 Task: Explore Airbnb accommodation in Thamaga, Botswana from 12th December, 2023 to 16th December, 2023 for 8 adults.8 bedrooms having 8 beds and 8 bathrooms. Property type can be hotel. Amenities needed are: wifi, TV, free parkinig on premises, gym, breakfast. Look for 3 properties as per requirement.
Action: Mouse moved to (471, 104)
Screenshot: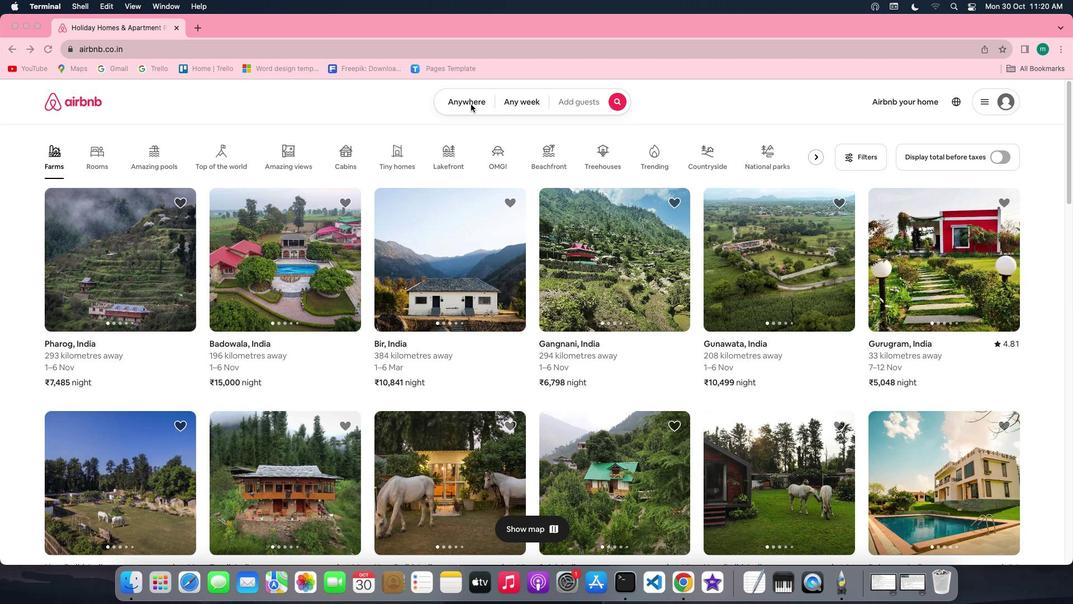 
Action: Mouse pressed left at (471, 104)
Screenshot: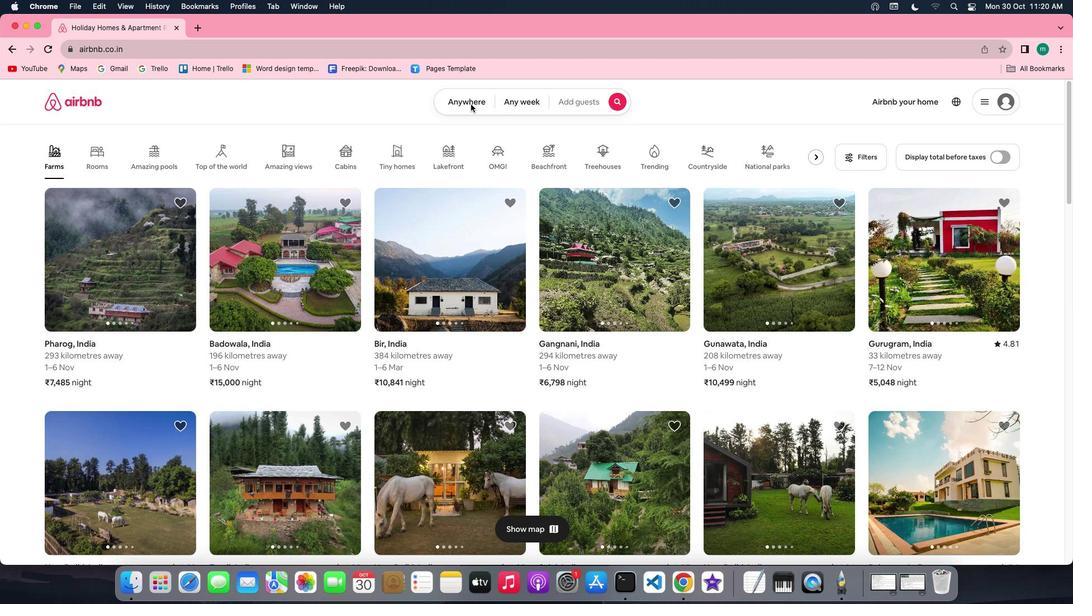 
Action: Mouse pressed left at (471, 104)
Screenshot: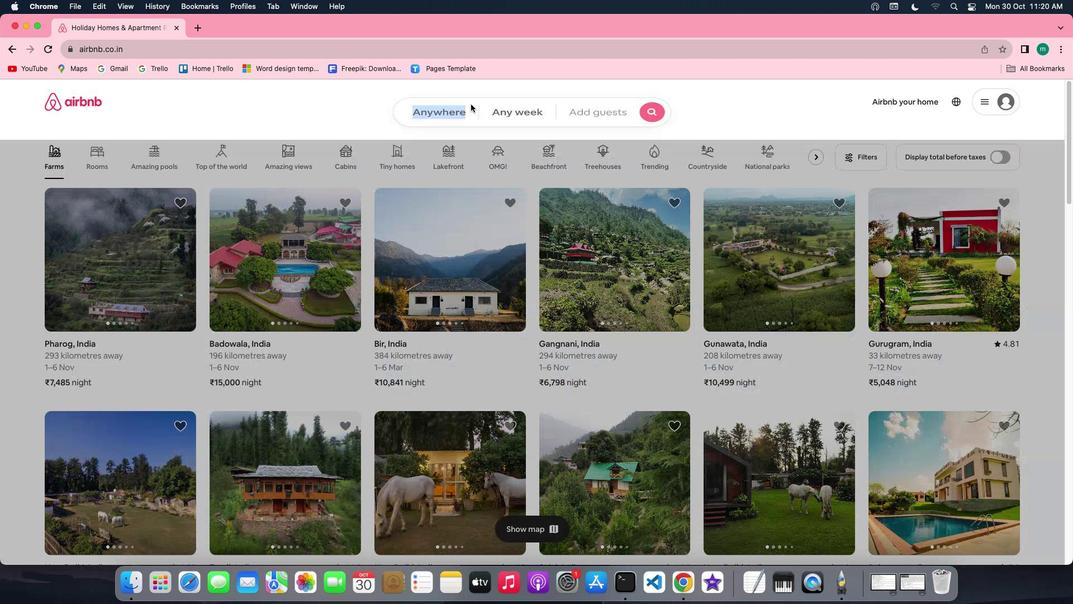 
Action: Mouse moved to (380, 147)
Screenshot: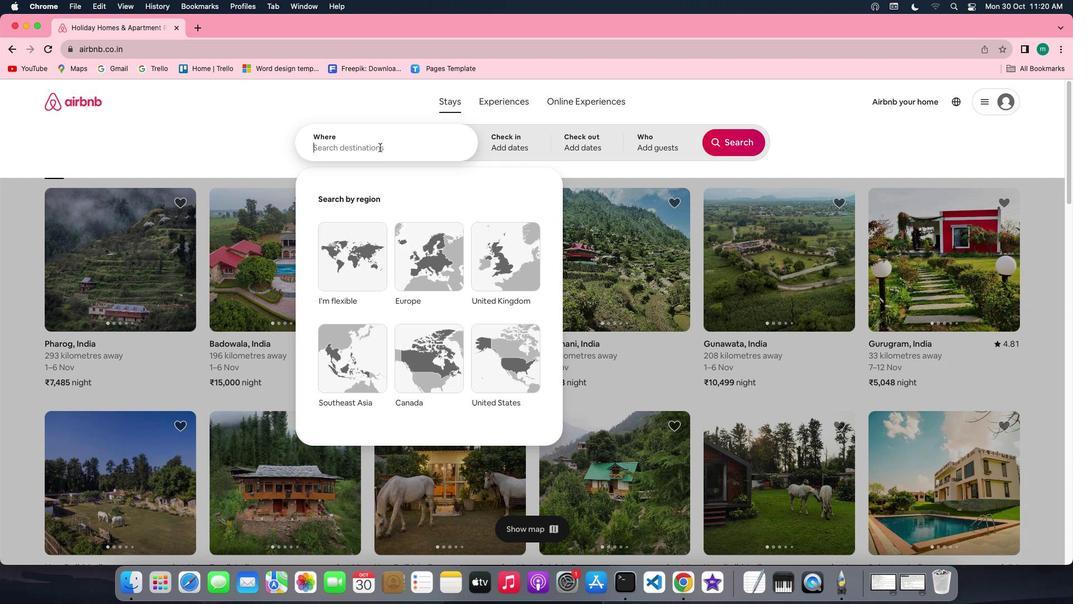 
Action: Mouse pressed left at (380, 147)
Screenshot: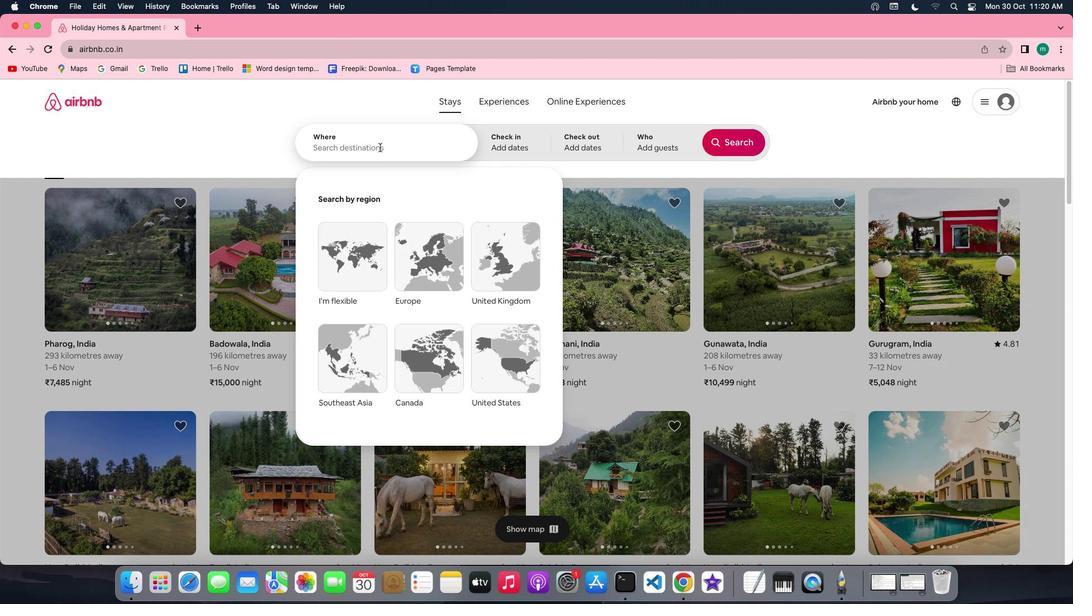 
Action: Key pressed Key.shift'T''h''a''m''a''g''a'','Key.spaceKey.shift'B''o''t''s''w''a''n''a'
Screenshot: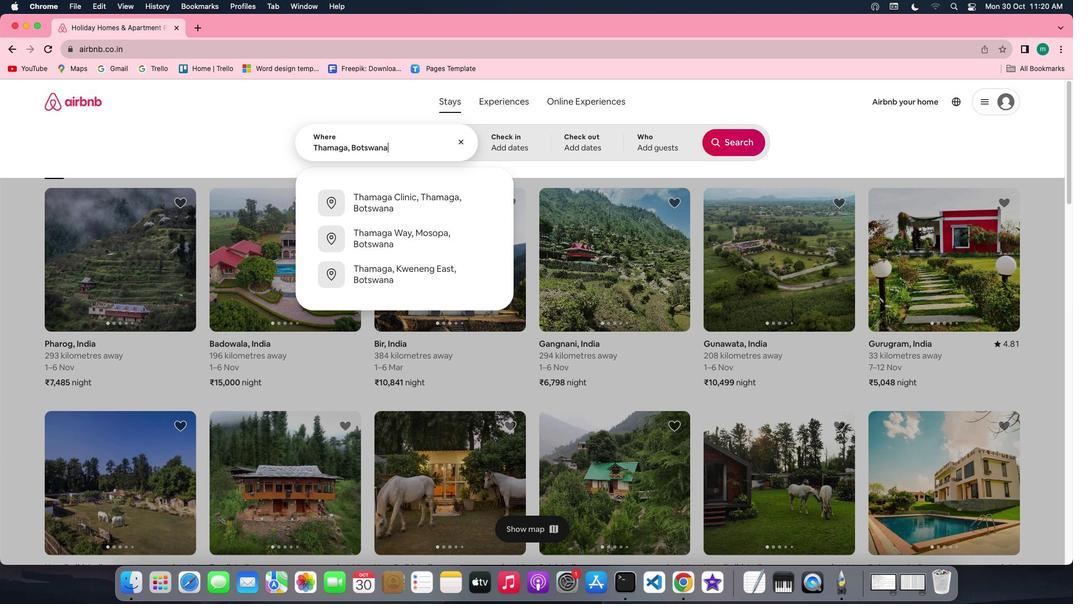 
Action: Mouse moved to (512, 134)
Screenshot: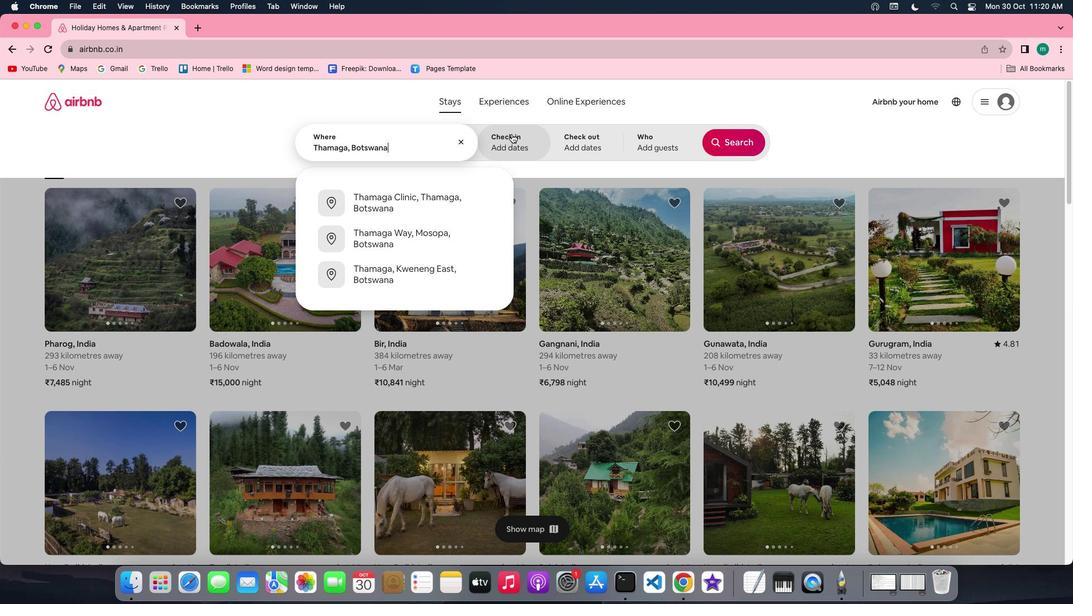 
Action: Mouse pressed left at (512, 134)
Screenshot: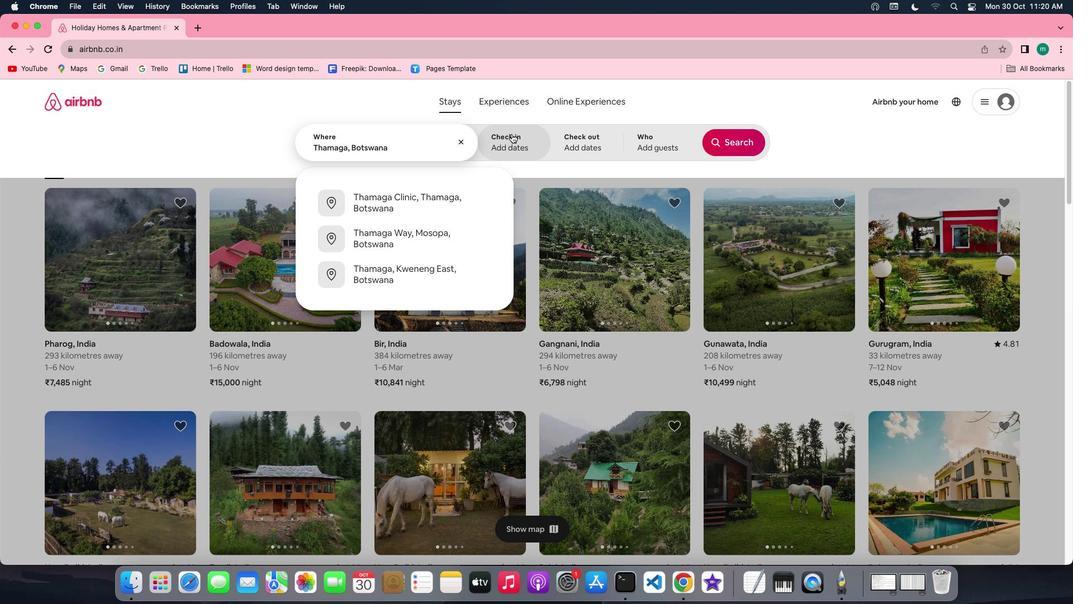 
Action: Mouse moved to (726, 236)
Screenshot: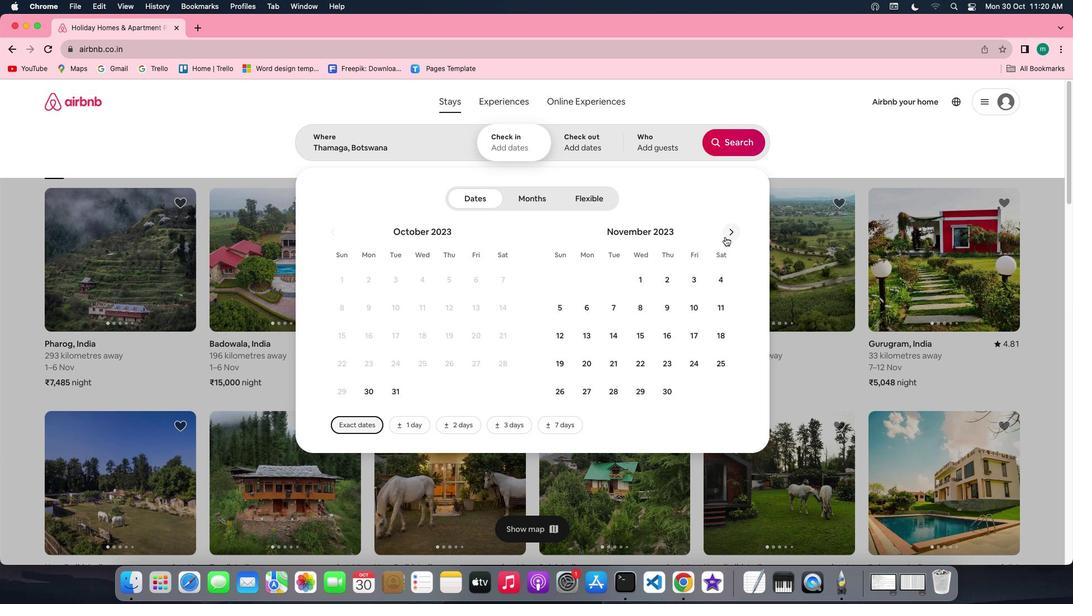 
Action: Mouse pressed left at (726, 236)
Screenshot: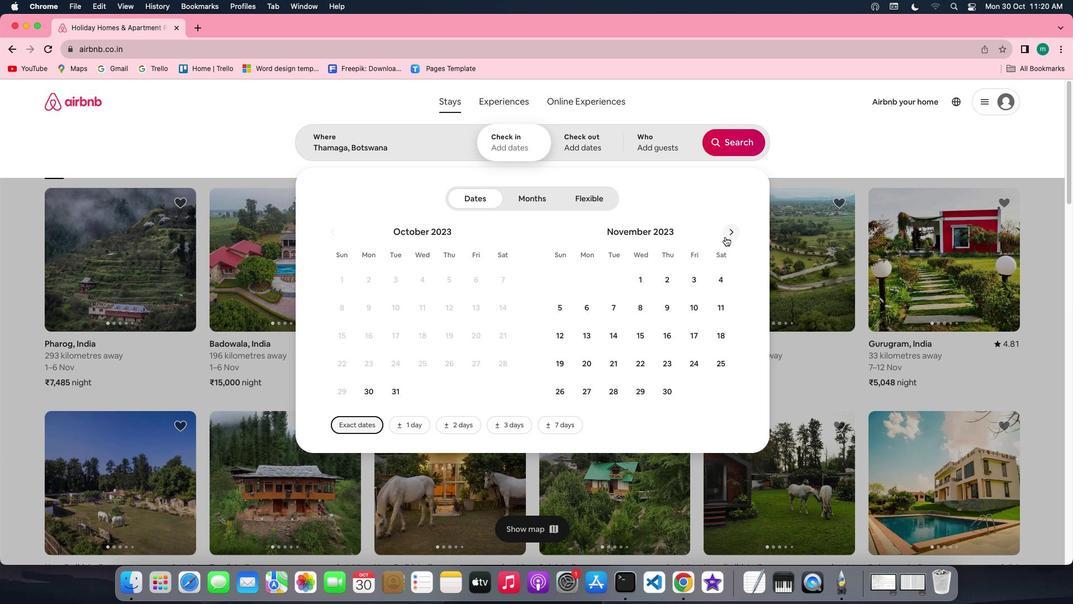 
Action: Mouse moved to (607, 332)
Screenshot: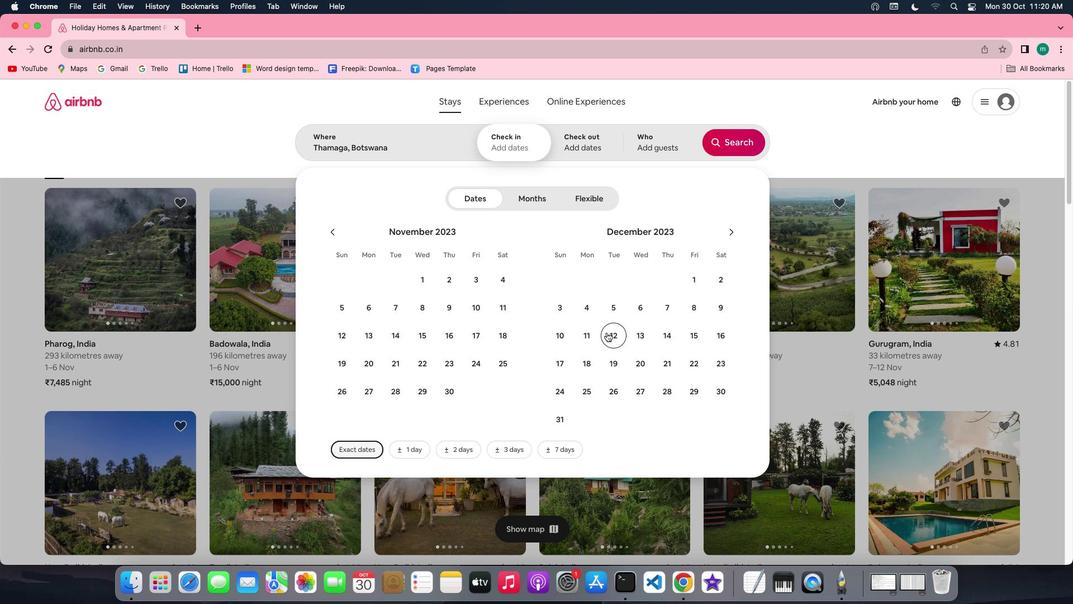 
Action: Mouse pressed left at (607, 332)
Screenshot: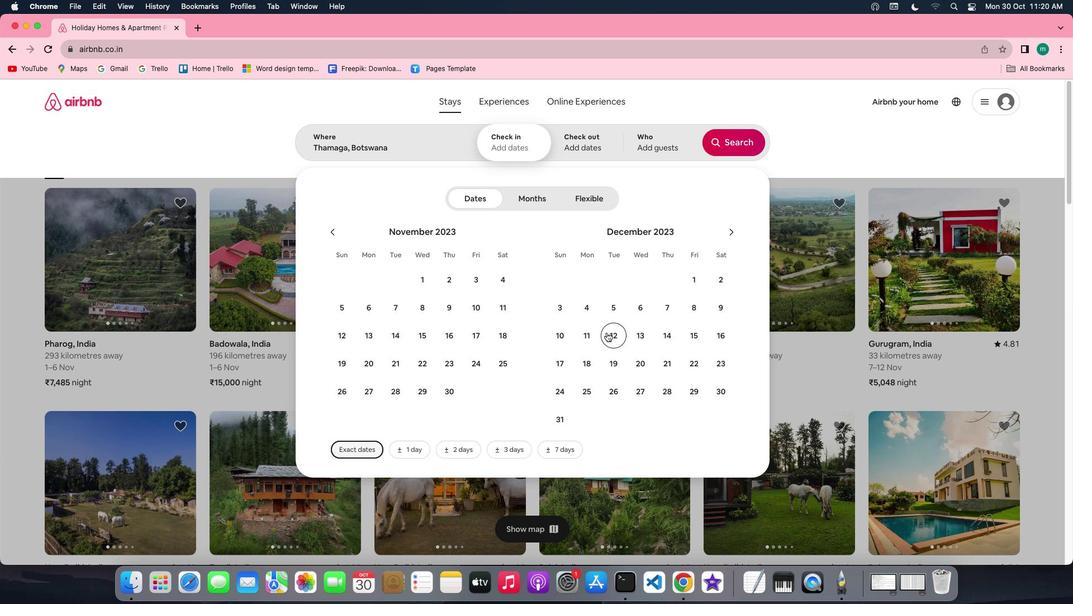 
Action: Mouse moved to (716, 340)
Screenshot: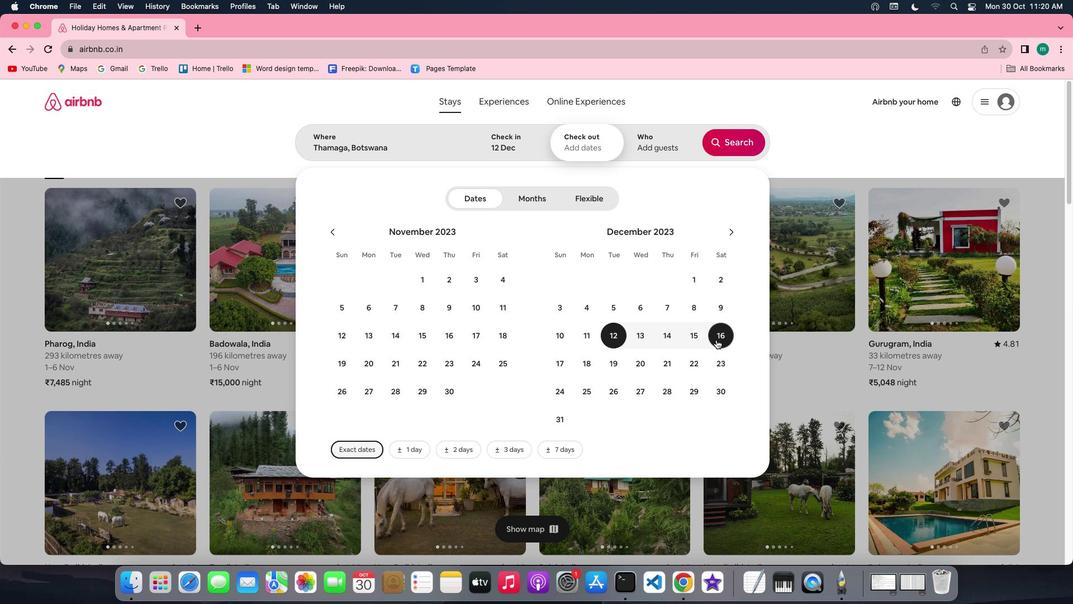 
Action: Mouse pressed left at (716, 340)
Screenshot: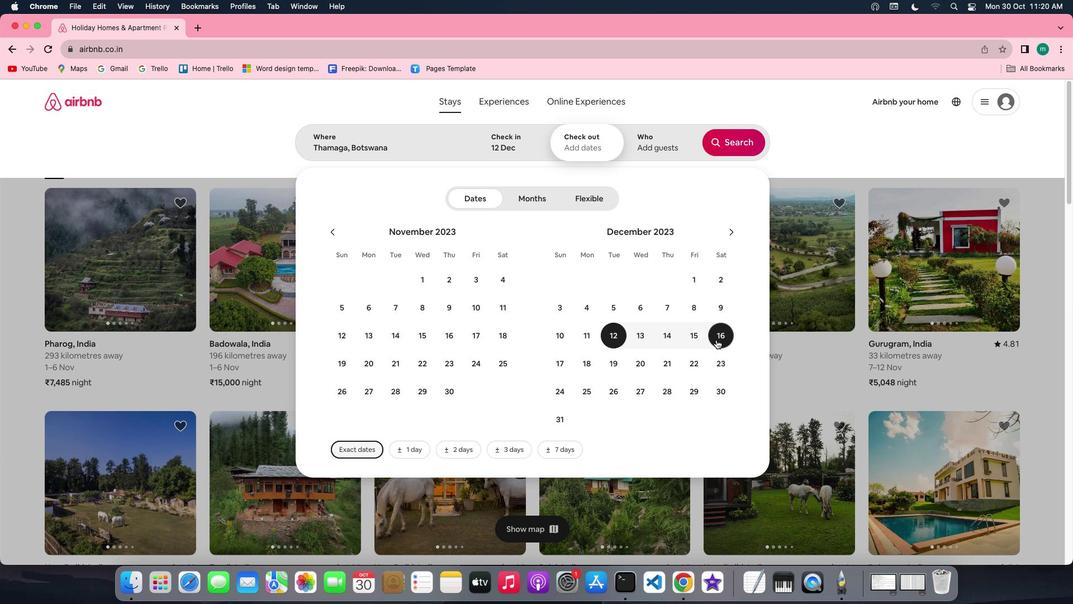 
Action: Mouse moved to (670, 148)
Screenshot: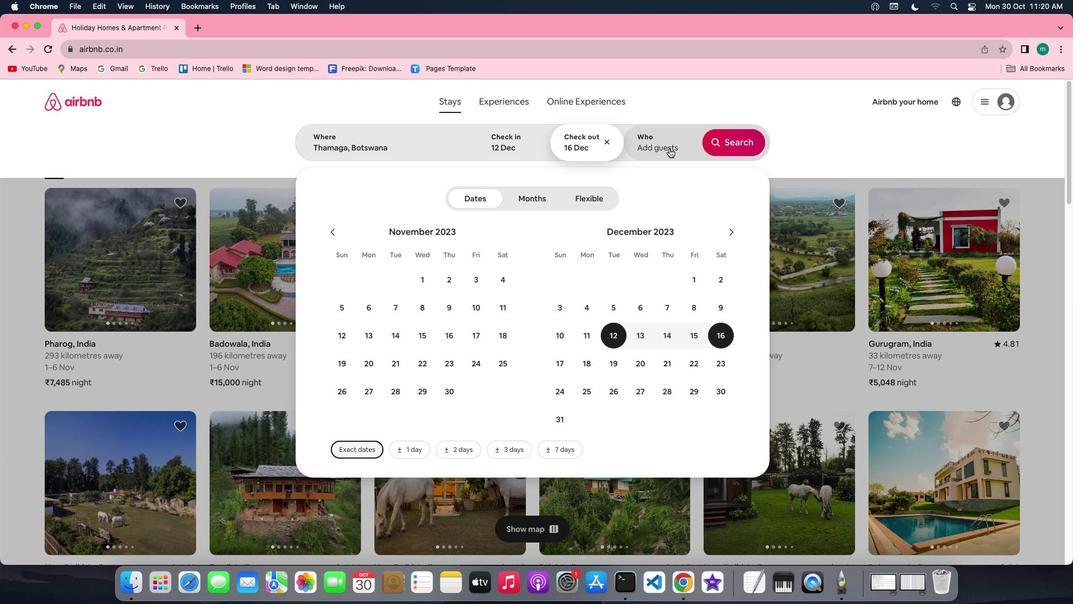 
Action: Mouse pressed left at (670, 148)
Screenshot: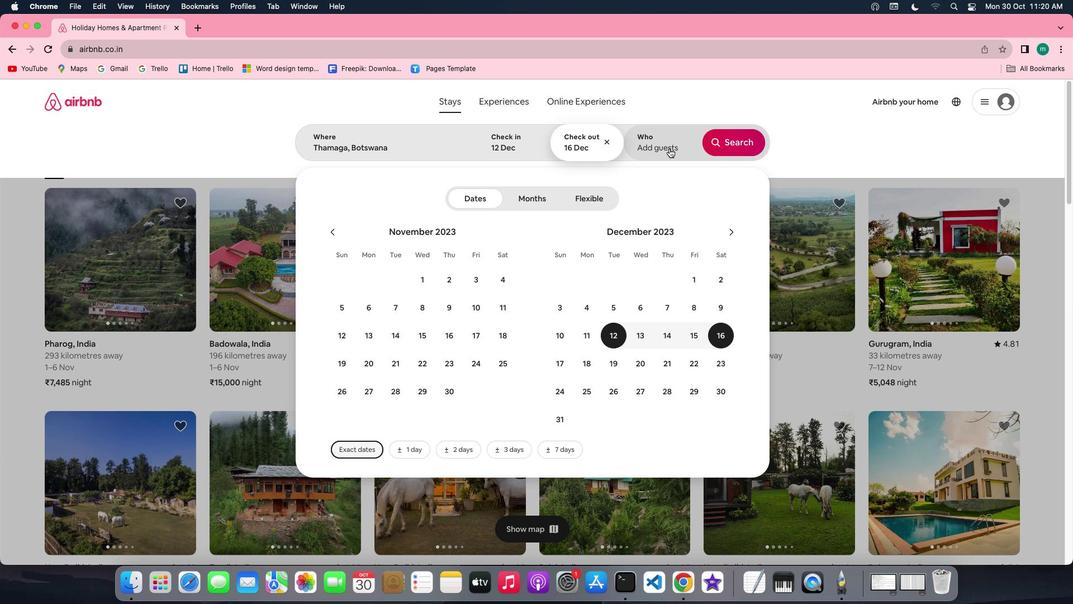 
Action: Mouse moved to (736, 200)
Screenshot: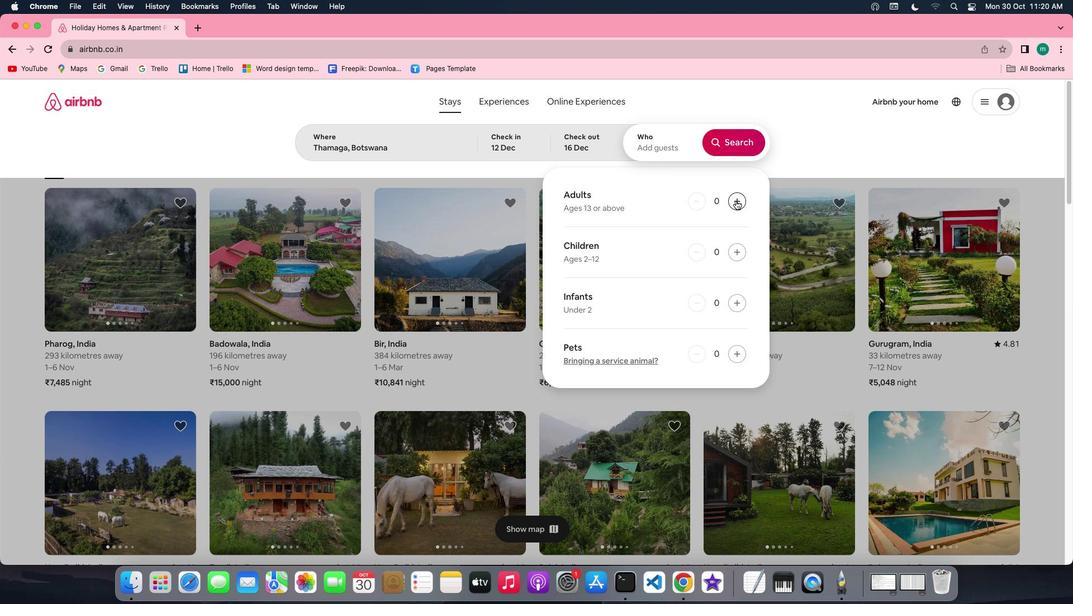 
Action: Mouse pressed left at (736, 200)
Screenshot: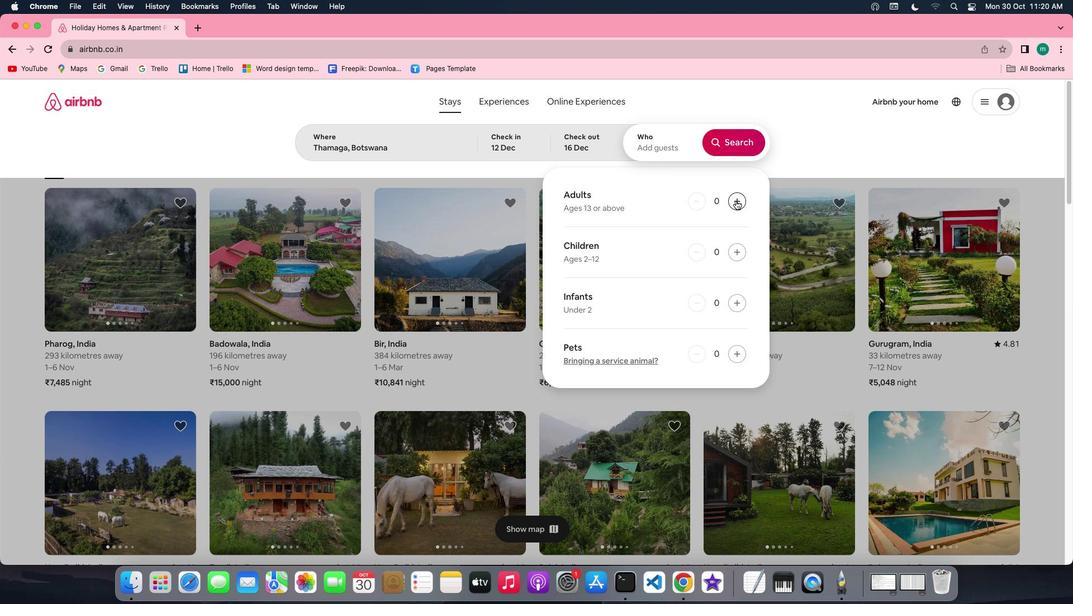 
Action: Mouse pressed left at (736, 200)
Screenshot: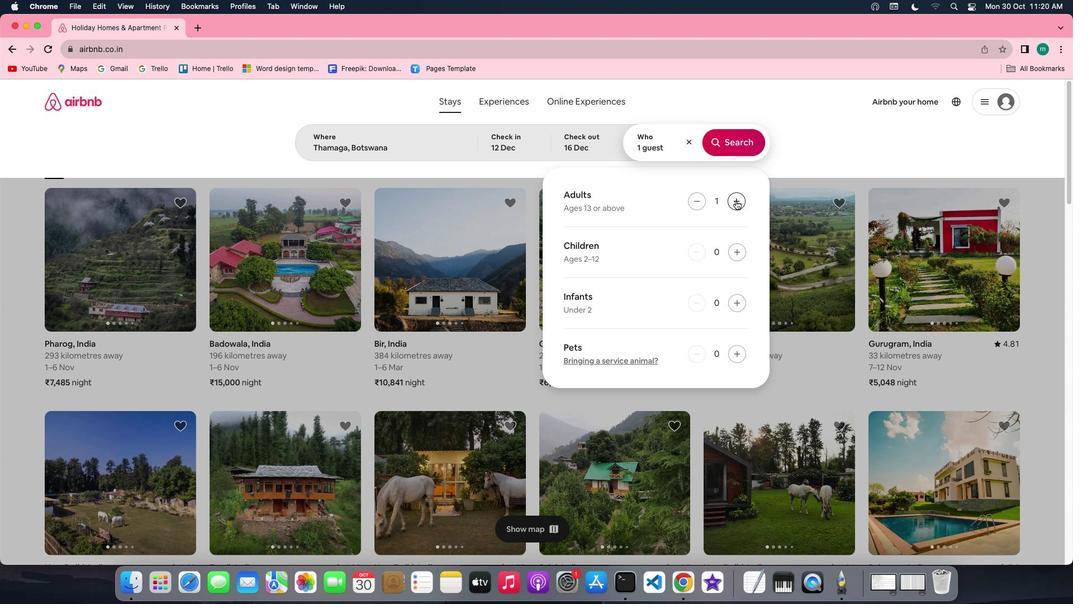 
Action: Mouse pressed left at (736, 200)
Screenshot: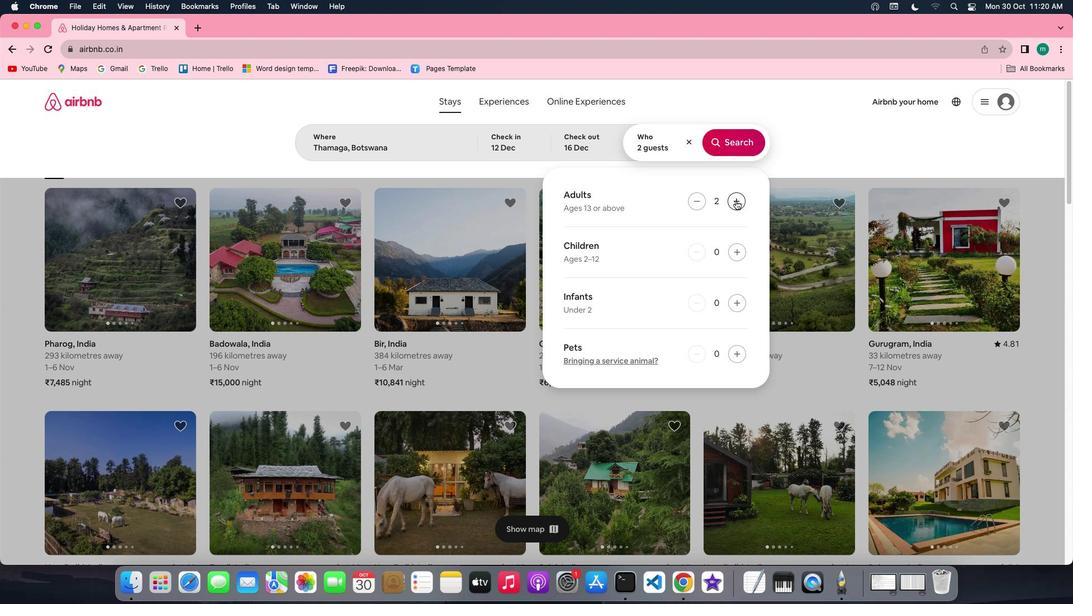 
Action: Mouse pressed left at (736, 200)
Screenshot: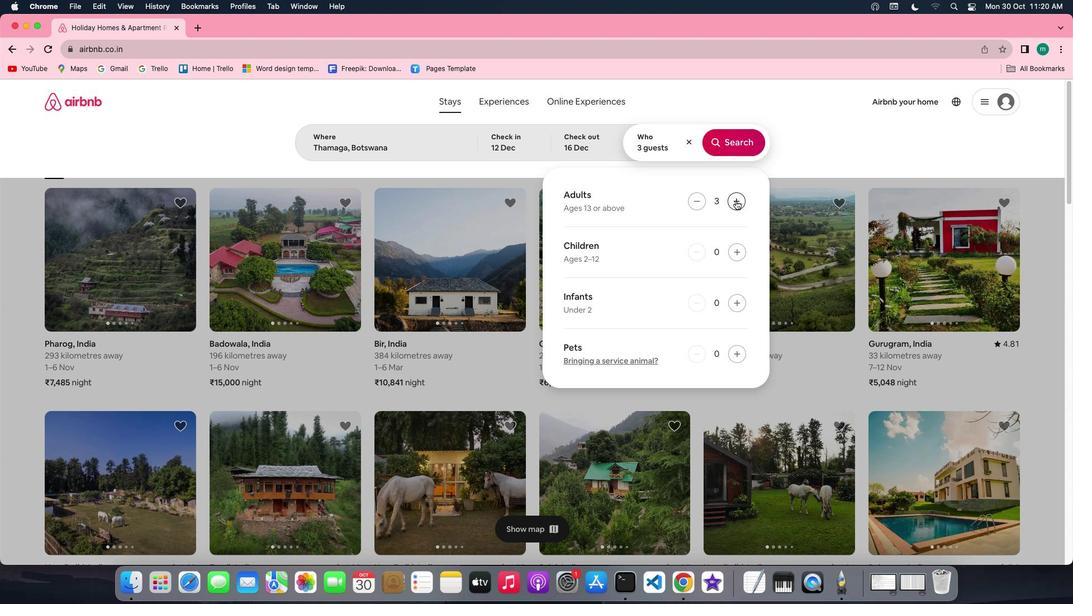 
Action: Mouse pressed left at (736, 200)
Screenshot: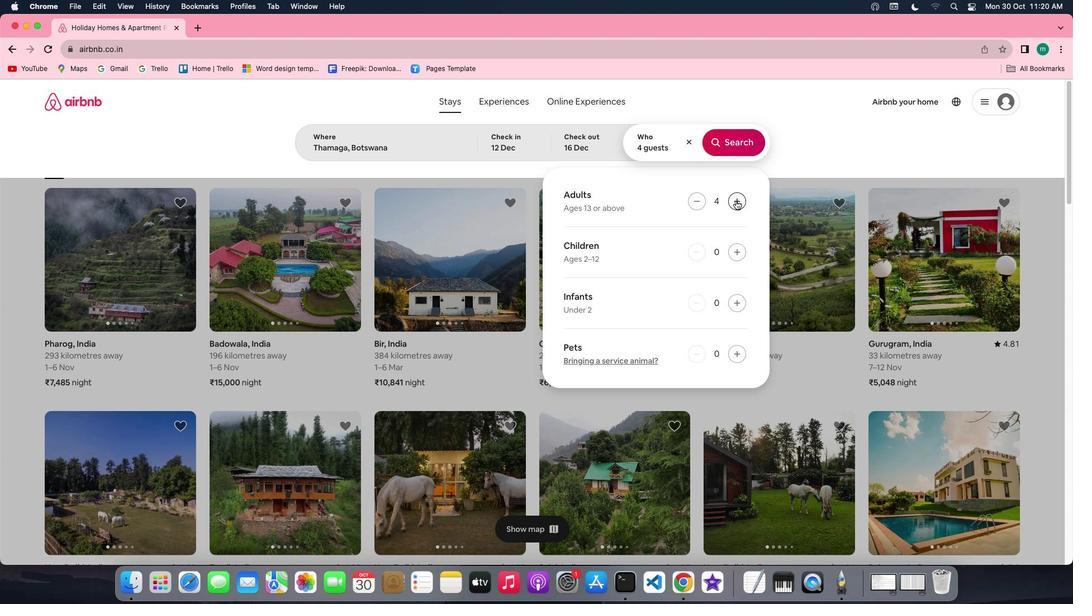 
Action: Mouse pressed left at (736, 200)
Screenshot: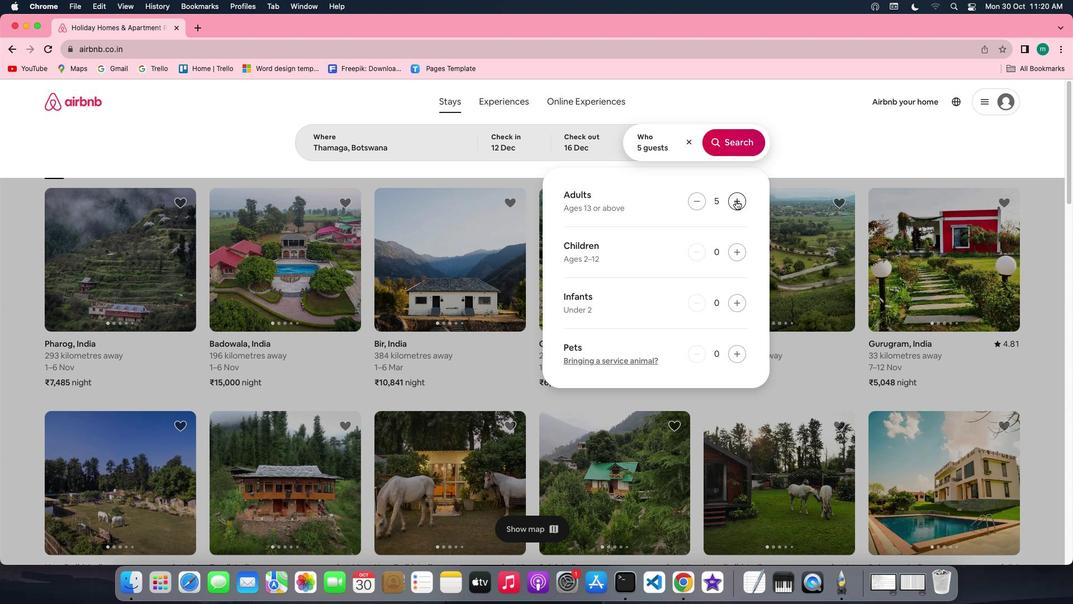 
Action: Mouse pressed left at (736, 200)
Screenshot: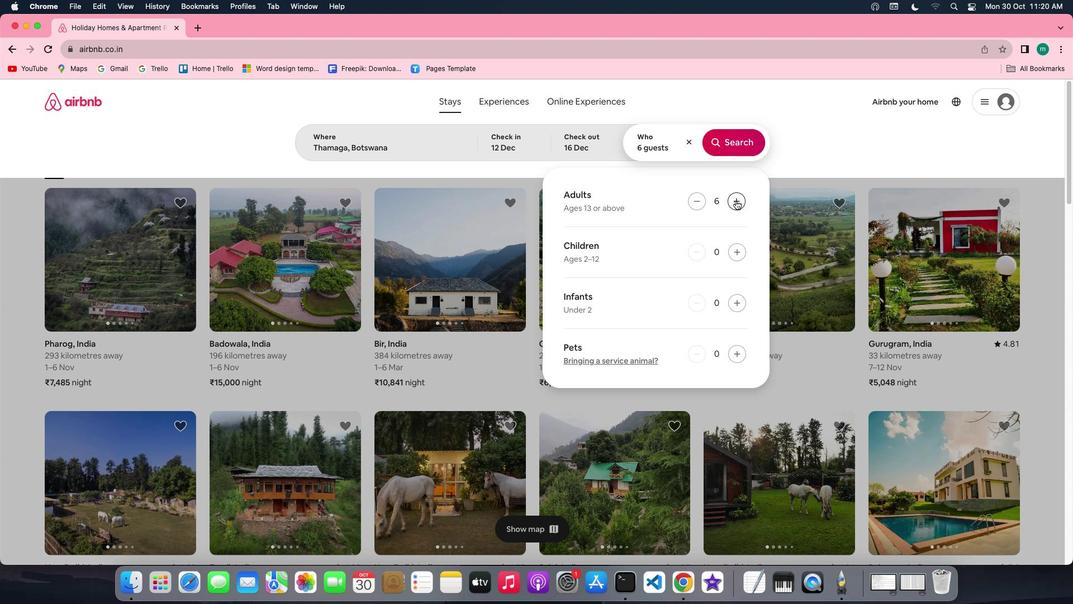 
Action: Mouse pressed left at (736, 200)
Screenshot: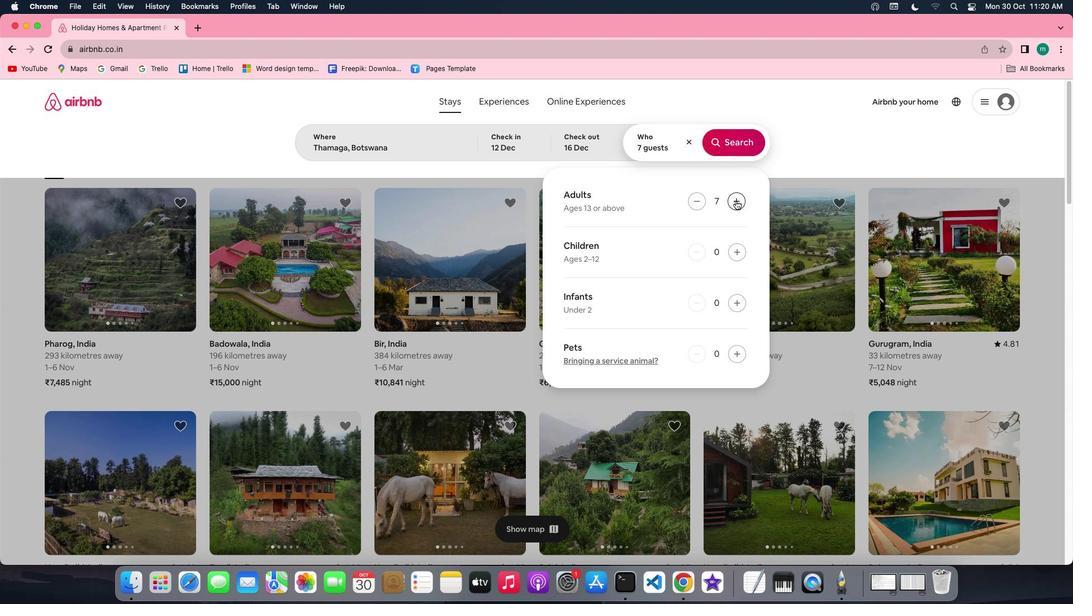 
Action: Mouse moved to (737, 137)
Screenshot: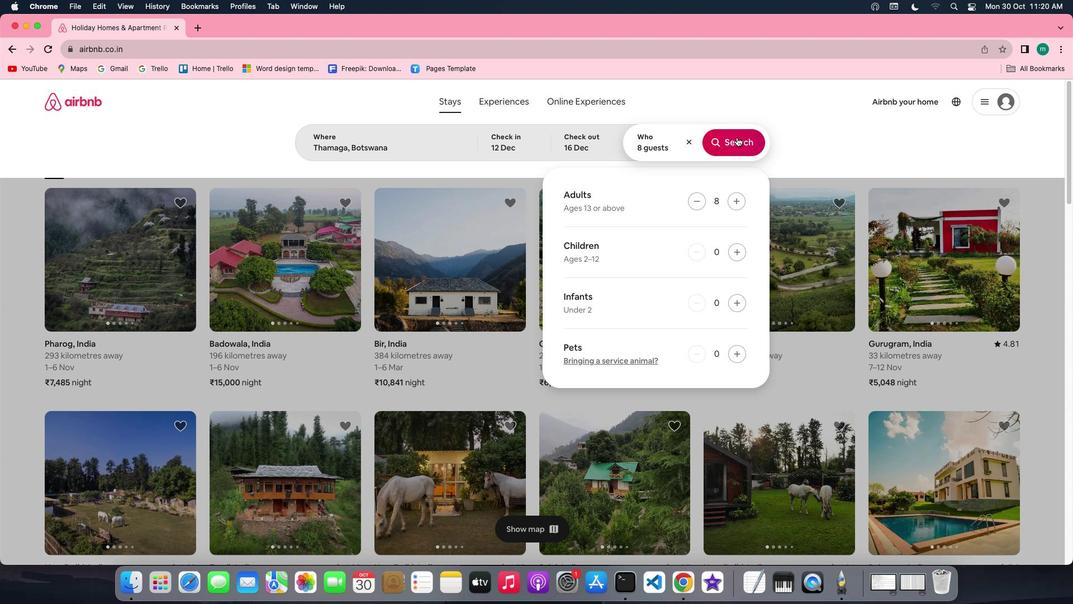 
Action: Mouse pressed left at (737, 137)
Screenshot: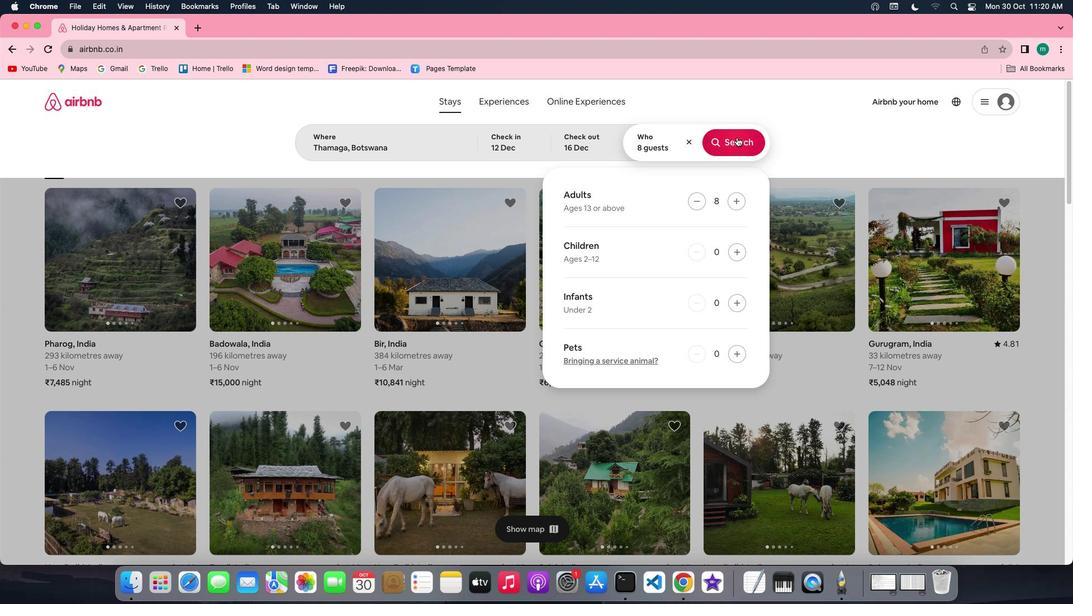 
Action: Mouse moved to (887, 144)
Screenshot: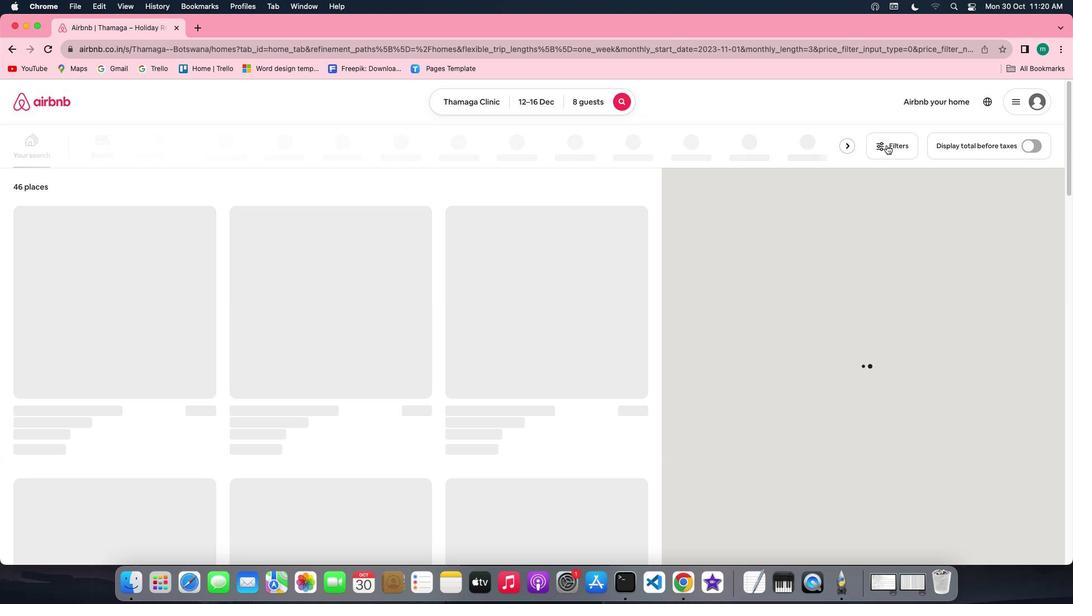 
Action: Mouse pressed left at (887, 144)
Screenshot: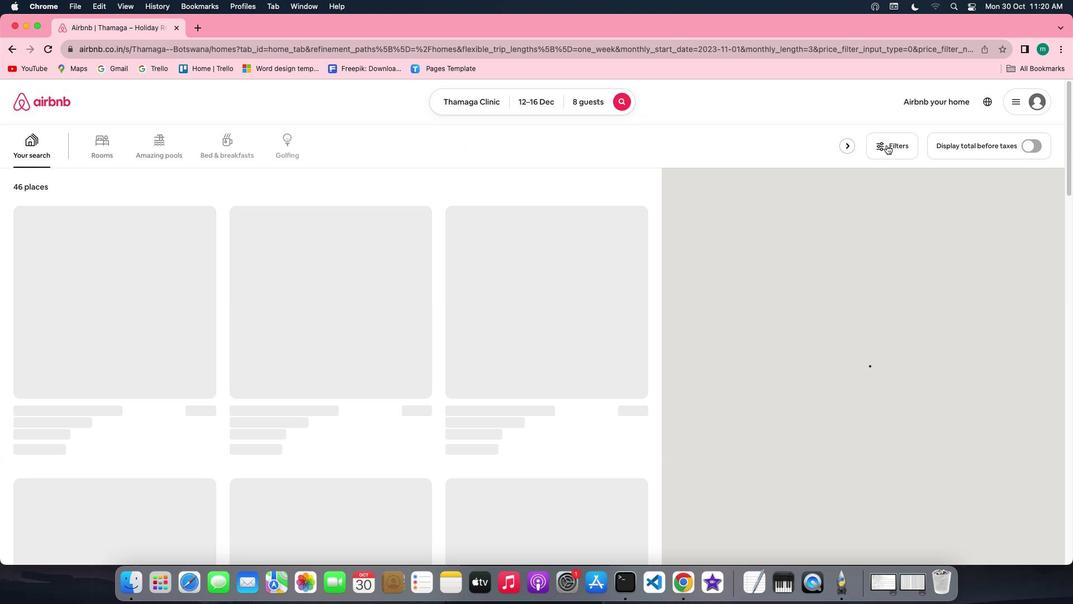 
Action: Mouse moved to (468, 375)
Screenshot: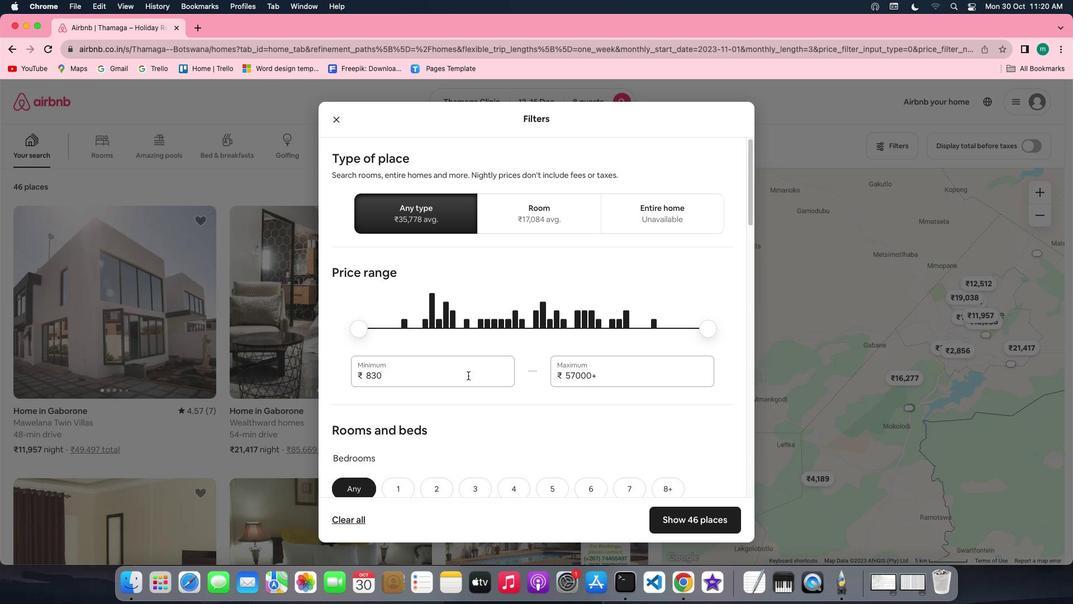 
Action: Mouse scrolled (468, 375) with delta (0, 0)
Screenshot: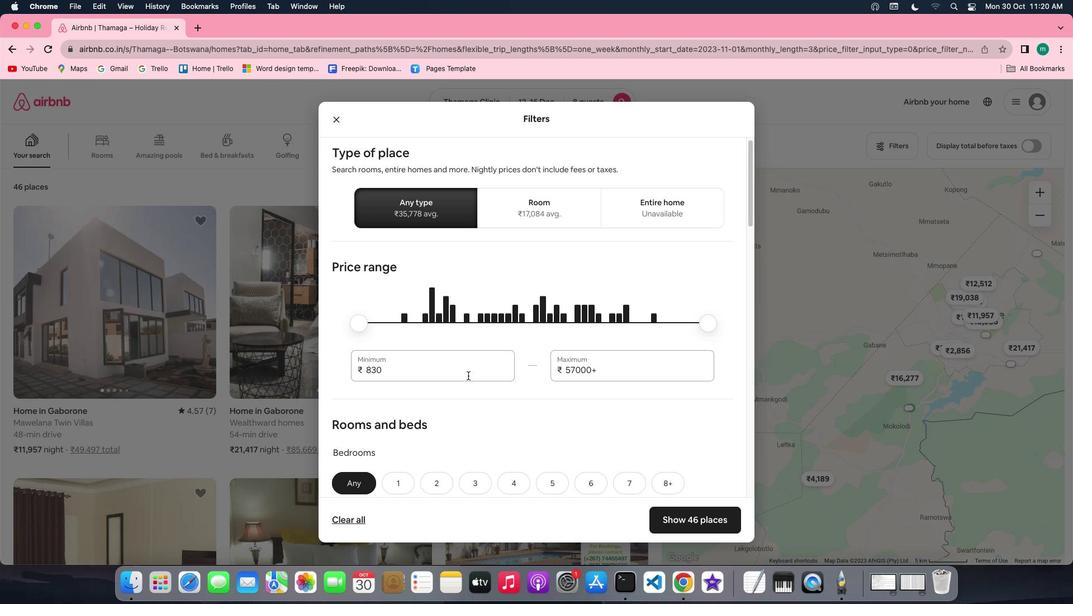 
Action: Mouse scrolled (468, 375) with delta (0, 0)
Screenshot: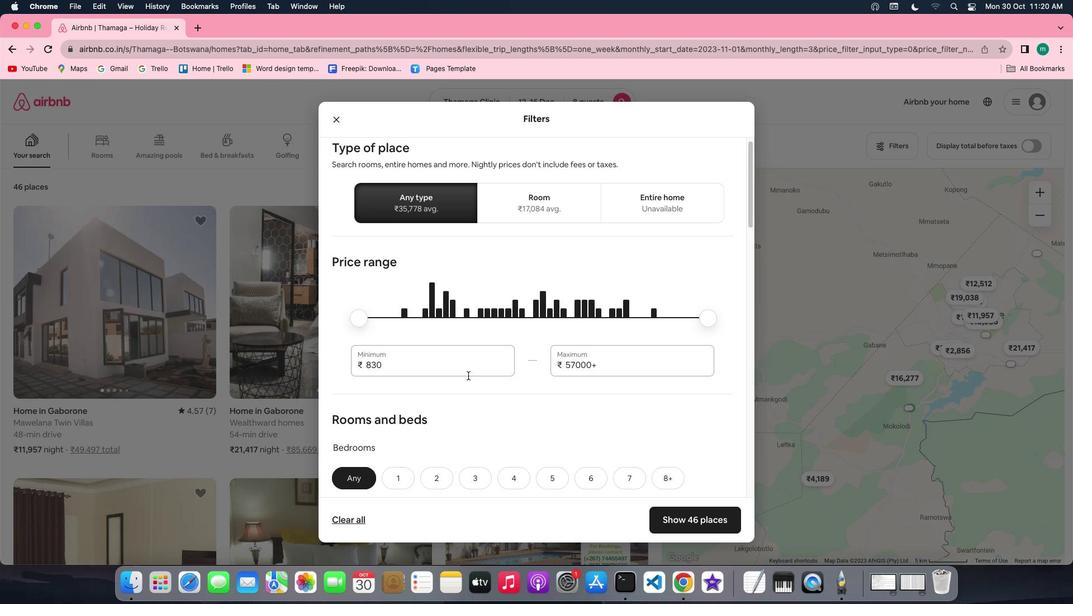 
Action: Mouse scrolled (468, 375) with delta (0, 0)
Screenshot: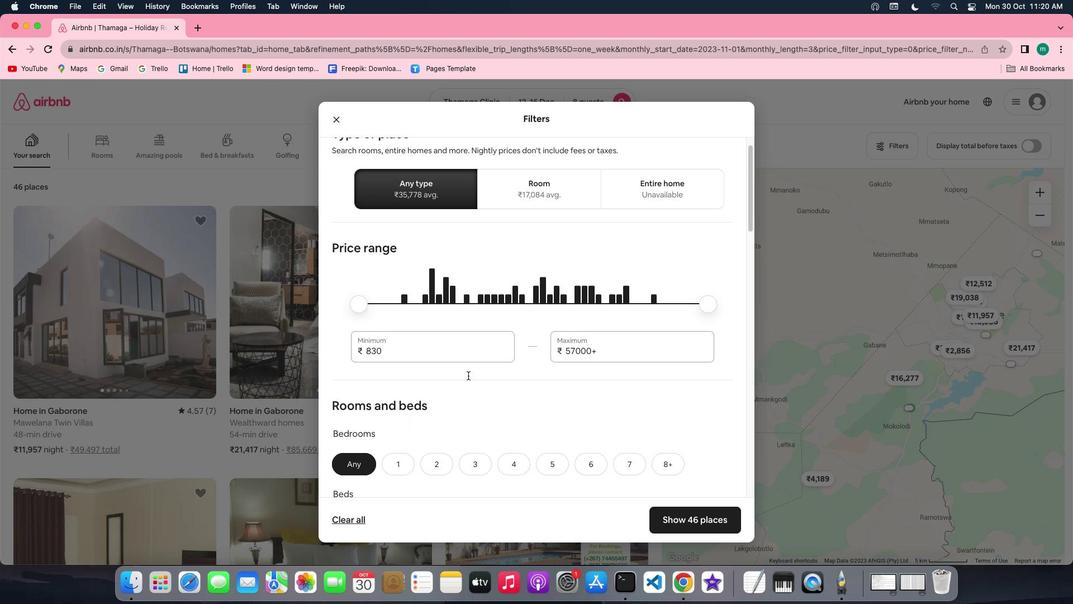 
Action: Mouse scrolled (468, 375) with delta (0, 0)
Screenshot: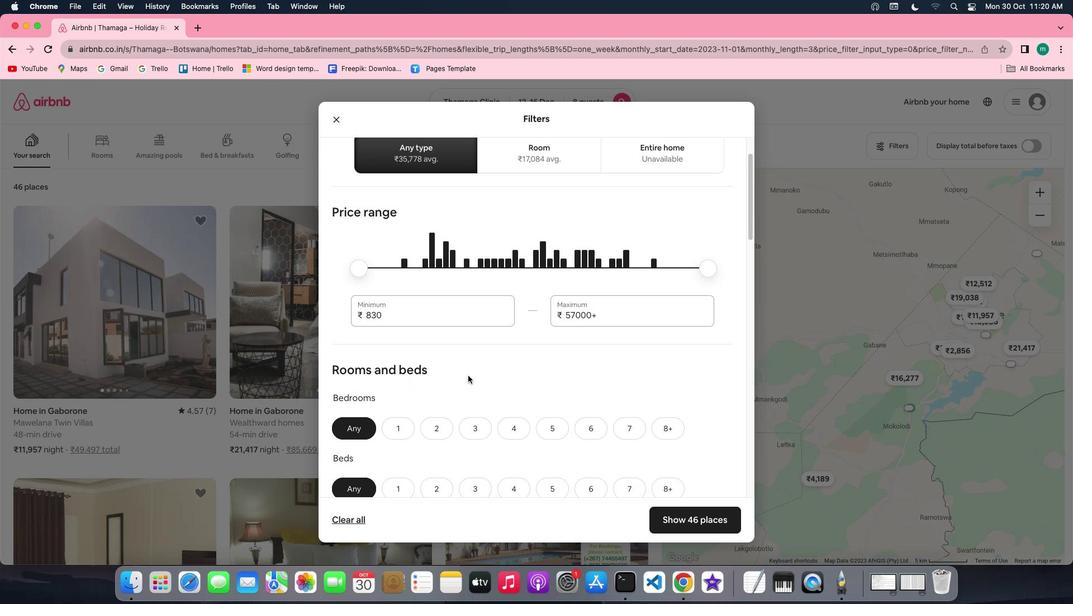 
Action: Mouse scrolled (468, 375) with delta (0, 0)
Screenshot: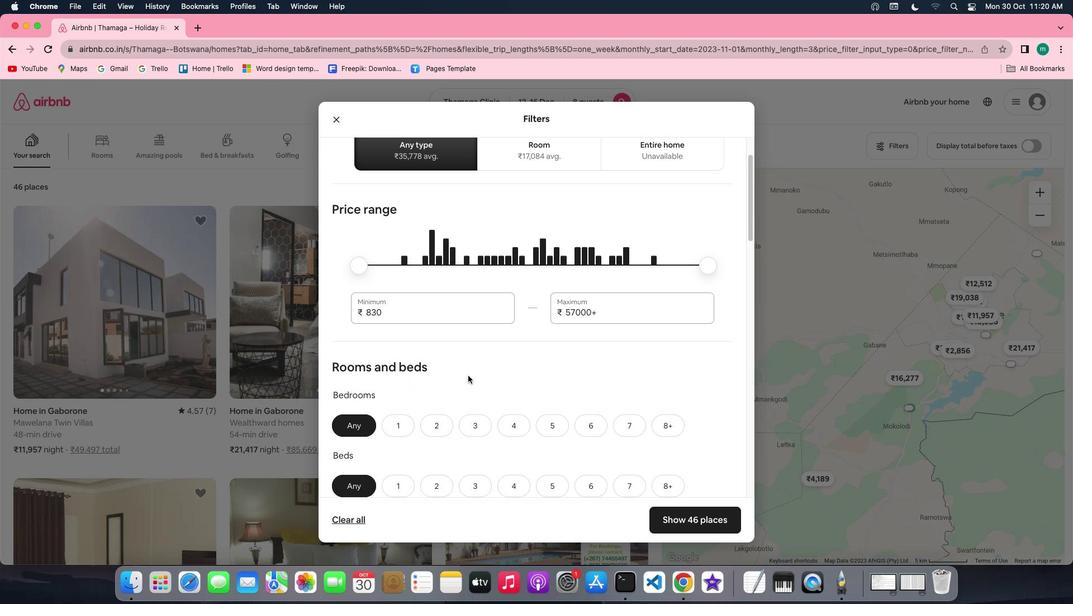 
Action: Mouse scrolled (468, 375) with delta (0, 0)
Screenshot: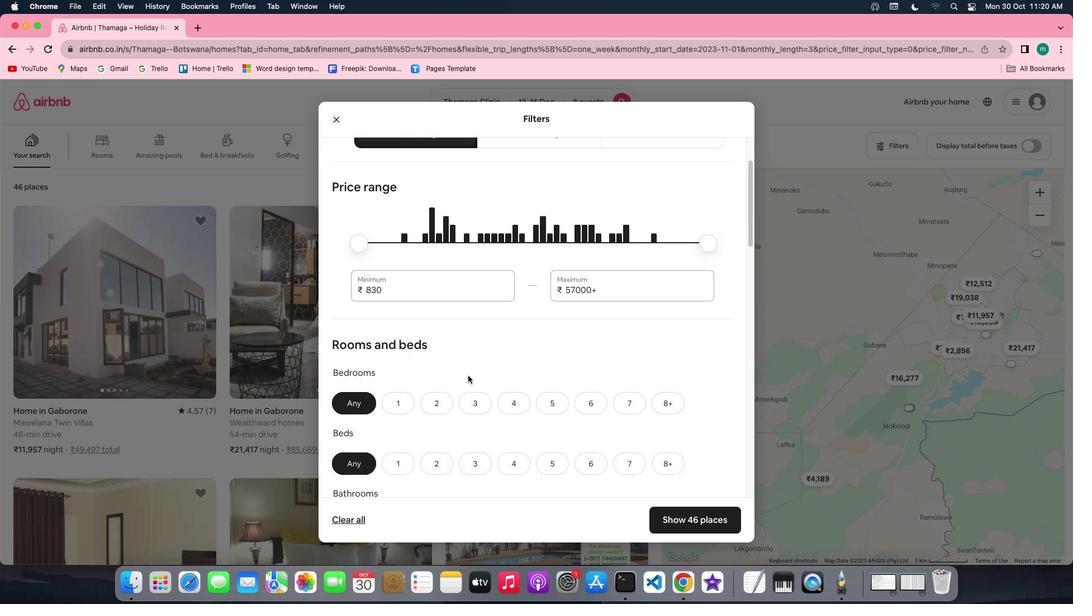 
Action: Mouse scrolled (468, 375) with delta (0, 0)
Screenshot: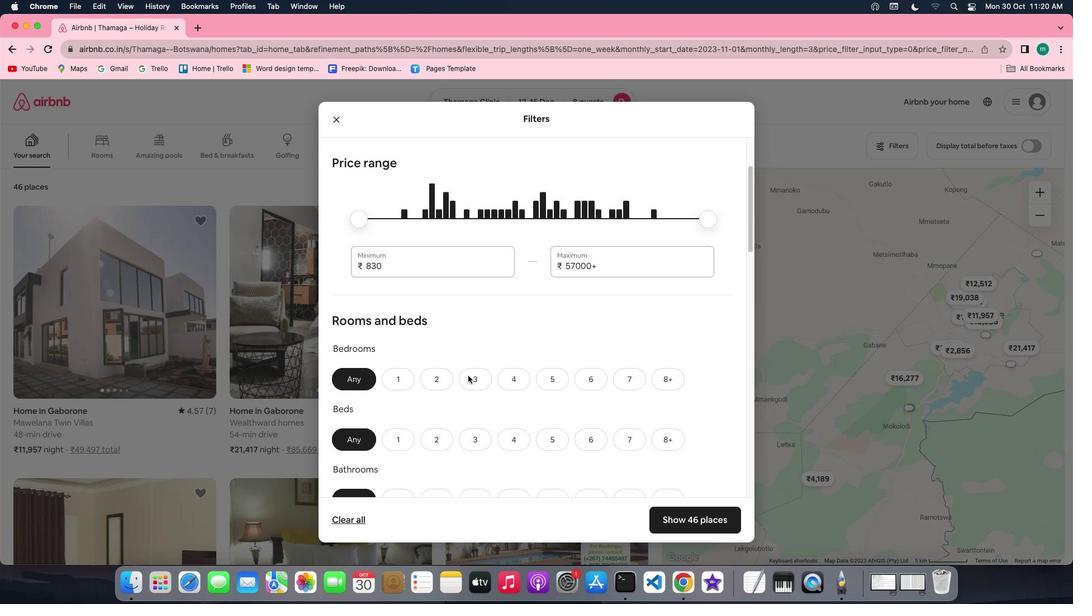 
Action: Mouse scrolled (468, 375) with delta (0, 0)
Screenshot: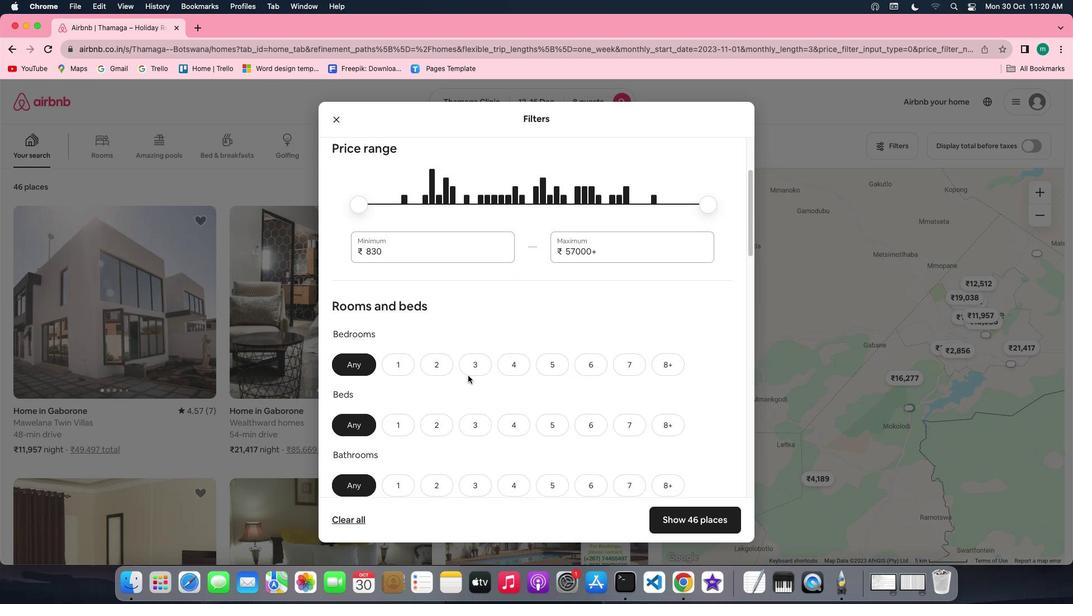 
Action: Mouse scrolled (468, 375) with delta (0, 0)
Screenshot: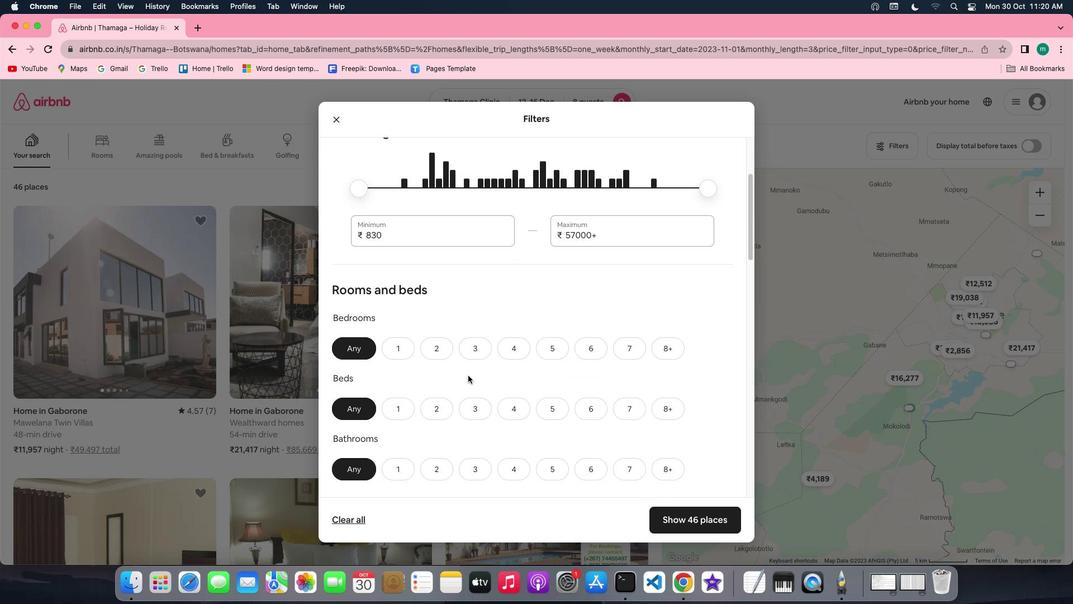 
Action: Mouse scrolled (468, 375) with delta (0, -1)
Screenshot: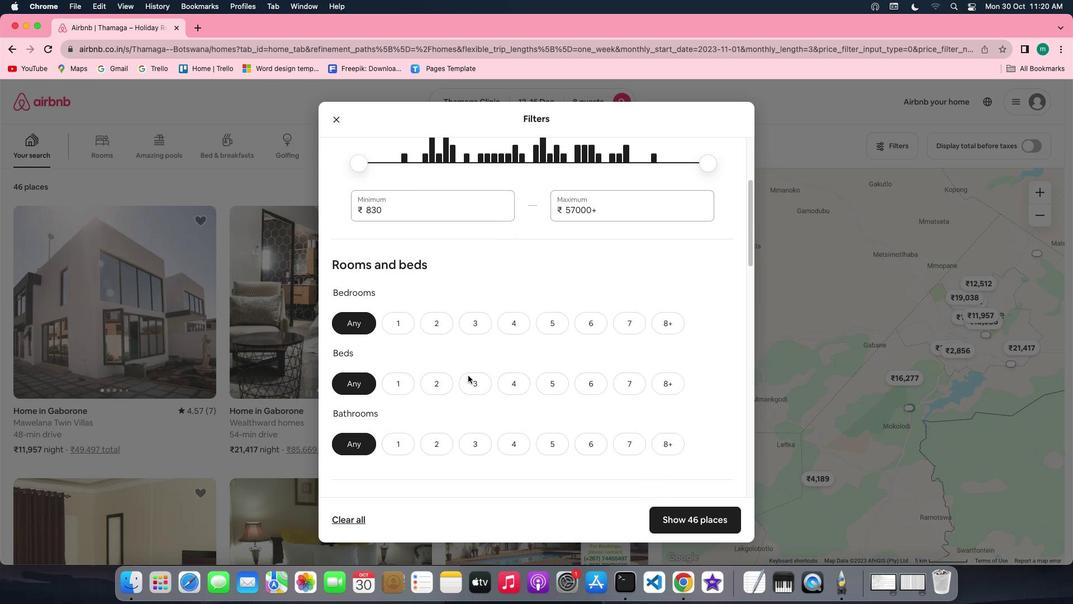 
Action: Mouse scrolled (468, 375) with delta (0, -1)
Screenshot: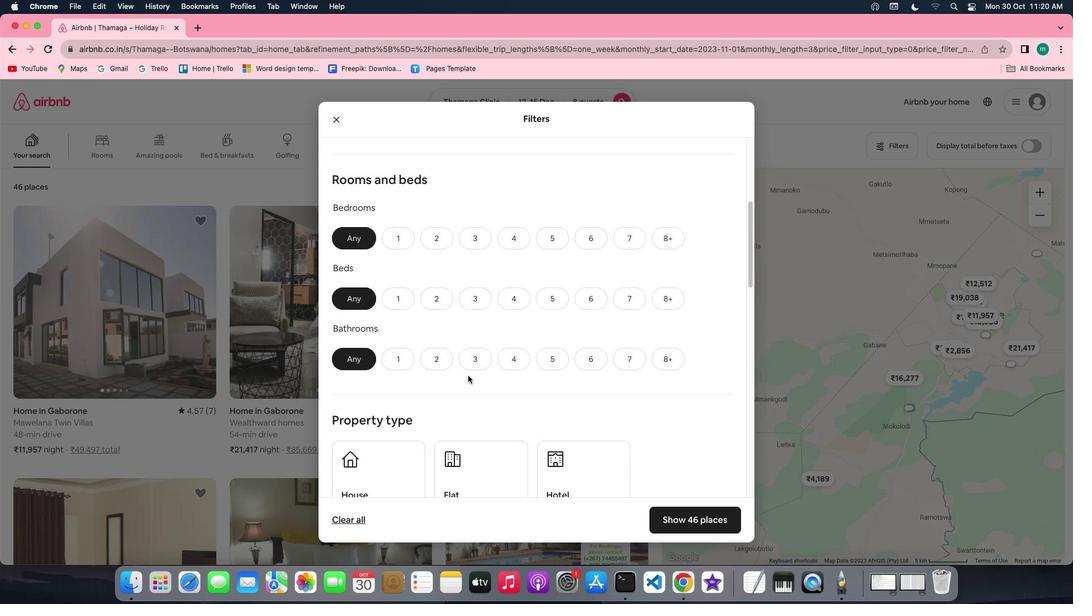 
Action: Mouse moved to (661, 198)
Screenshot: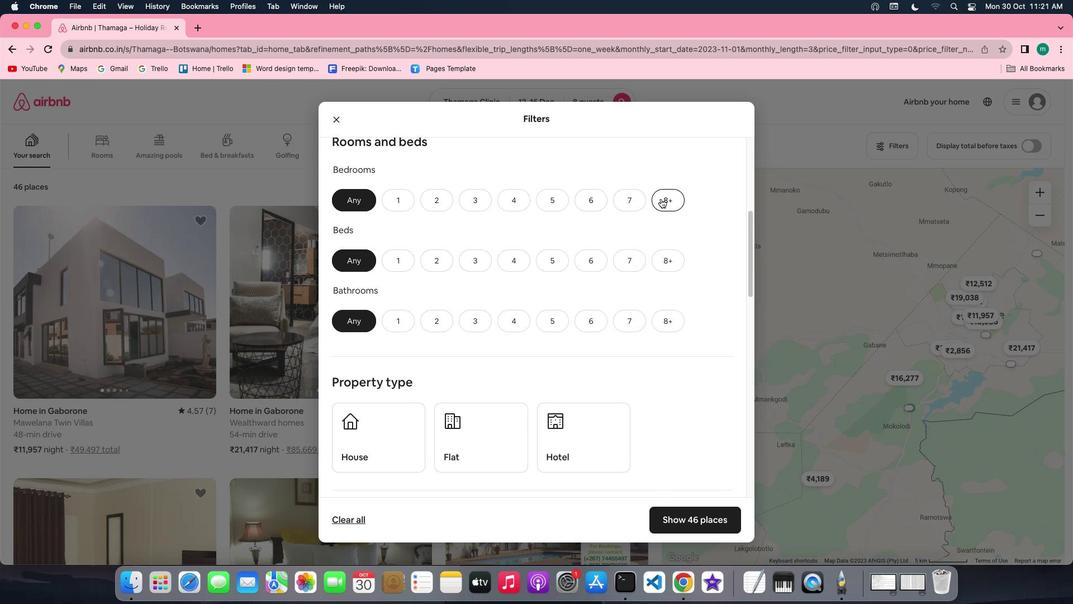 
Action: Mouse pressed left at (661, 198)
Screenshot: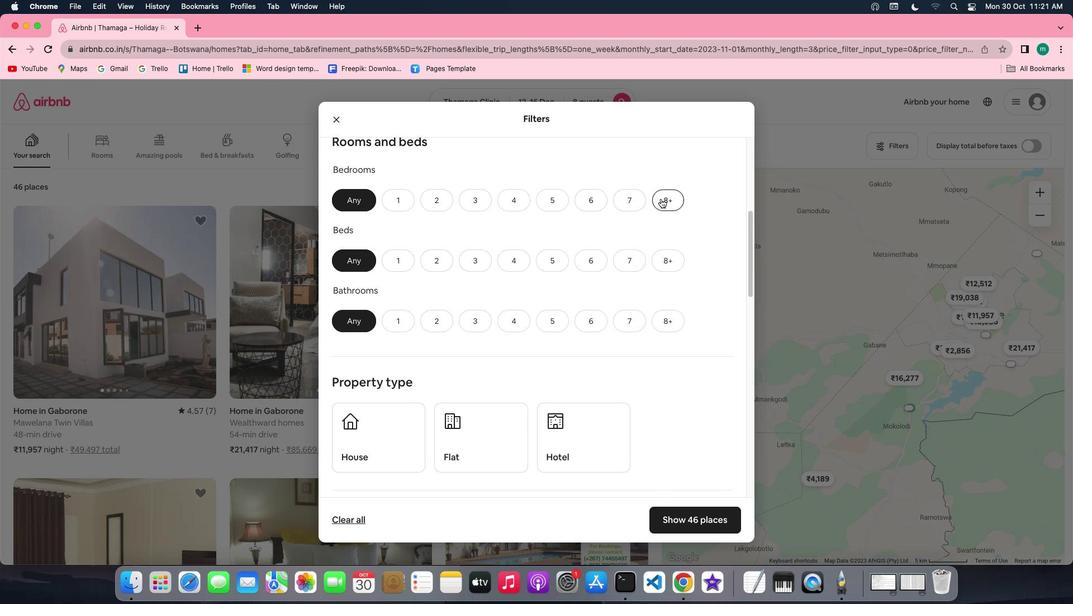 
Action: Mouse moved to (669, 258)
Screenshot: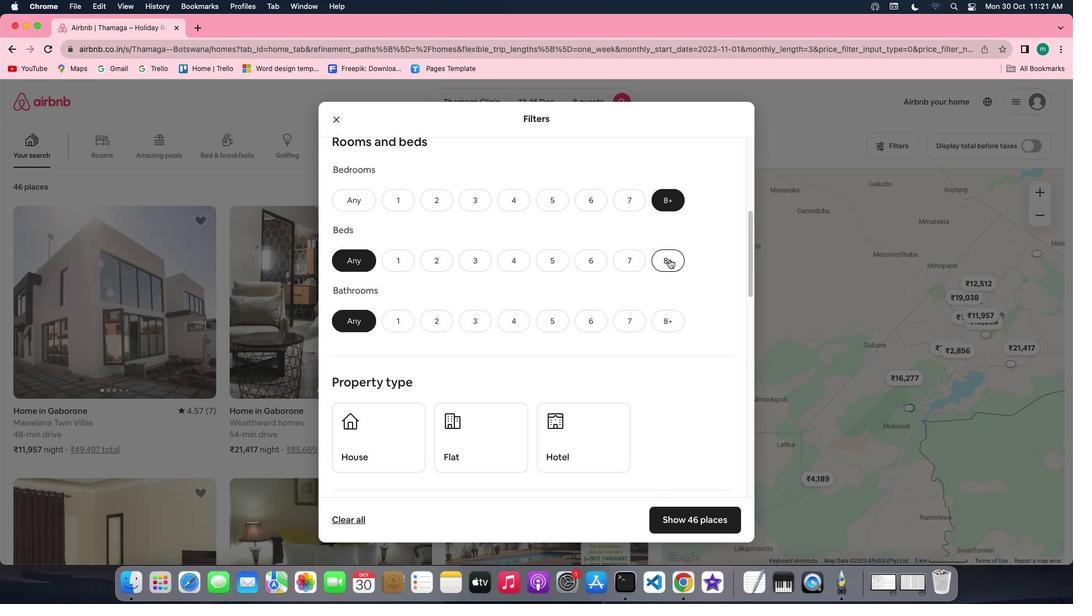 
Action: Mouse pressed left at (669, 258)
Screenshot: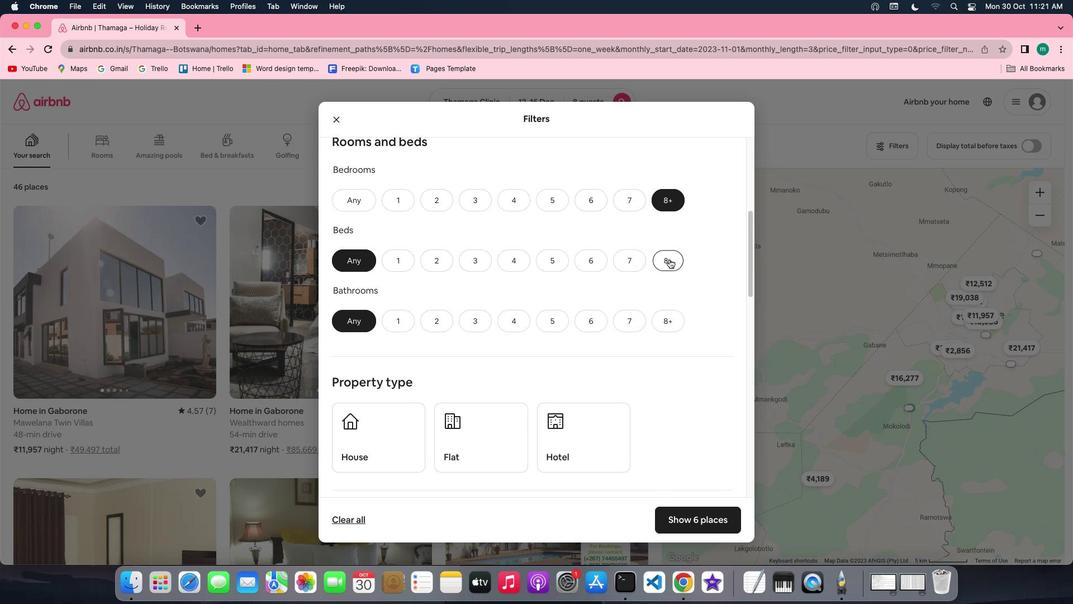 
Action: Mouse moved to (664, 323)
Screenshot: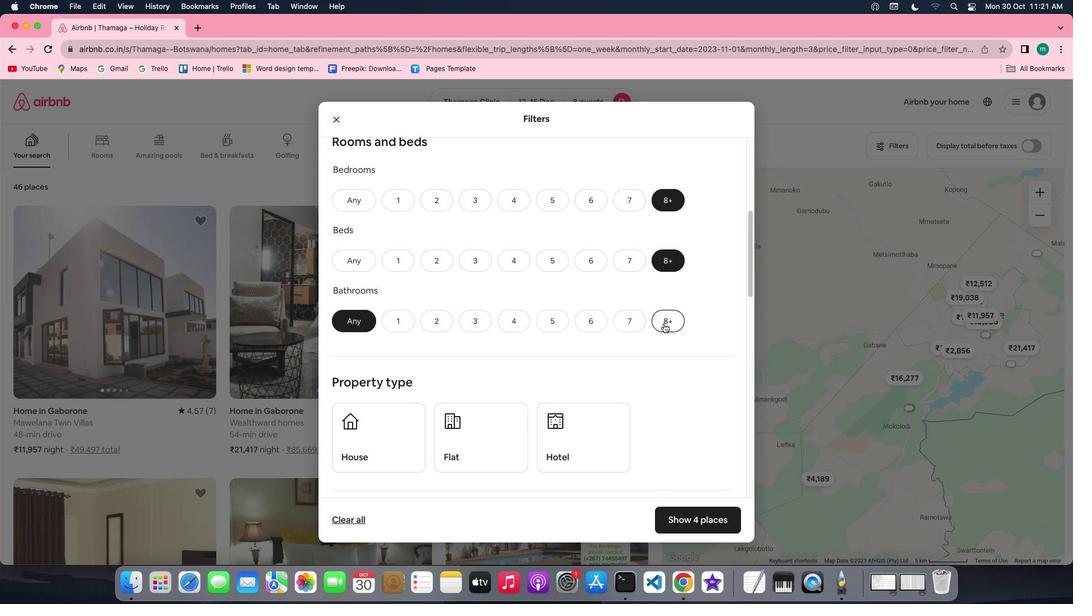 
Action: Mouse pressed left at (664, 323)
Screenshot: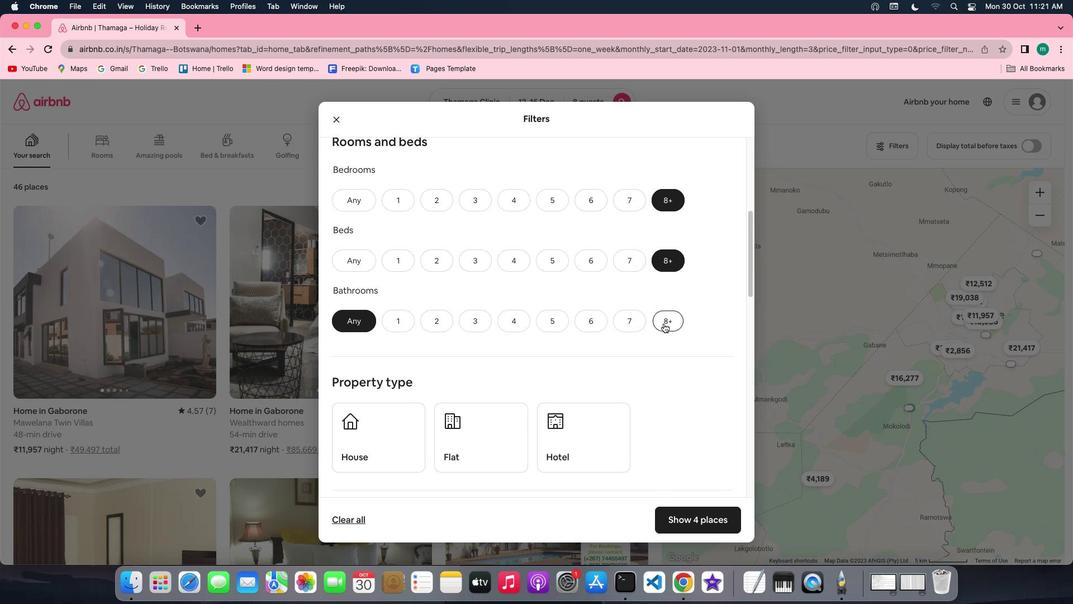 
Action: Mouse moved to (577, 332)
Screenshot: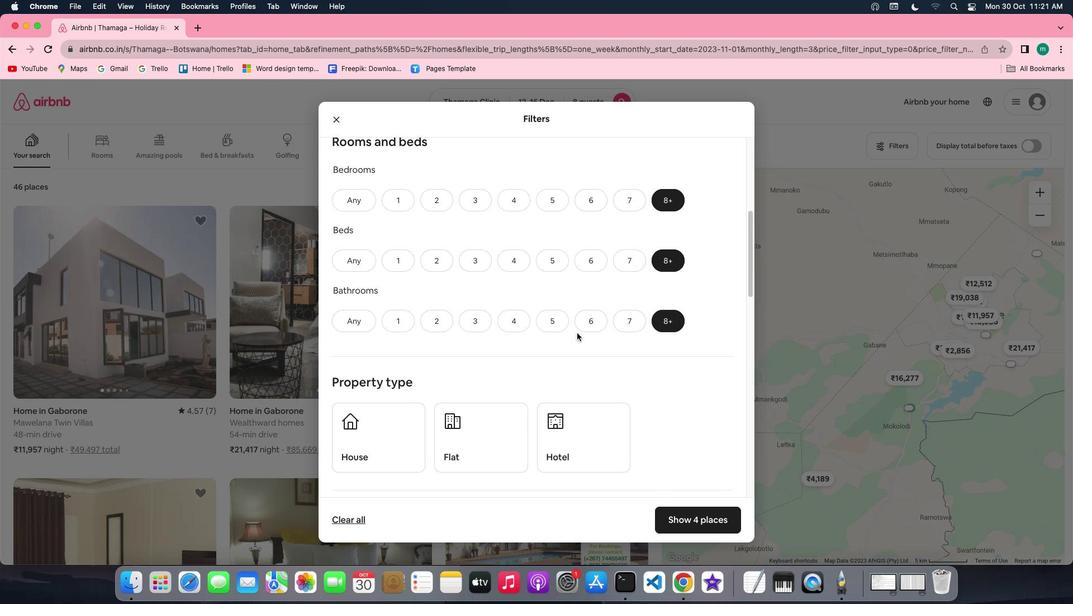 
Action: Mouse scrolled (577, 332) with delta (0, 0)
Screenshot: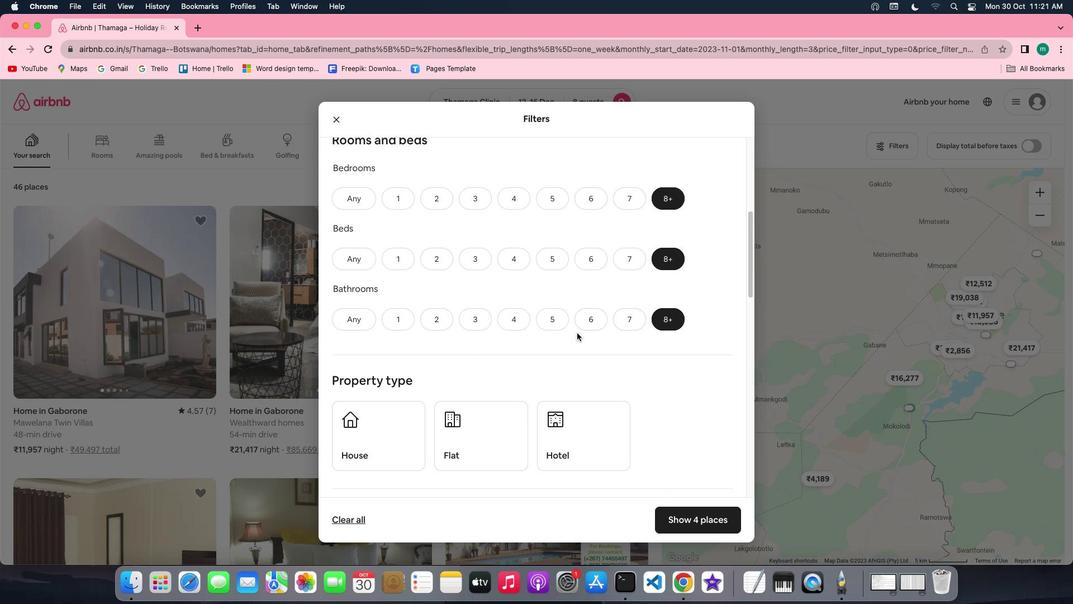 
Action: Mouse scrolled (577, 332) with delta (0, 0)
Screenshot: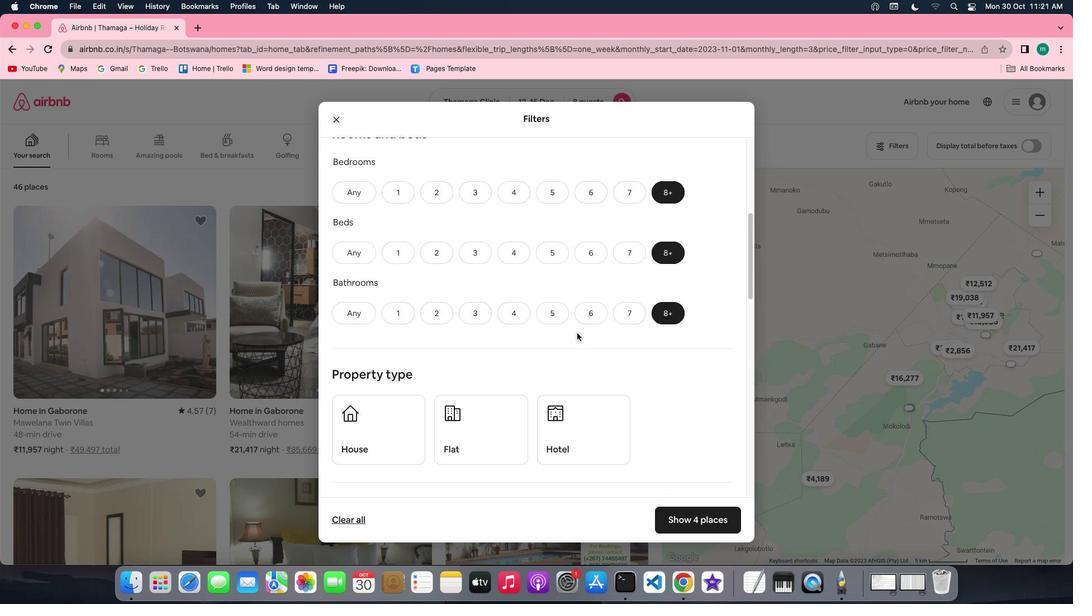 
Action: Mouse scrolled (577, 332) with delta (0, 0)
Screenshot: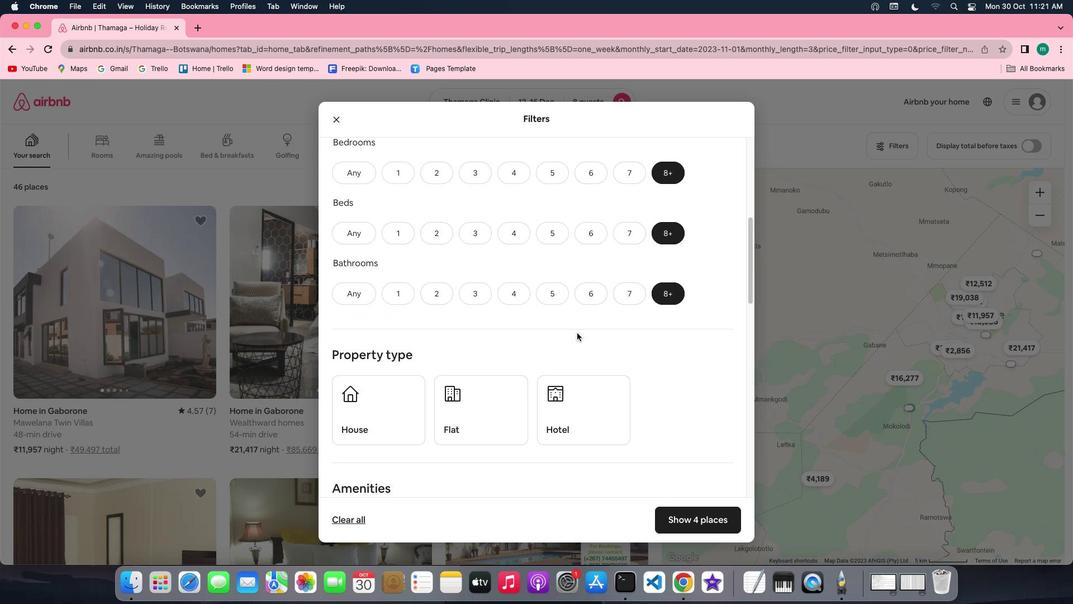 
Action: Mouse scrolled (577, 332) with delta (0, 0)
Screenshot: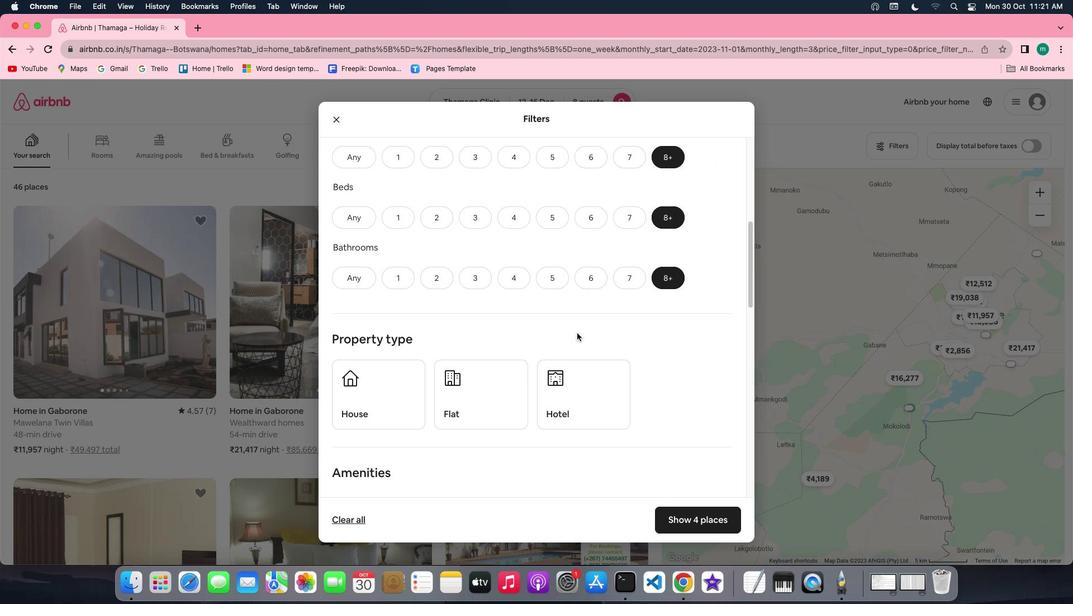 
Action: Mouse scrolled (577, 332) with delta (0, 0)
Screenshot: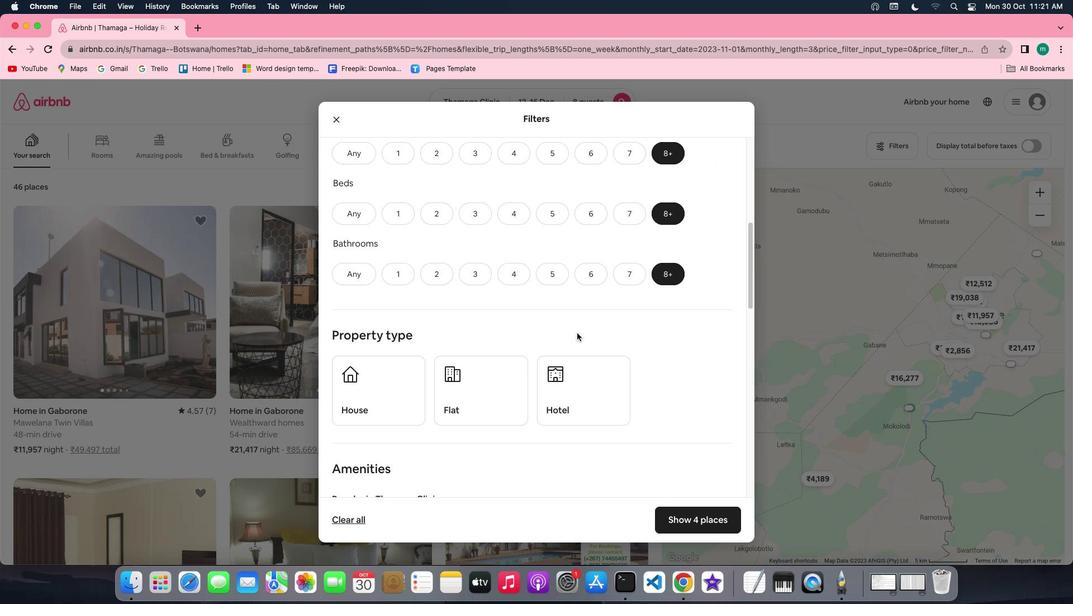 
Action: Mouse scrolled (577, 332) with delta (0, 0)
Screenshot: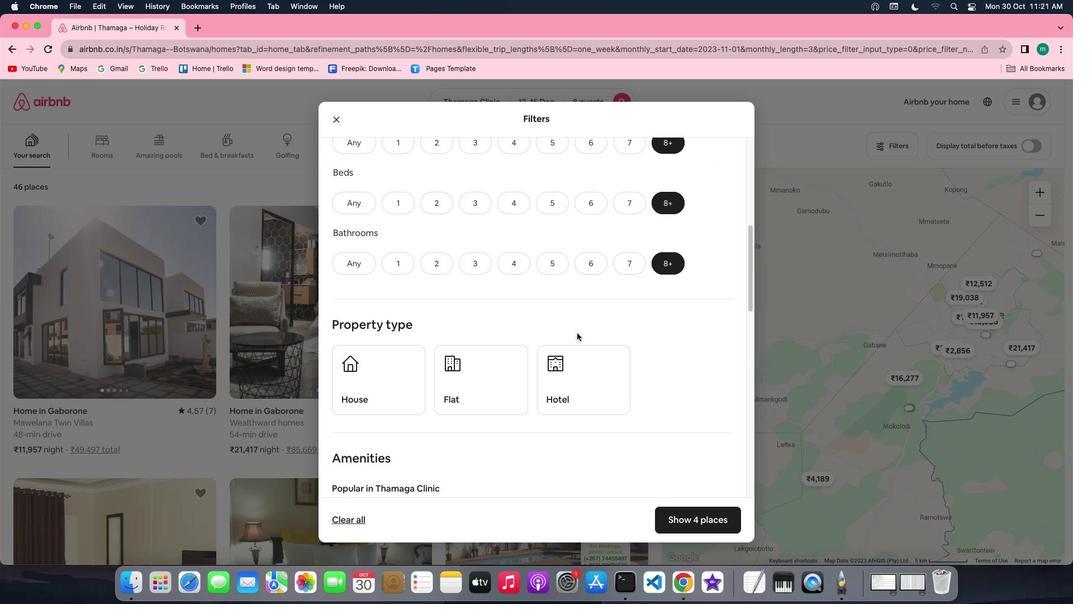
Action: Mouse moved to (576, 363)
Screenshot: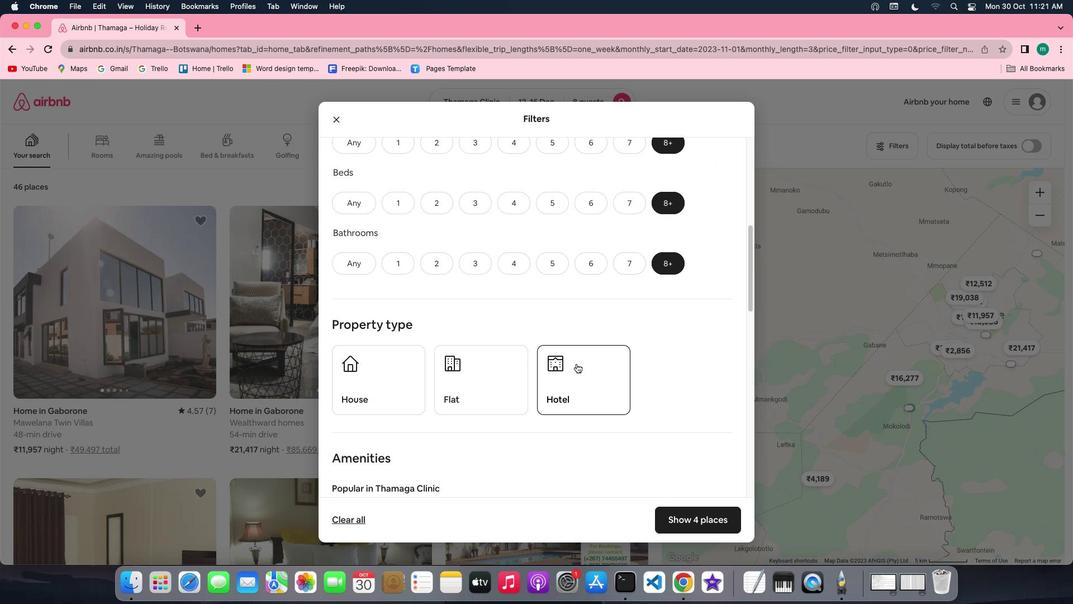 
Action: Mouse pressed left at (576, 363)
Screenshot: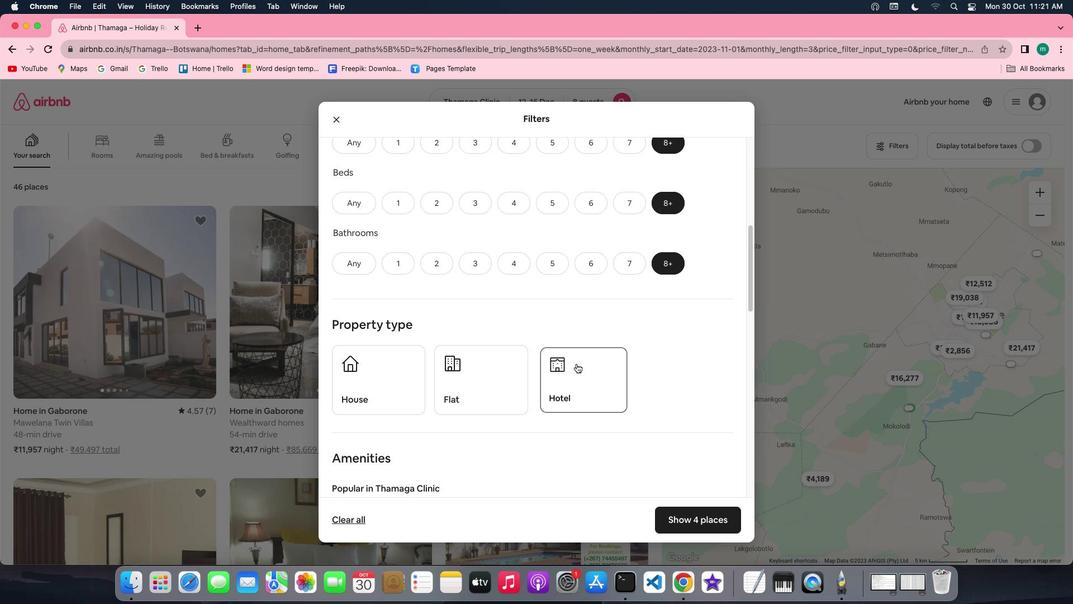 
Action: Mouse moved to (606, 363)
Screenshot: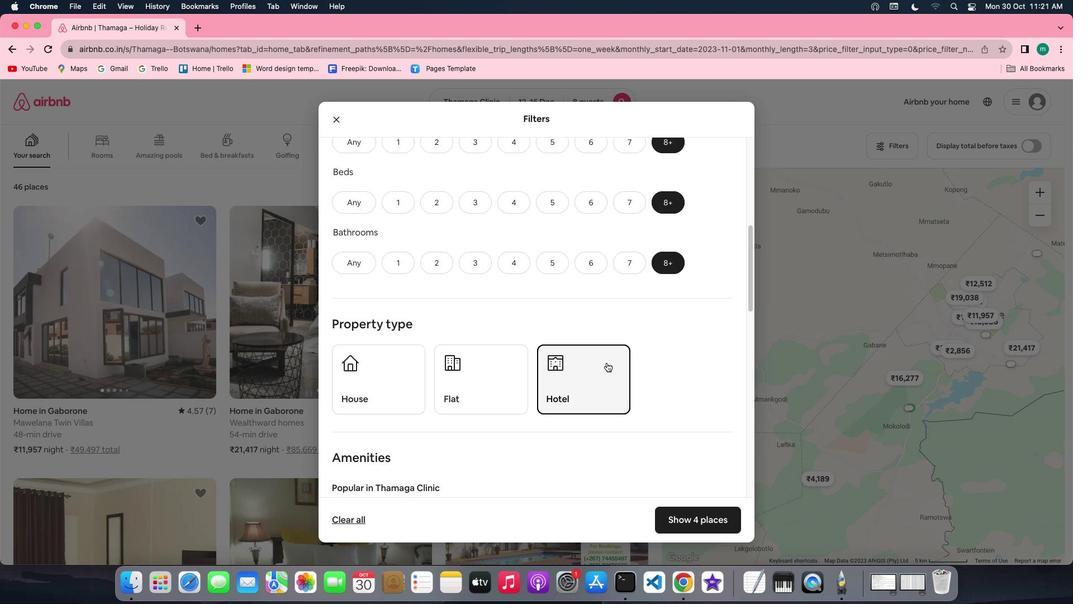 
Action: Mouse scrolled (606, 363) with delta (0, 0)
Screenshot: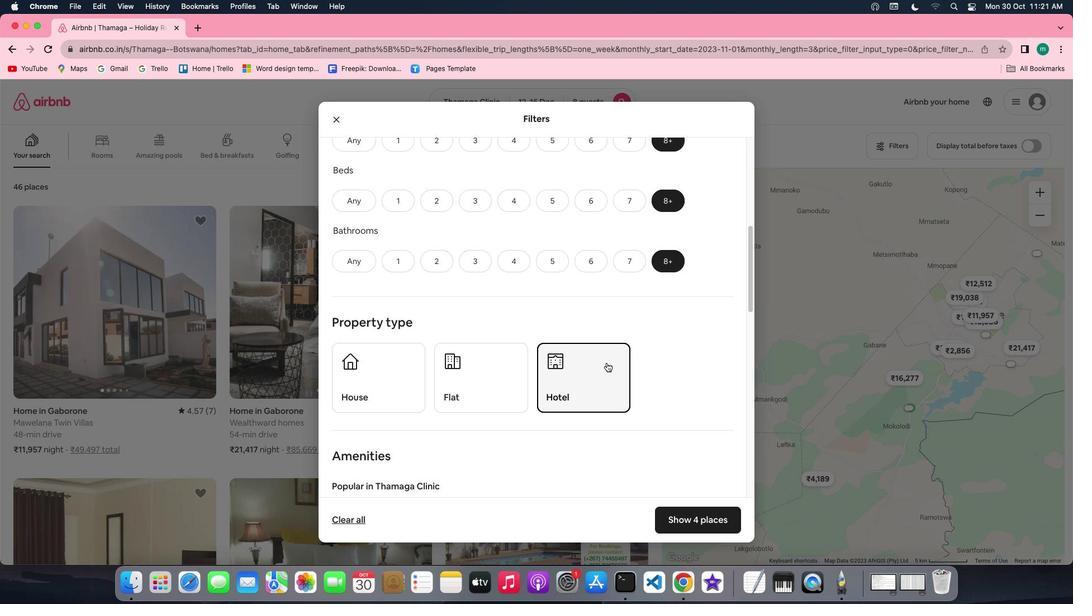 
Action: Mouse scrolled (606, 363) with delta (0, 0)
Screenshot: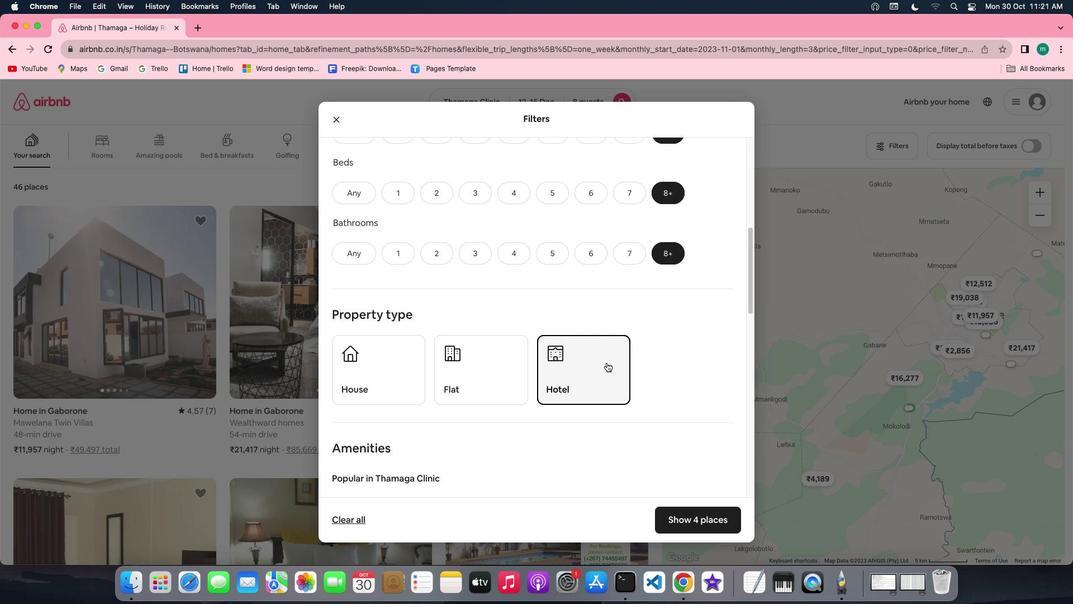 
Action: Mouse scrolled (606, 363) with delta (0, 0)
Screenshot: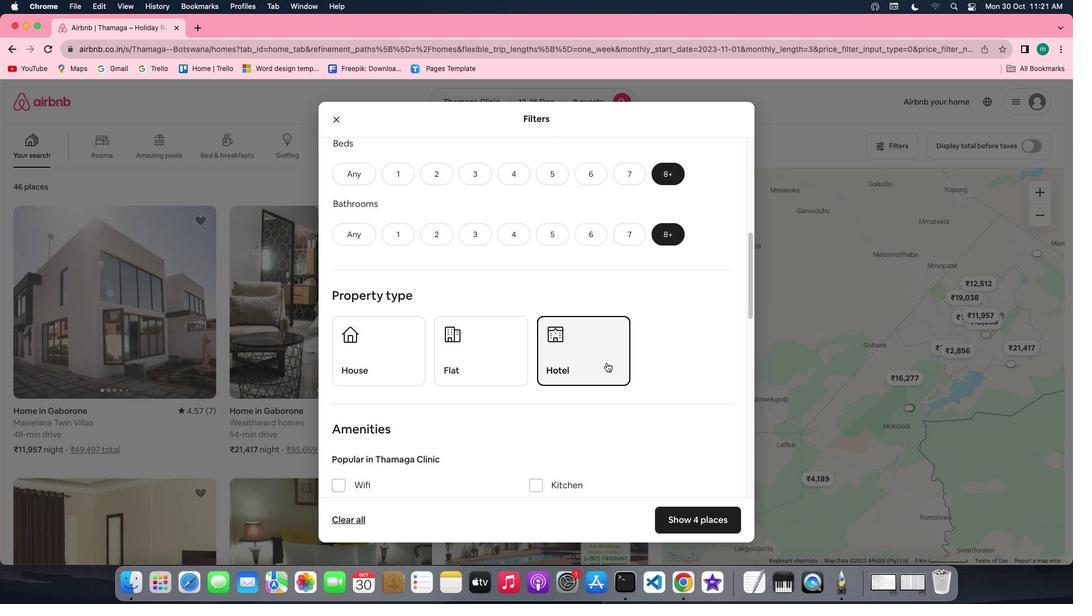 
Action: Mouse scrolled (606, 363) with delta (0, 0)
Screenshot: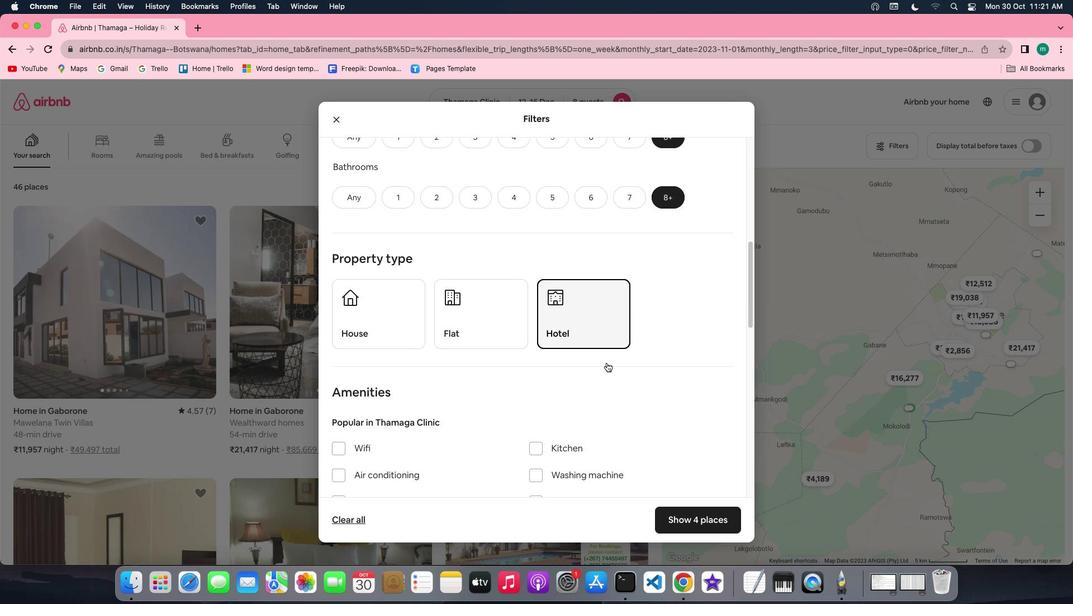 
Action: Mouse scrolled (606, 363) with delta (0, 0)
Screenshot: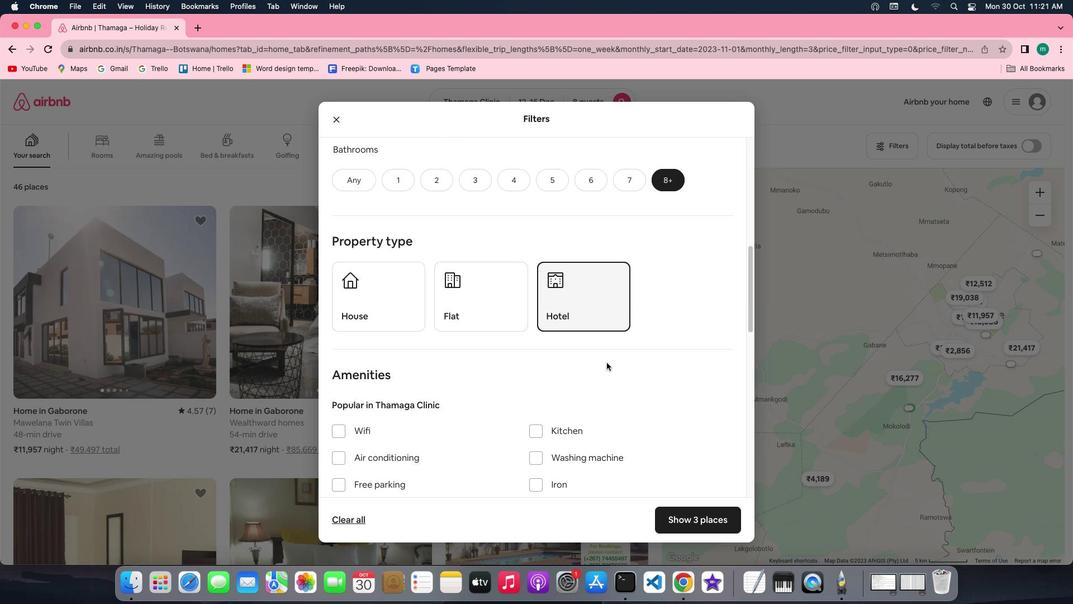 
Action: Mouse scrolled (606, 363) with delta (0, 0)
Screenshot: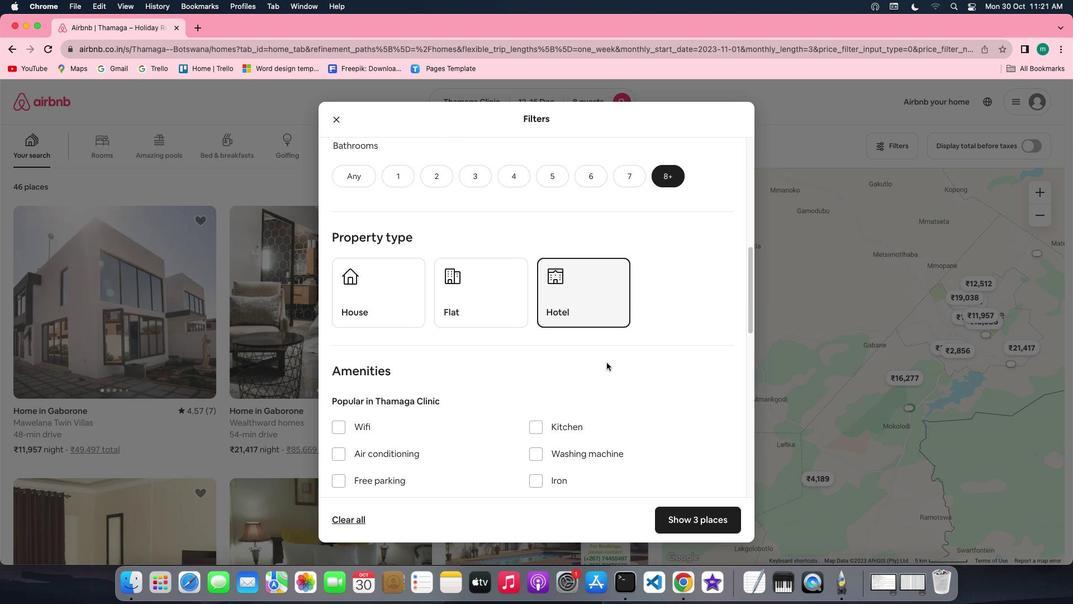 
Action: Mouse scrolled (606, 363) with delta (0, 0)
Screenshot: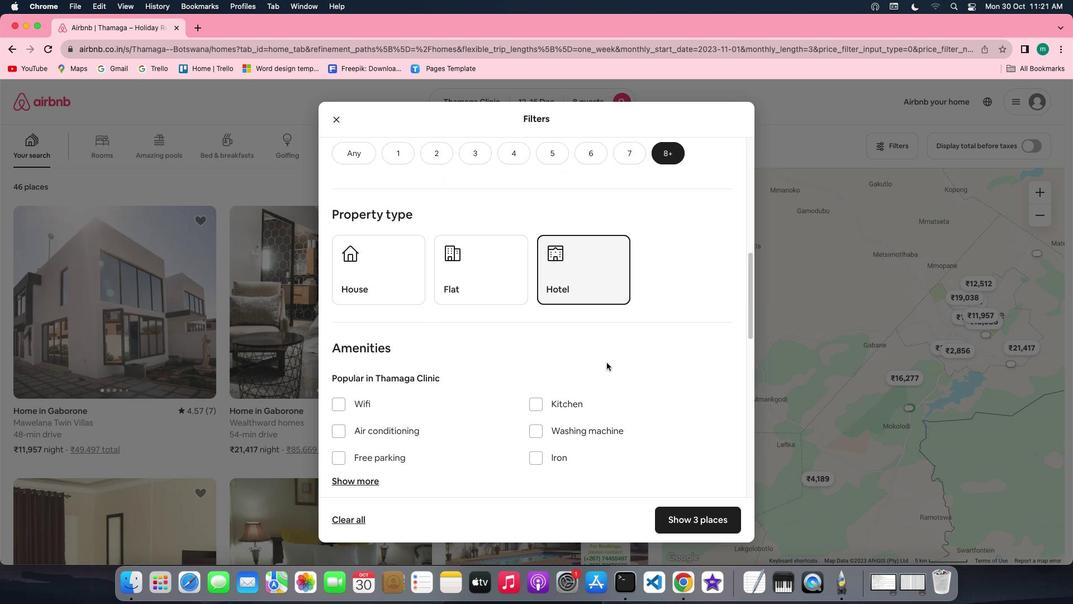 
Action: Mouse scrolled (606, 363) with delta (0, 0)
Screenshot: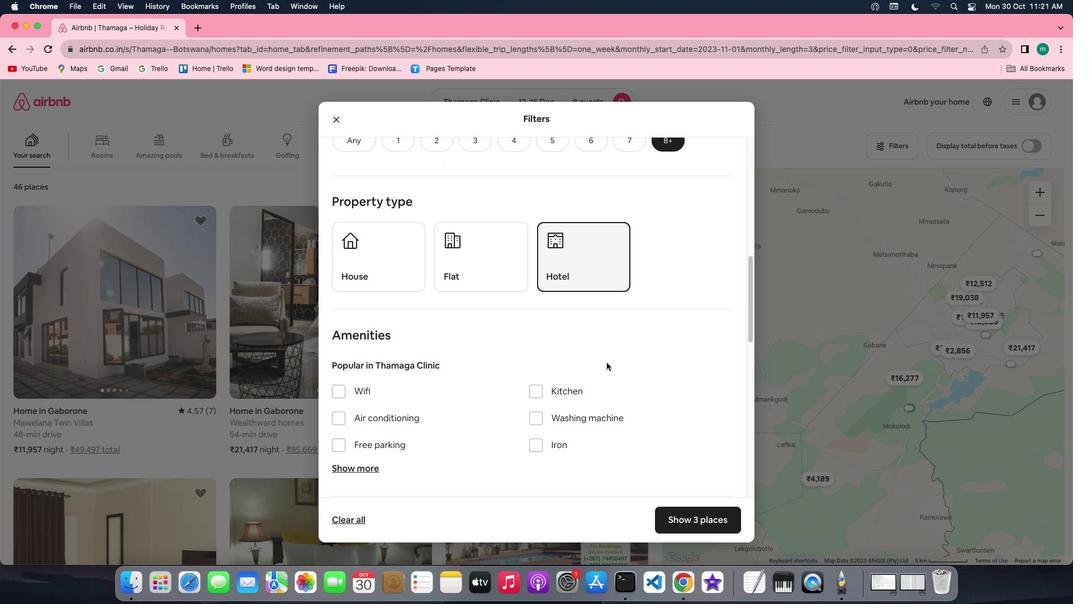 
Action: Mouse scrolled (606, 363) with delta (0, 0)
Screenshot: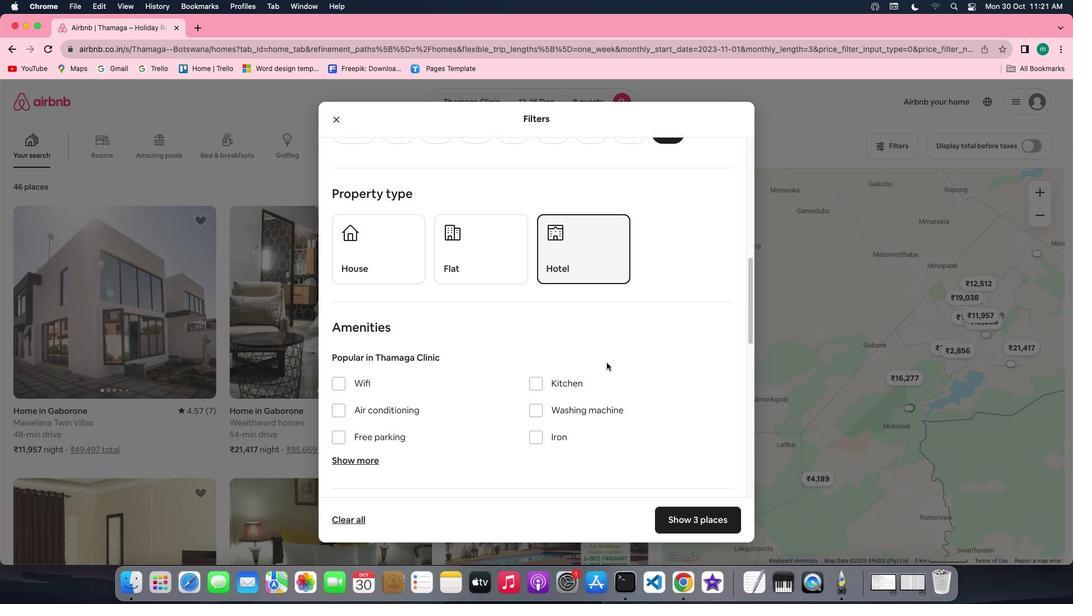 
Action: Mouse scrolled (606, 363) with delta (0, 0)
Screenshot: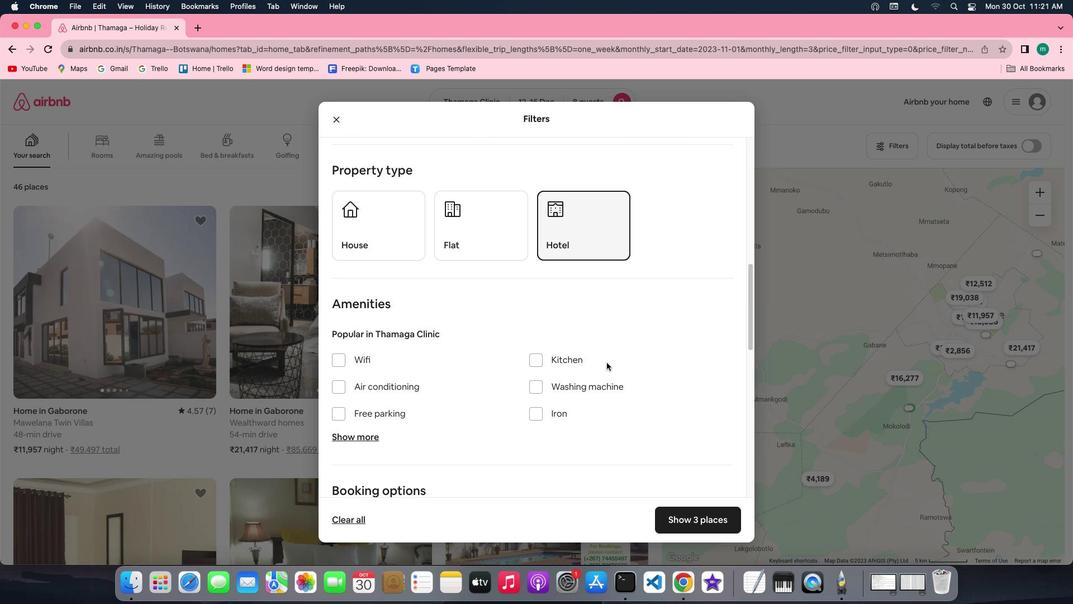 
Action: Mouse scrolled (606, 363) with delta (0, 0)
Screenshot: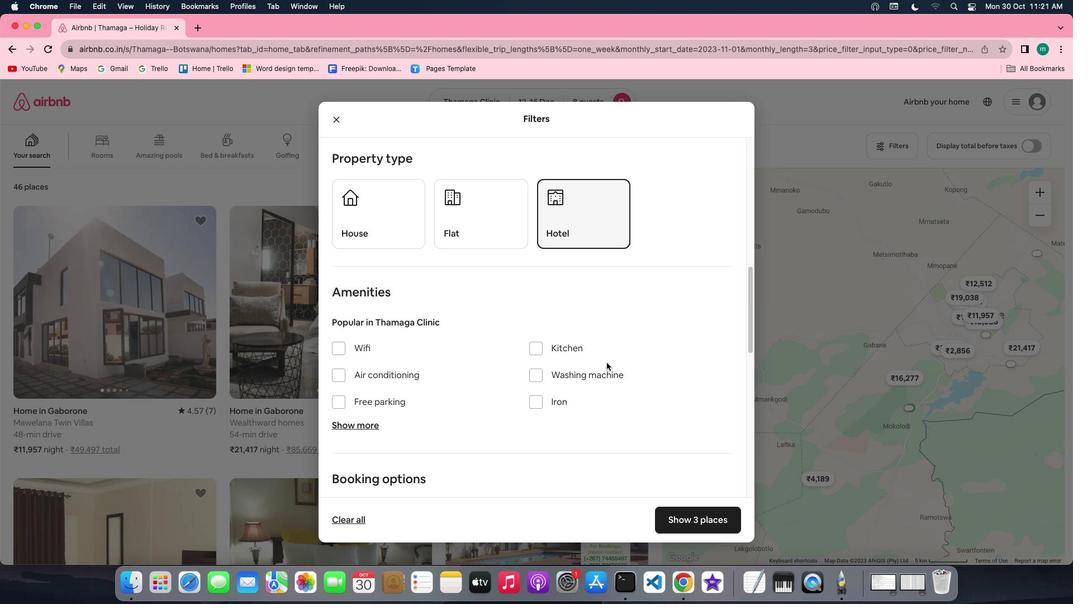
Action: Mouse scrolled (606, 363) with delta (0, 0)
Screenshot: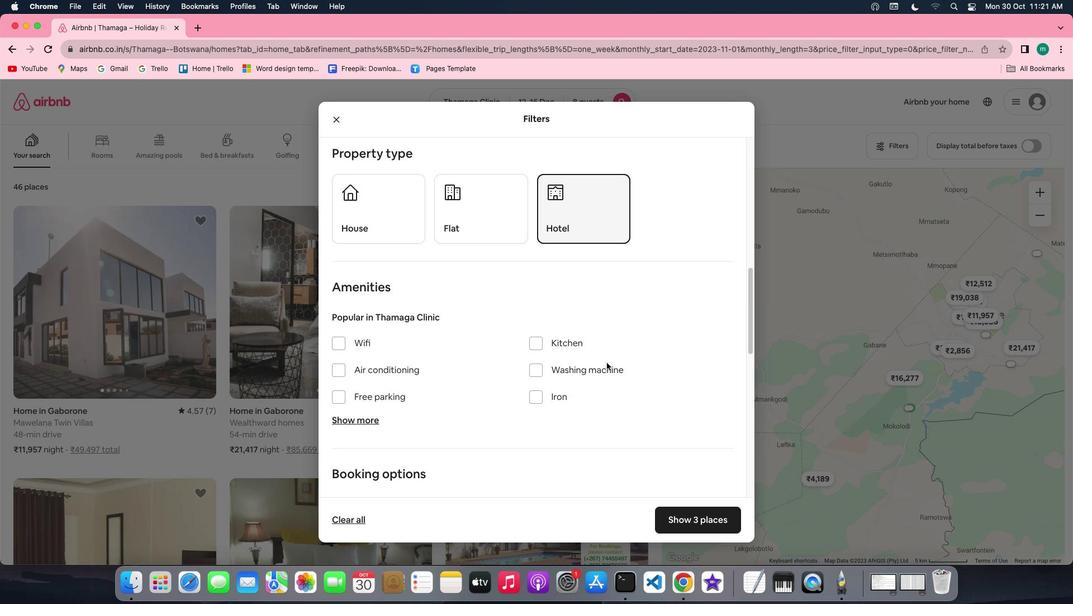 
Action: Mouse scrolled (606, 363) with delta (0, 0)
Screenshot: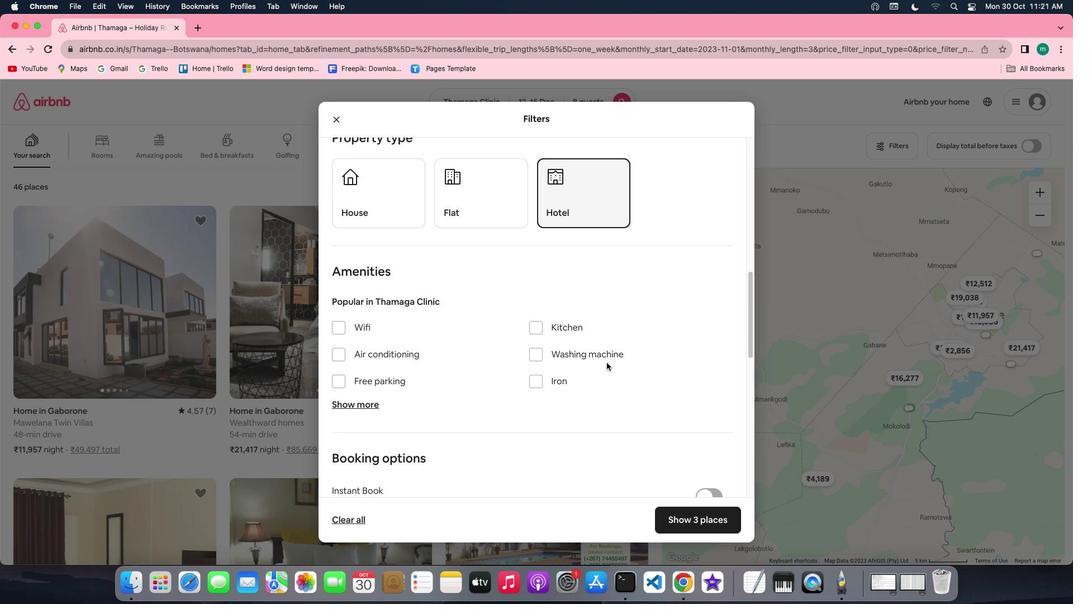 
Action: Mouse scrolled (606, 363) with delta (0, 0)
Screenshot: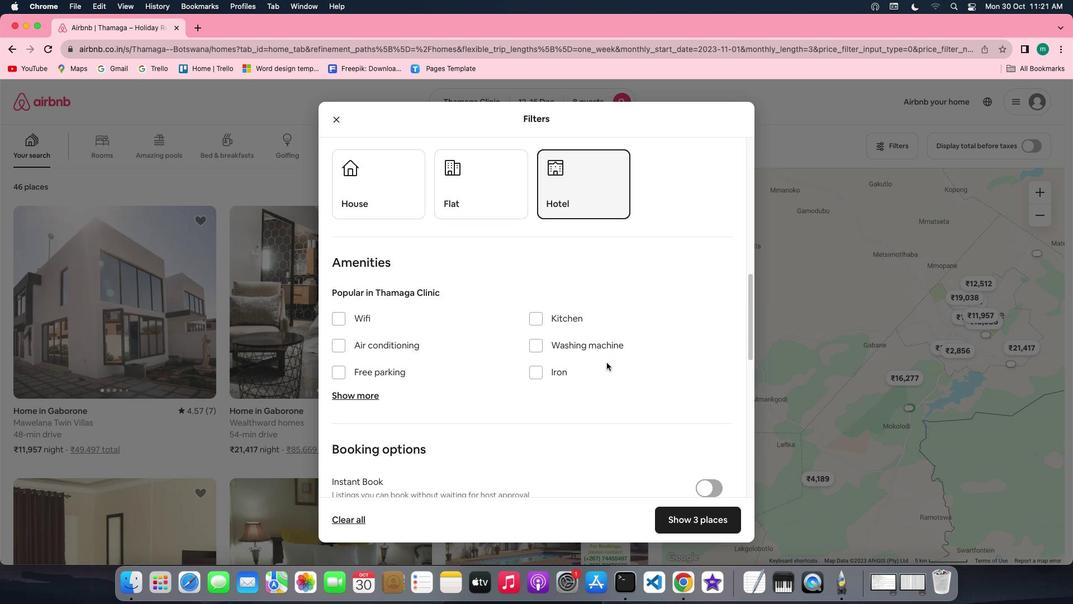 
Action: Mouse scrolled (606, 363) with delta (0, 0)
Screenshot: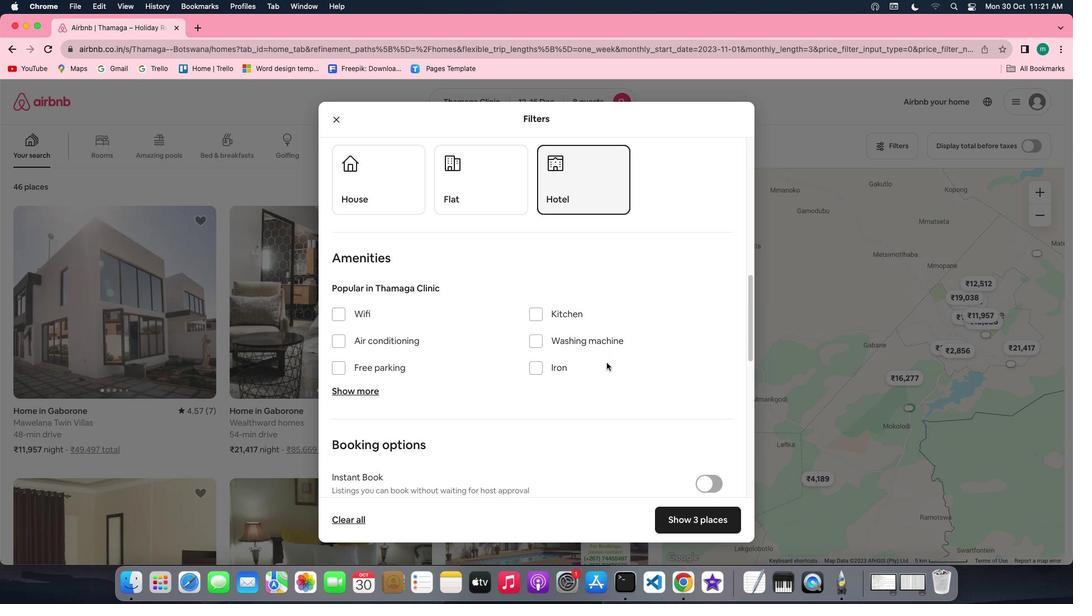 
Action: Mouse scrolled (606, 363) with delta (0, 0)
Screenshot: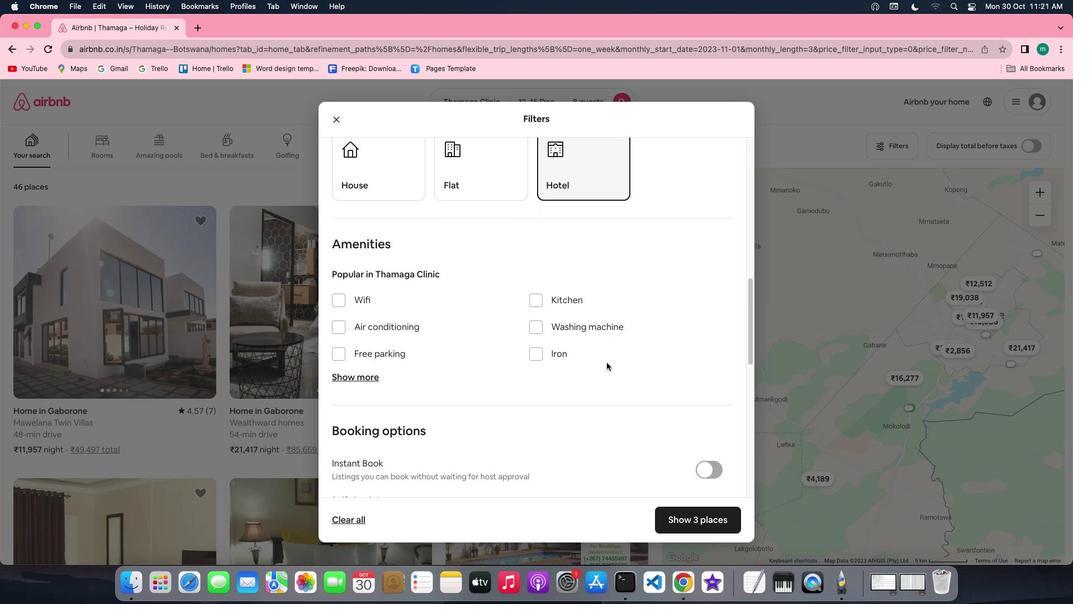 
Action: Mouse moved to (357, 286)
Screenshot: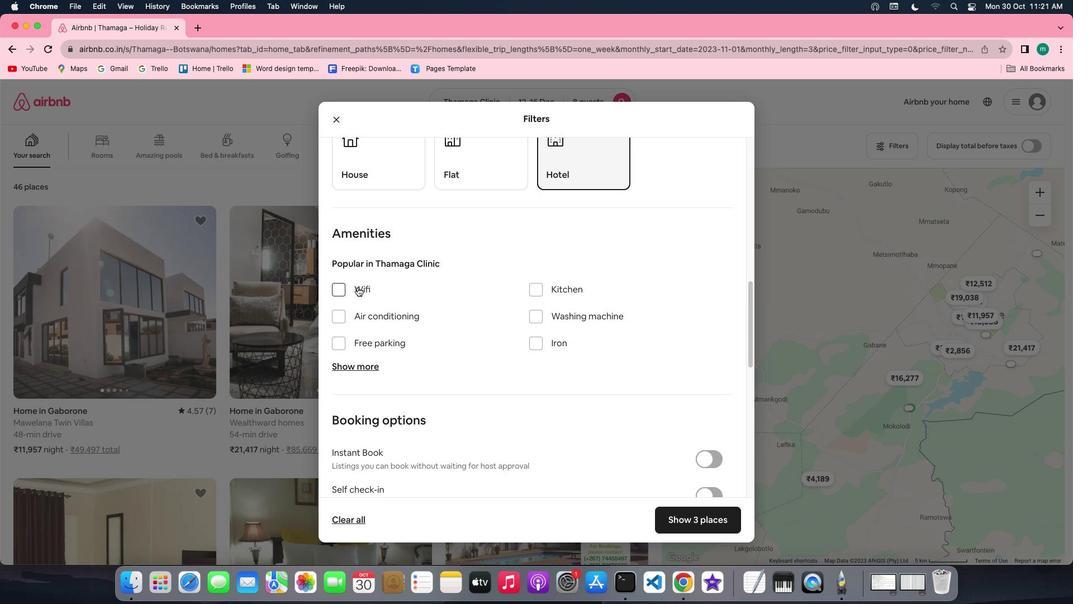 
Action: Mouse pressed left at (357, 286)
Screenshot: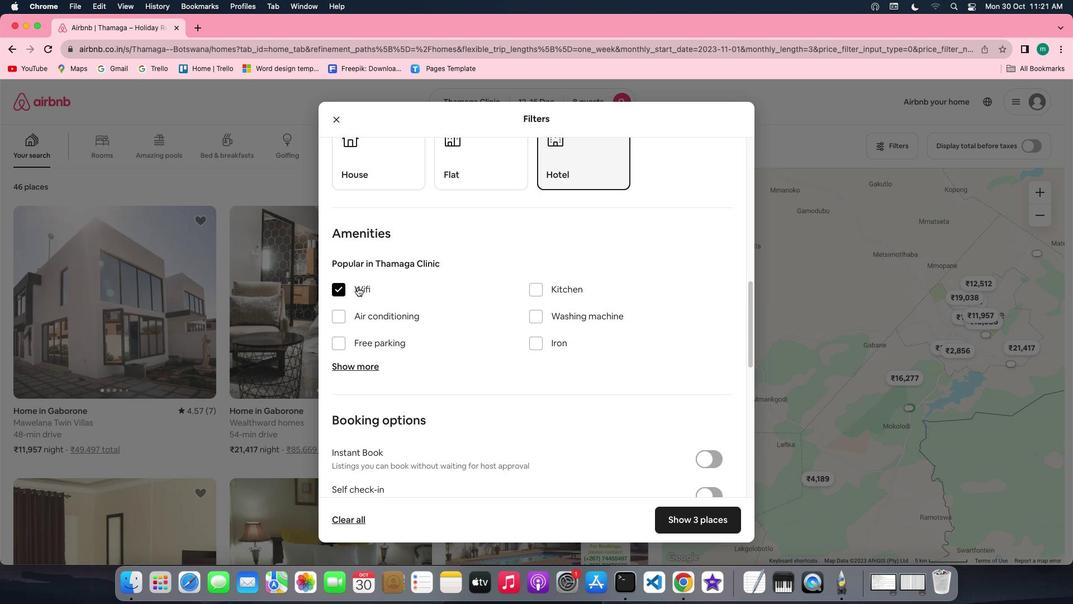
Action: Mouse moved to (530, 350)
Screenshot: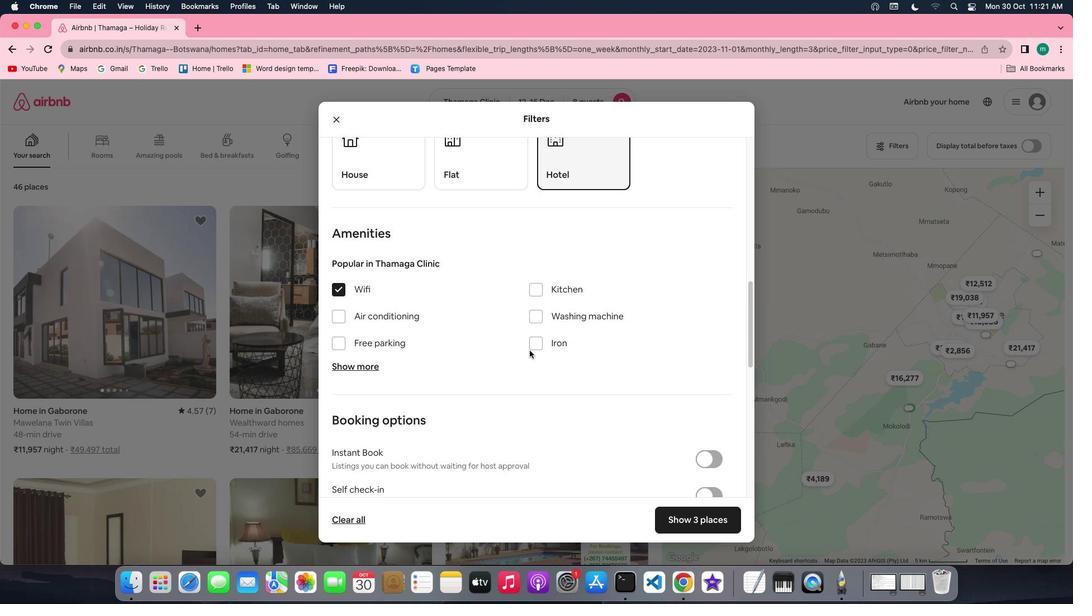 
Action: Mouse scrolled (530, 350) with delta (0, 0)
Screenshot: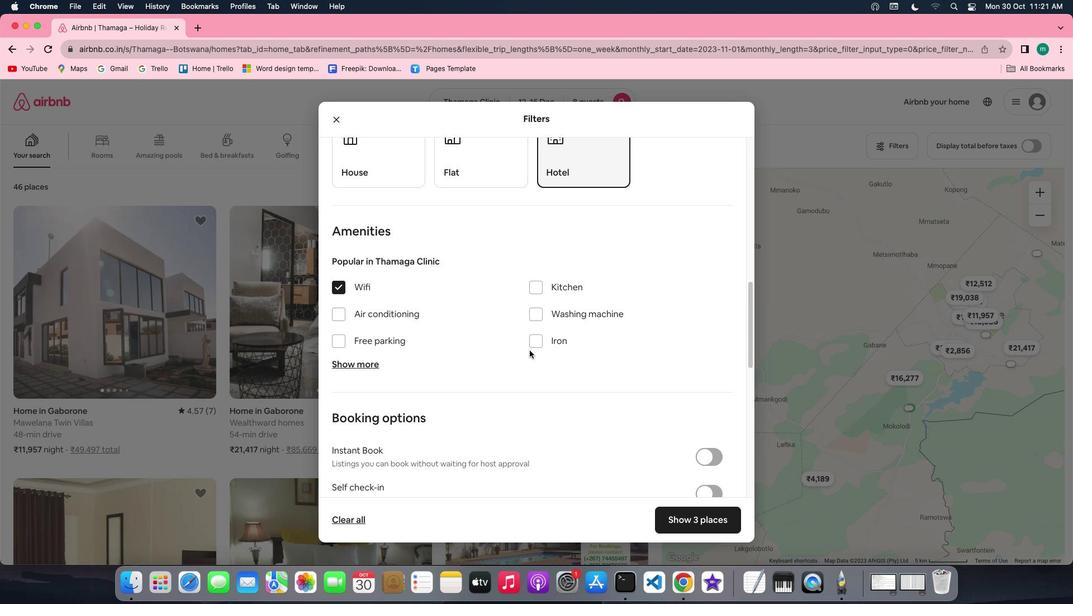
Action: Mouse scrolled (530, 350) with delta (0, 0)
Screenshot: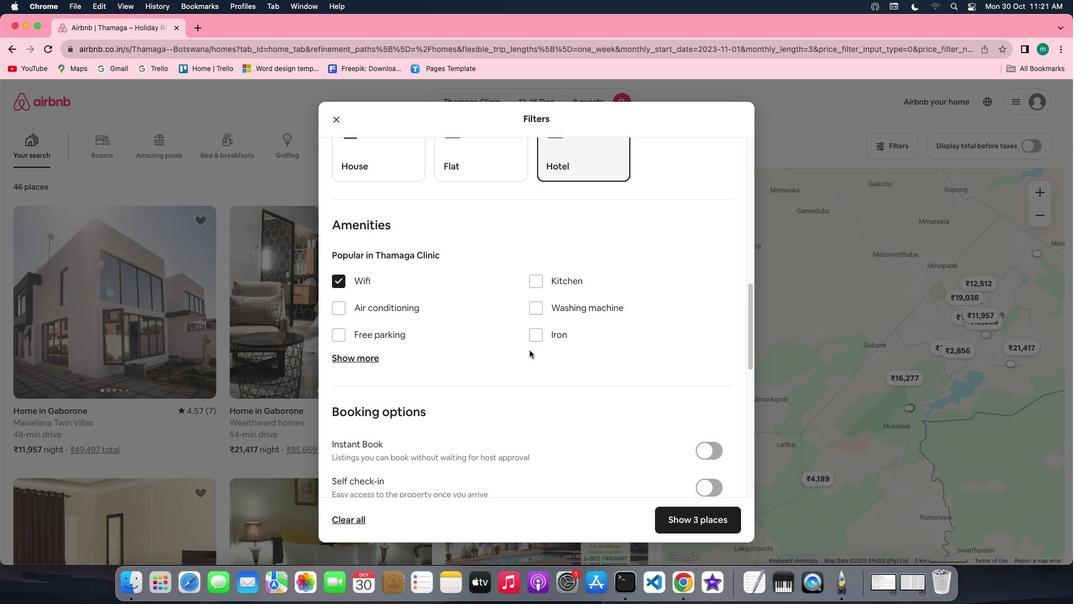 
Action: Mouse moved to (363, 350)
Screenshot: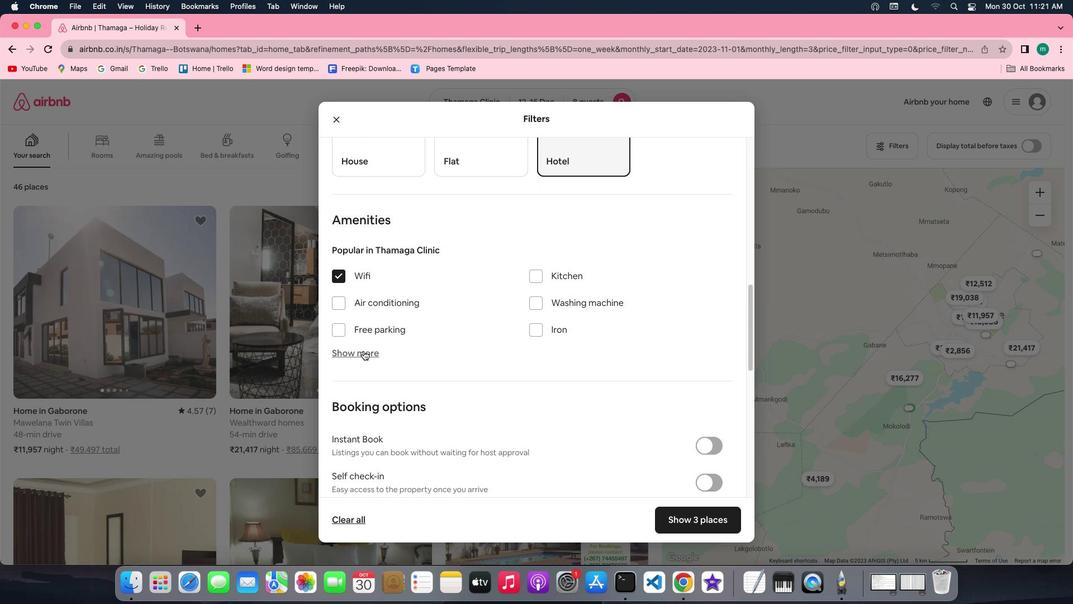 
Action: Mouse pressed left at (363, 350)
Screenshot: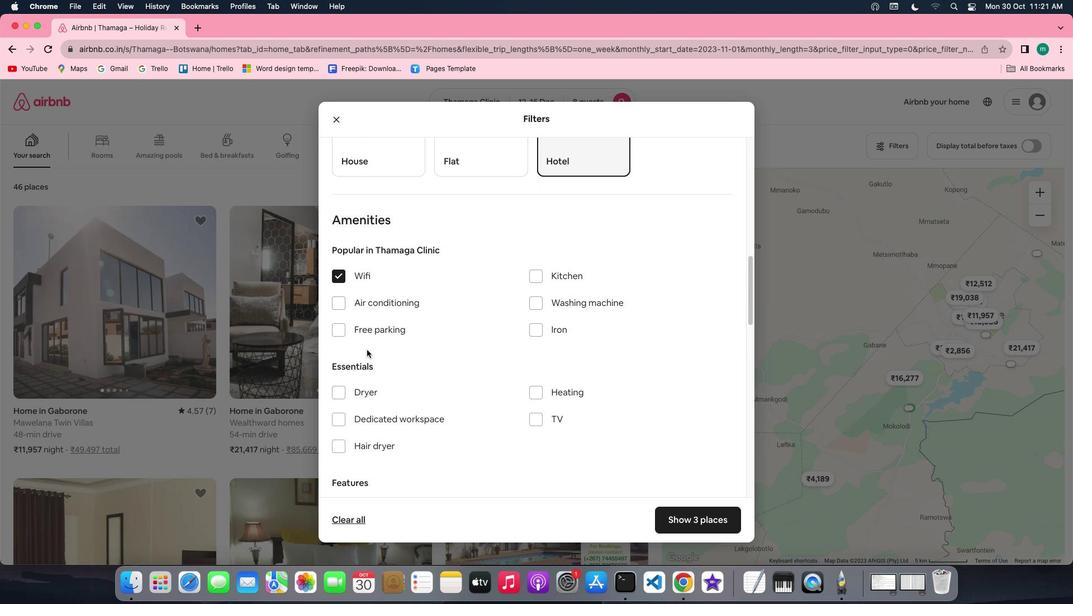 
Action: Mouse moved to (529, 374)
Screenshot: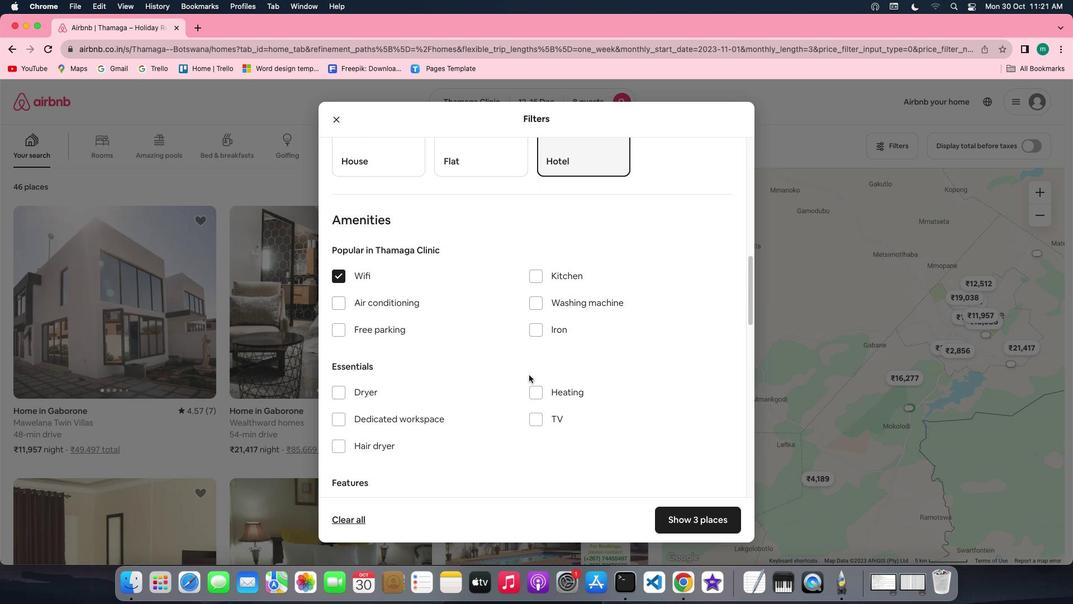 
Action: Mouse scrolled (529, 374) with delta (0, 0)
Screenshot: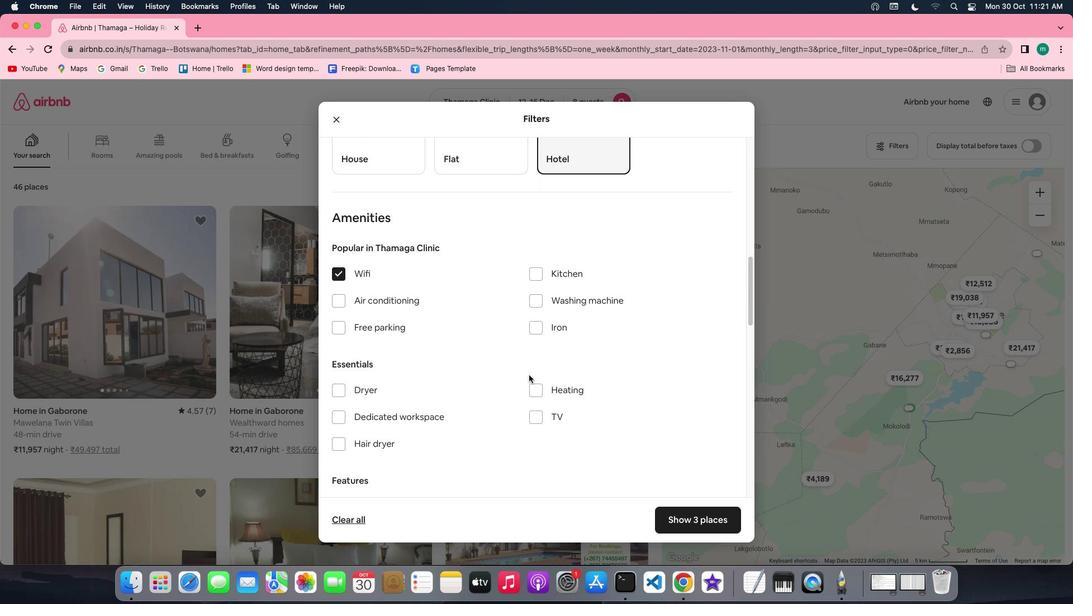 
Action: Mouse scrolled (529, 374) with delta (0, 0)
Screenshot: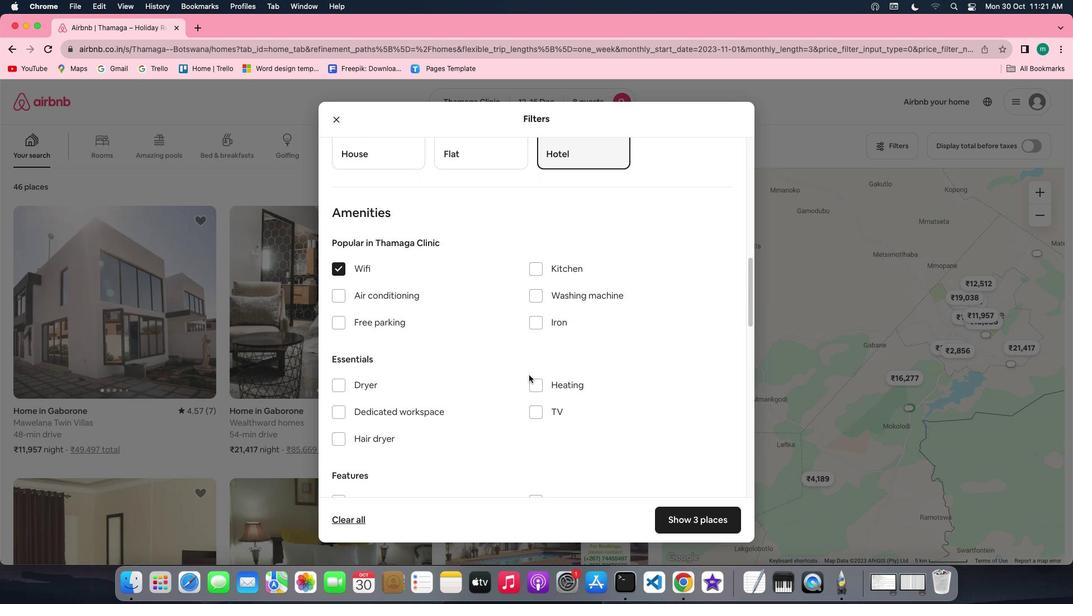 
Action: Mouse scrolled (529, 374) with delta (0, 0)
Screenshot: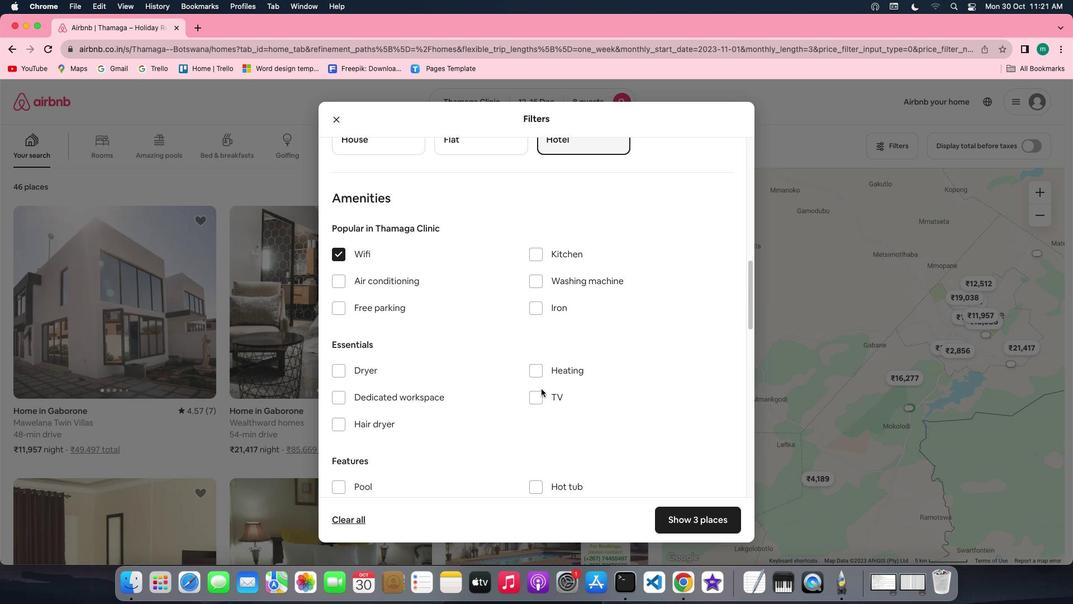 
Action: Mouse moved to (544, 398)
Screenshot: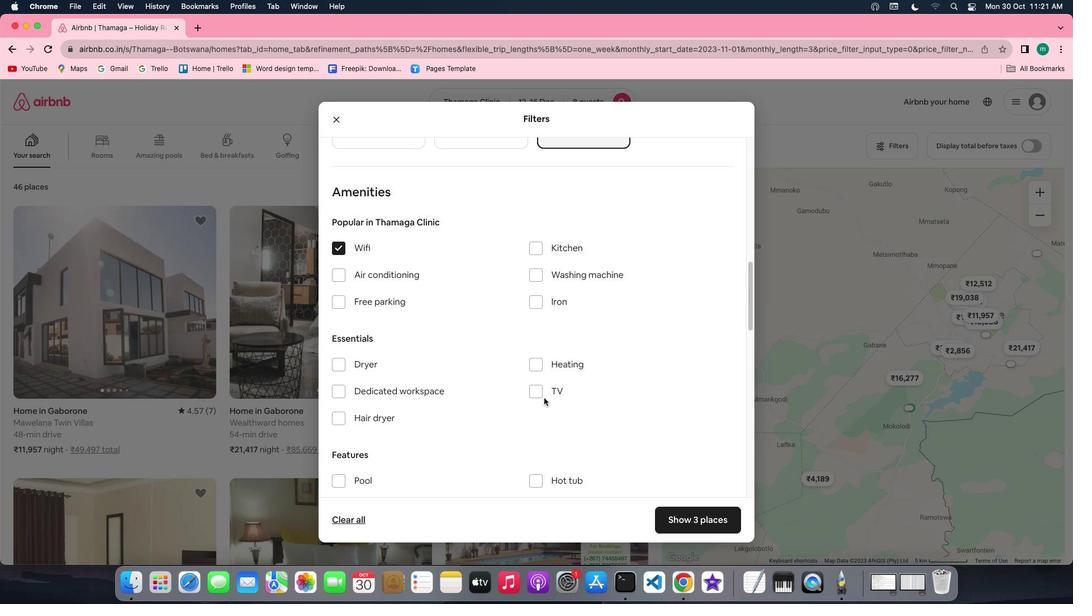 
Action: Mouse pressed left at (544, 398)
Screenshot: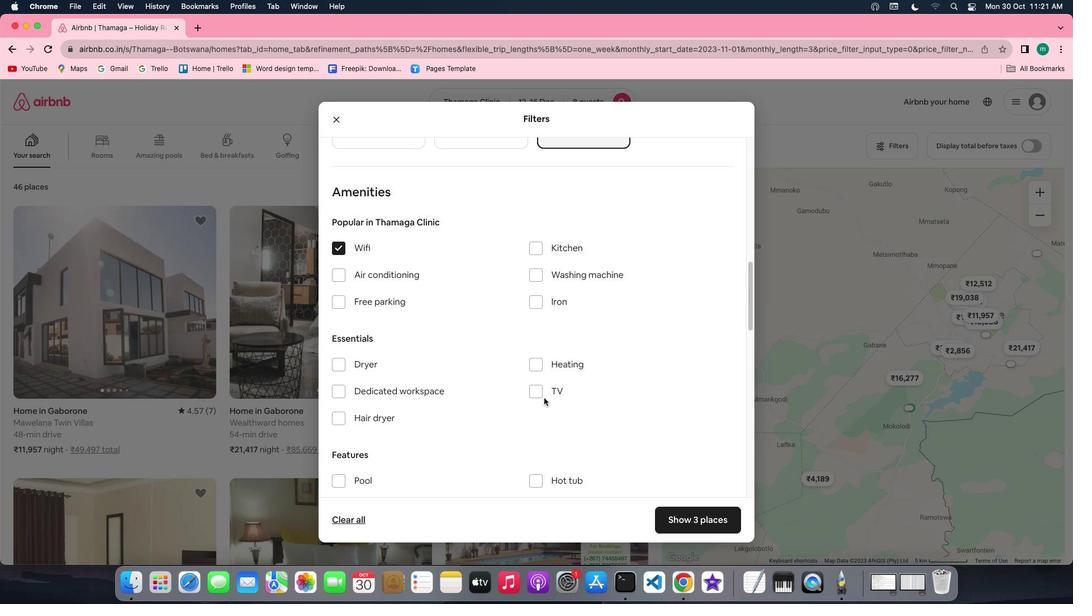 
Action: Mouse moved to (531, 389)
Screenshot: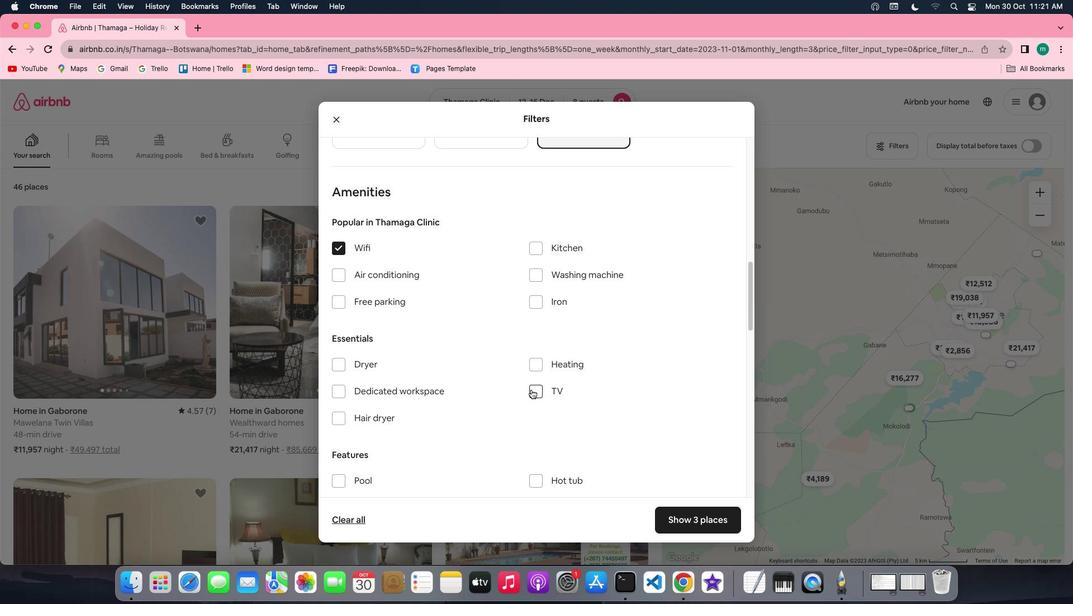 
Action: Mouse pressed left at (531, 389)
Screenshot: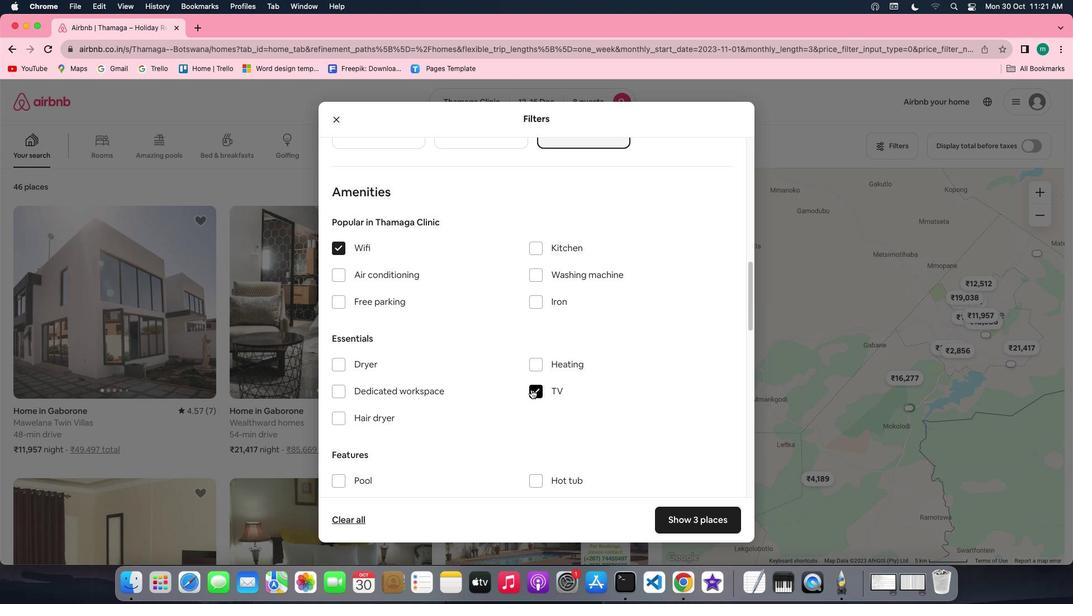 
Action: Mouse moved to (370, 302)
Screenshot: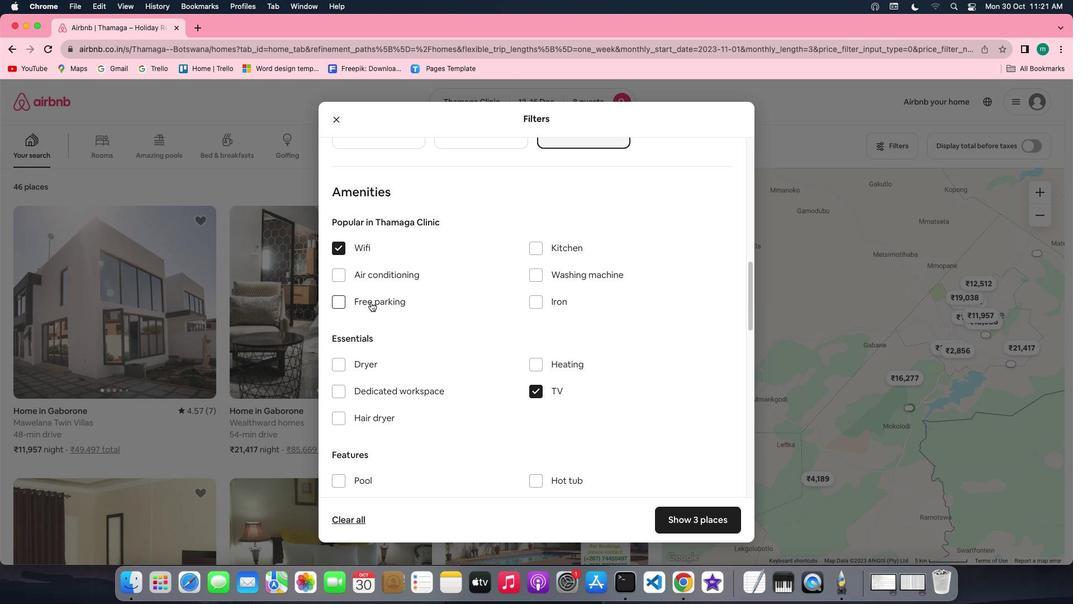 
Action: Mouse pressed left at (370, 302)
Screenshot: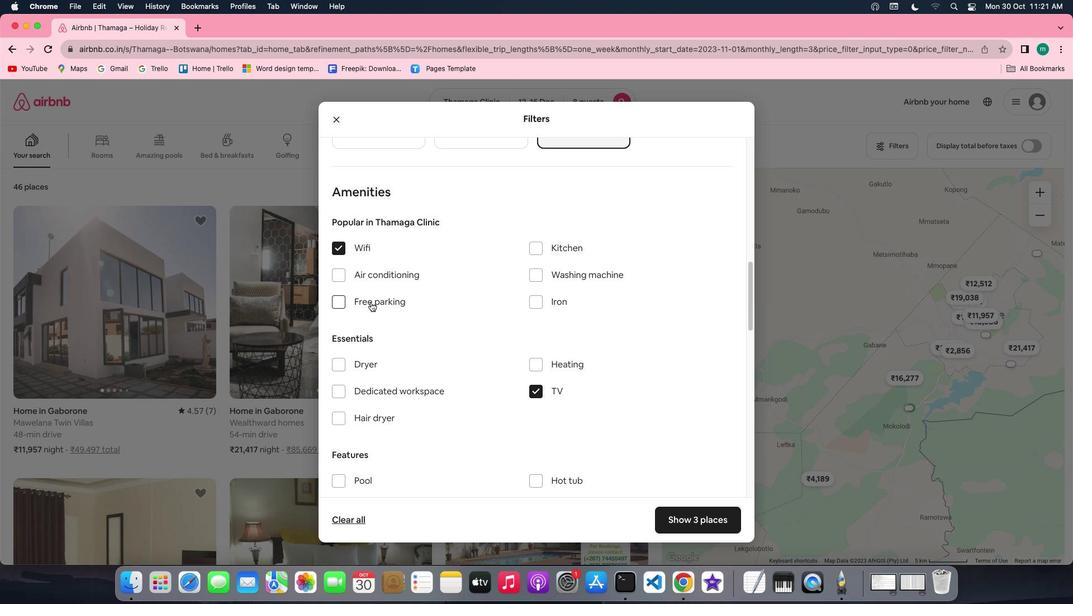 
Action: Mouse moved to (442, 318)
Screenshot: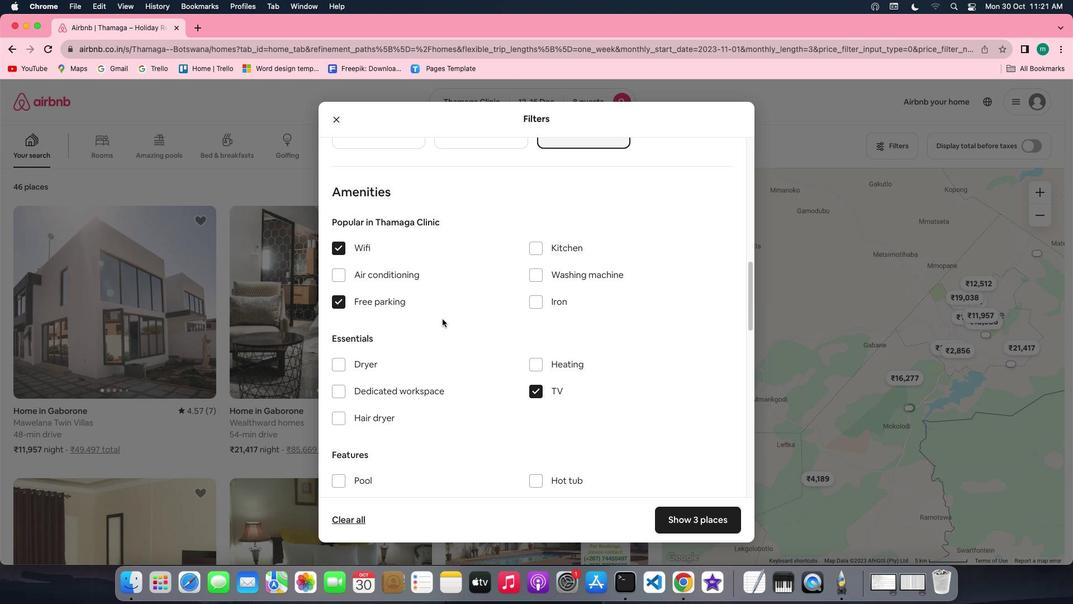 
Action: Mouse scrolled (442, 318) with delta (0, 0)
Screenshot: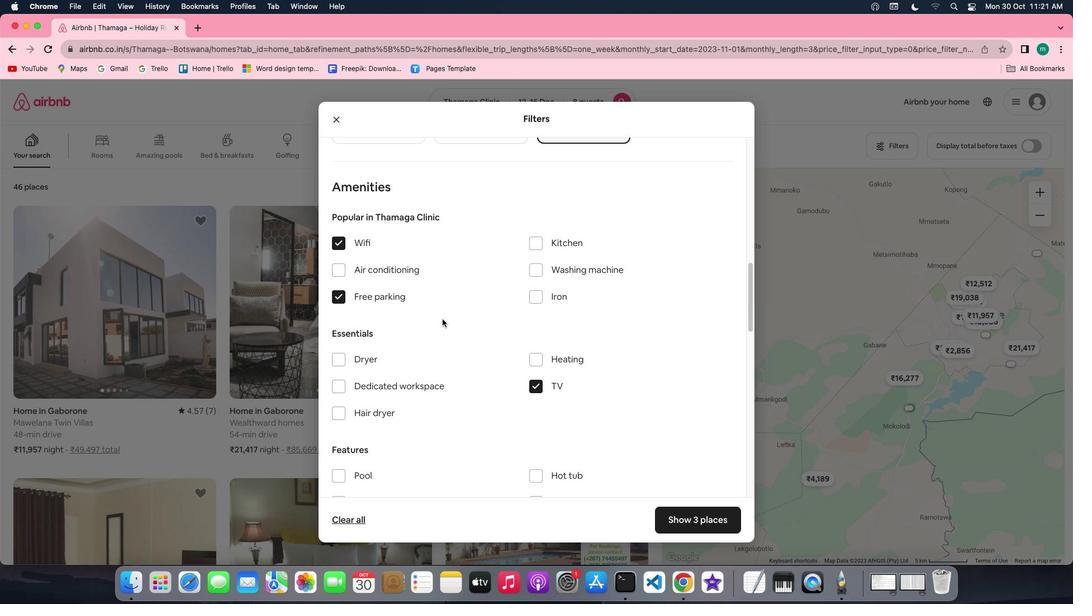 
Action: Mouse scrolled (442, 318) with delta (0, 0)
Screenshot: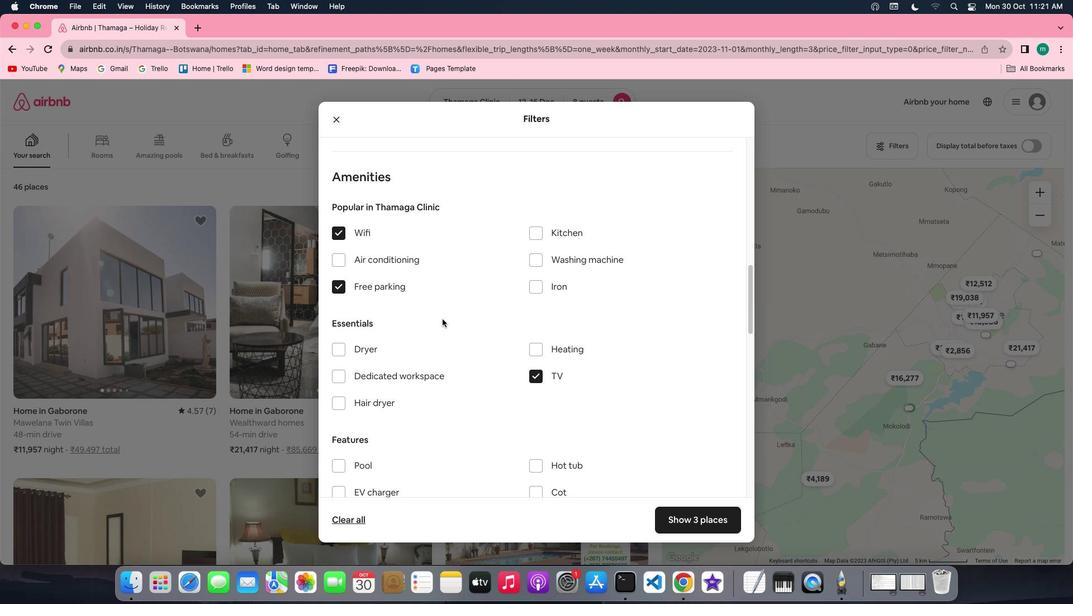 
Action: Mouse scrolled (442, 318) with delta (0, 0)
Screenshot: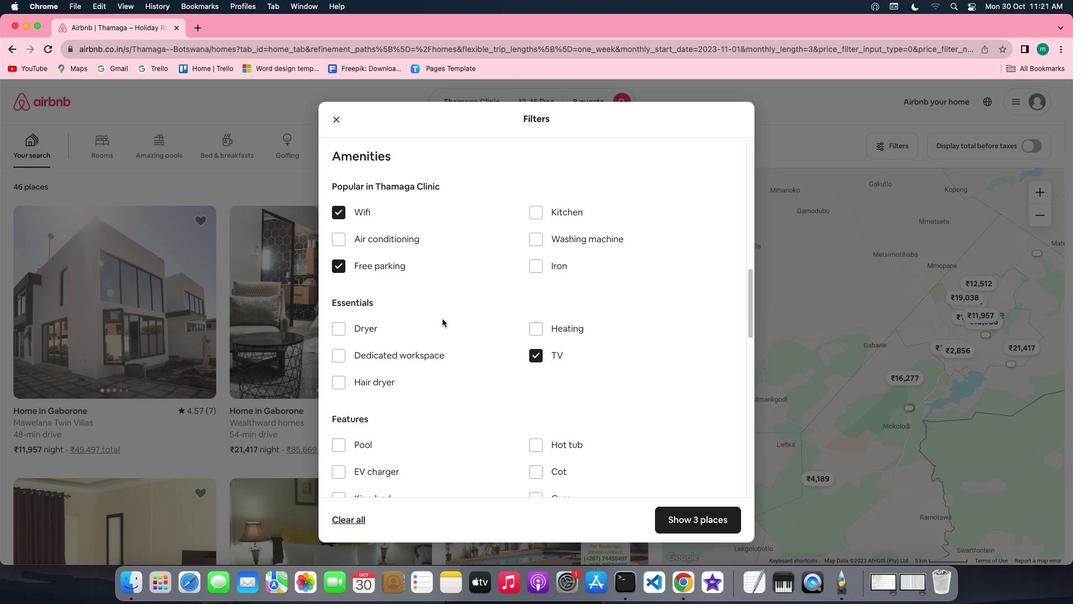 
Action: Mouse scrolled (442, 318) with delta (0, 0)
Screenshot: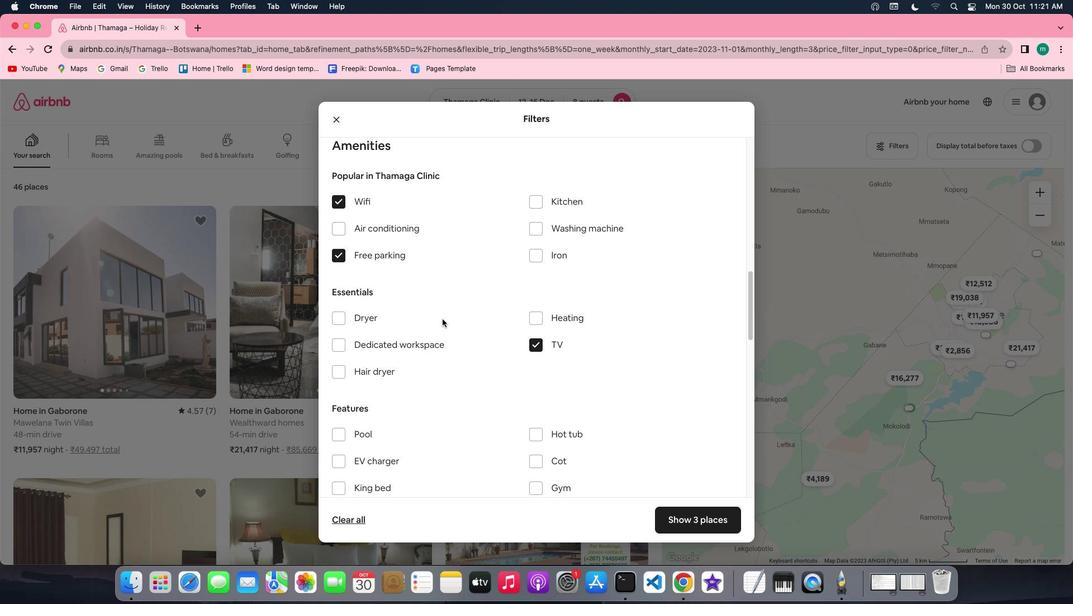 
Action: Mouse moved to (468, 342)
Screenshot: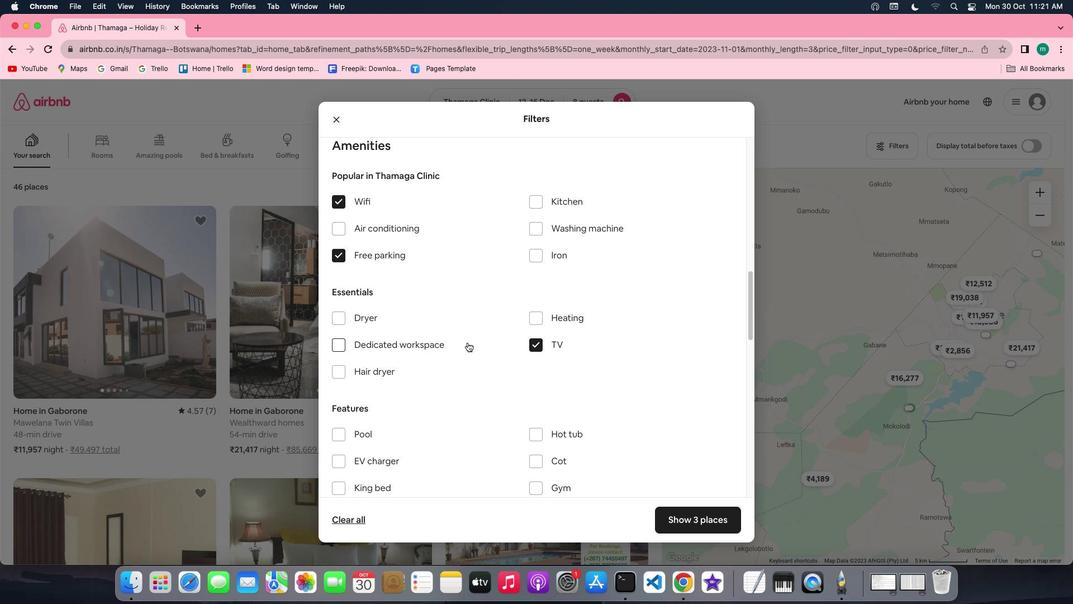 
Action: Mouse scrolled (468, 342) with delta (0, 0)
Screenshot: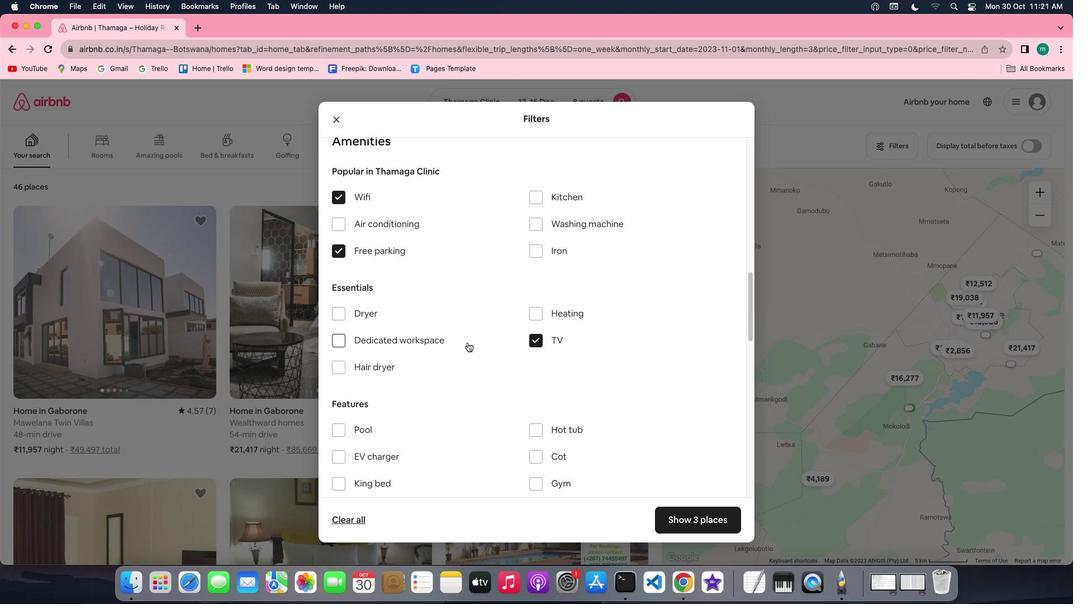 
Action: Mouse scrolled (468, 342) with delta (0, 0)
Screenshot: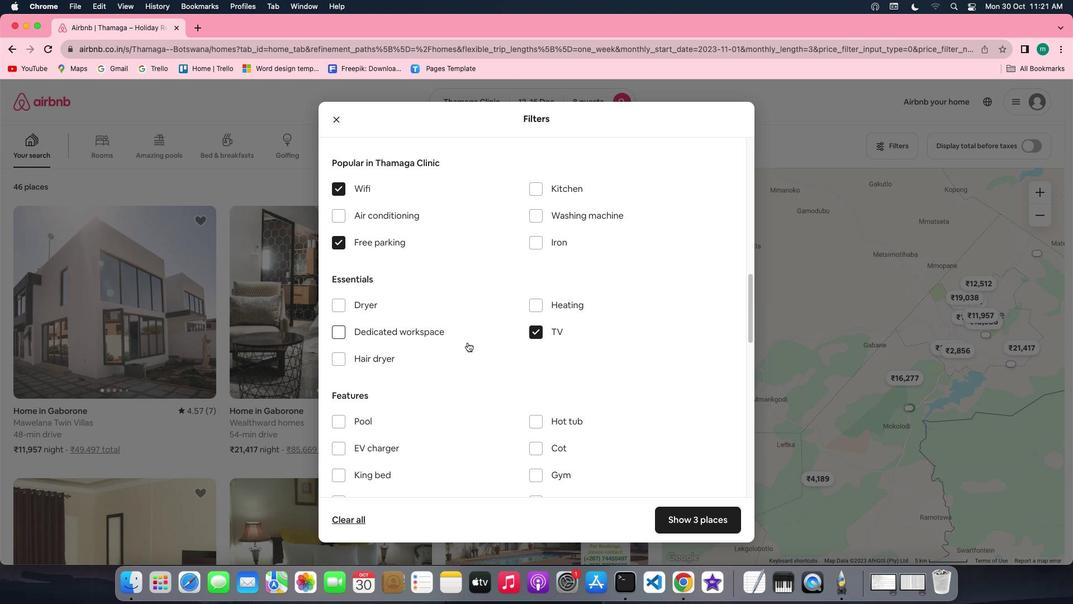 
Action: Mouse scrolled (468, 342) with delta (0, 0)
Screenshot: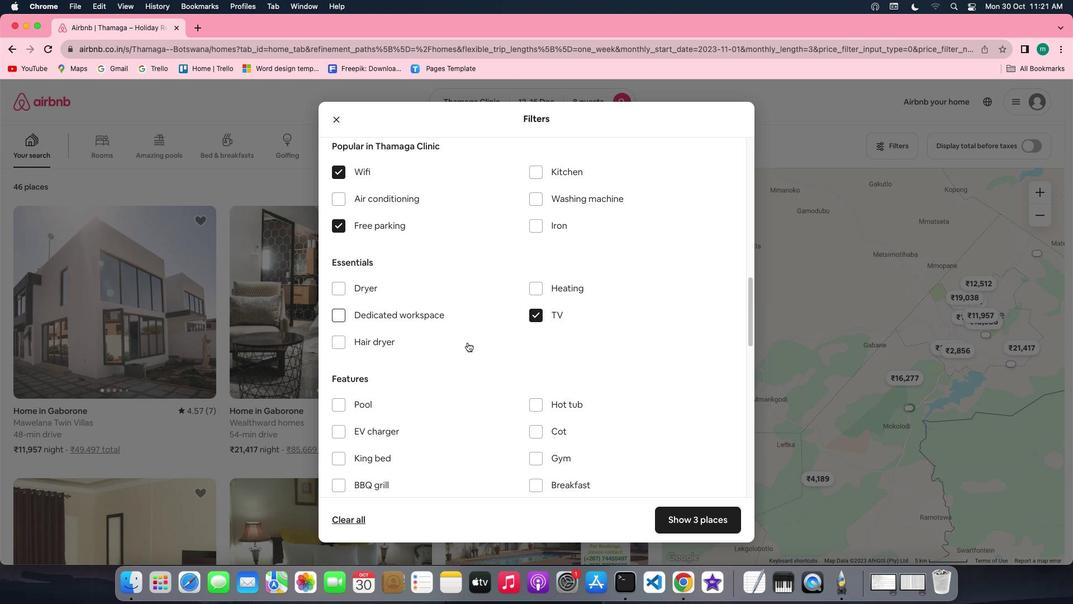 
Action: Mouse scrolled (468, 342) with delta (0, 0)
Screenshot: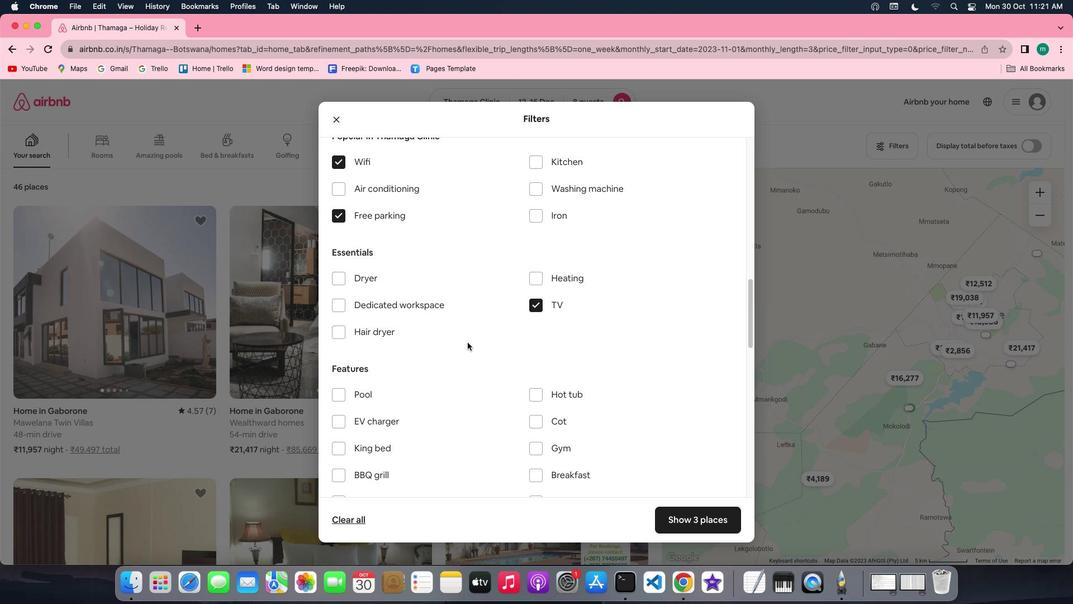 
Action: Mouse scrolled (468, 342) with delta (0, 0)
Screenshot: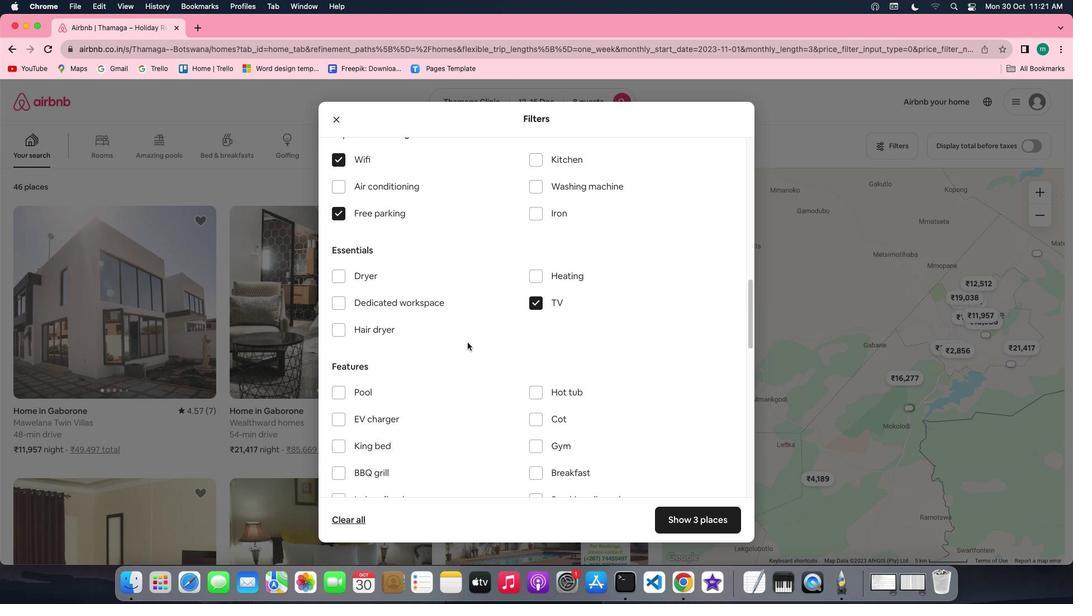 
Action: Mouse scrolled (468, 342) with delta (0, 0)
Screenshot: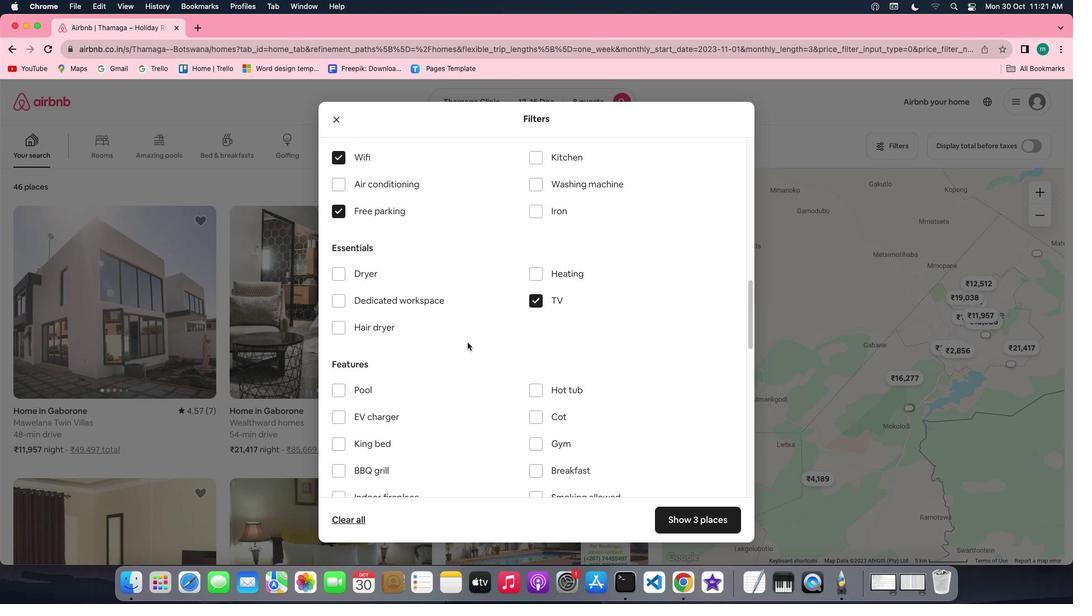 
Action: Mouse scrolled (468, 342) with delta (0, 0)
Screenshot: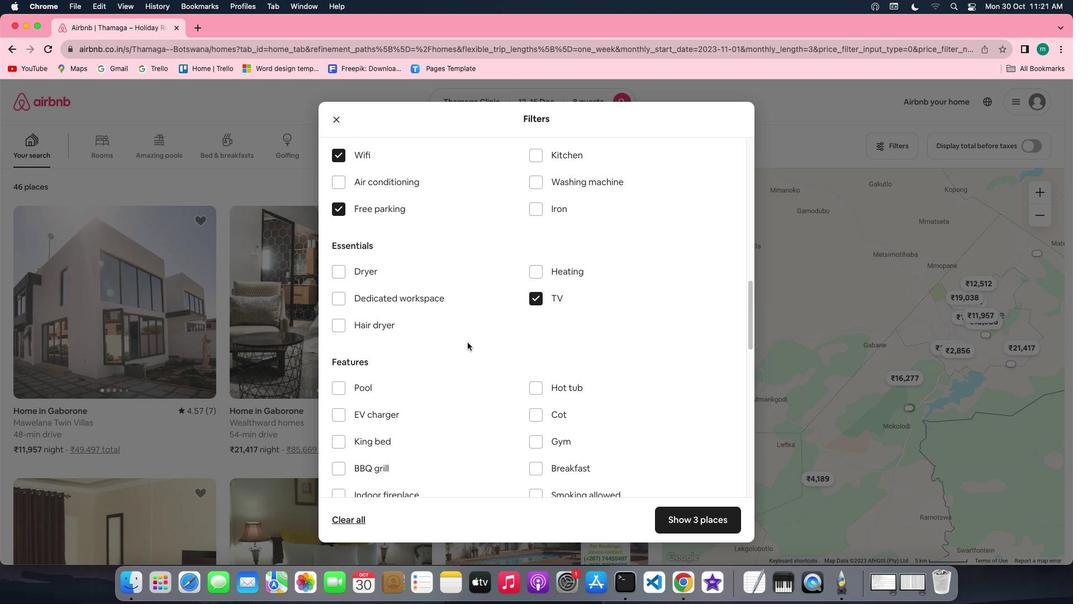 
Action: Mouse scrolled (468, 342) with delta (0, 0)
Screenshot: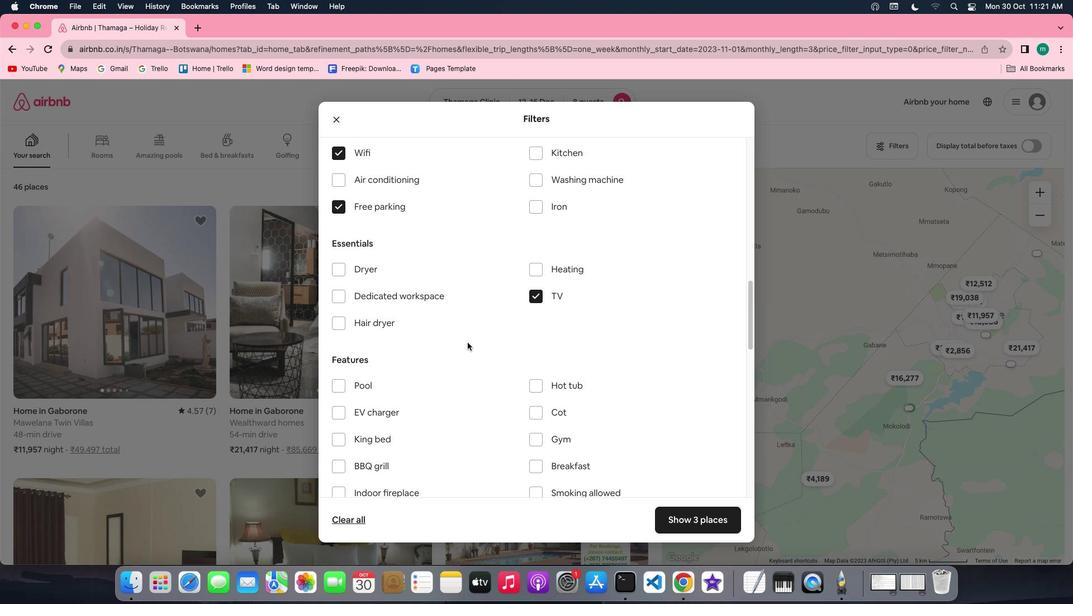 
Action: Mouse scrolled (468, 342) with delta (0, 0)
Screenshot: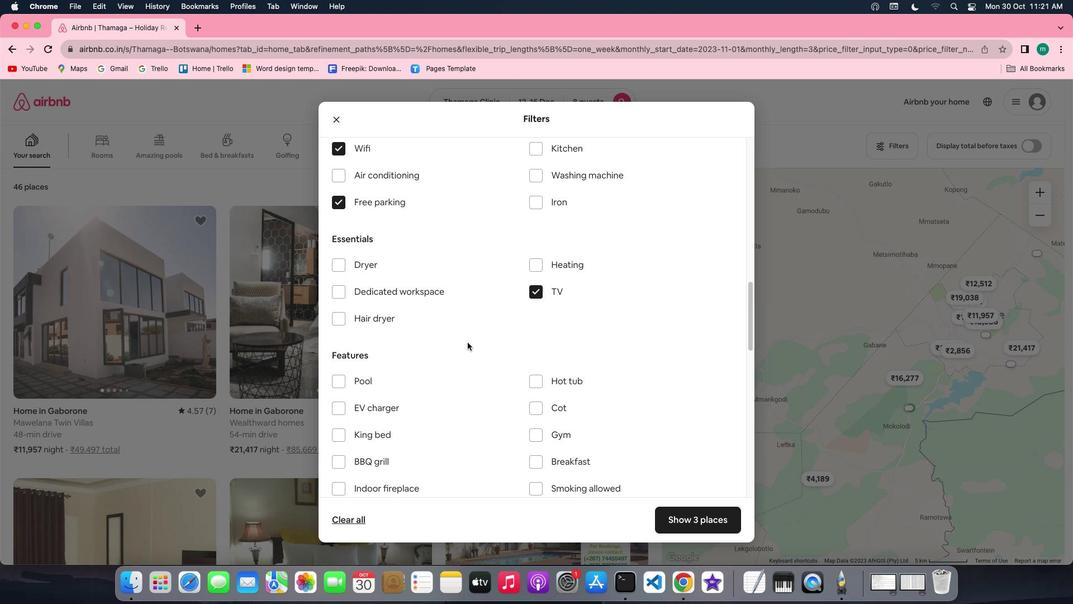 
Action: Mouse scrolled (468, 342) with delta (0, 0)
Screenshot: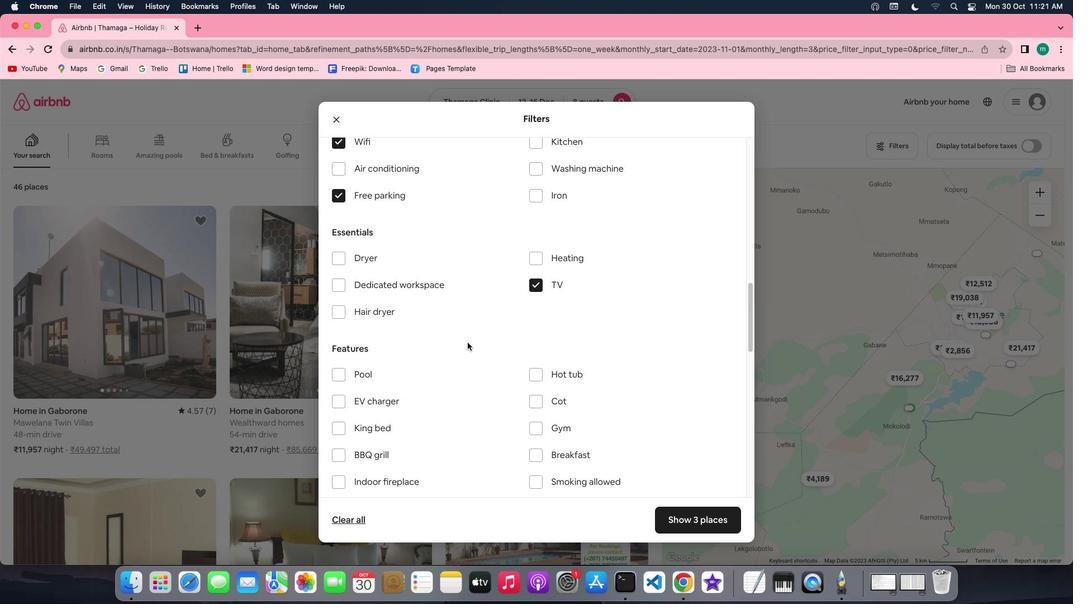 
Action: Mouse scrolled (468, 342) with delta (0, 0)
Screenshot: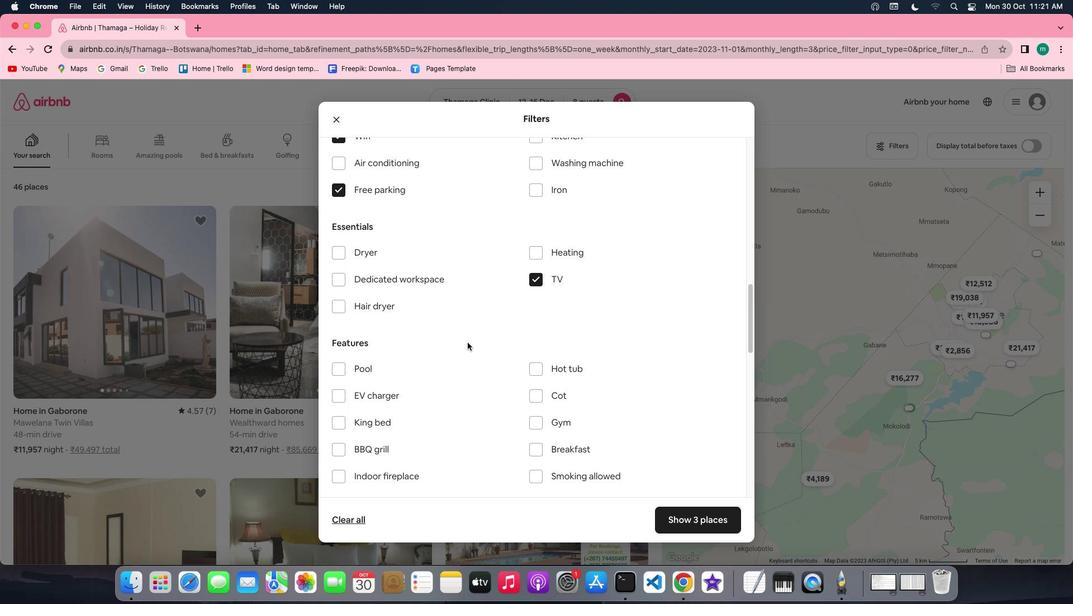 
Action: Mouse scrolled (468, 342) with delta (0, 0)
Screenshot: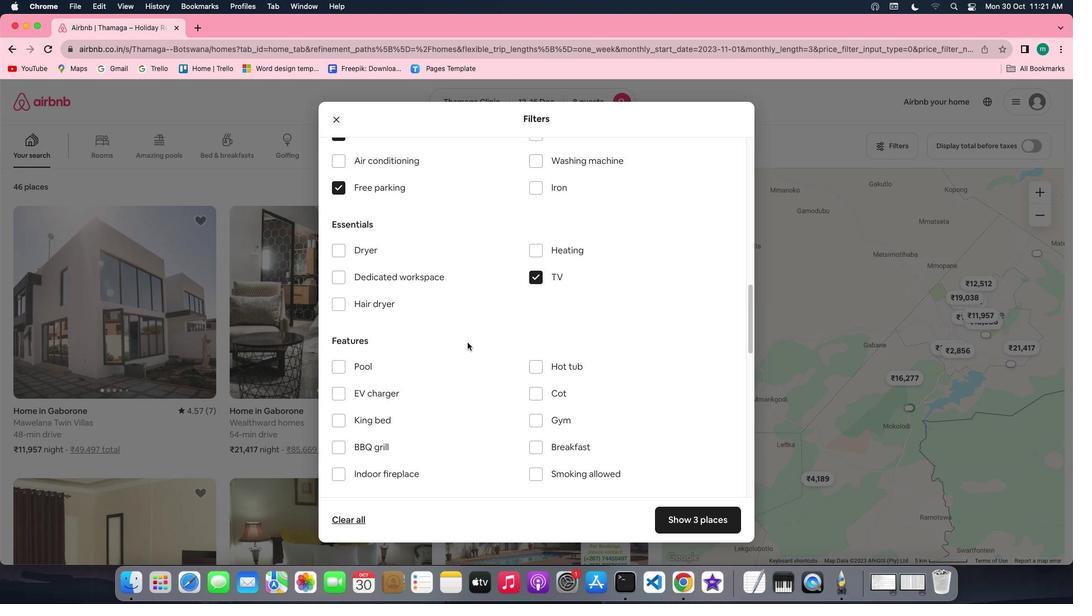
Action: Mouse scrolled (468, 342) with delta (0, 0)
Screenshot: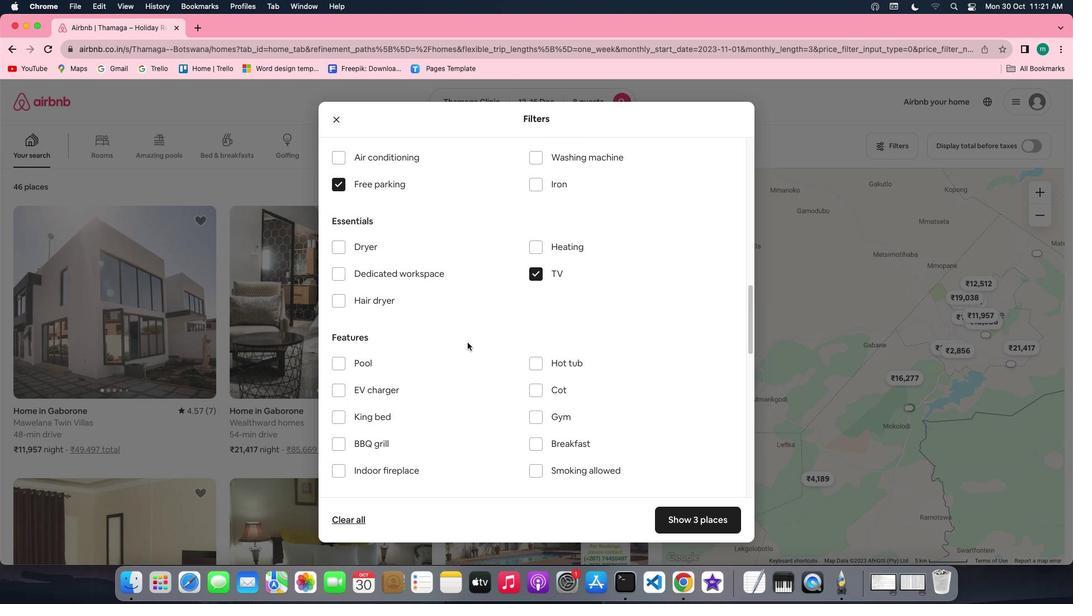 
Action: Mouse scrolled (468, 342) with delta (0, 0)
Screenshot: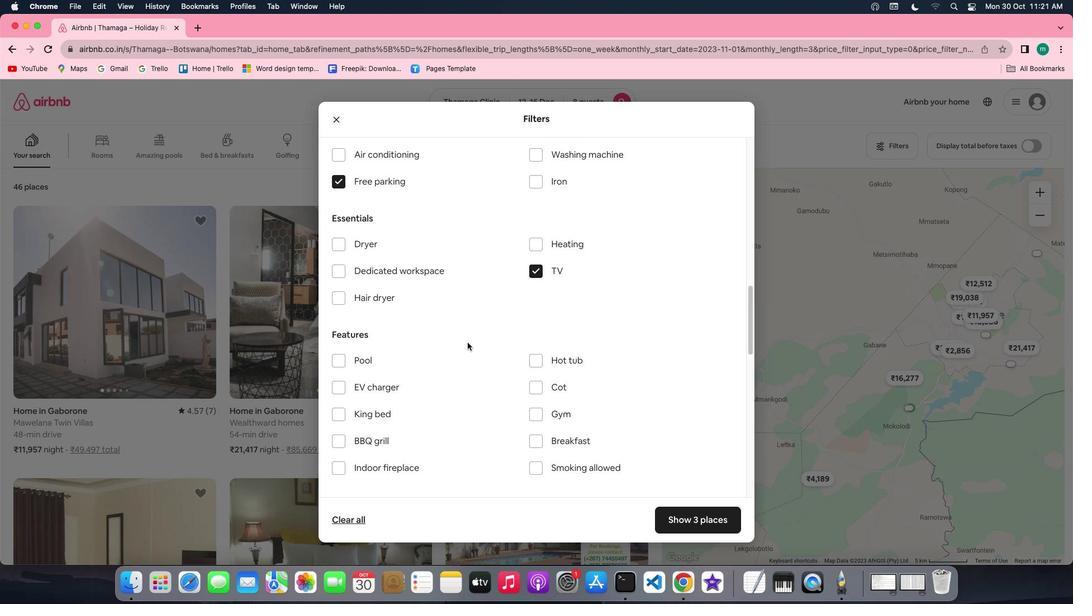 
Action: Mouse scrolled (468, 342) with delta (0, 0)
Screenshot: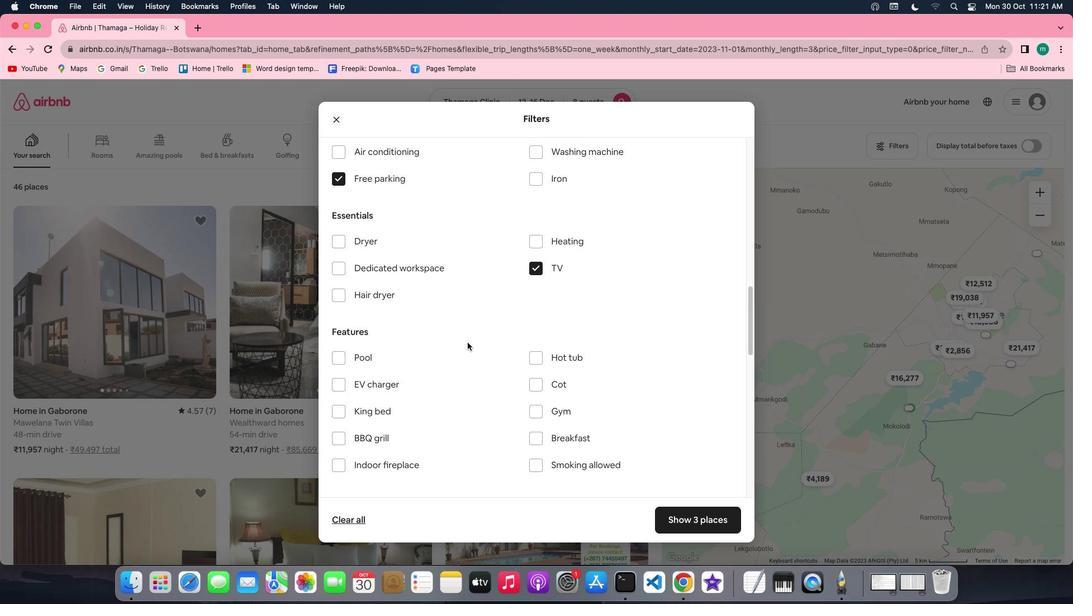 
Action: Mouse scrolled (468, 342) with delta (0, 0)
Screenshot: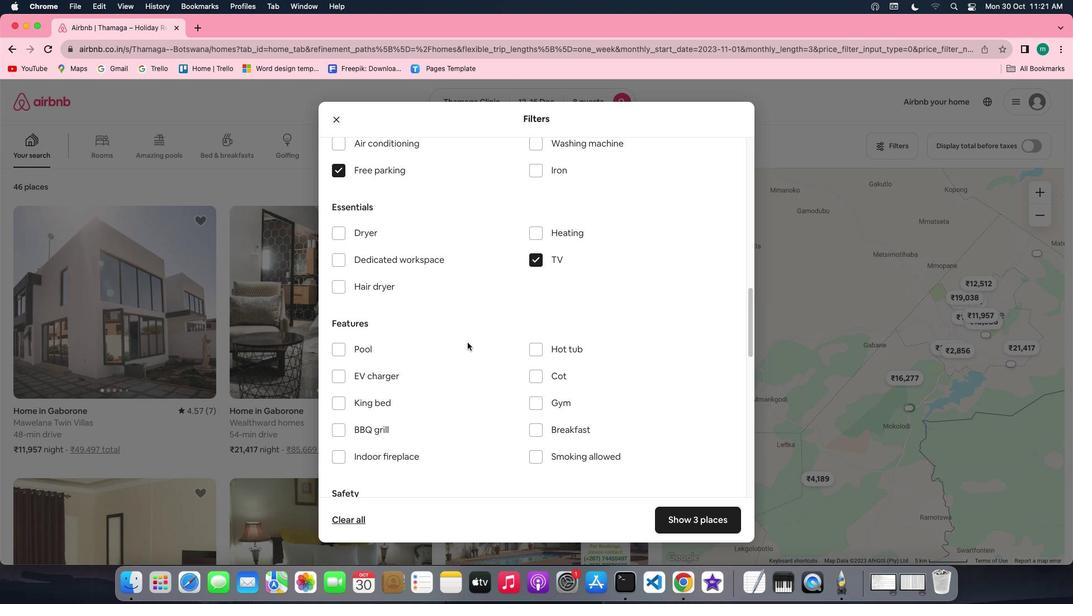 
Action: Mouse scrolled (468, 342) with delta (0, 0)
Screenshot: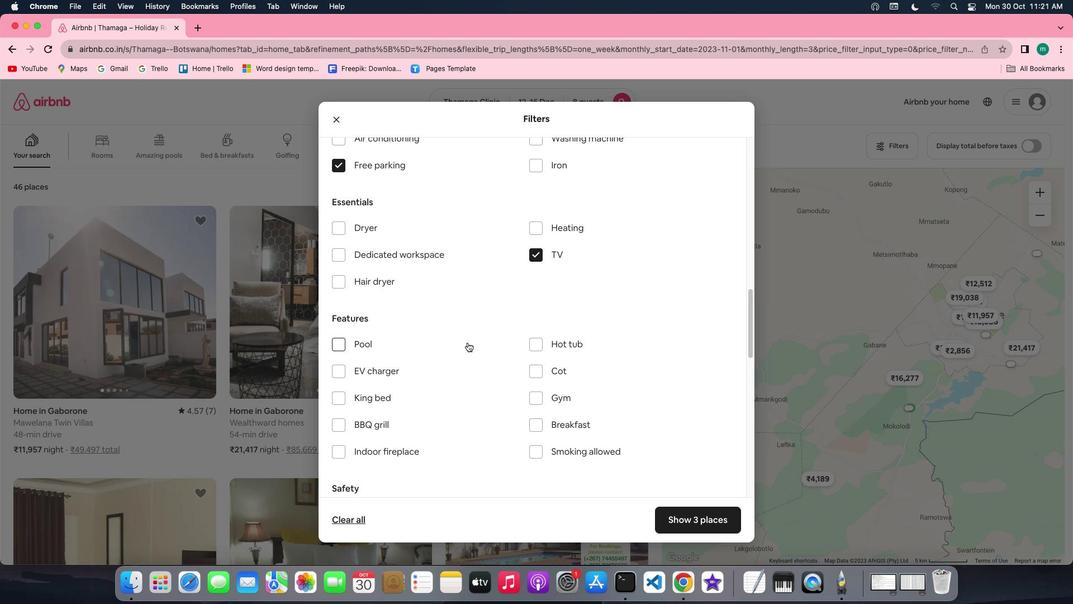 
Action: Mouse scrolled (468, 342) with delta (0, 0)
Screenshot: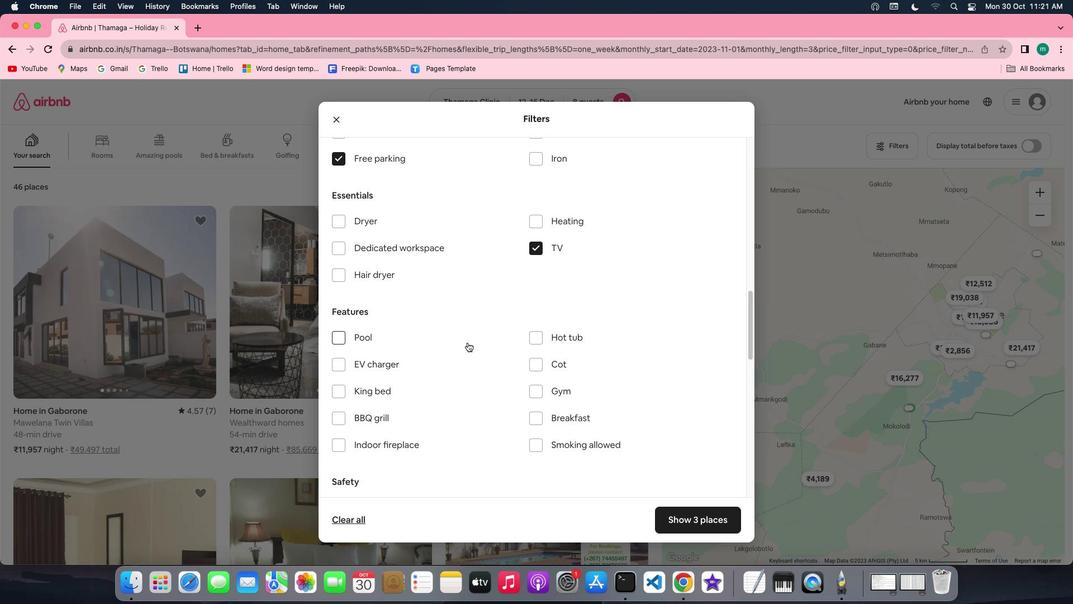
Action: Mouse scrolled (468, 342) with delta (0, 0)
Screenshot: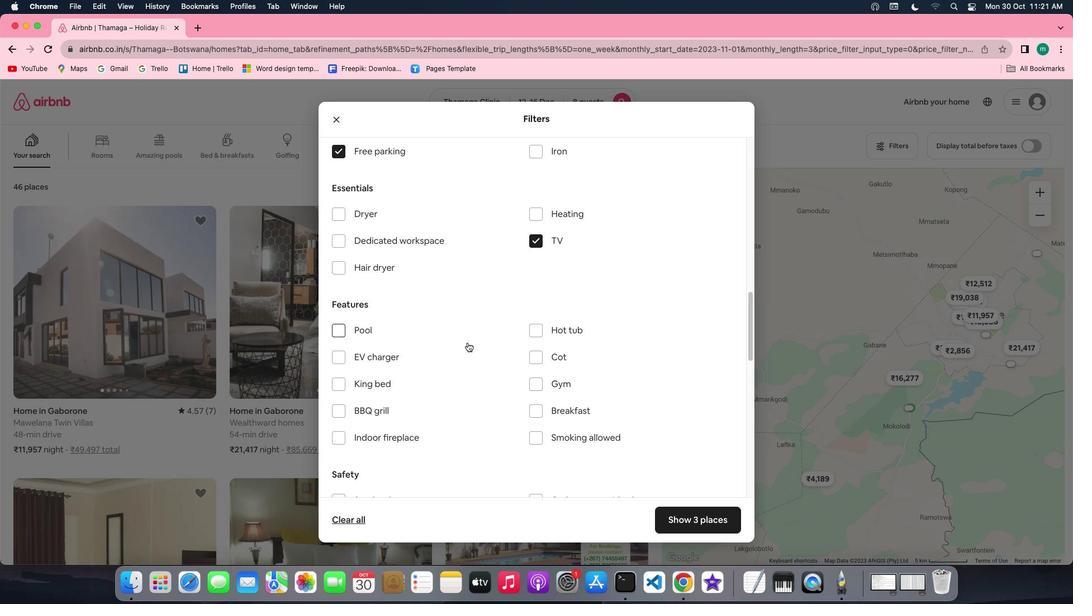 
Action: Mouse scrolled (468, 342) with delta (0, 0)
Screenshot: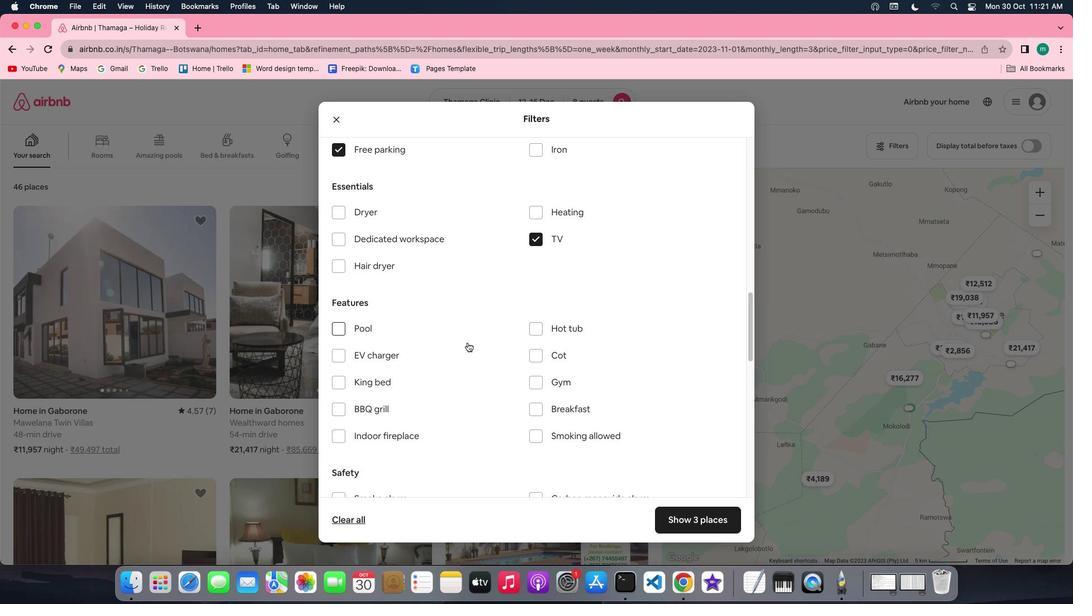 
Action: Mouse scrolled (468, 342) with delta (0, 0)
Screenshot: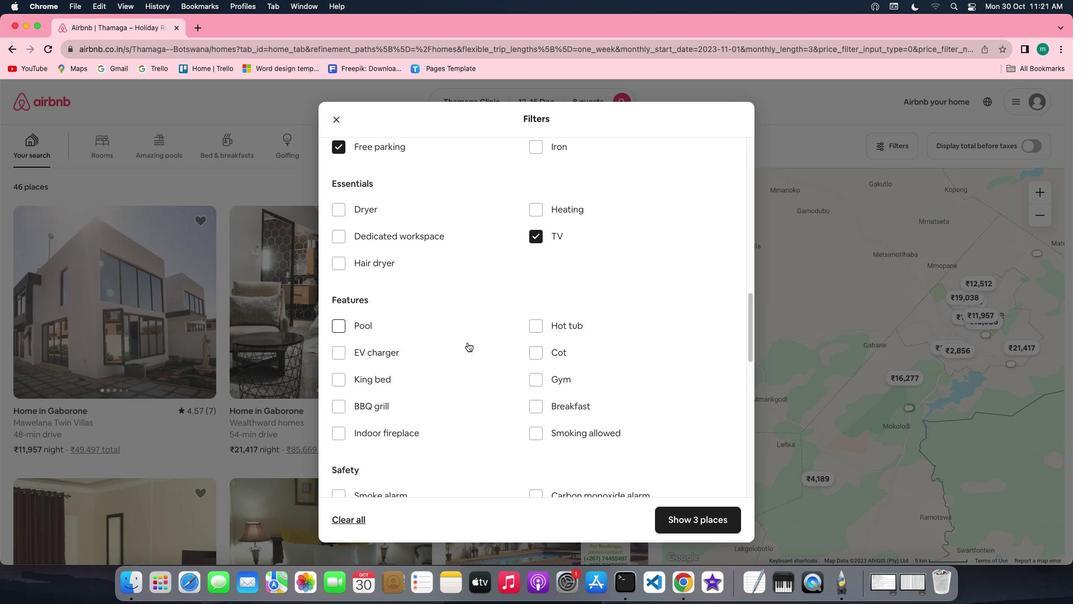 
Action: Mouse scrolled (468, 342) with delta (0, 0)
Screenshot: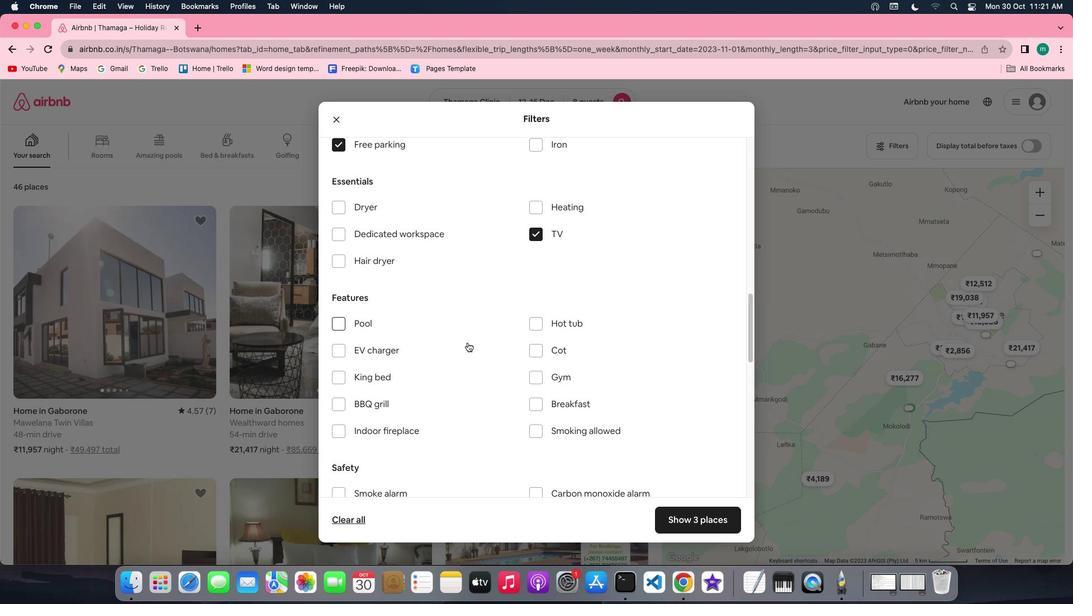 
Action: Mouse scrolled (468, 342) with delta (0, 0)
Screenshot: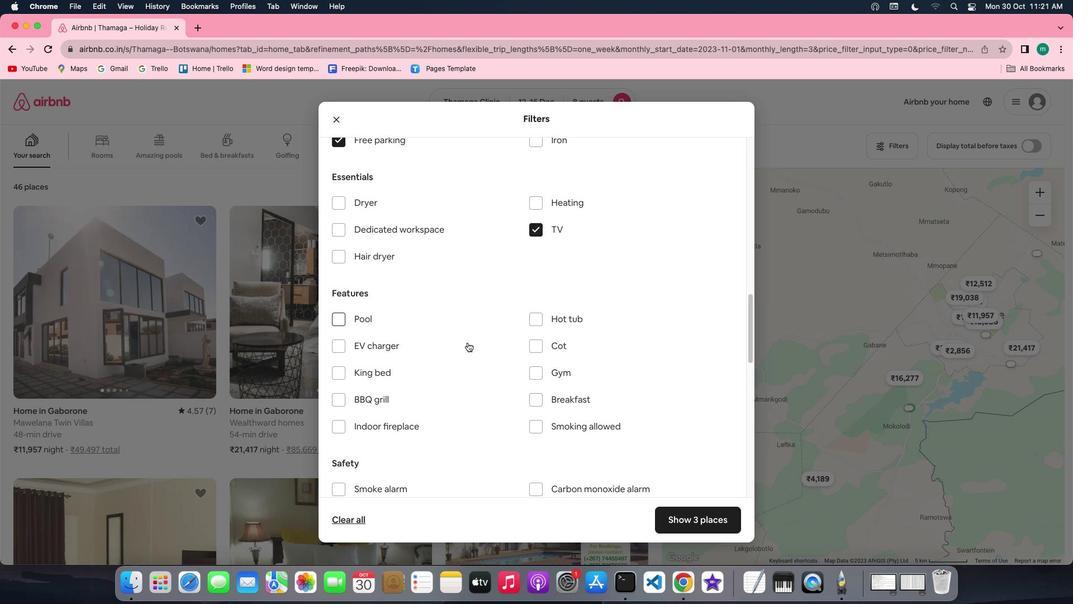 
Action: Mouse scrolled (468, 342) with delta (0, 0)
Screenshot: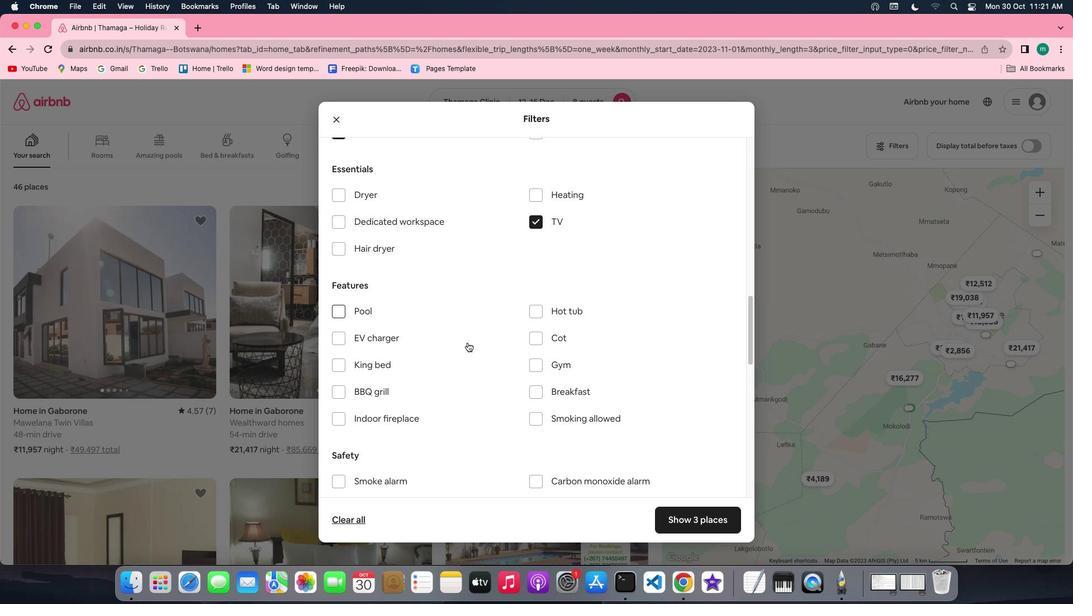 
Action: Mouse scrolled (468, 342) with delta (0, 0)
Screenshot: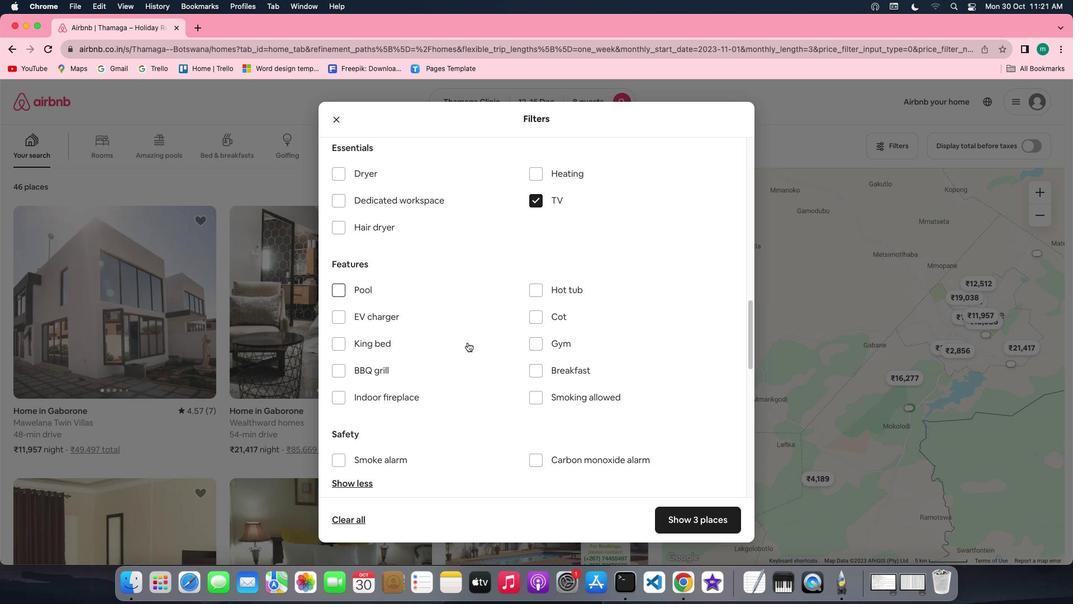 
Action: Mouse scrolled (468, 342) with delta (0, 0)
Screenshot: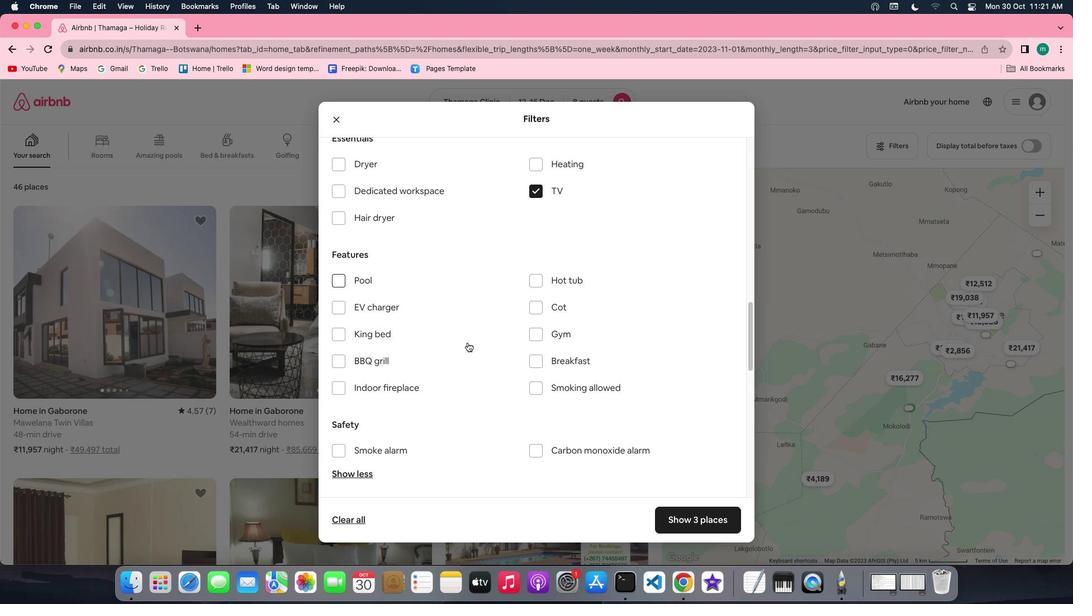 
Action: Mouse scrolled (468, 342) with delta (0, 0)
Screenshot: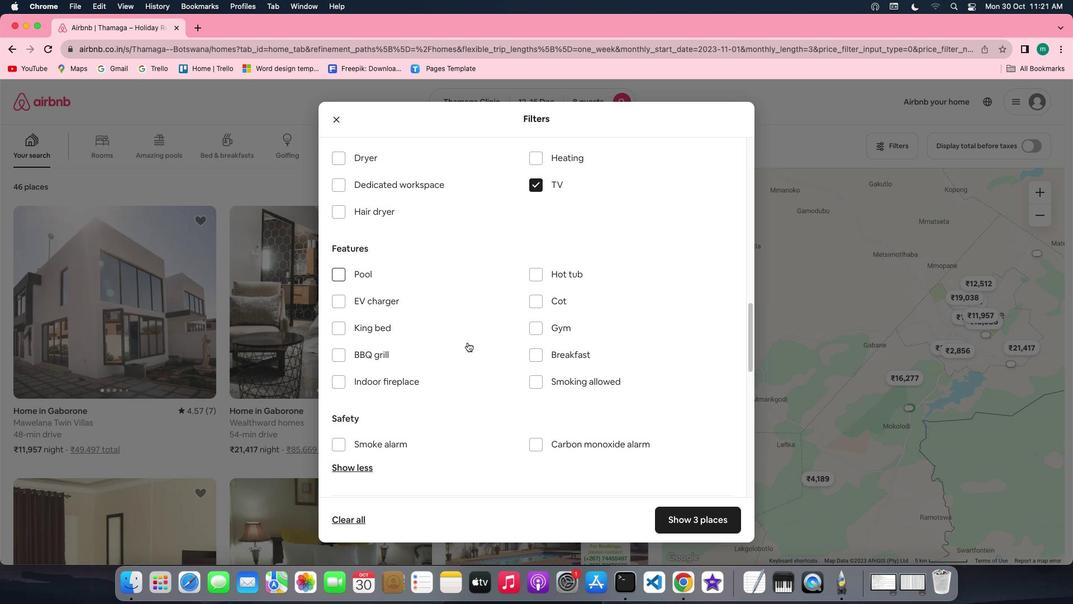 
Action: Mouse scrolled (468, 342) with delta (0, 0)
Screenshot: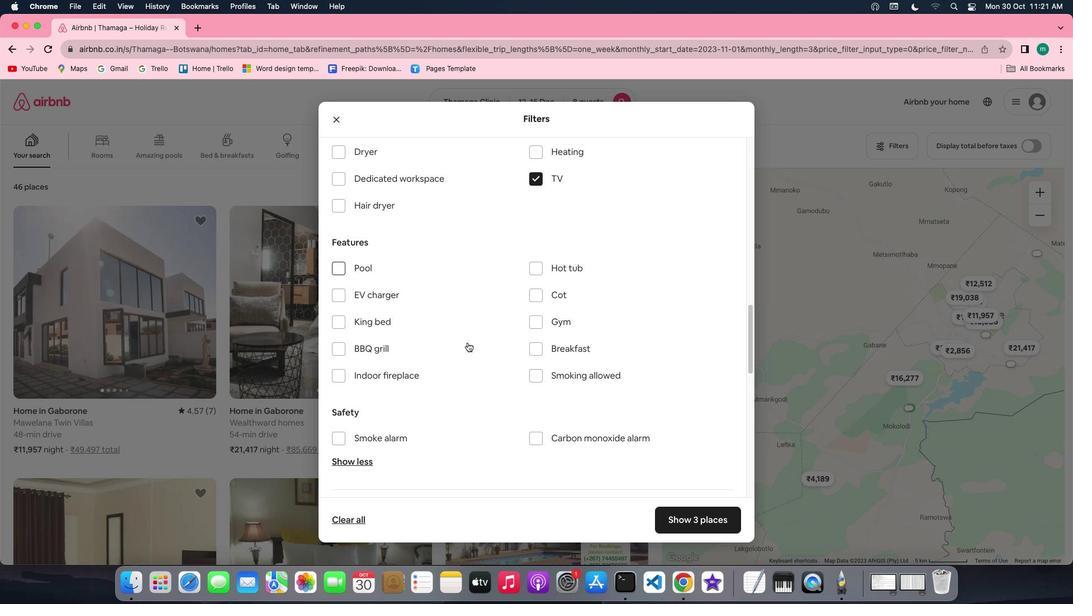
Action: Mouse scrolled (468, 342) with delta (0, 0)
Screenshot: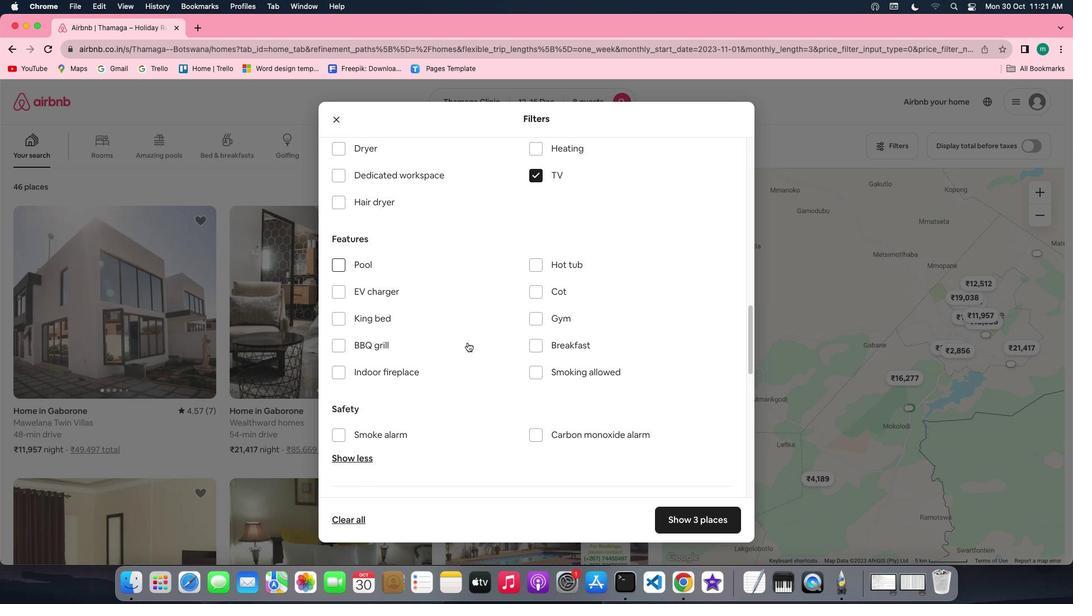 
Action: Mouse scrolled (468, 342) with delta (0, 0)
Screenshot: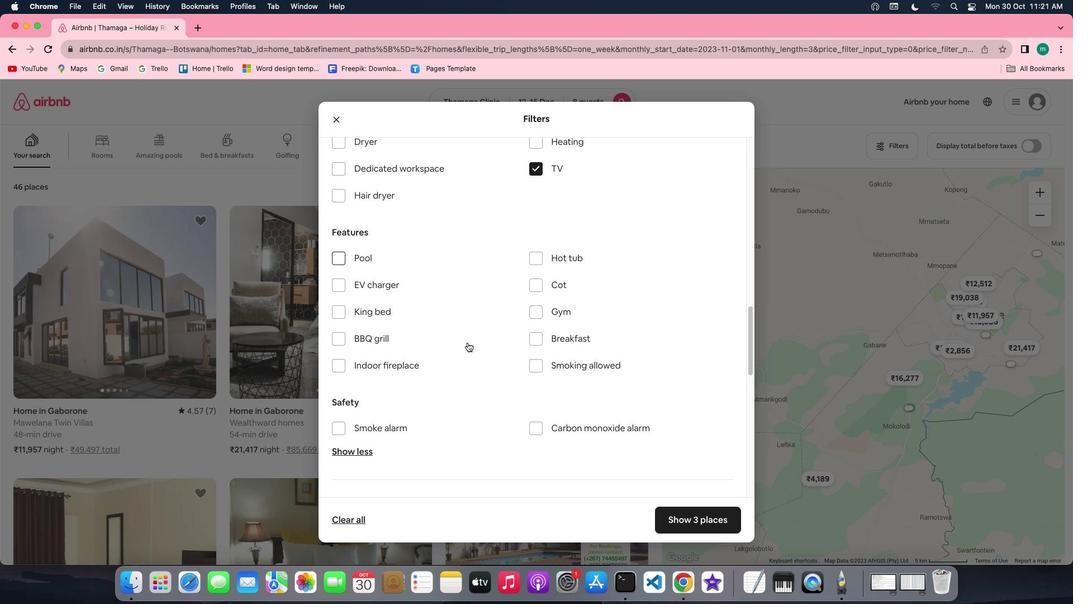 
Action: Mouse scrolled (468, 342) with delta (0, 0)
Screenshot: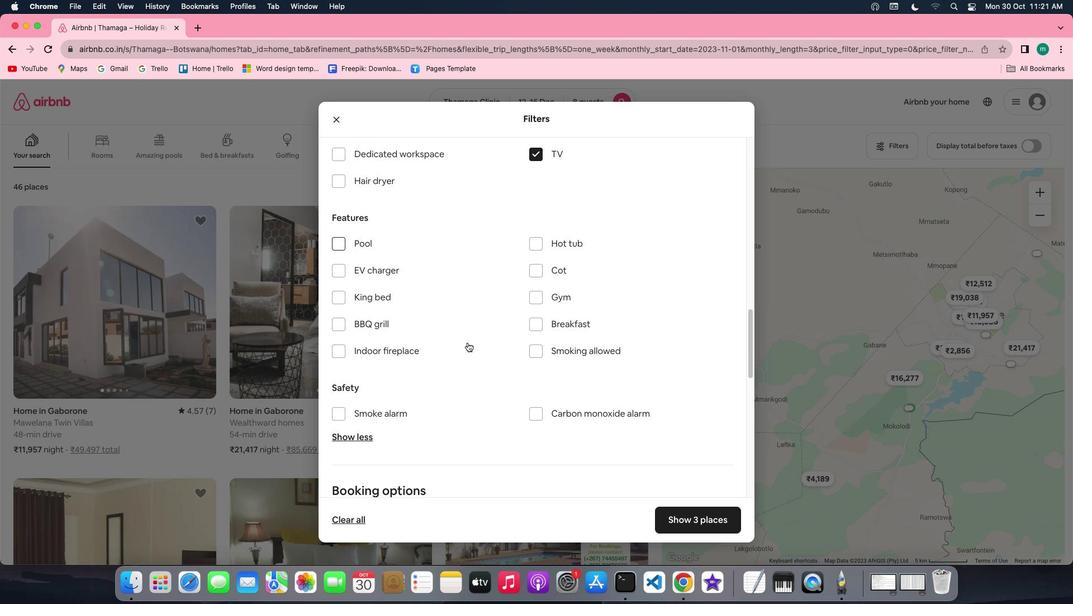 
Action: Mouse scrolled (468, 342) with delta (0, 0)
Screenshot: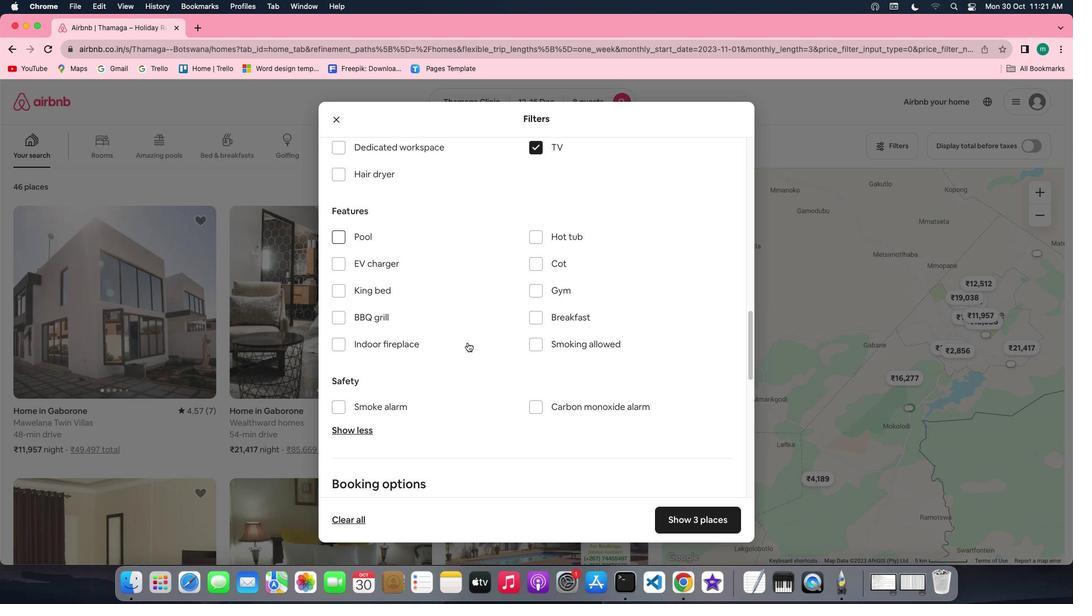 
Action: Mouse scrolled (468, 342) with delta (0, 0)
Screenshot: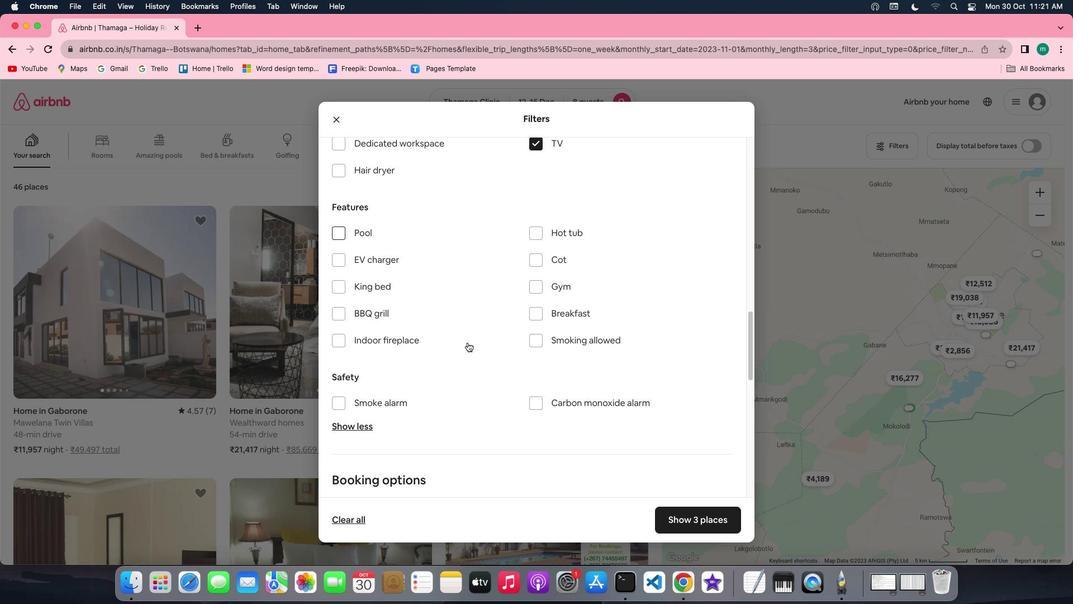 
Action: Mouse scrolled (468, 342) with delta (0, 0)
Screenshot: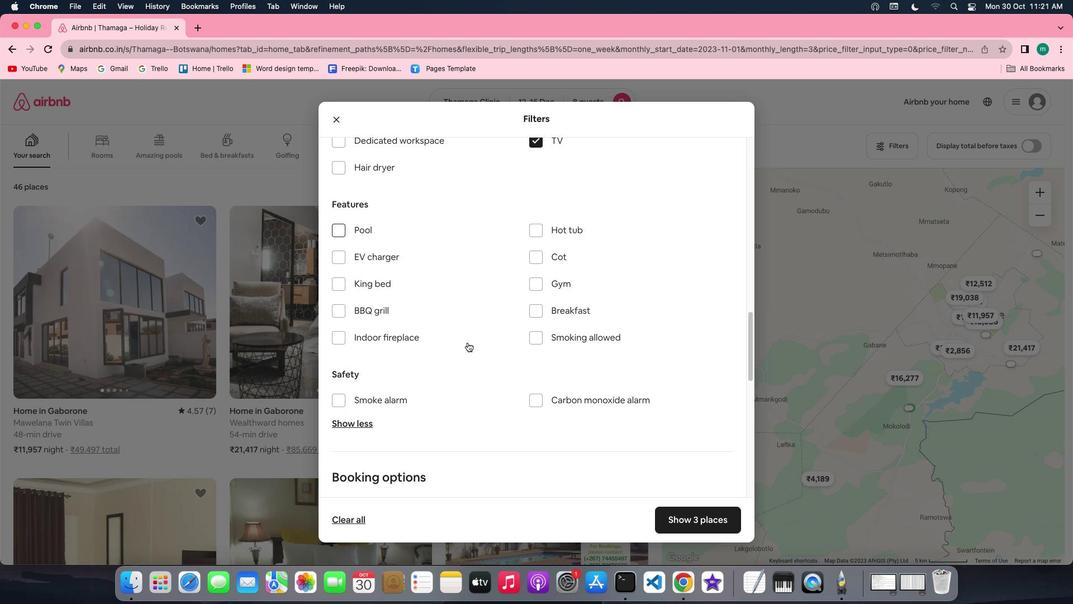 
Action: Mouse scrolled (468, 342) with delta (0, 0)
Screenshot: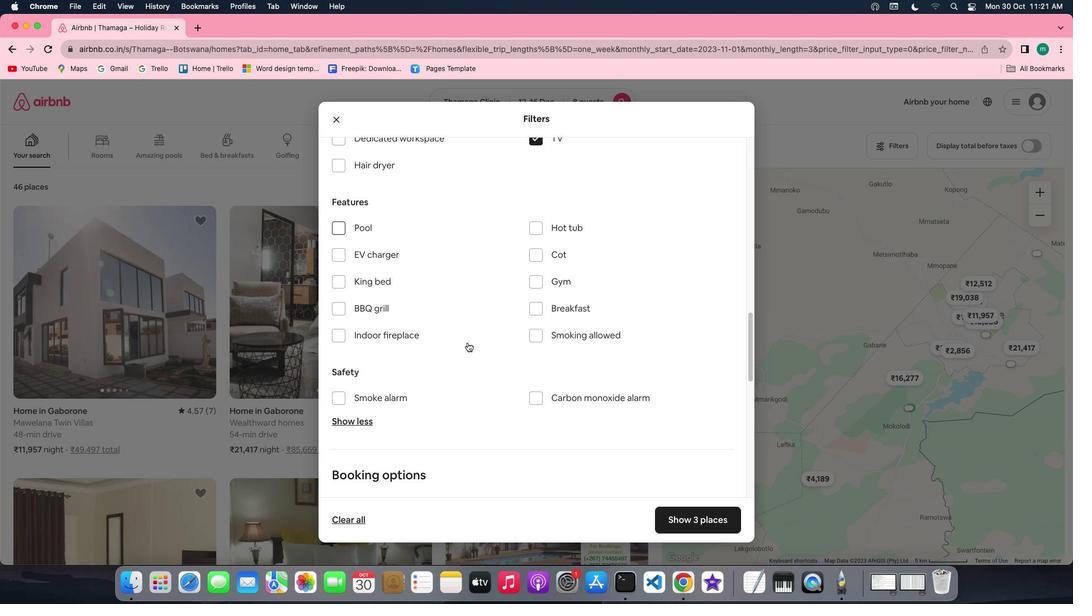 
Action: Mouse scrolled (468, 342) with delta (0, 0)
Screenshot: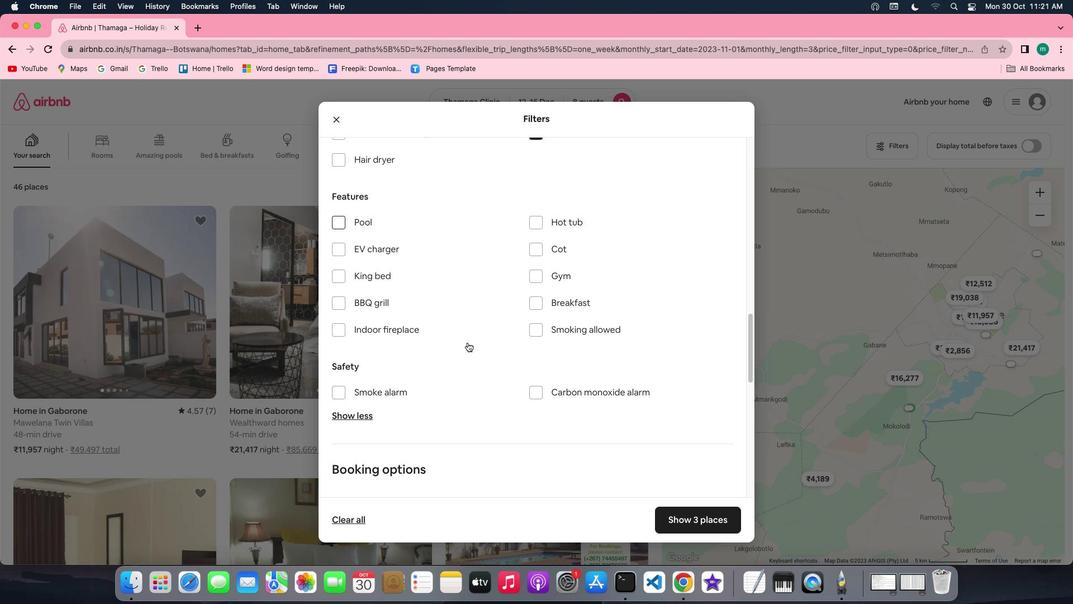 
Action: Mouse scrolled (468, 342) with delta (0, 0)
Screenshot: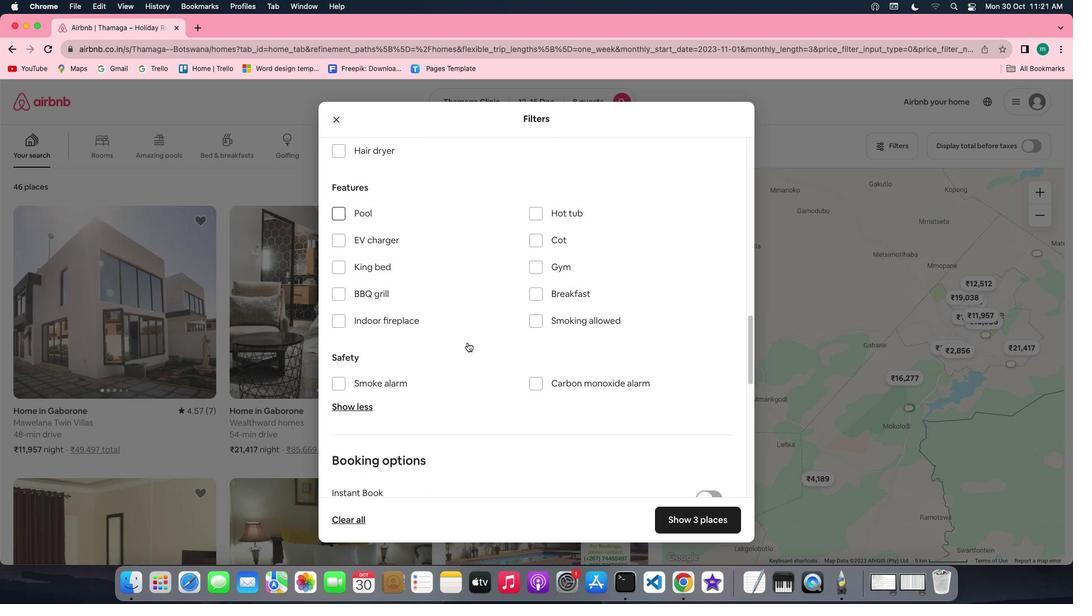 
Action: Mouse scrolled (468, 342) with delta (0, 0)
Screenshot: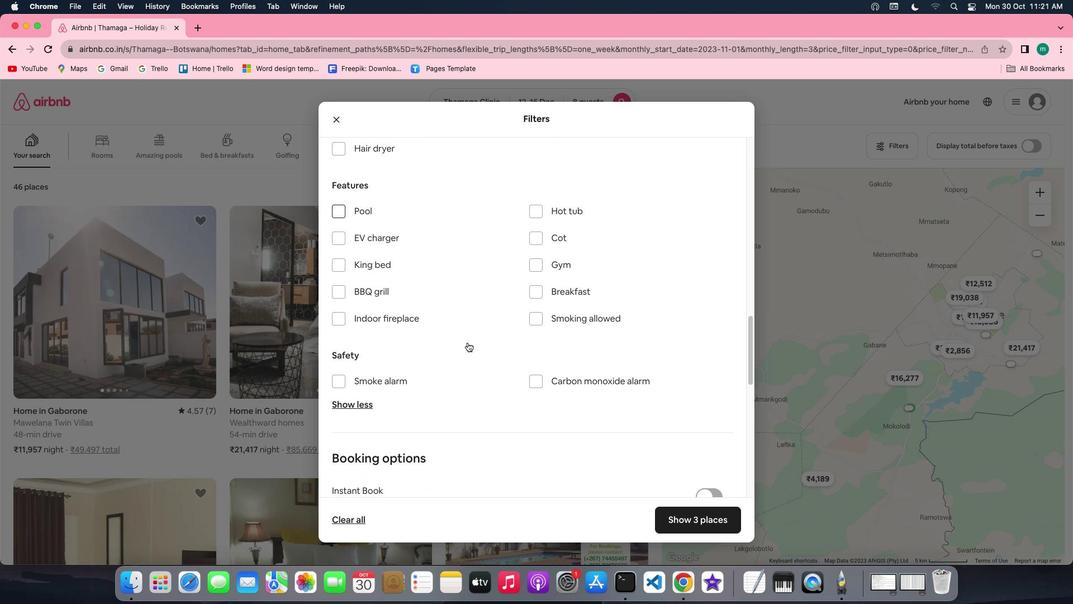 
Action: Mouse scrolled (468, 342) with delta (0, 0)
Screenshot: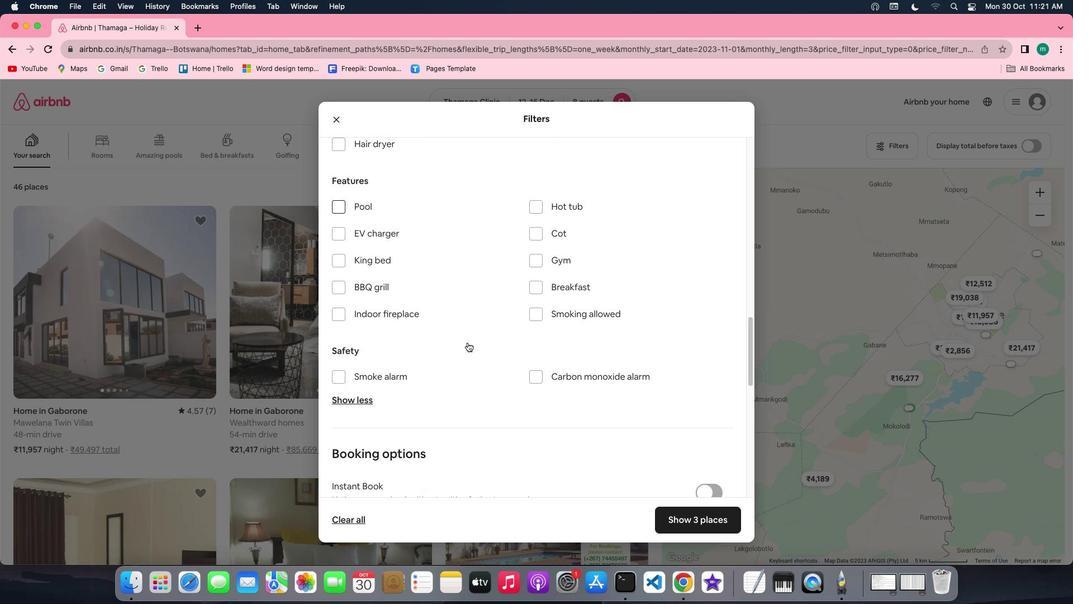 
Action: Mouse moved to (555, 252)
Screenshot: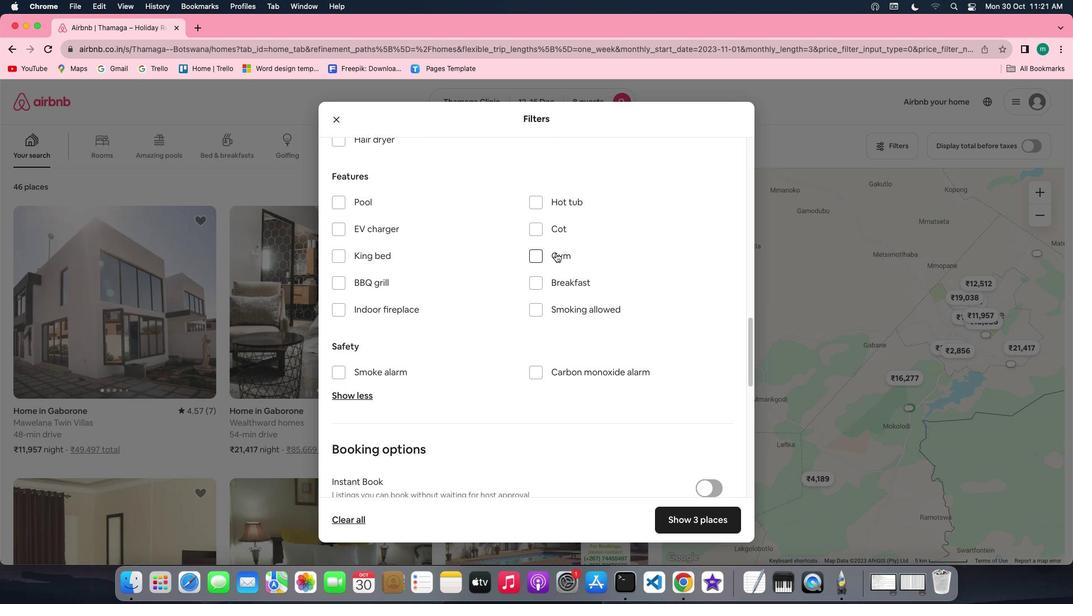 
Action: Mouse pressed left at (555, 252)
Screenshot: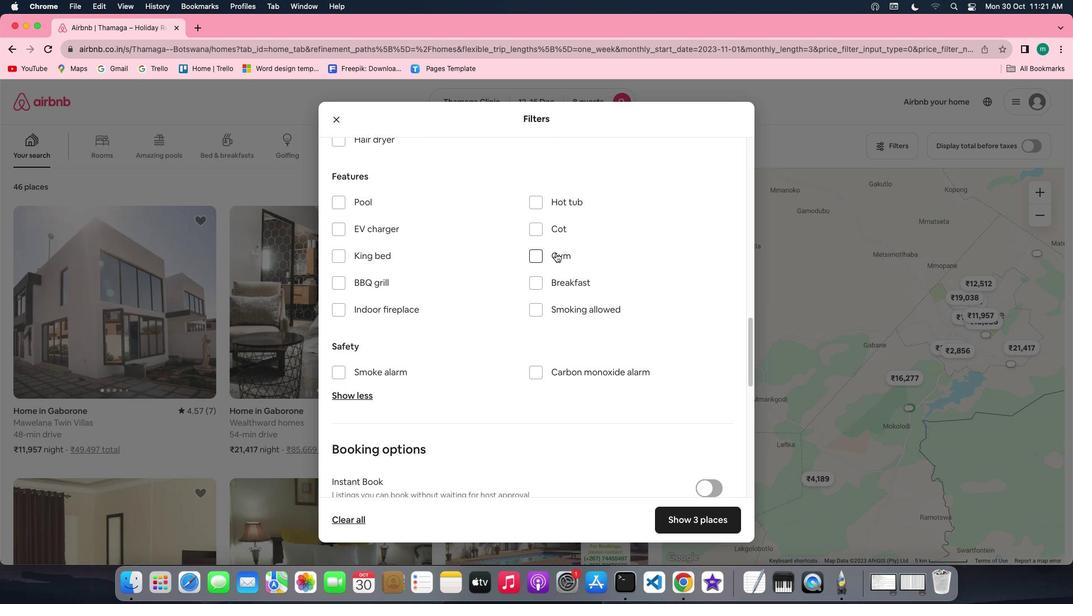 
Action: Mouse moved to (581, 284)
Screenshot: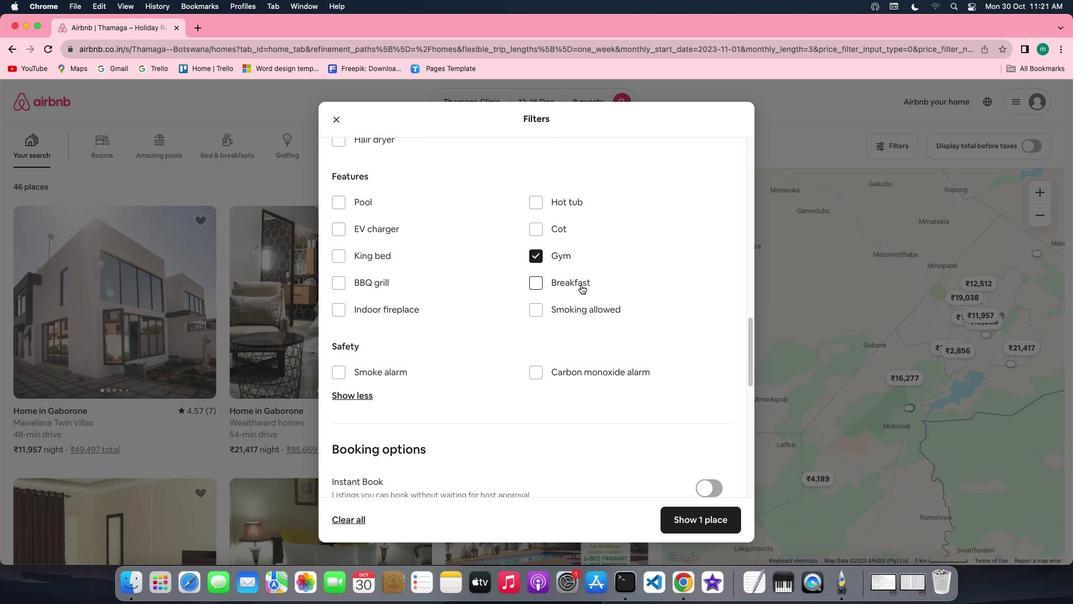 
Action: Mouse pressed left at (581, 284)
Screenshot: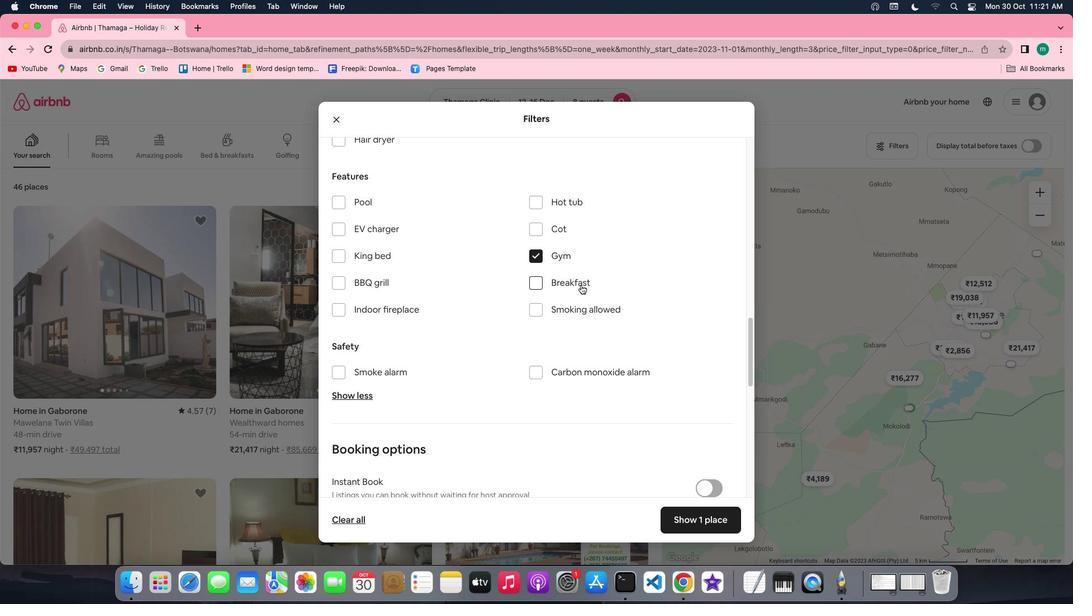 
Action: Mouse moved to (505, 340)
Screenshot: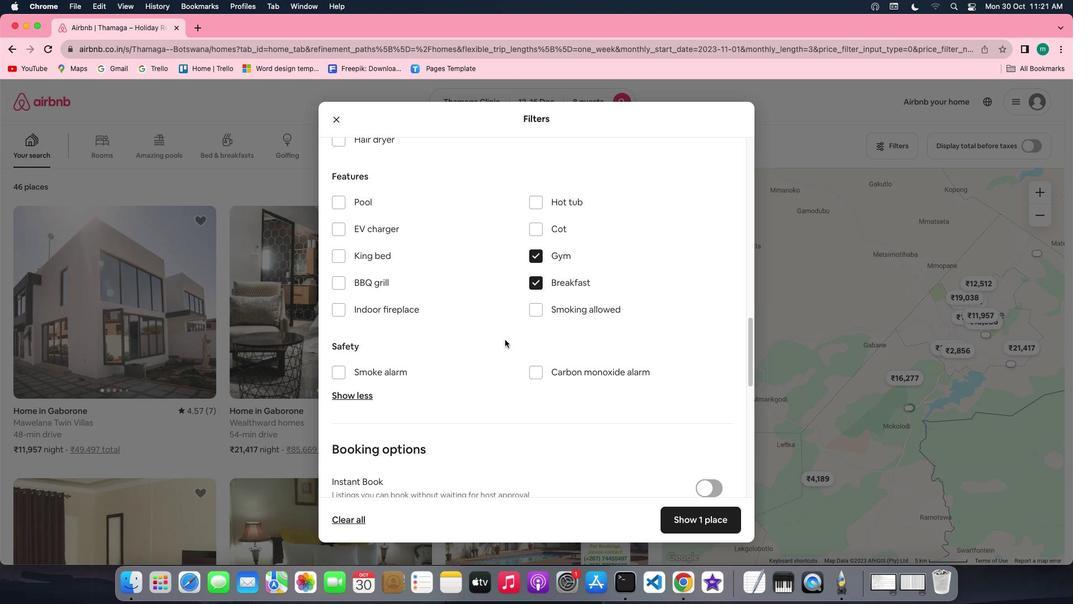 
Action: Mouse scrolled (505, 340) with delta (0, 0)
Screenshot: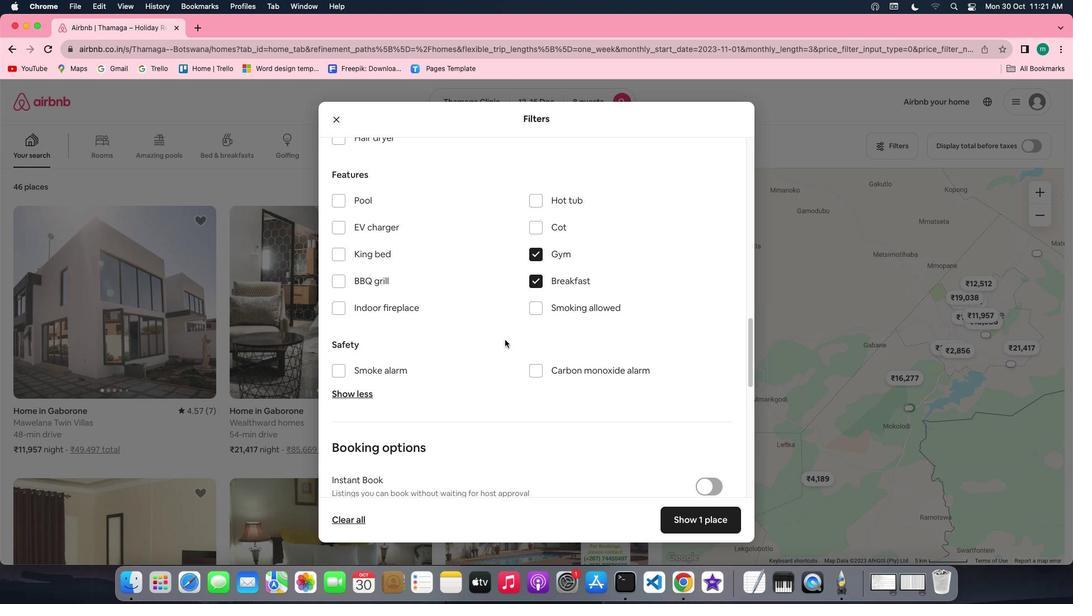 
Action: Mouse scrolled (505, 340) with delta (0, 0)
Screenshot: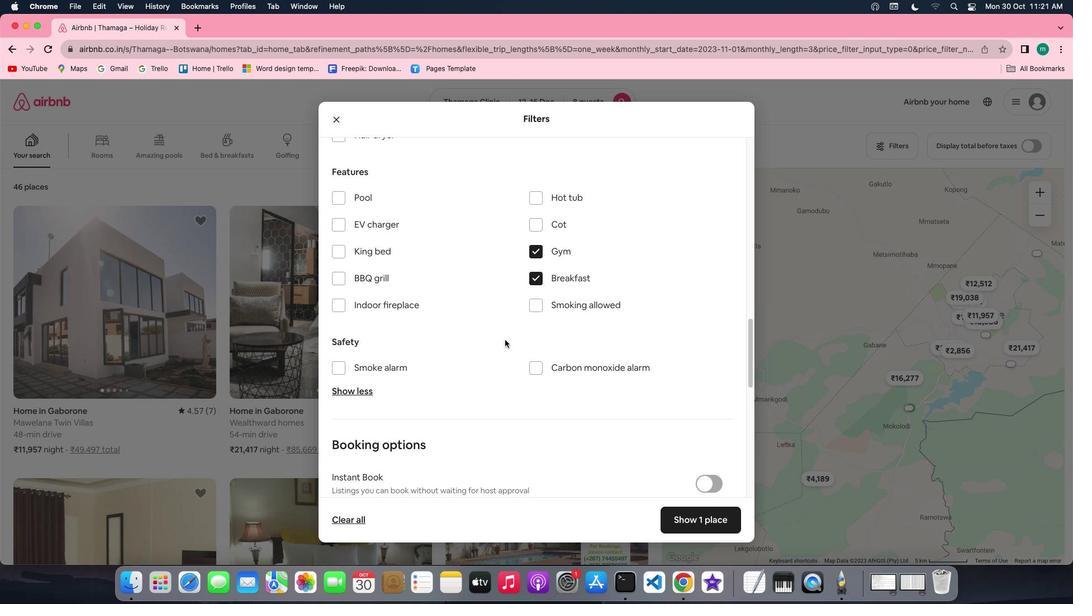 
Action: Mouse scrolled (505, 340) with delta (0, 0)
Screenshot: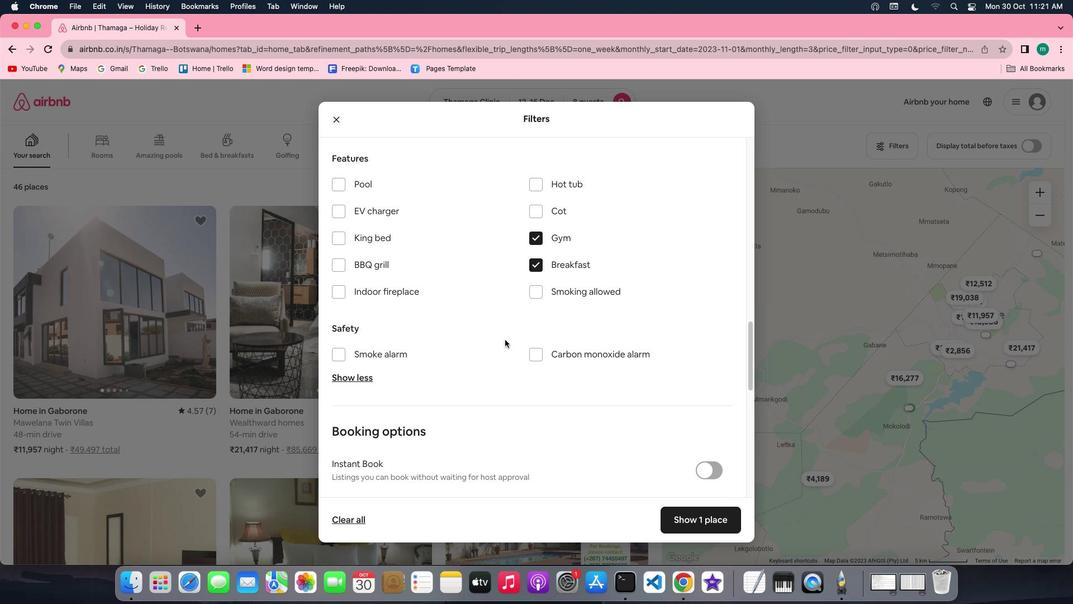
Action: Mouse scrolled (505, 340) with delta (0, 0)
Screenshot: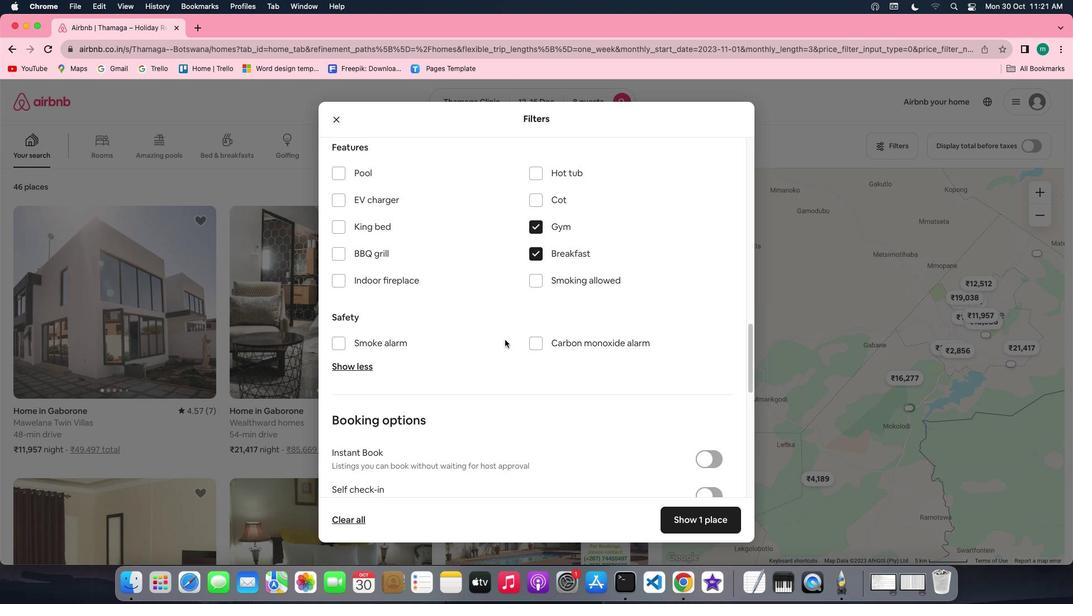 
Action: Mouse scrolled (505, 340) with delta (0, 0)
Screenshot: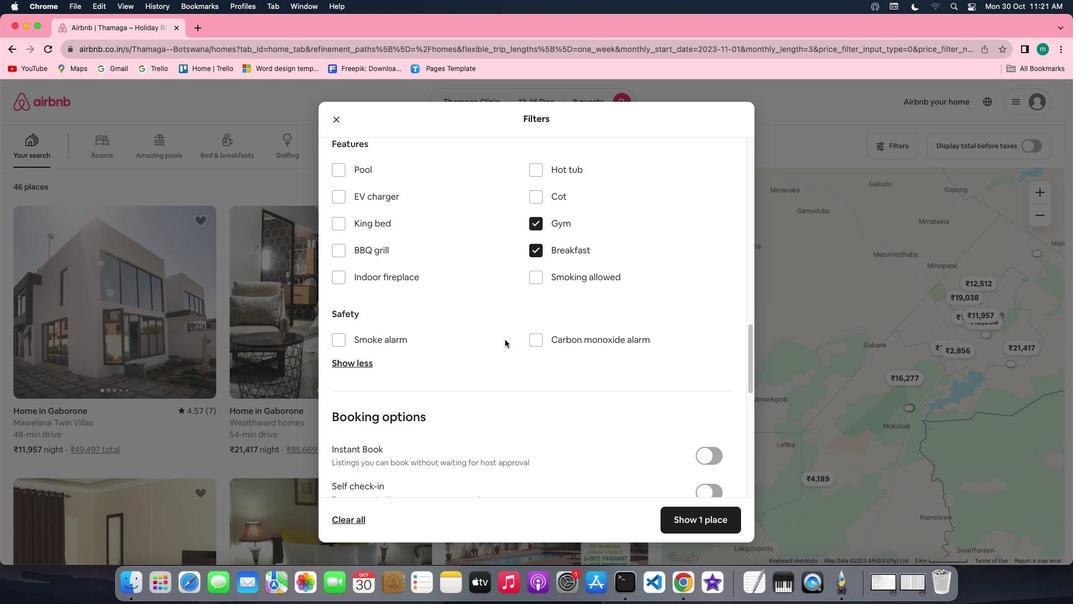 
Action: Mouse scrolled (505, 340) with delta (0, 0)
Screenshot: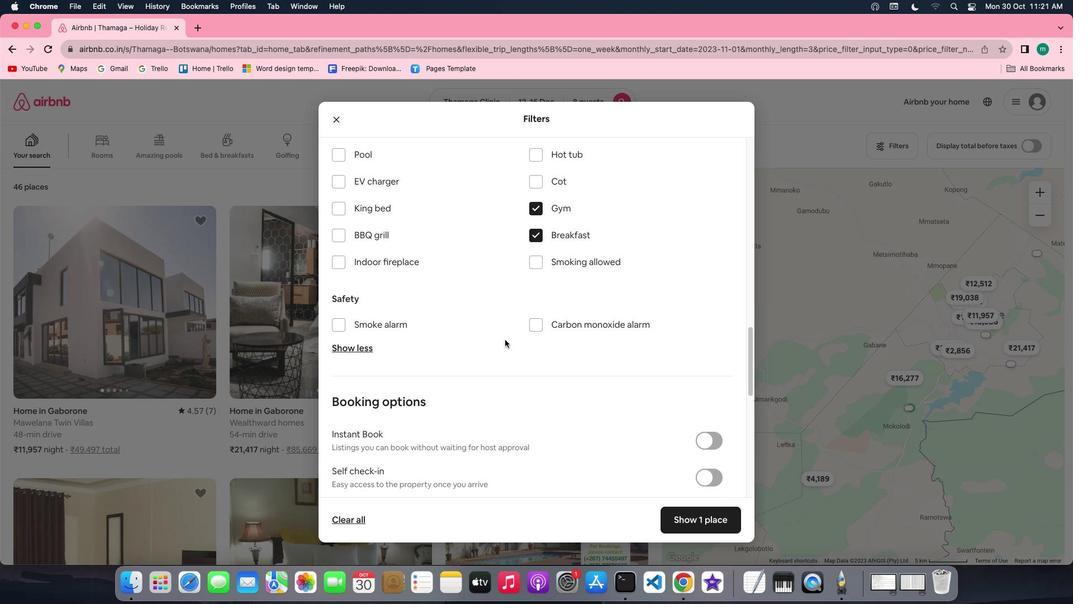 
Action: Mouse scrolled (505, 340) with delta (0, 0)
Screenshot: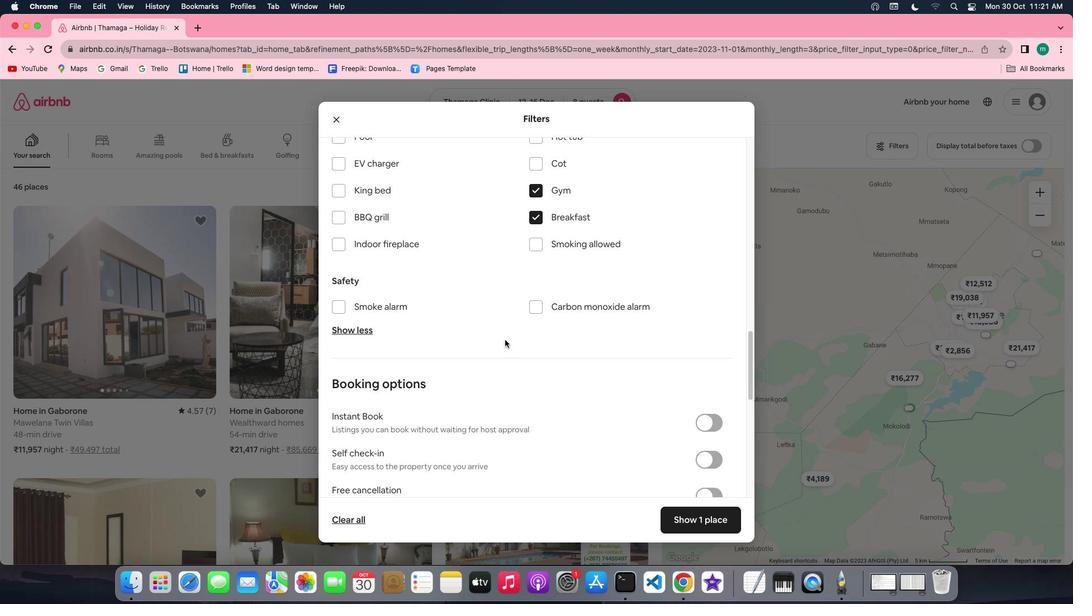 
Action: Mouse scrolled (505, 340) with delta (0, 0)
Screenshot: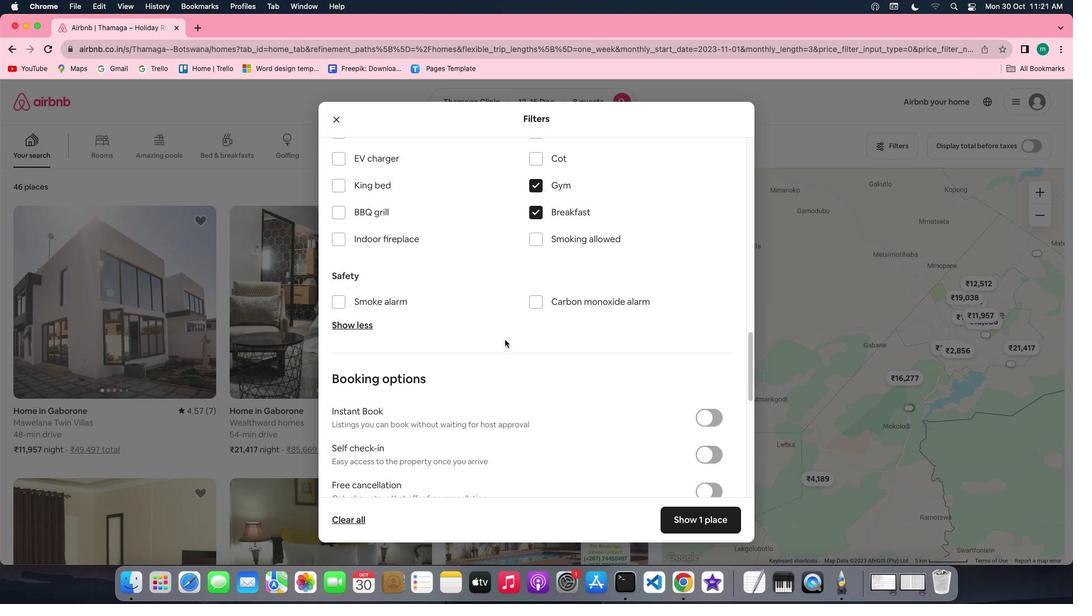 
Action: Mouse scrolled (505, 340) with delta (0, 0)
Screenshot: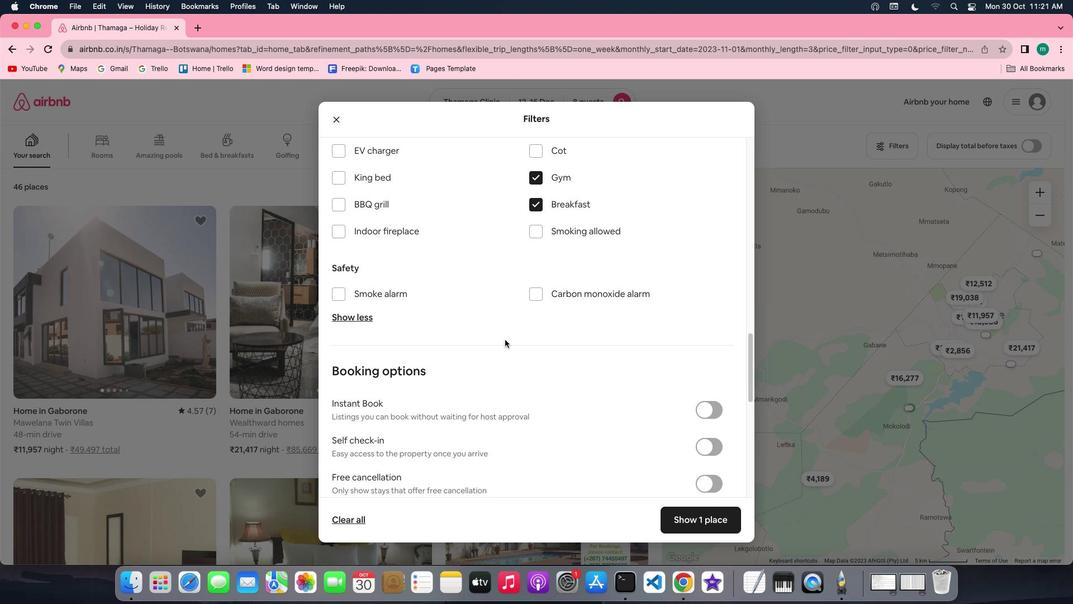 
Action: Mouse scrolled (505, 340) with delta (0, 0)
Screenshot: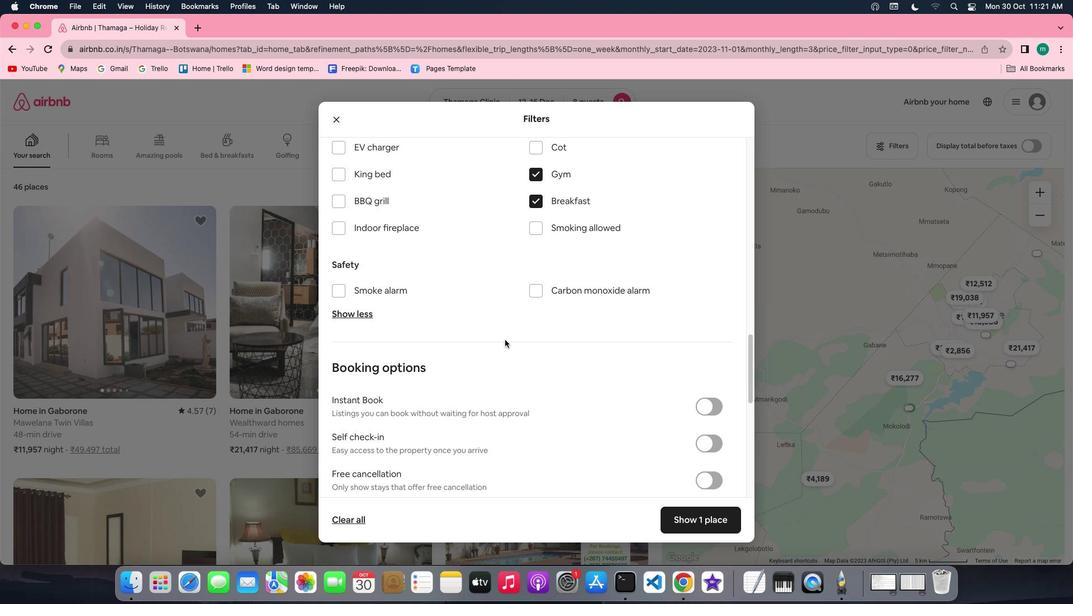 
Action: Mouse scrolled (505, 340) with delta (0, 0)
Screenshot: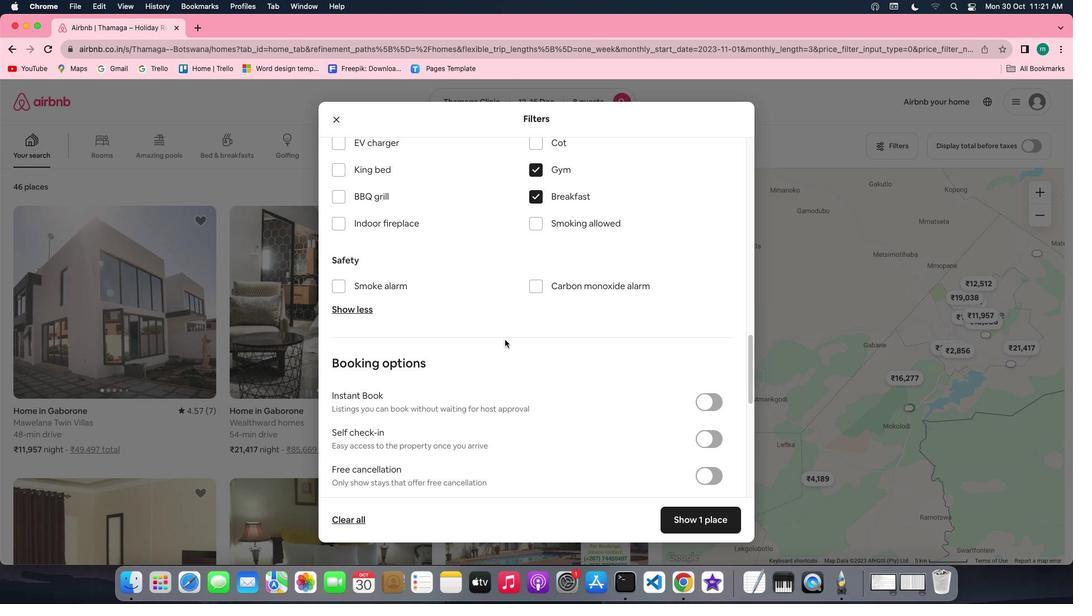 
Action: Mouse scrolled (505, 340) with delta (0, 0)
Screenshot: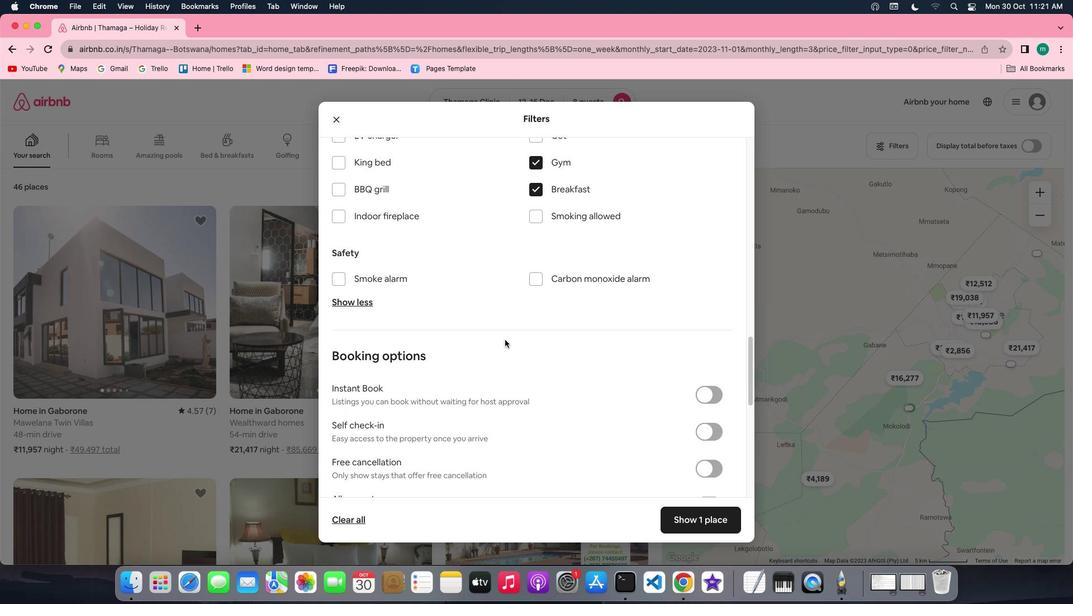 
Action: Mouse scrolled (505, 340) with delta (0, 0)
Screenshot: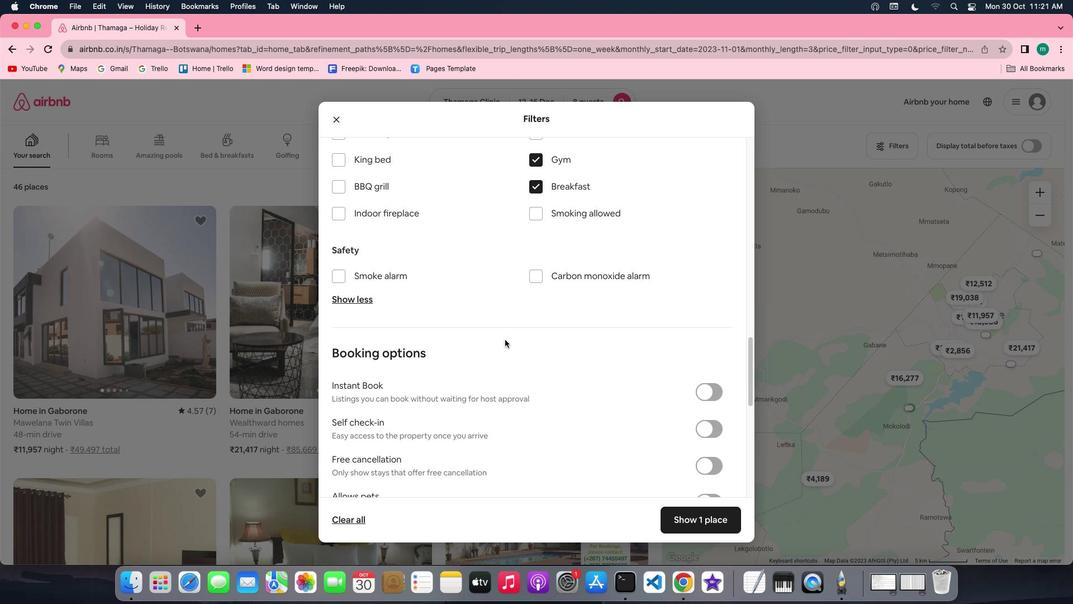 
Action: Mouse scrolled (505, 340) with delta (0, 0)
Screenshot: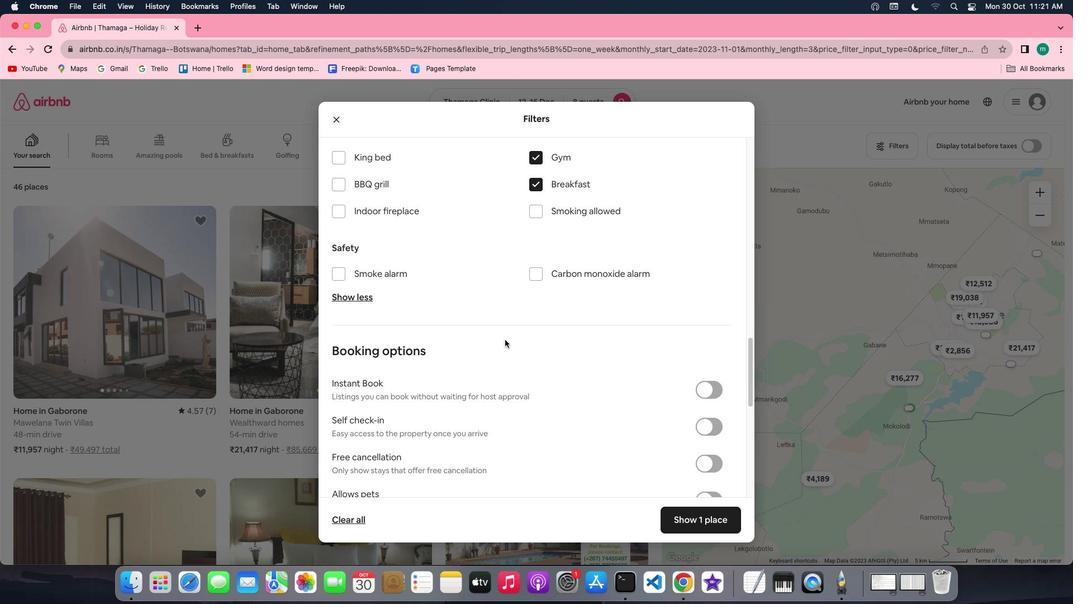 
Action: Mouse scrolled (505, 340) with delta (0, 0)
Screenshot: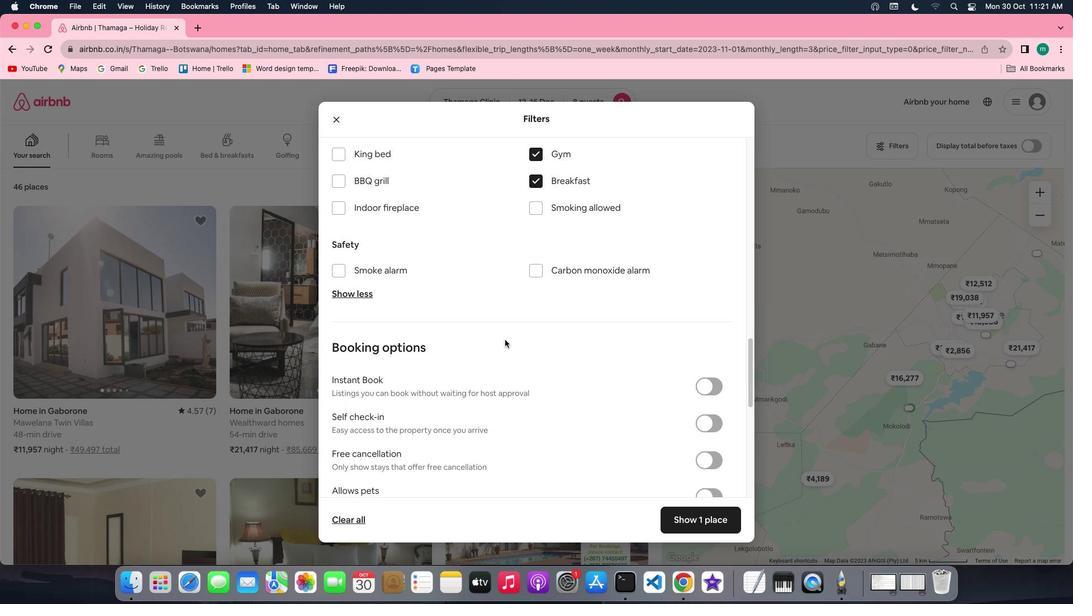 
Action: Mouse scrolled (505, 340) with delta (0, 0)
Screenshot: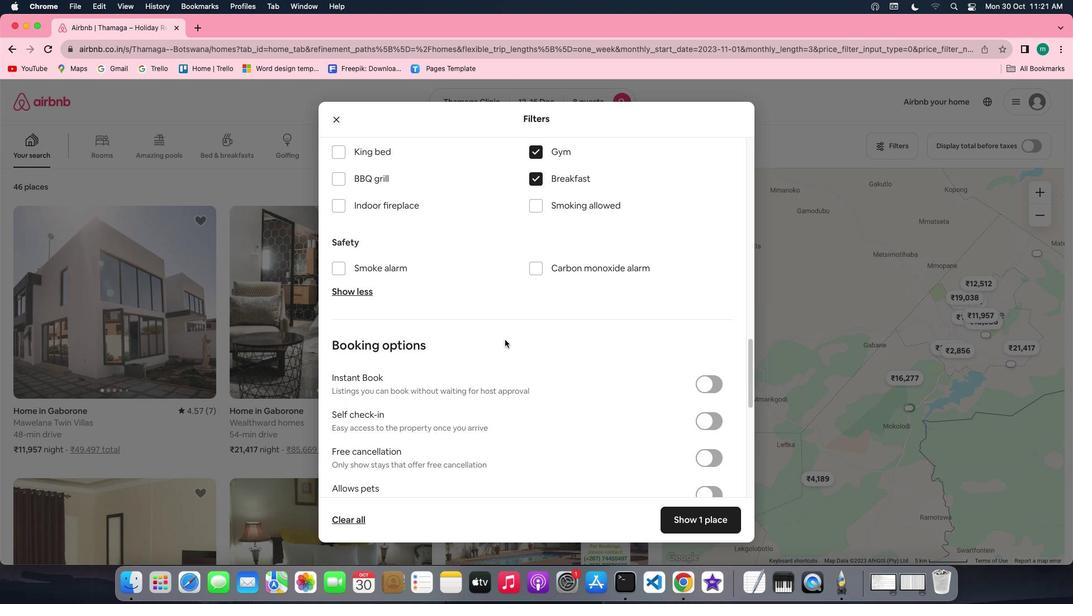 
Action: Mouse scrolled (505, 340) with delta (0, 0)
Screenshot: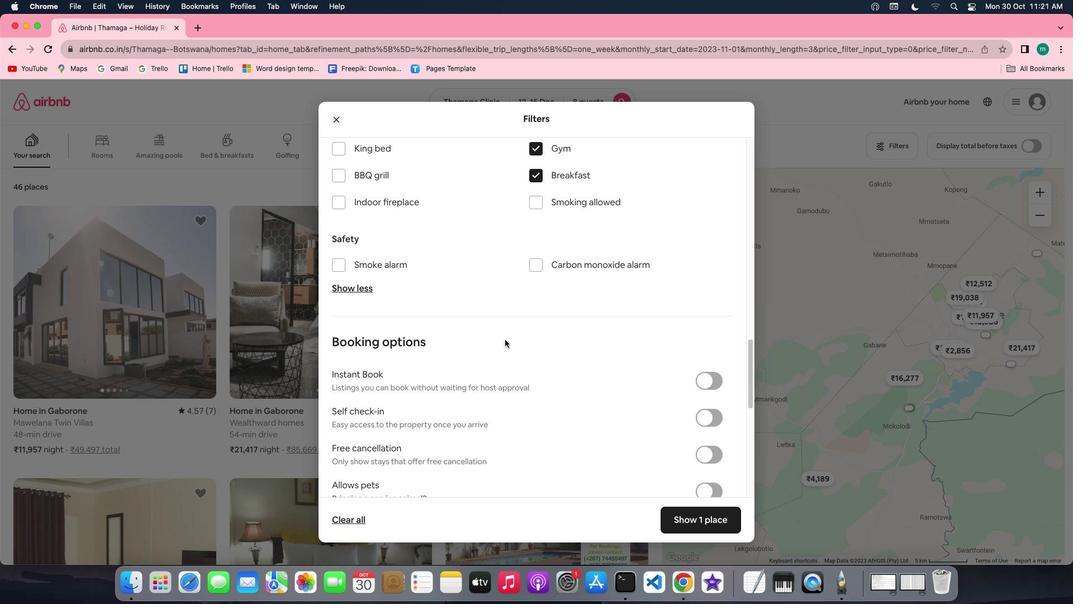 
Action: Mouse scrolled (505, 340) with delta (0, 0)
Screenshot: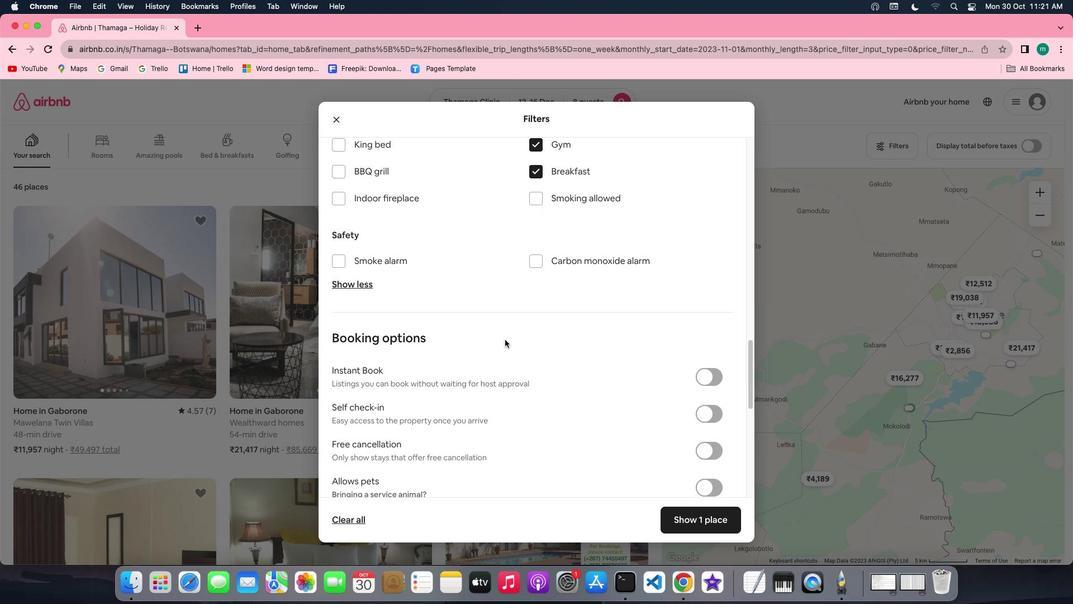 
Action: Mouse scrolled (505, 340) with delta (0, 0)
Screenshot: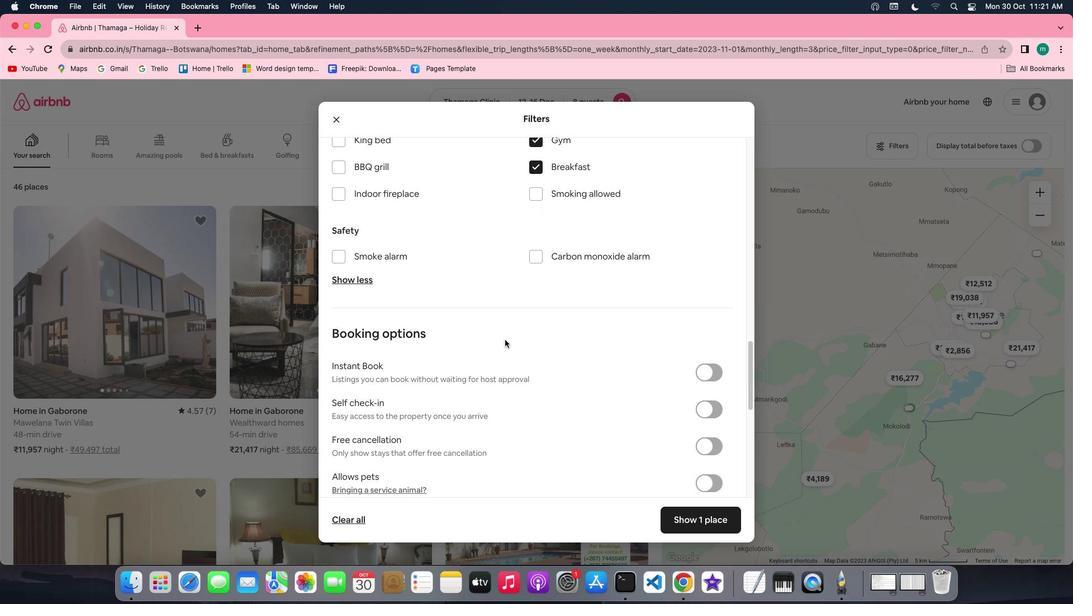 
Action: Mouse scrolled (505, 340) with delta (0, 0)
Screenshot: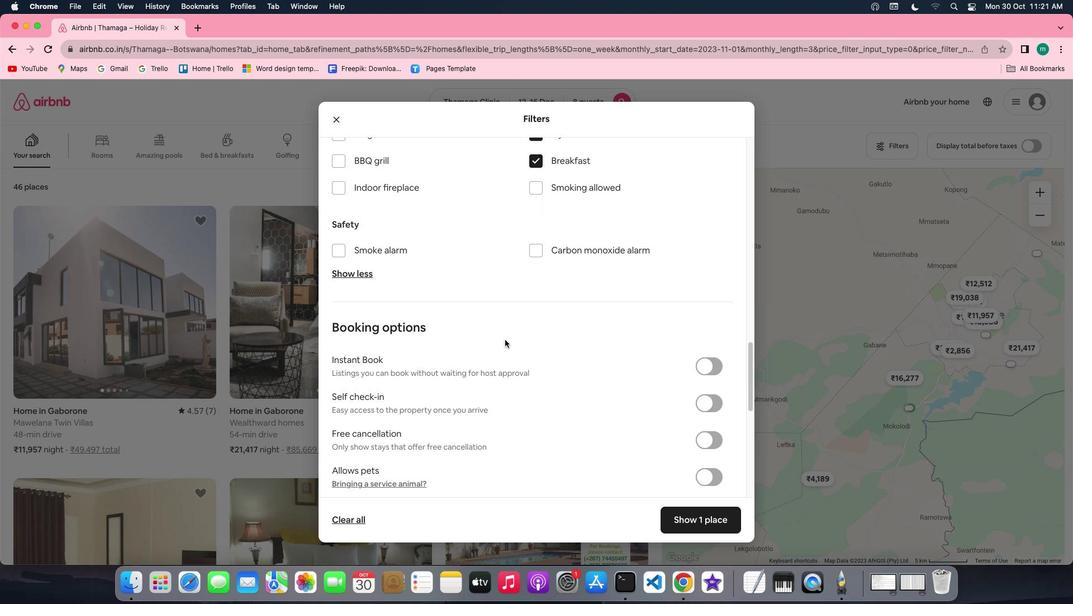 
Action: Mouse scrolled (505, 340) with delta (0, 0)
Screenshot: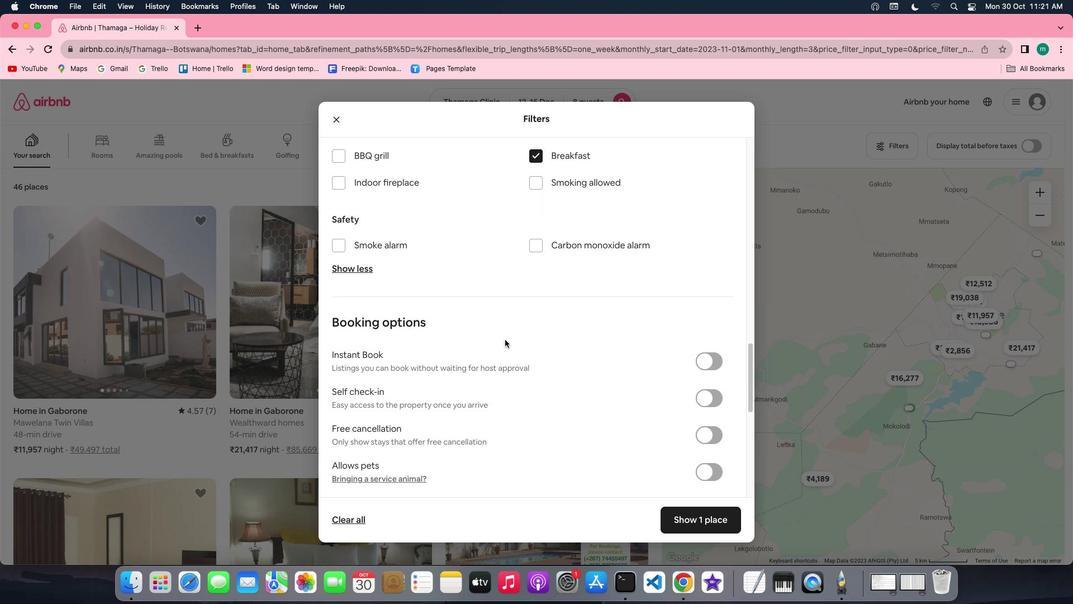 
Action: Mouse scrolled (505, 340) with delta (0, 0)
Screenshot: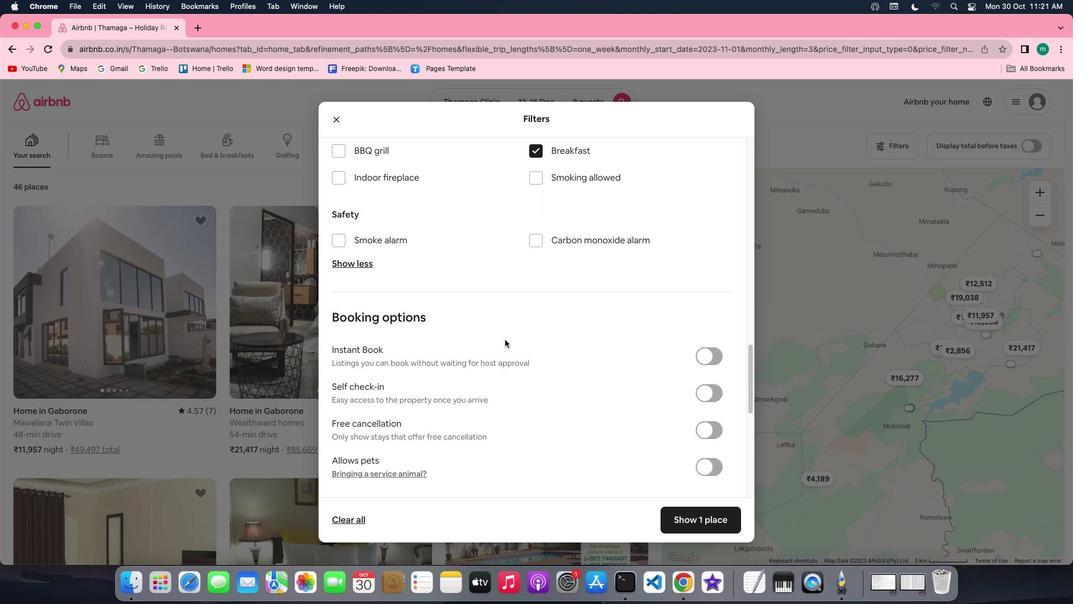 
Action: Mouse scrolled (505, 340) with delta (0, 0)
Screenshot: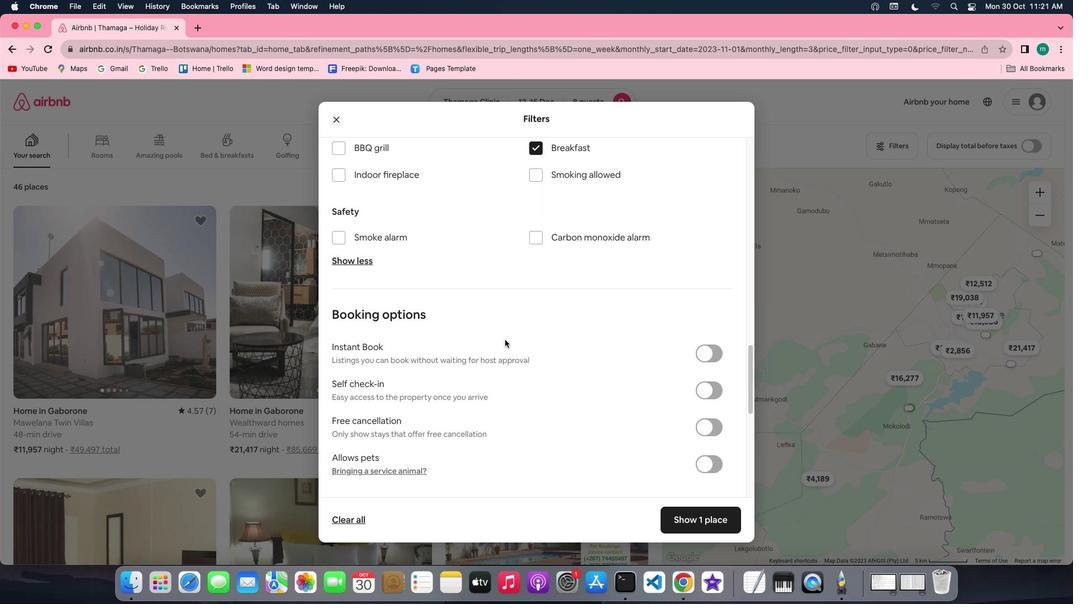 
Action: Mouse scrolled (505, 340) with delta (0, 0)
Screenshot: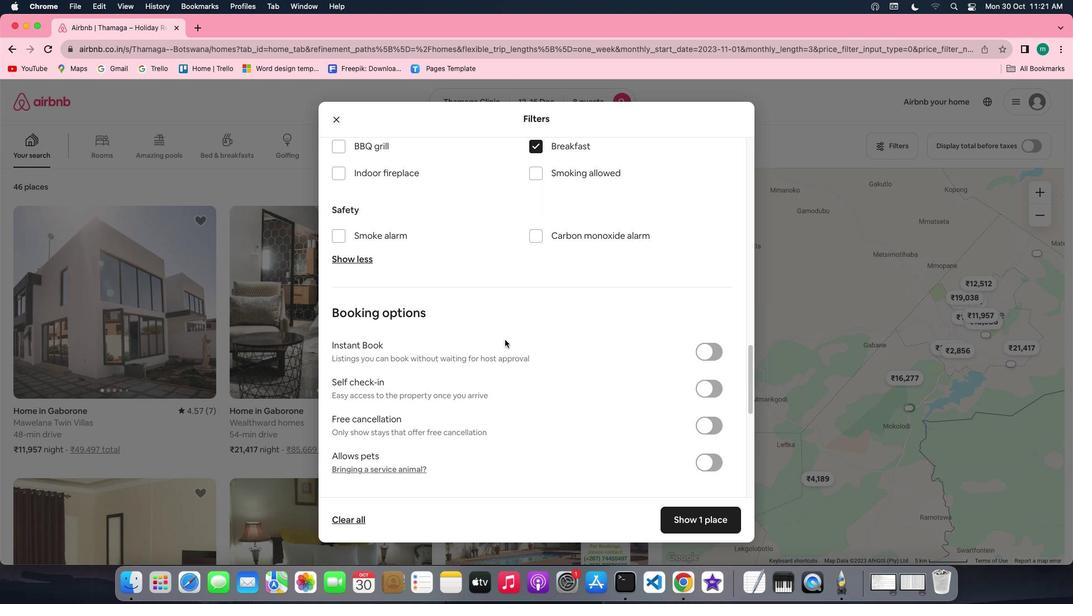 
Action: Mouse scrolled (505, 340) with delta (0, 0)
Screenshot: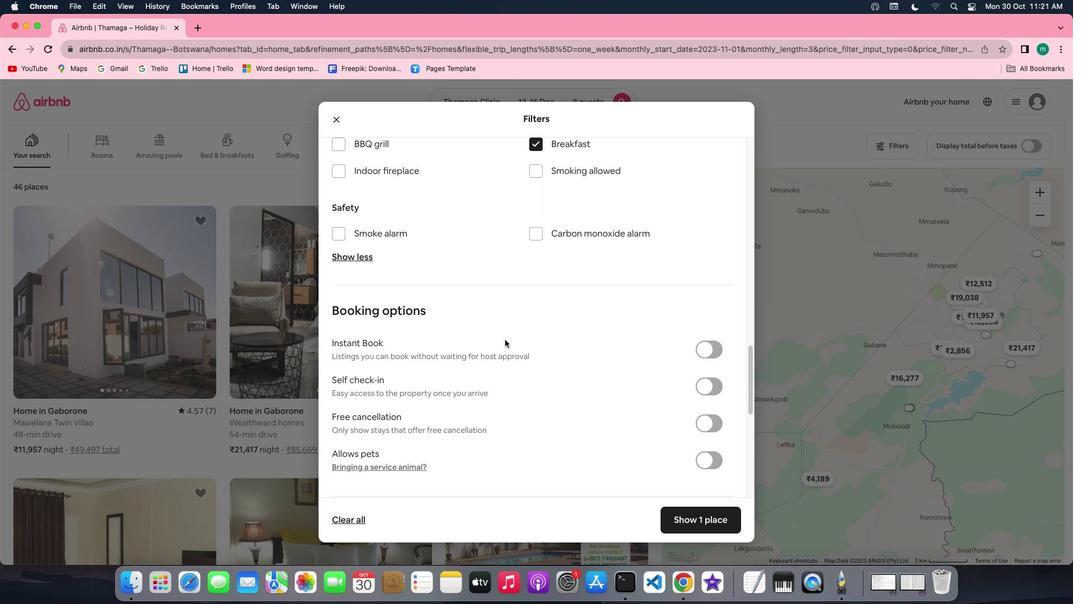 
Action: Mouse scrolled (505, 340) with delta (0, 0)
Screenshot: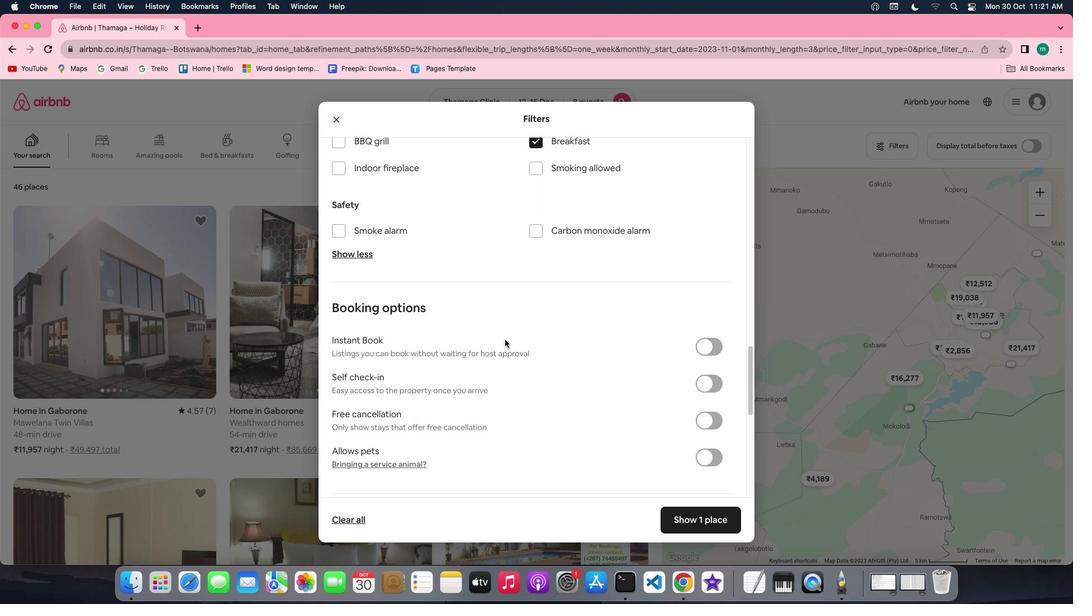 
Action: Mouse scrolled (505, 340) with delta (0, 0)
Screenshot: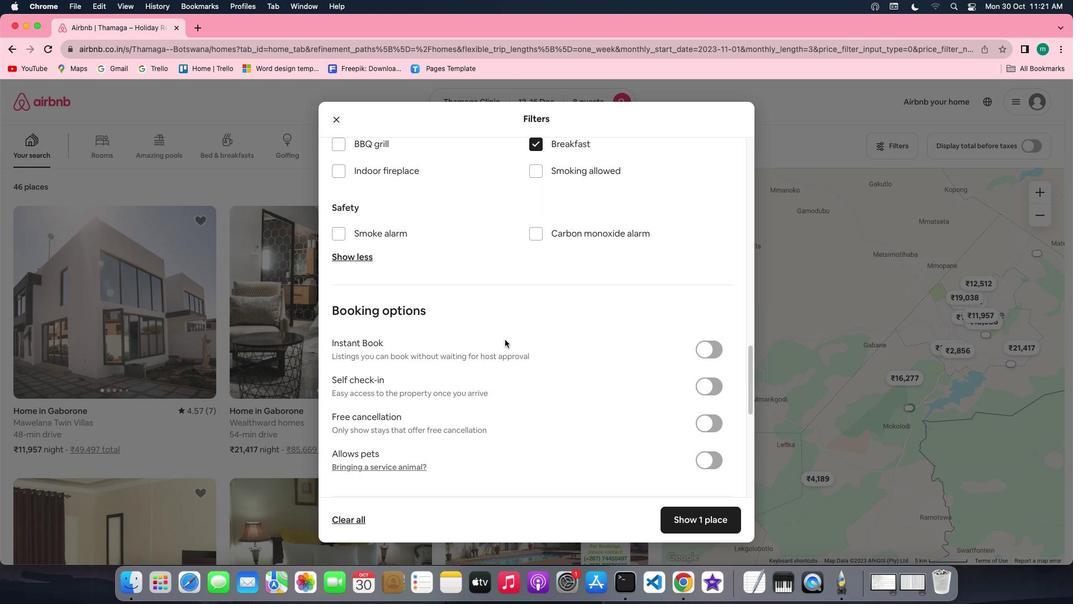 
Action: Mouse scrolled (505, 340) with delta (0, 0)
Screenshot: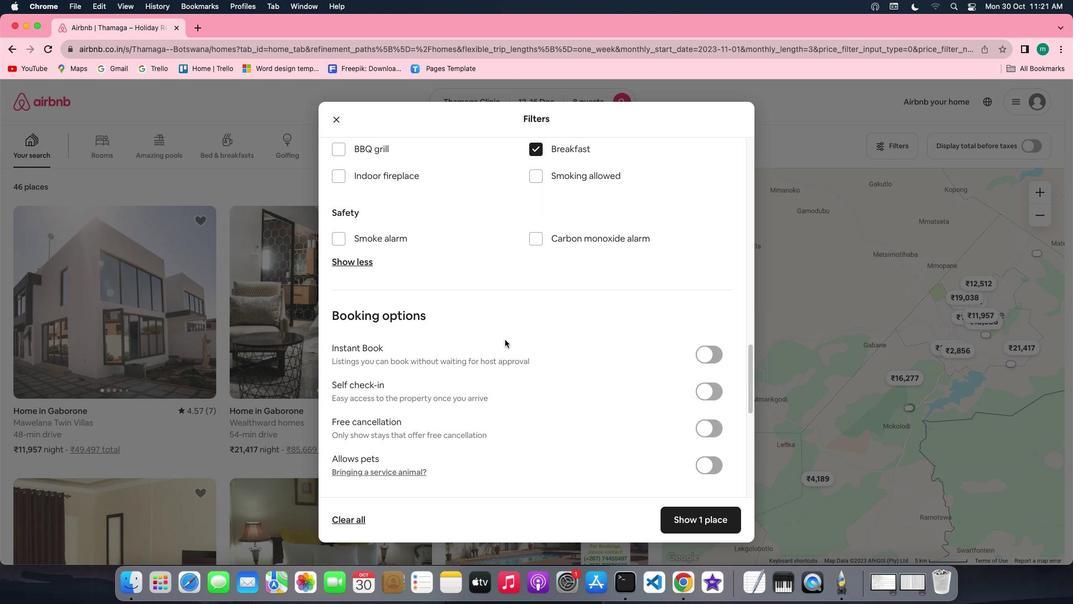 
Action: Mouse scrolled (505, 340) with delta (0, 0)
Screenshot: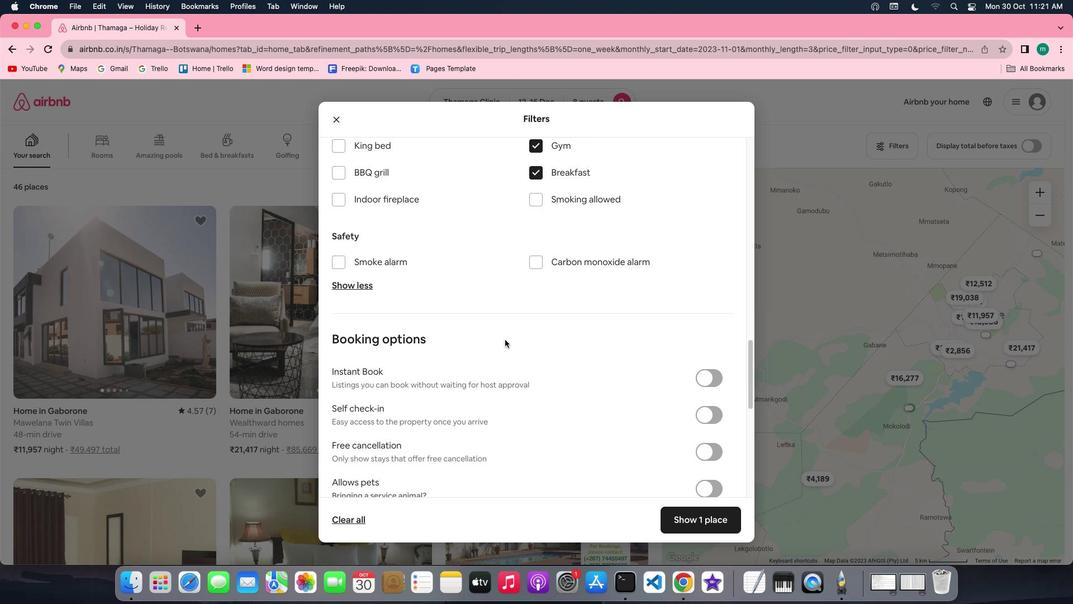 
Action: Mouse scrolled (505, 340) with delta (0, 0)
Screenshot: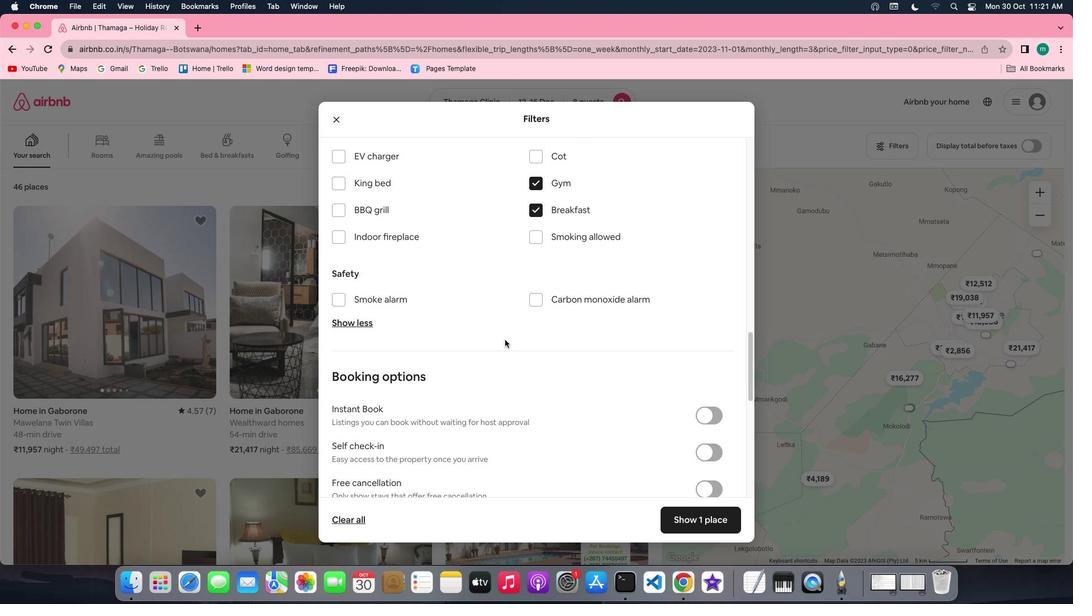 
Action: Mouse scrolled (505, 340) with delta (0, 0)
Screenshot: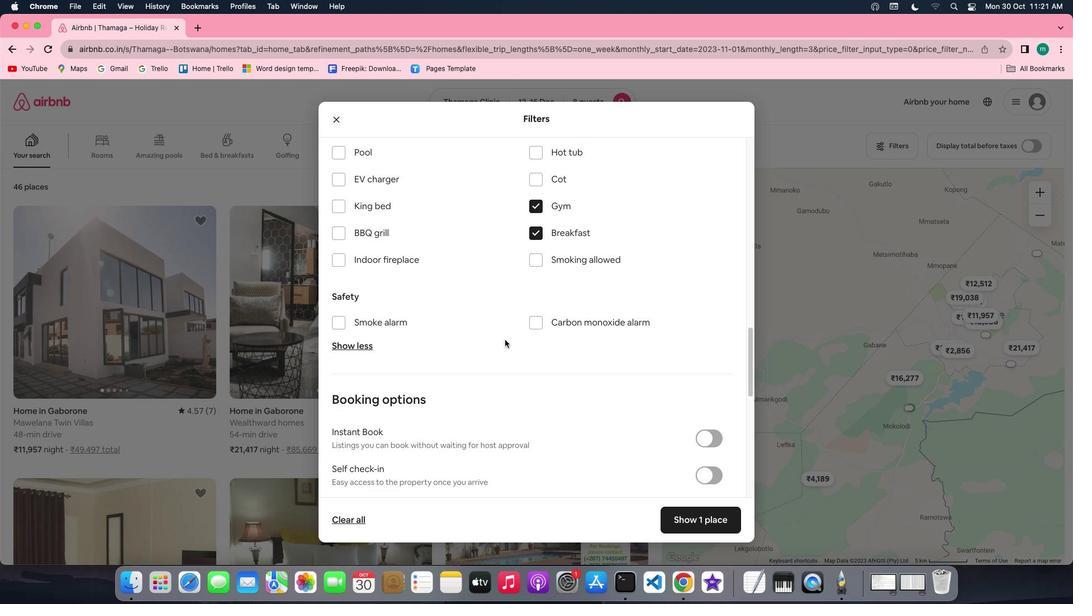 
Action: Mouse scrolled (505, 340) with delta (0, 1)
Screenshot: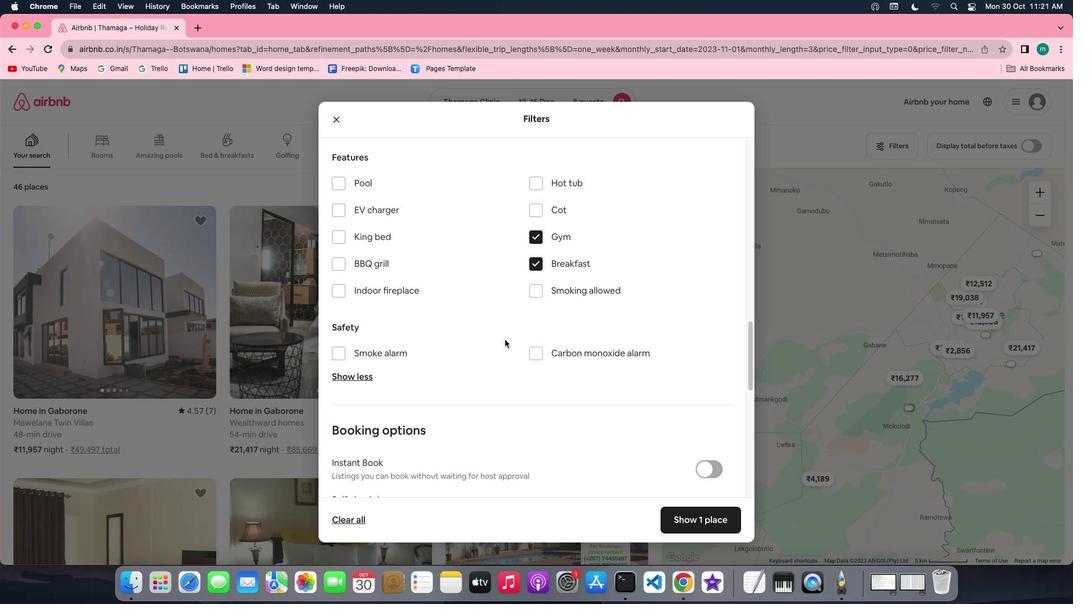 
Action: Mouse scrolled (505, 340) with delta (0, 0)
Screenshot: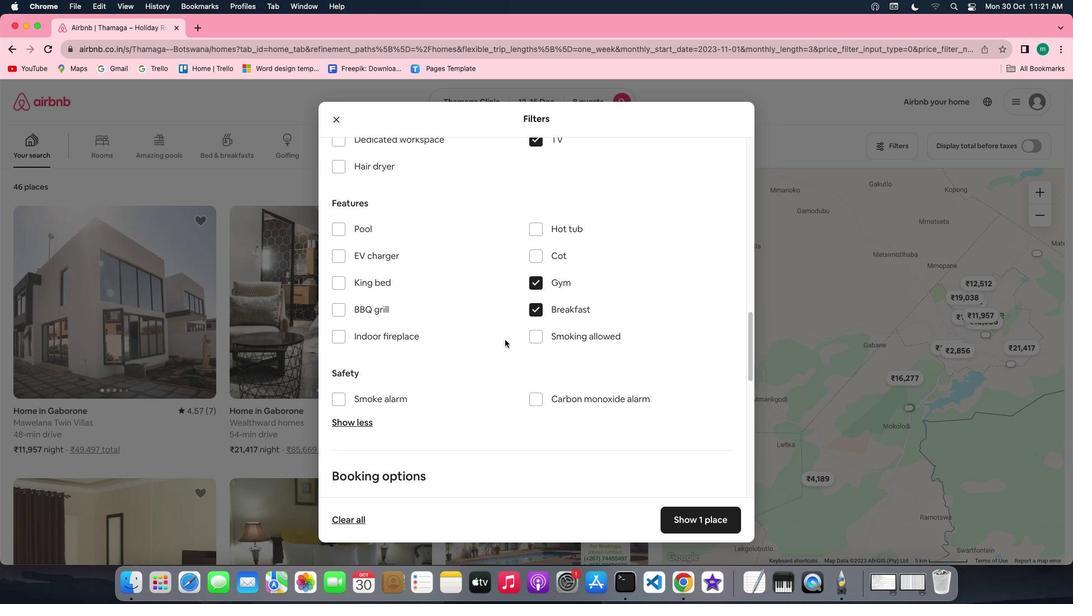 
Action: Mouse scrolled (505, 340) with delta (0, 0)
Screenshot: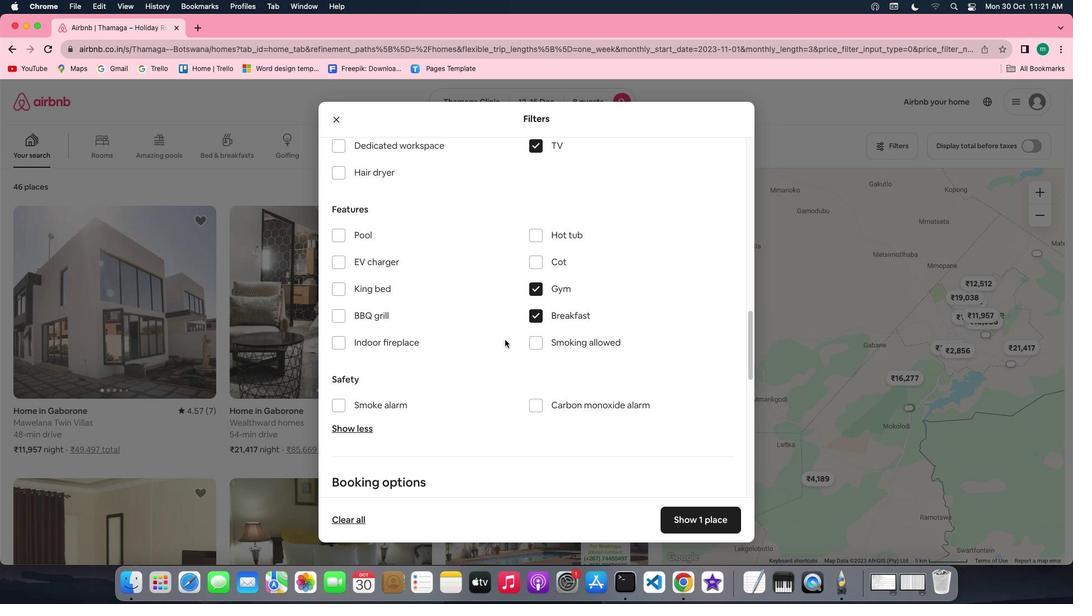
Action: Mouse scrolled (505, 340) with delta (0, 0)
Screenshot: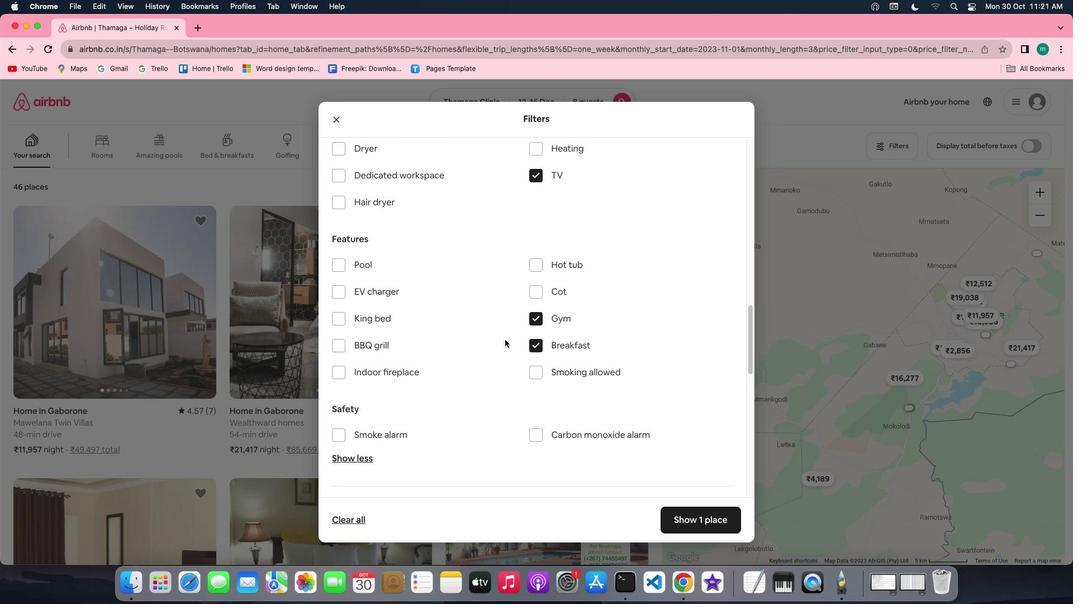 
Action: Mouse scrolled (505, 340) with delta (0, 0)
Screenshot: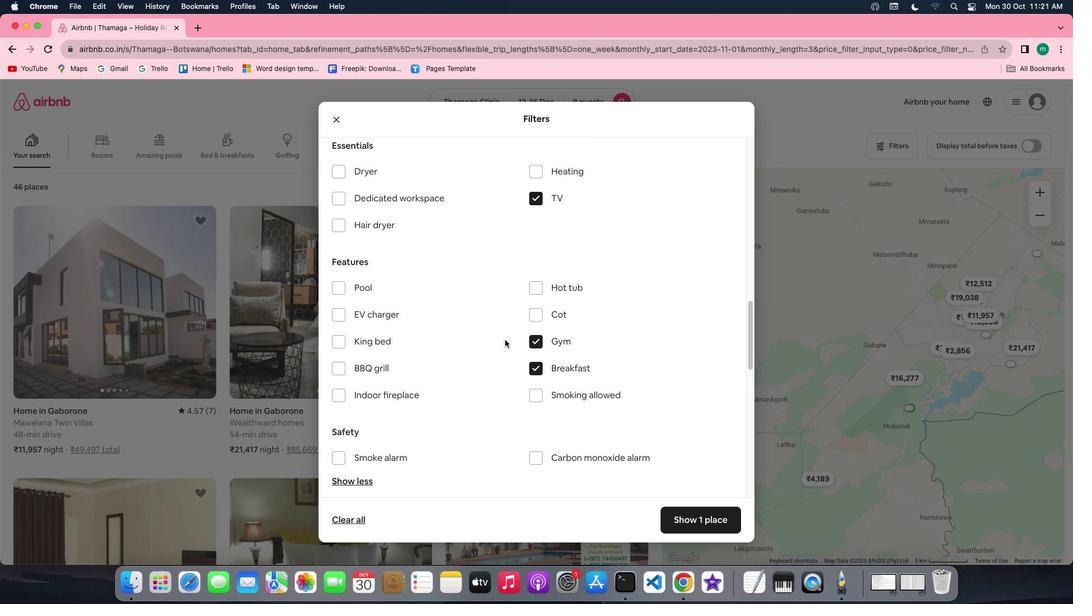 
Action: Mouse scrolled (505, 340) with delta (0, 0)
Screenshot: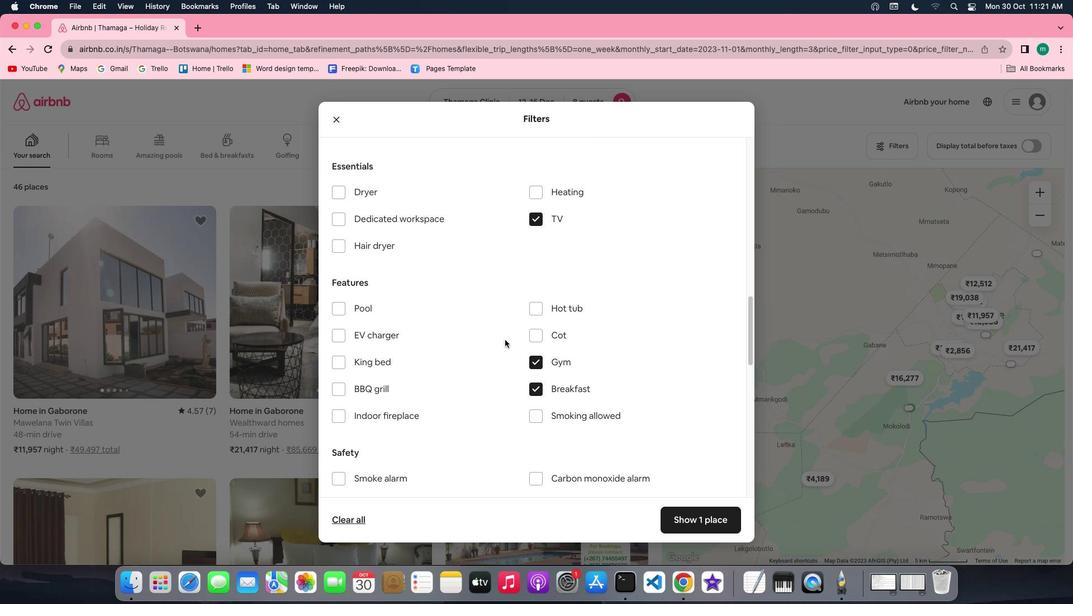 
Action: Mouse scrolled (505, 340) with delta (0, 1)
Screenshot: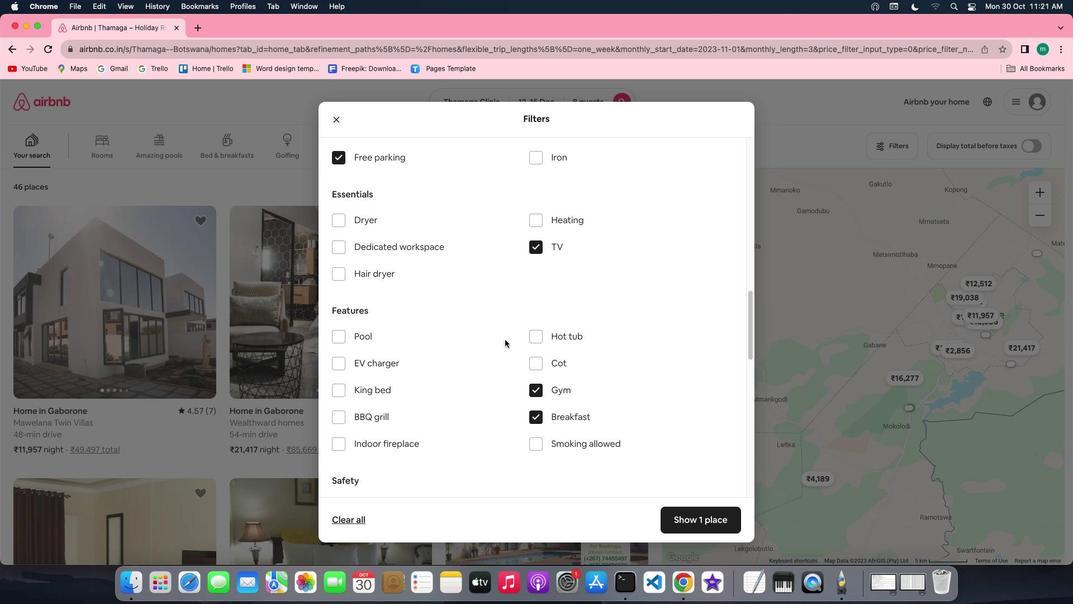 
Action: Mouse scrolled (505, 340) with delta (0, 0)
Screenshot: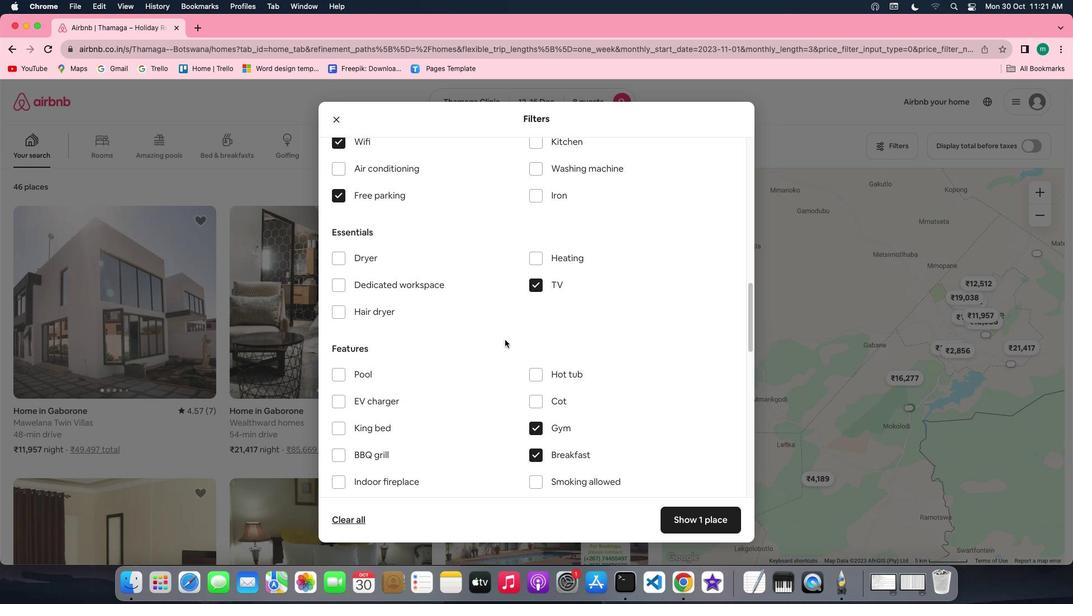 
Action: Mouse scrolled (505, 340) with delta (0, 0)
Screenshot: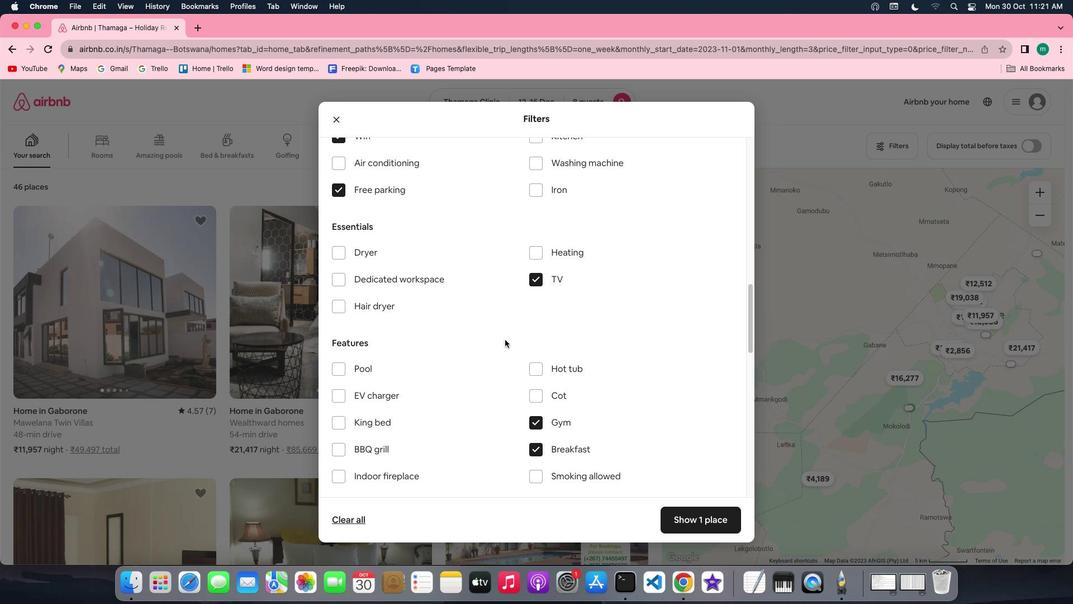 
Action: Mouse scrolled (505, 340) with delta (0, 0)
Screenshot: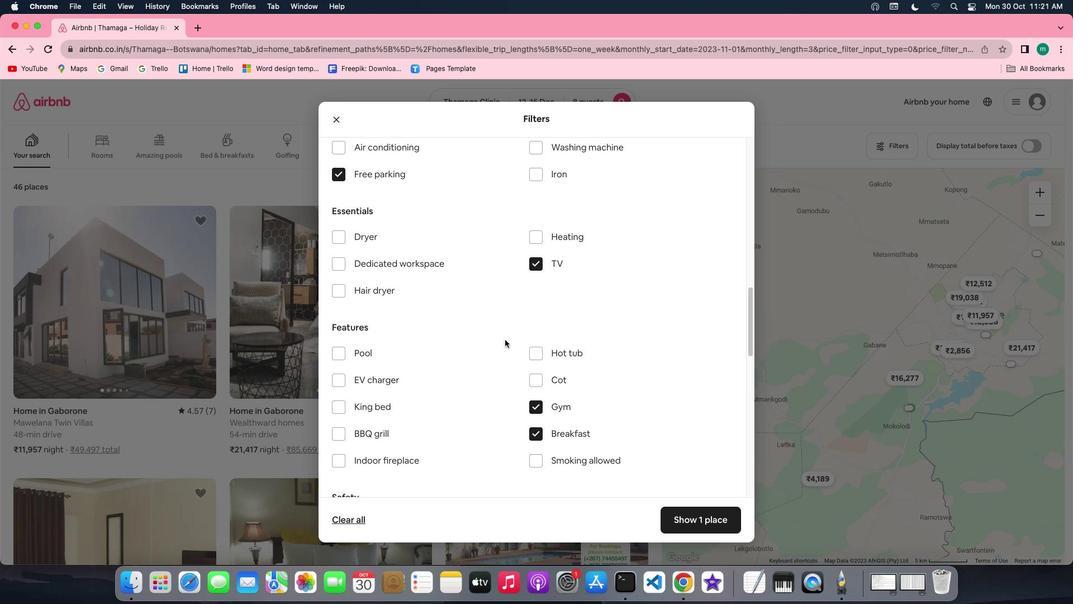 
Action: Mouse scrolled (505, 340) with delta (0, 0)
Screenshot: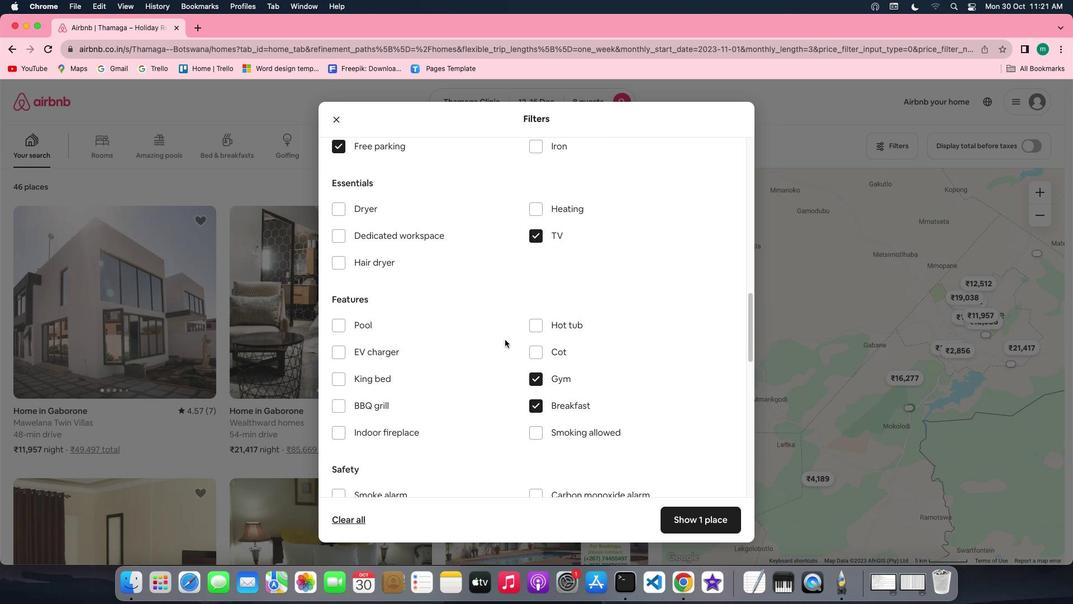 
Action: Mouse scrolled (505, 340) with delta (0, 0)
Screenshot: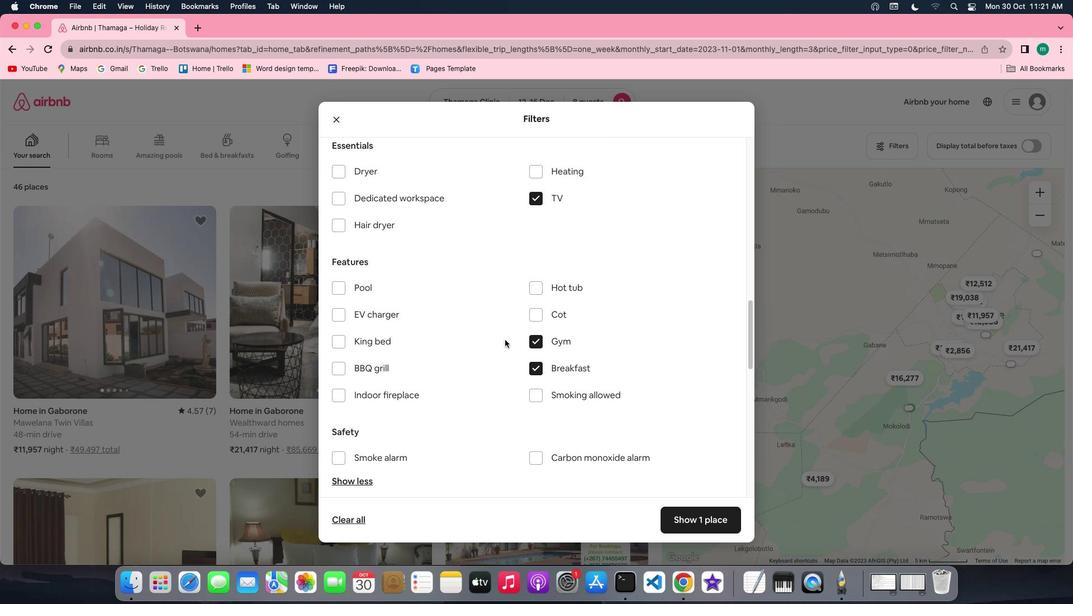 
Action: Mouse scrolled (505, 340) with delta (0, 0)
Screenshot: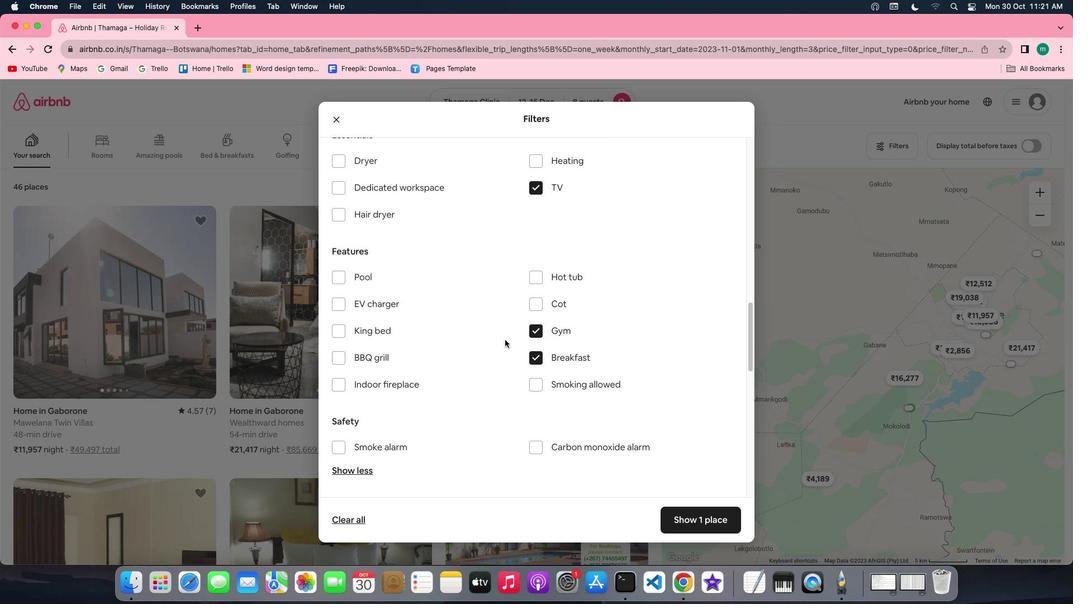 
Action: Mouse scrolled (505, 340) with delta (0, -1)
Screenshot: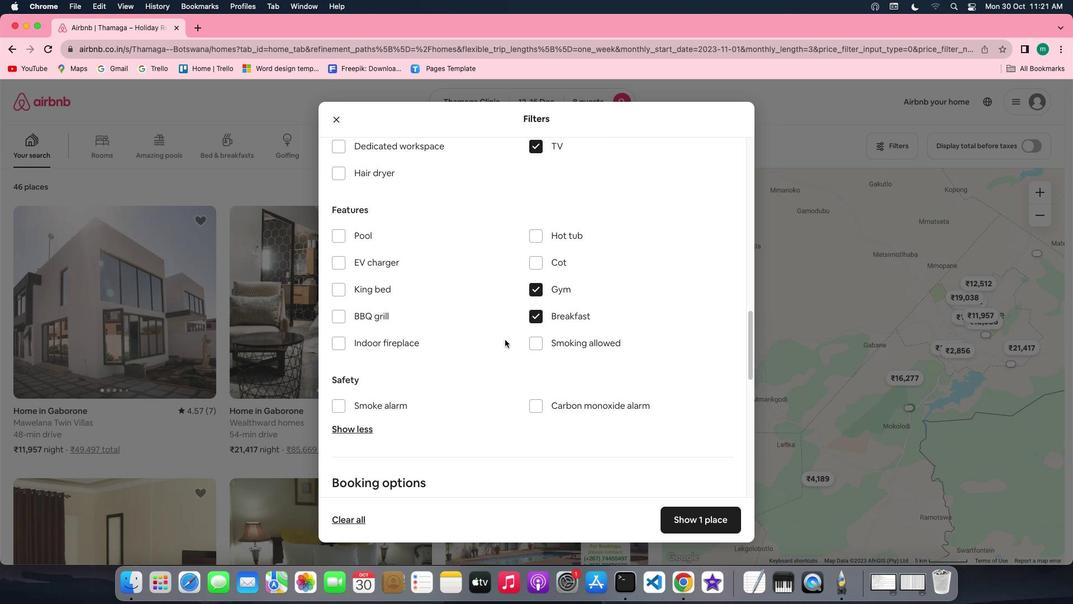 
Action: Mouse scrolled (505, 340) with delta (0, -1)
Screenshot: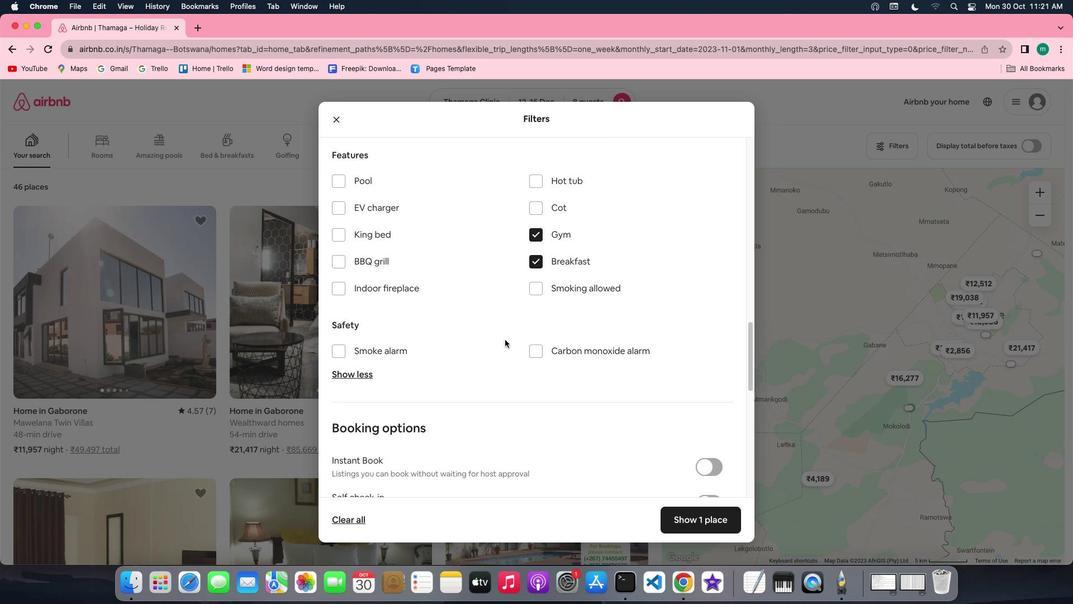 
Action: Mouse scrolled (505, 340) with delta (0, 0)
Screenshot: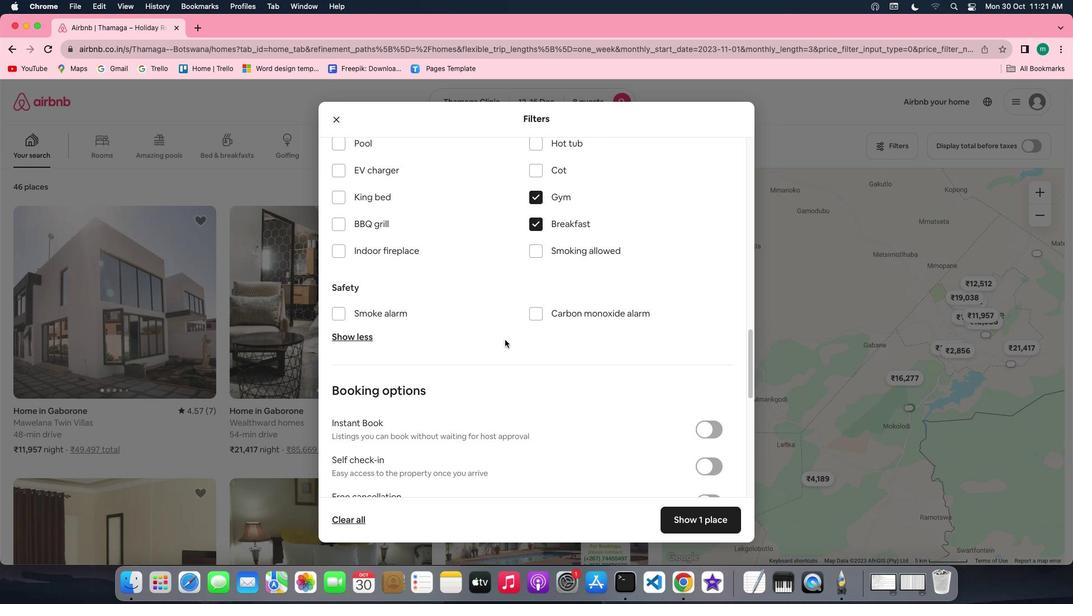 
Action: Mouse scrolled (505, 340) with delta (0, 0)
Screenshot: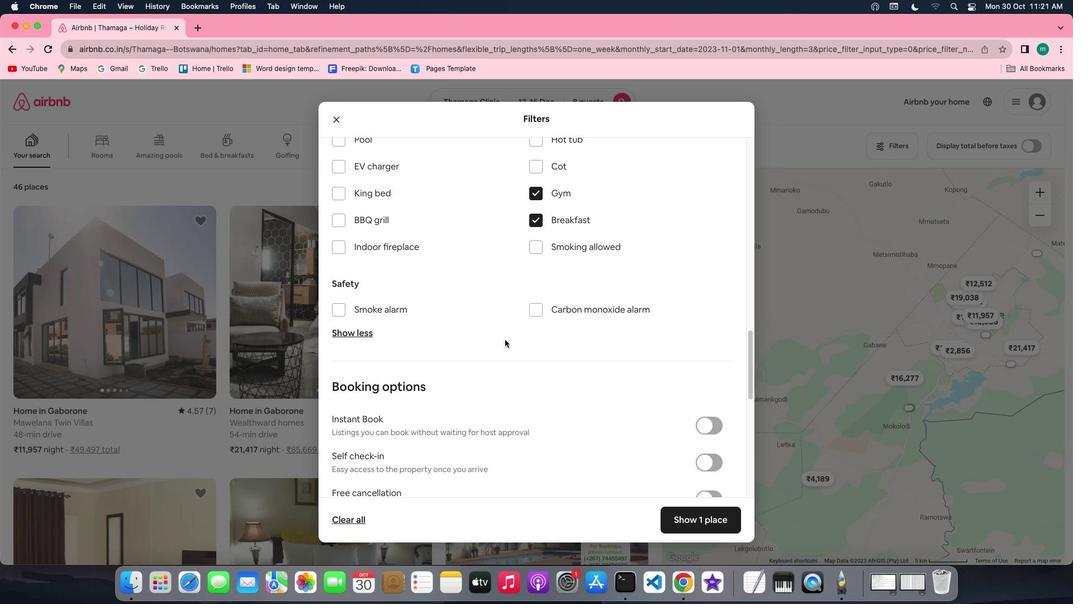 
Action: Mouse scrolled (505, 340) with delta (0, 0)
Screenshot: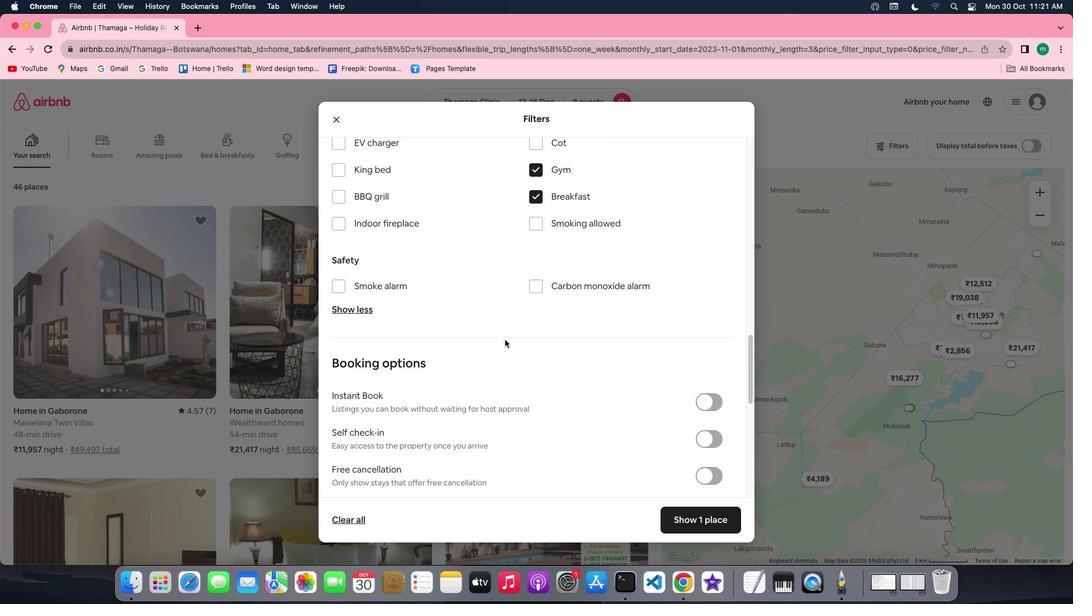 
Action: Mouse scrolled (505, 340) with delta (0, 0)
Screenshot: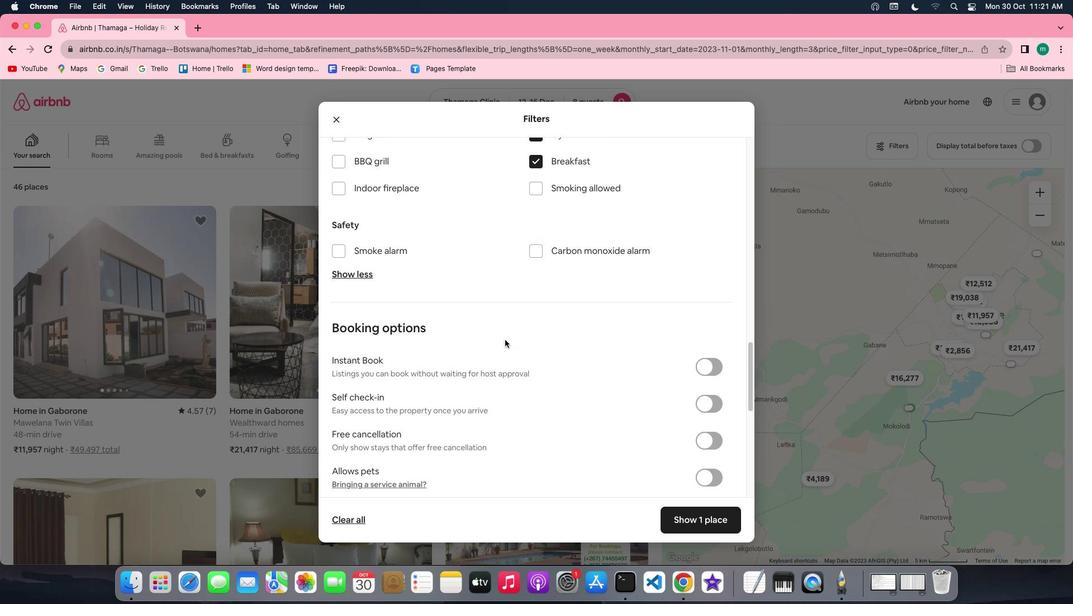 
Action: Mouse scrolled (505, 340) with delta (0, 0)
Screenshot: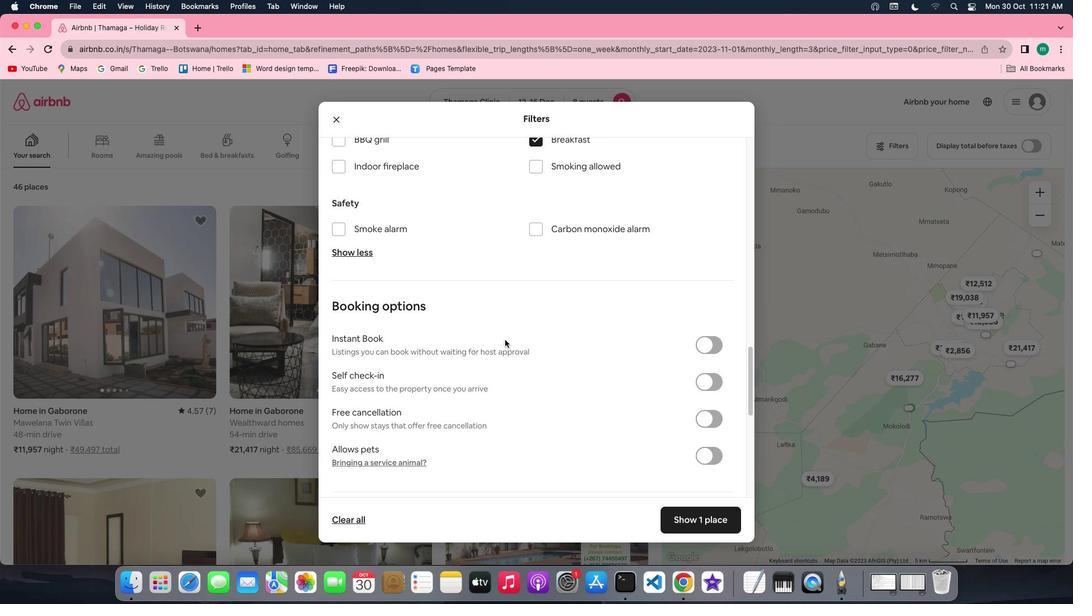 
Action: Mouse scrolled (505, 340) with delta (0, 0)
Screenshot: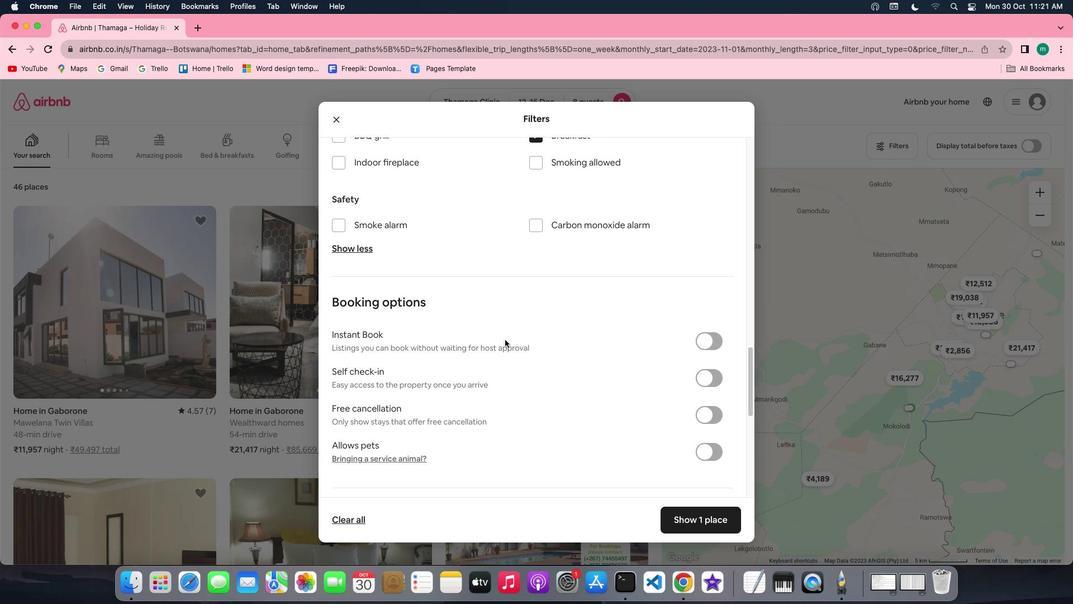 
Action: Mouse scrolled (505, 340) with delta (0, 0)
Screenshot: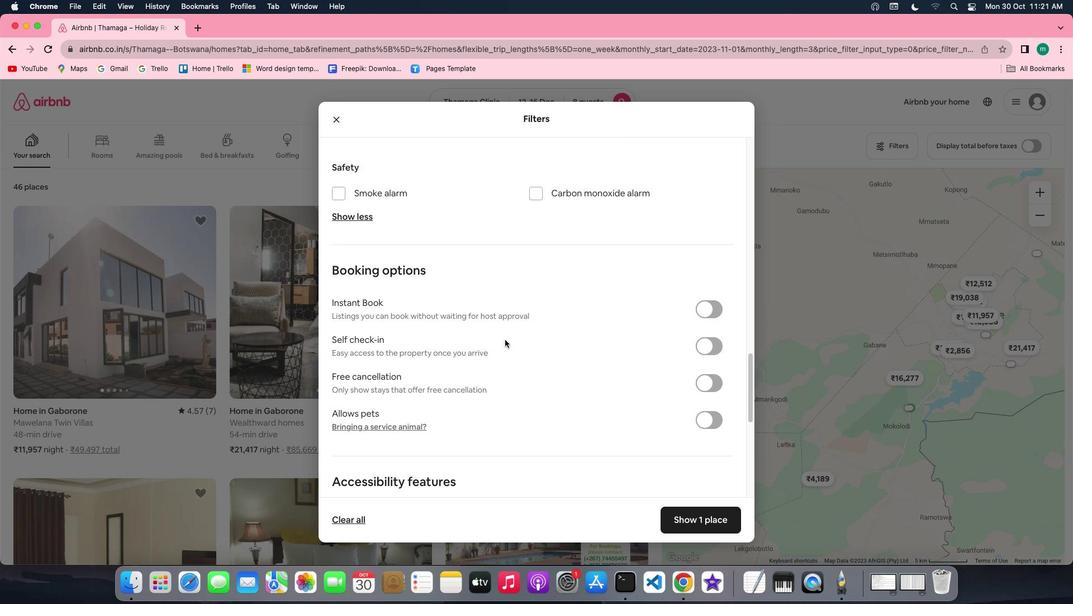 
Action: Mouse scrolled (505, 340) with delta (0, 0)
Screenshot: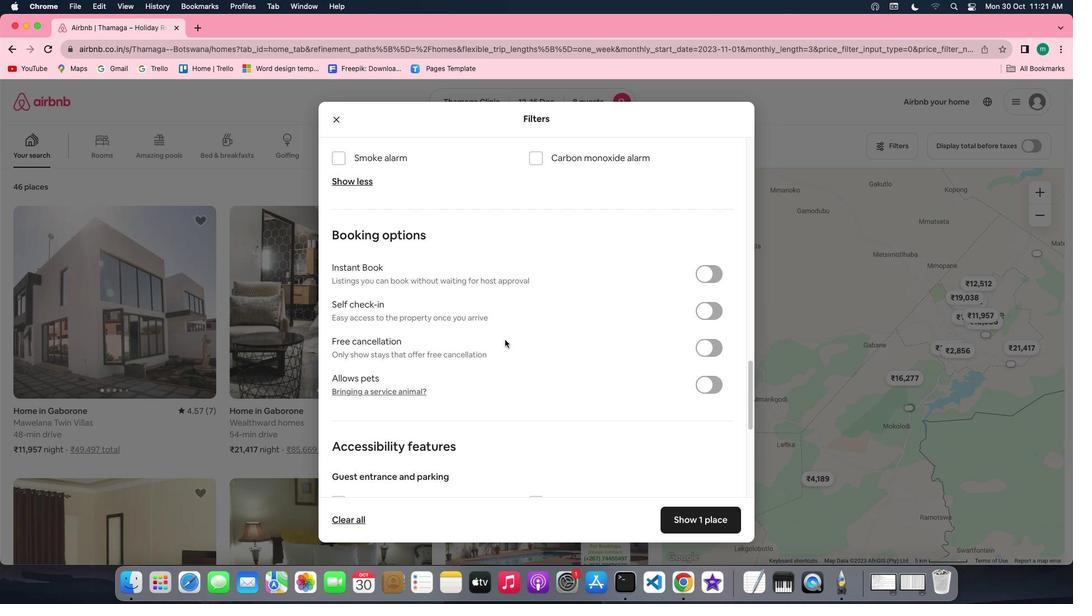 
Action: Mouse scrolled (505, 340) with delta (0, 0)
Screenshot: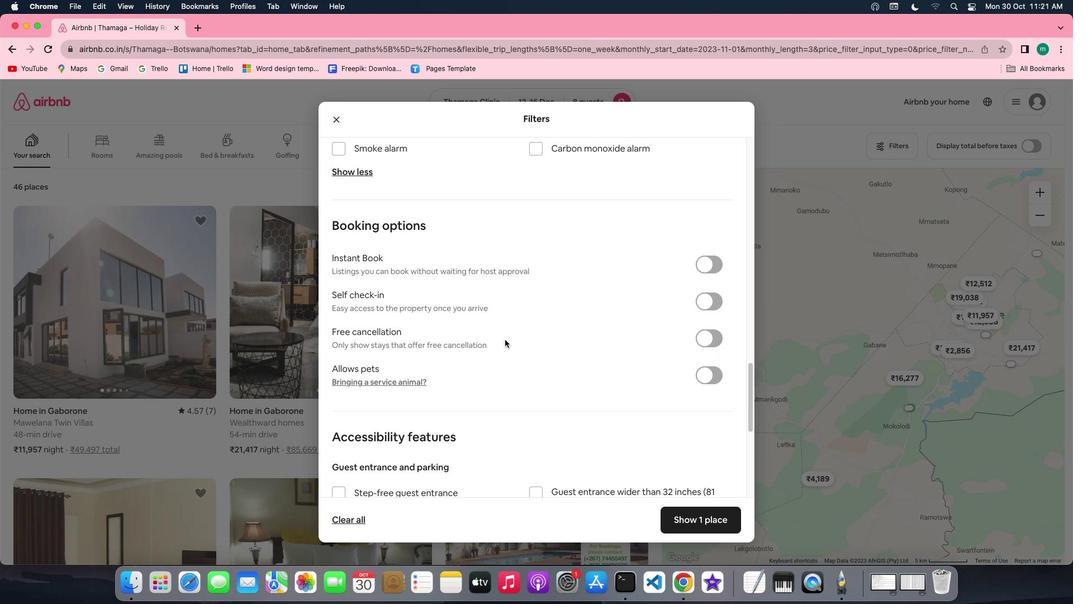
Action: Mouse scrolled (505, 340) with delta (0, 0)
Screenshot: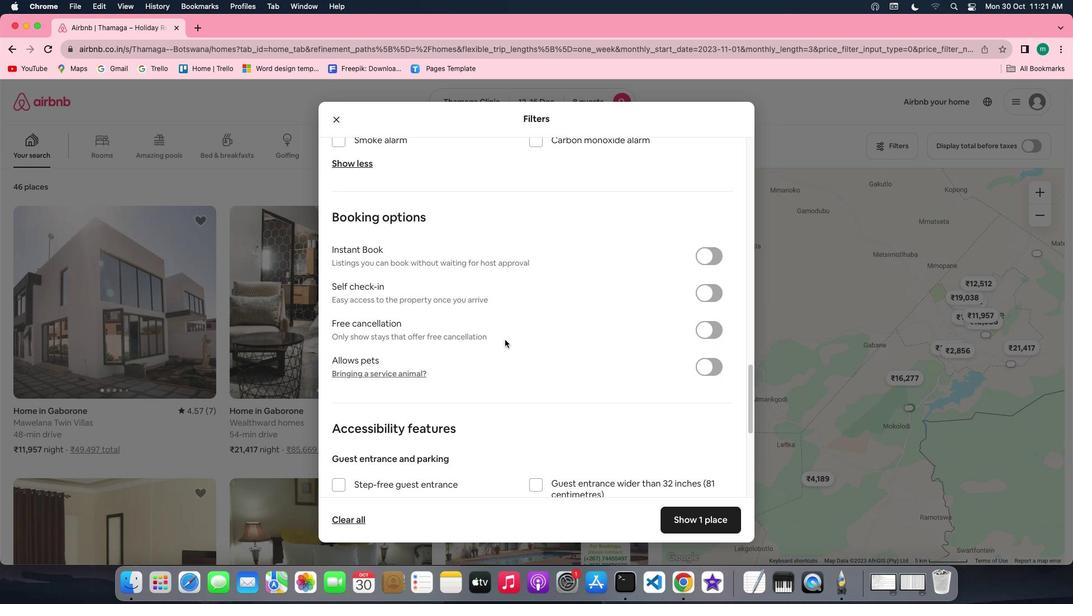 
Action: Mouse scrolled (505, 340) with delta (0, 0)
Screenshot: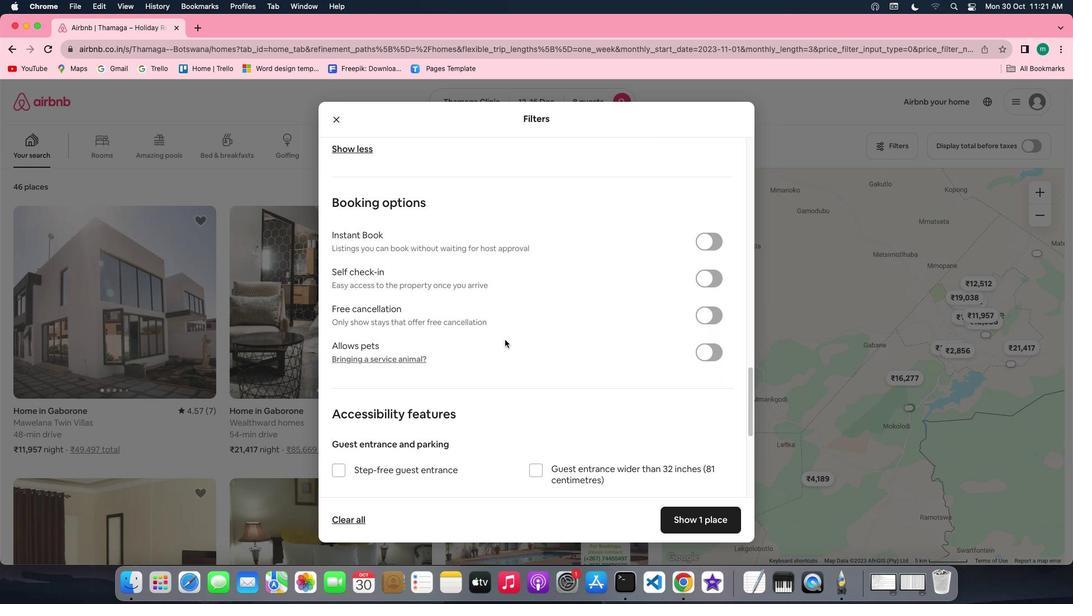 
Action: Mouse scrolled (505, 340) with delta (0, 0)
Screenshot: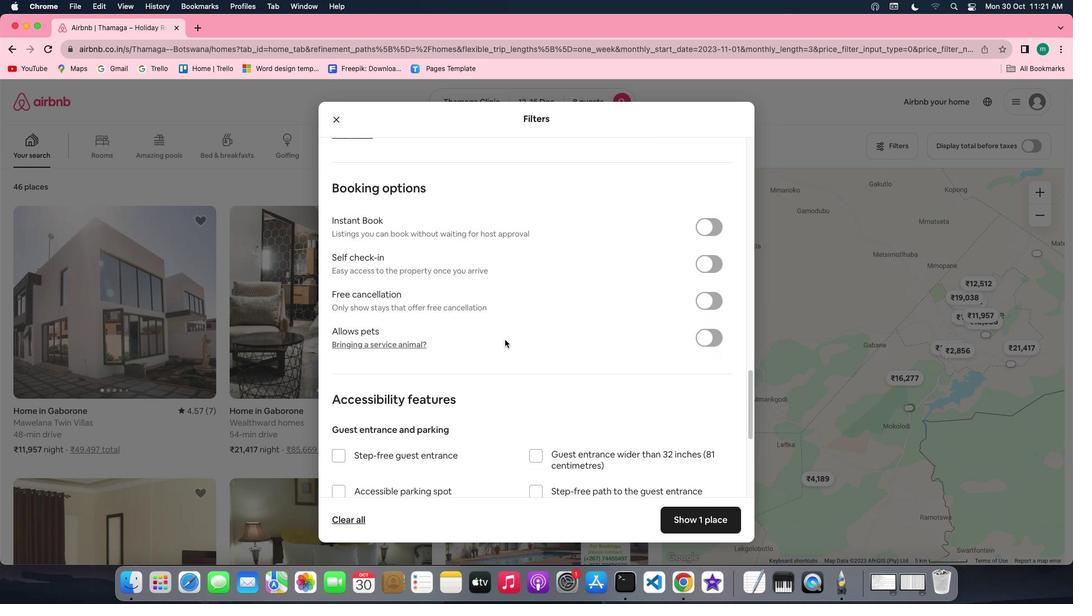 
Action: Mouse scrolled (505, 340) with delta (0, 0)
Screenshot: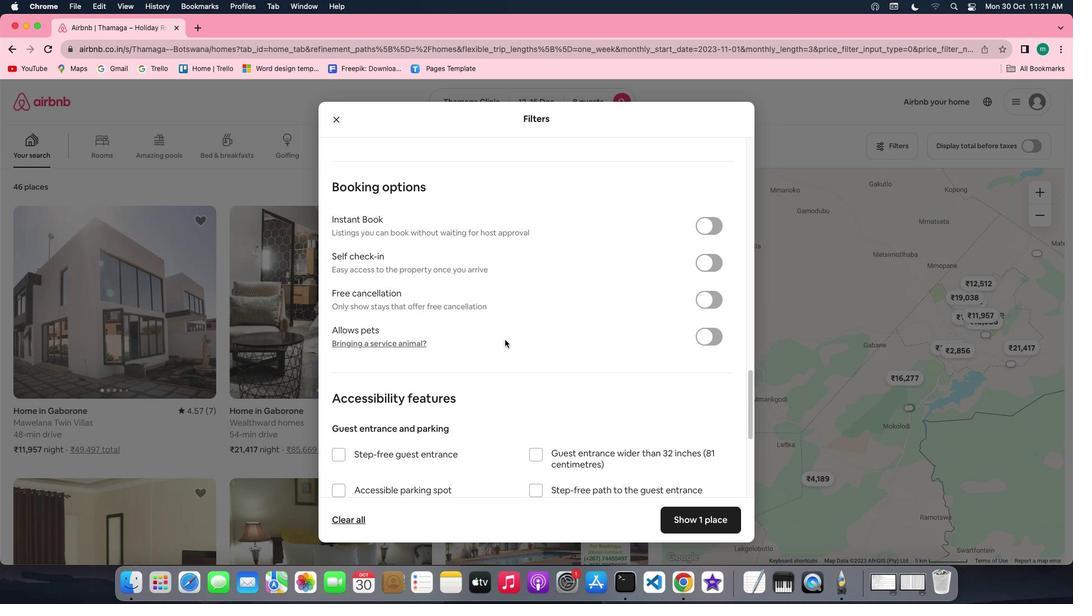 
Action: Mouse scrolled (505, 340) with delta (0, 0)
Screenshot: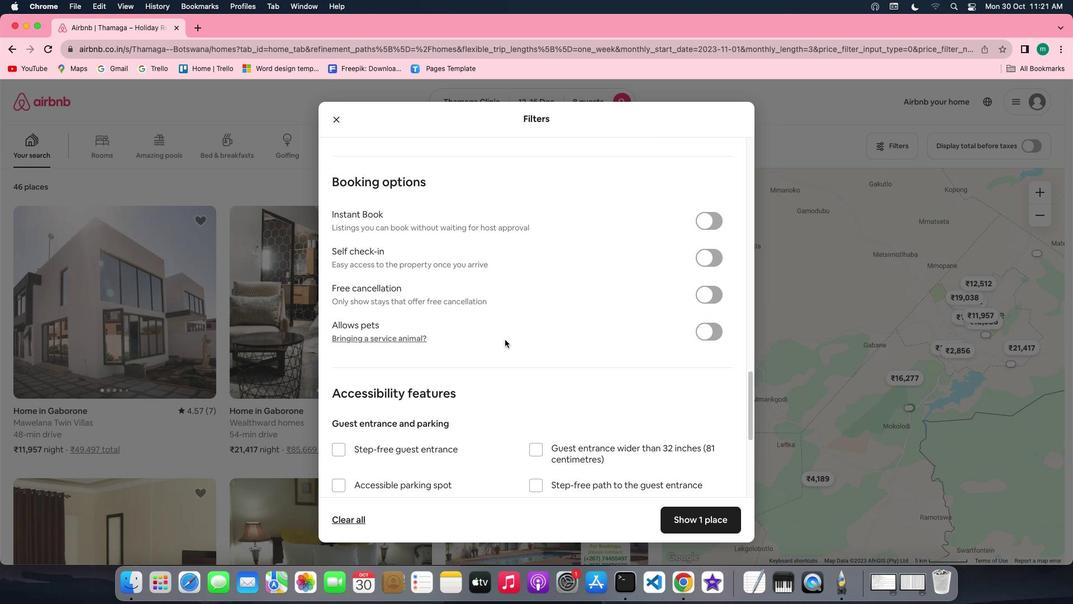 
Action: Mouse scrolled (505, 340) with delta (0, 0)
Screenshot: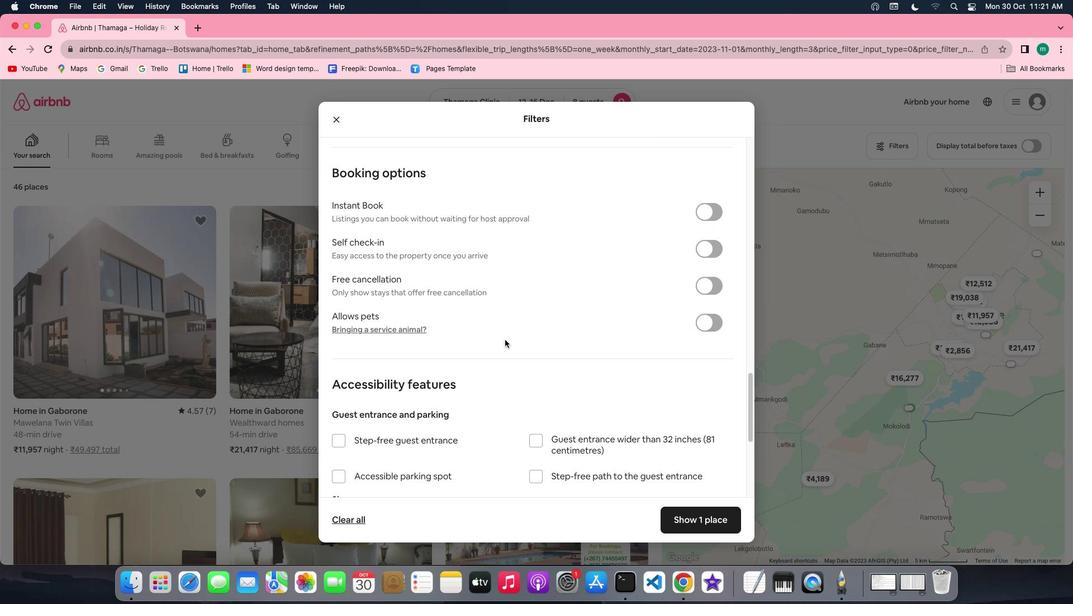 
Action: Mouse moved to (717, 246)
Screenshot: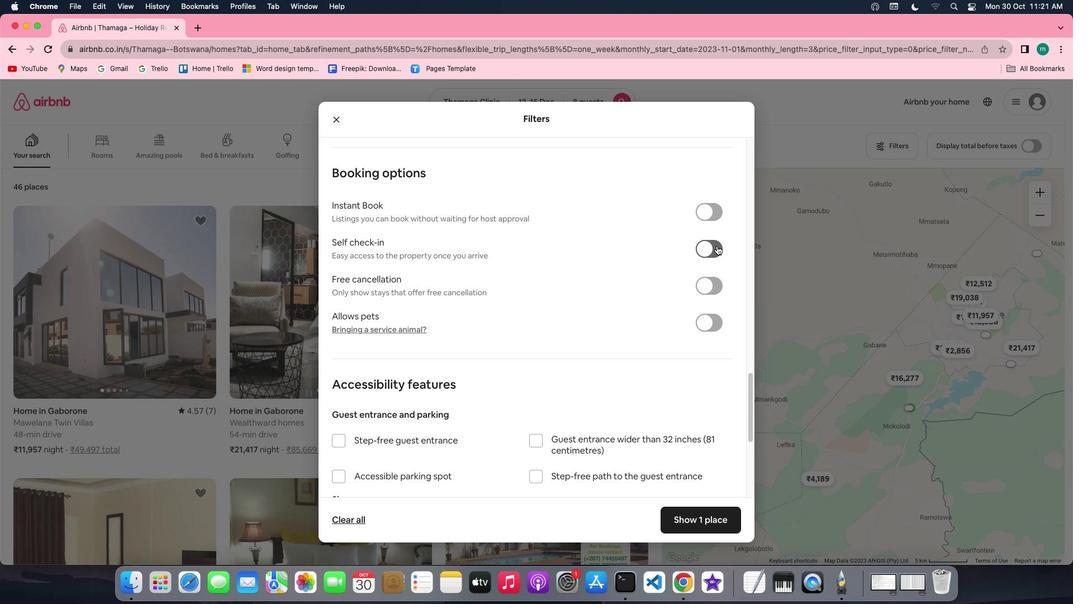 
Action: Mouse pressed left at (717, 246)
Screenshot: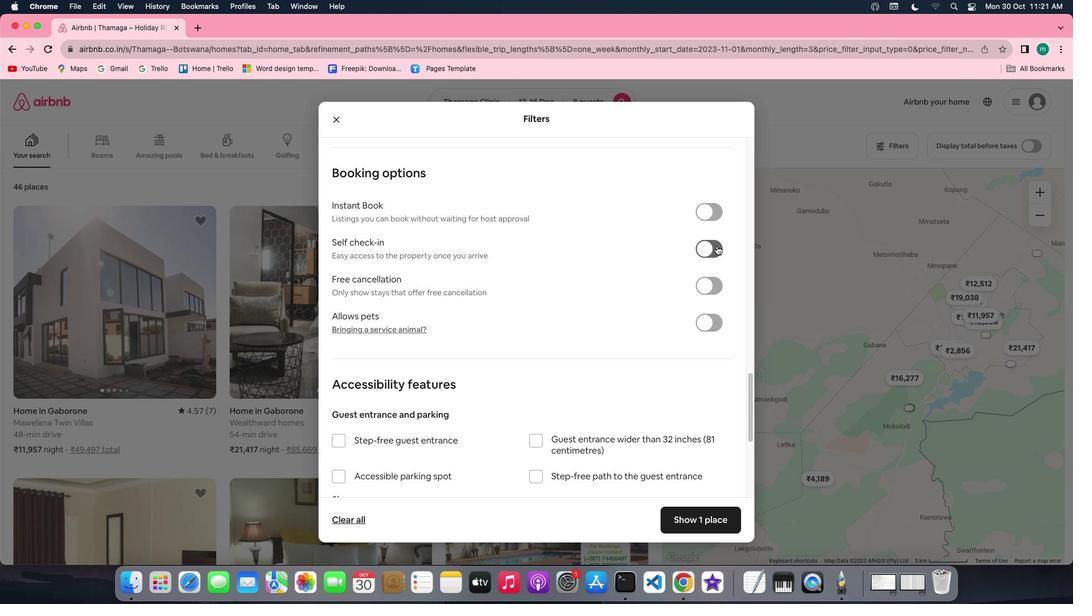 
Action: Mouse moved to (708, 247)
Screenshot: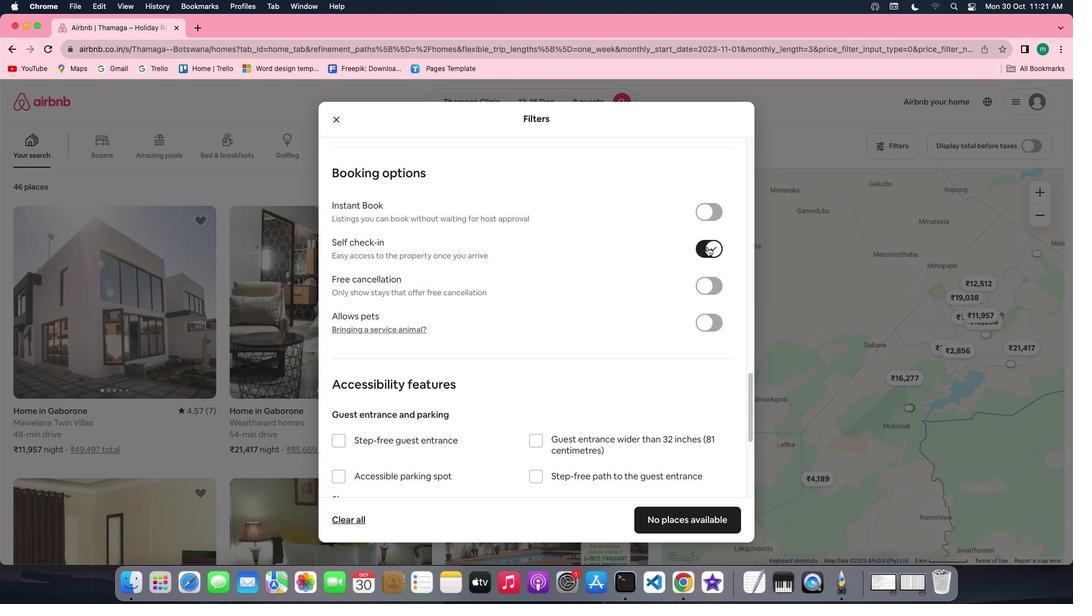 
Action: Mouse pressed left at (708, 247)
Screenshot: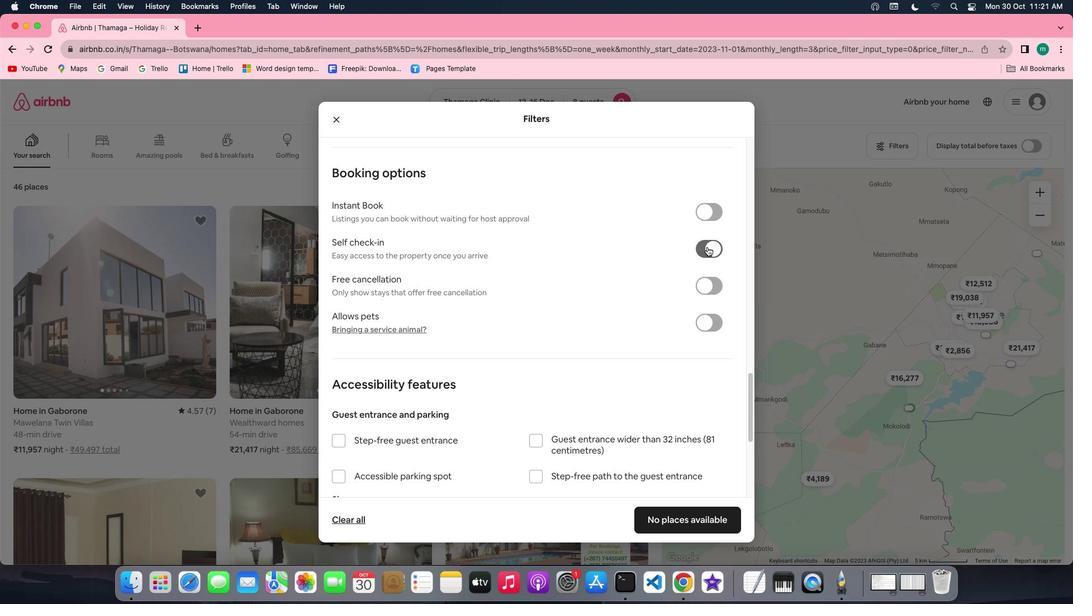 
Action: Mouse moved to (625, 408)
Screenshot: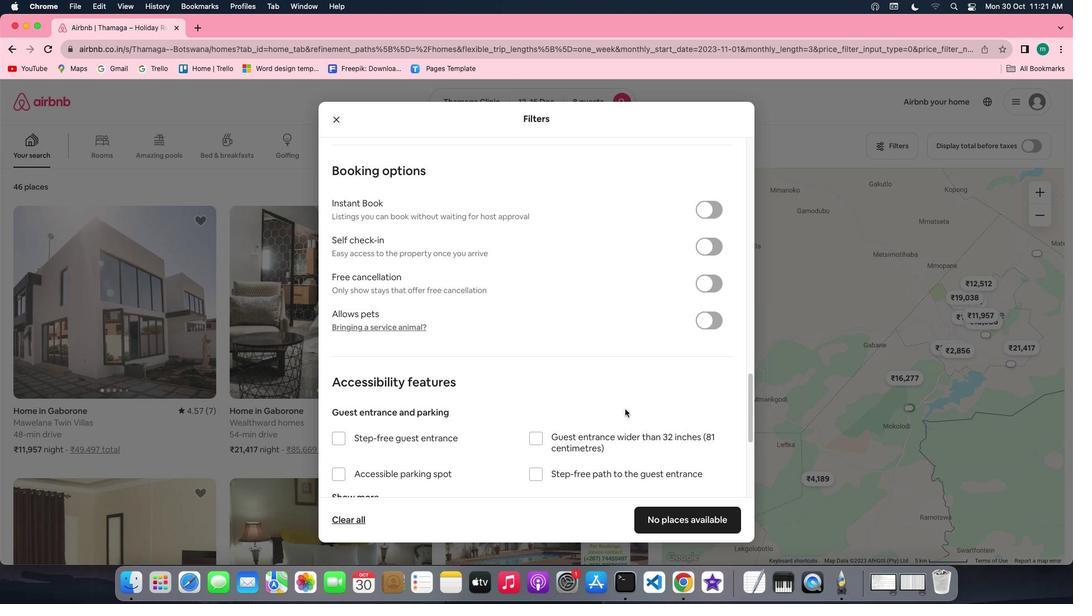 
Action: Mouse scrolled (625, 408) with delta (0, 0)
Screenshot: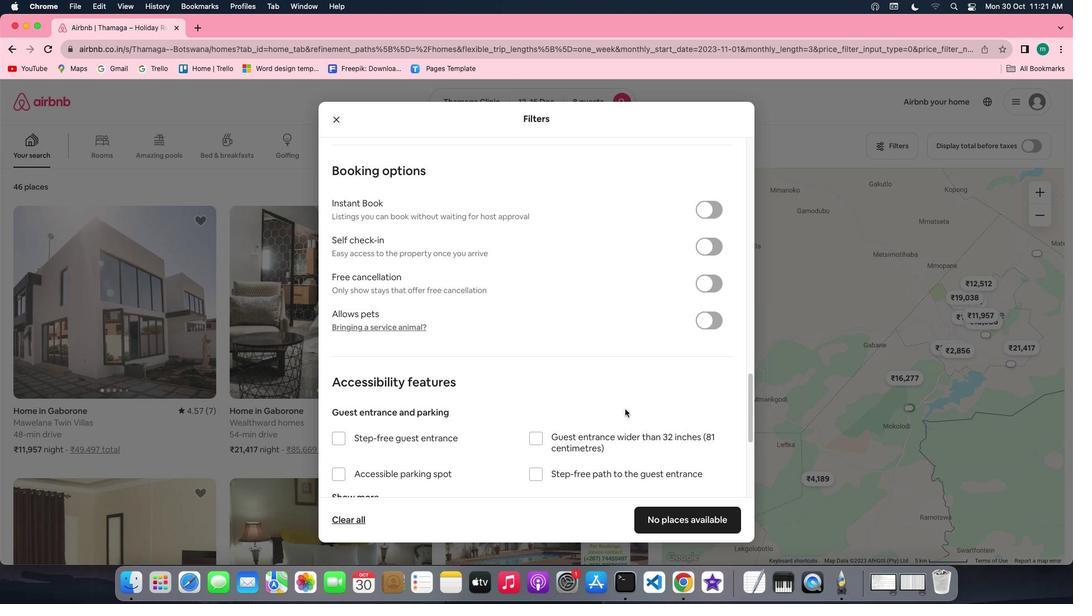
Action: Mouse scrolled (625, 408) with delta (0, 0)
Screenshot: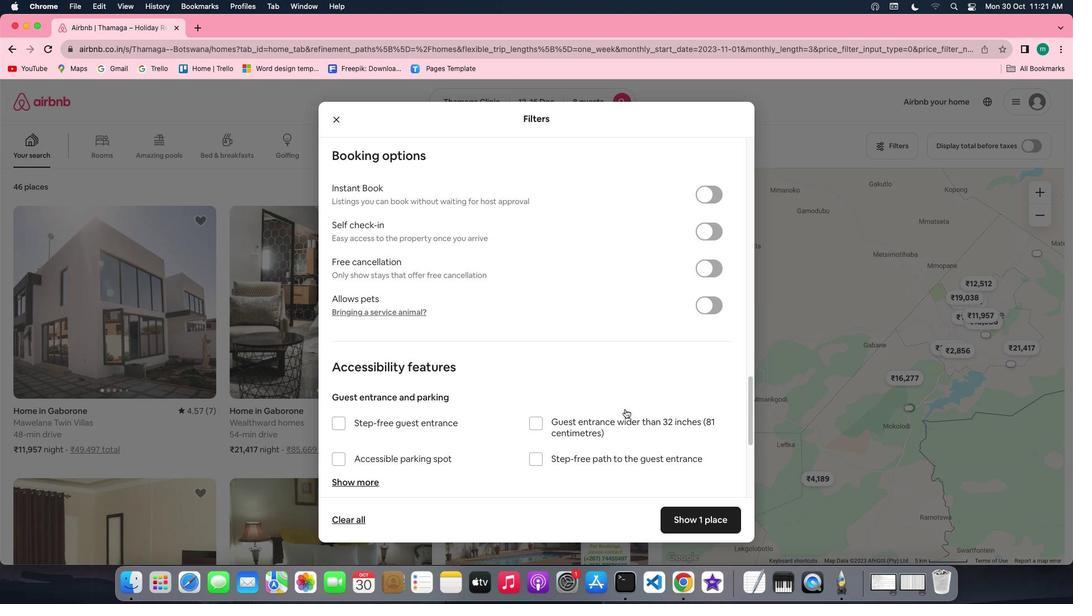 
Action: Mouse scrolled (625, 408) with delta (0, -1)
Screenshot: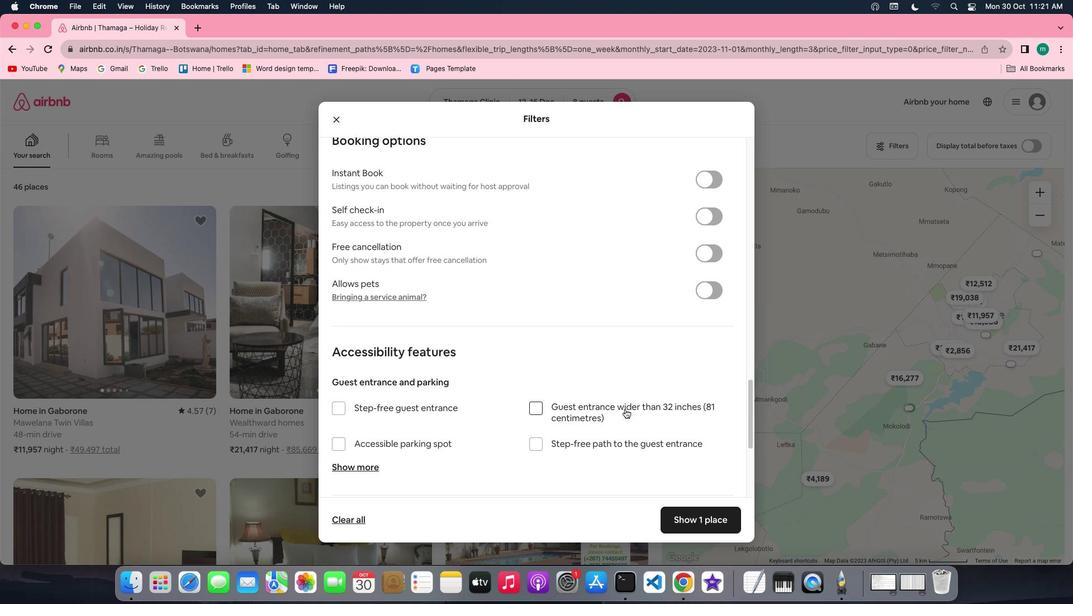 
Action: Mouse scrolled (625, 408) with delta (0, -1)
Screenshot: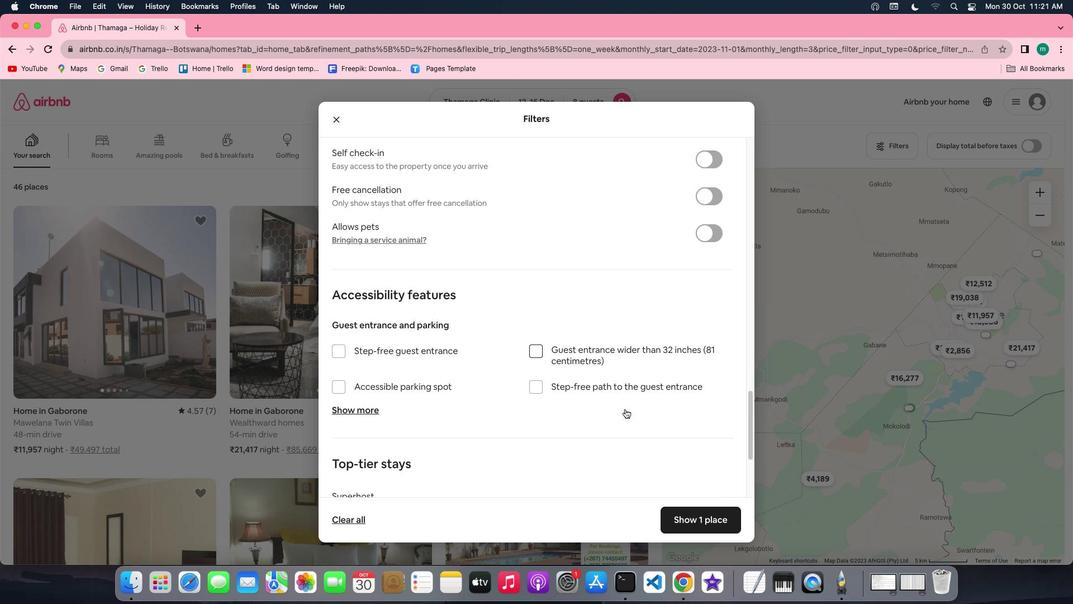 
Action: Mouse scrolled (625, 408) with delta (0, 0)
Screenshot: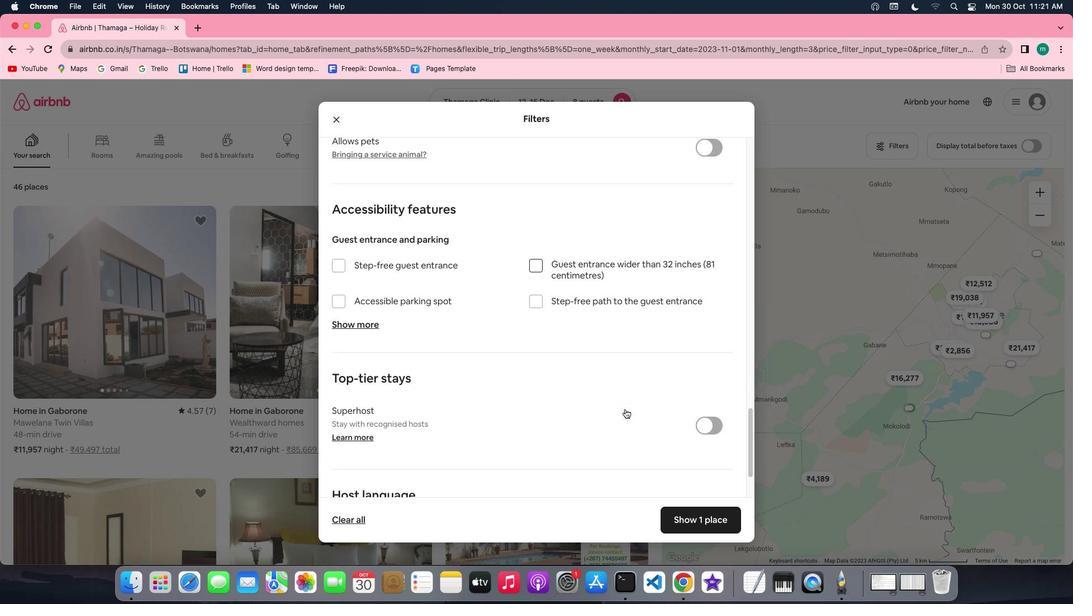 
Action: Mouse scrolled (625, 408) with delta (0, 0)
Screenshot: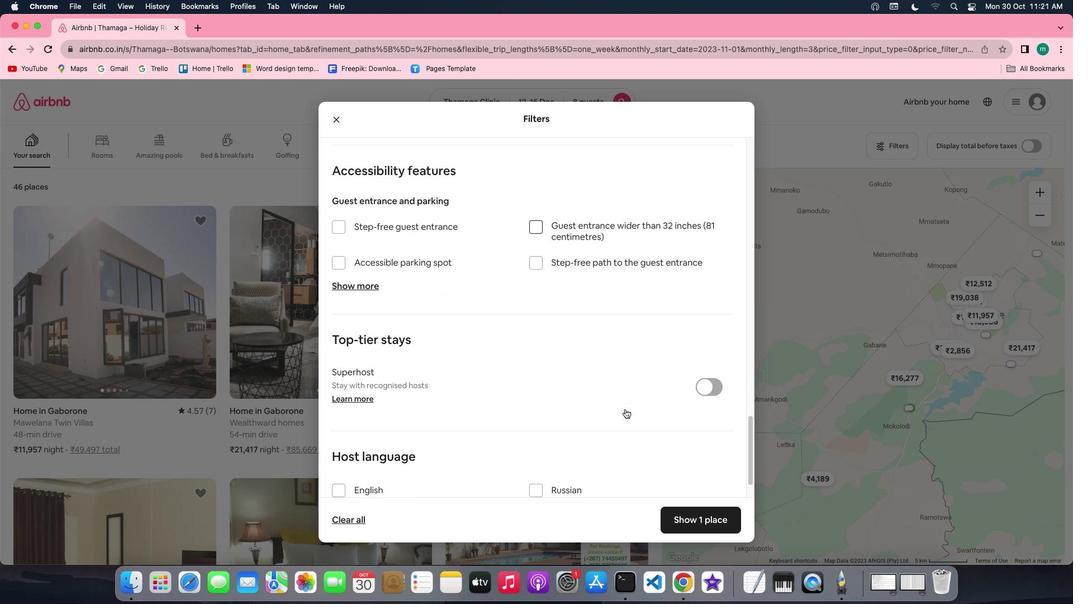 
Action: Mouse scrolled (625, 408) with delta (0, -1)
Screenshot: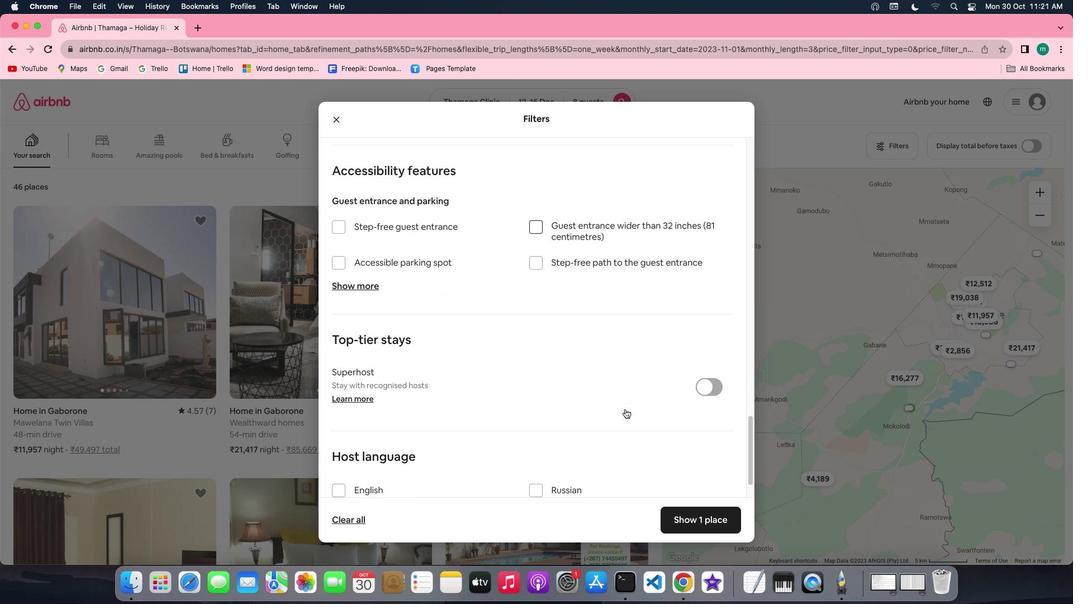 
Action: Mouse scrolled (625, 408) with delta (0, -2)
Screenshot: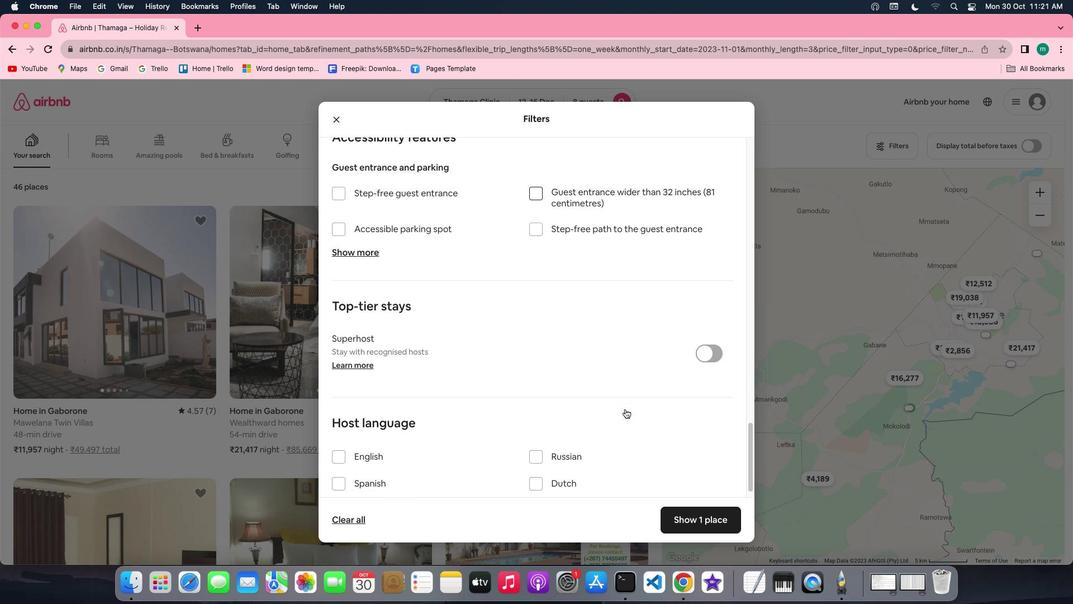 
Action: Mouse scrolled (625, 408) with delta (0, -3)
Screenshot: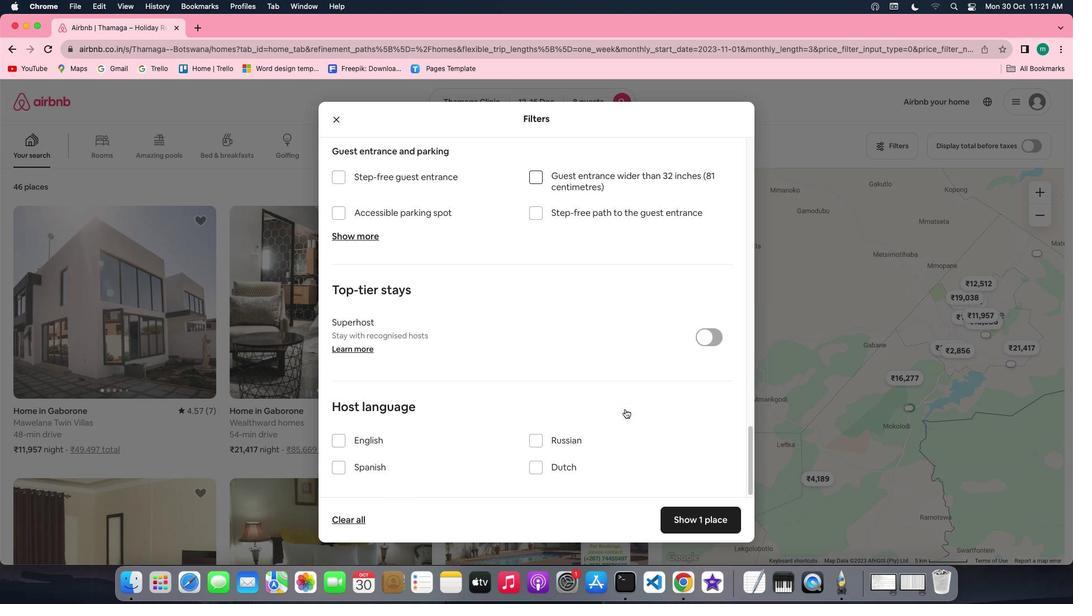
Action: Mouse moved to (696, 522)
Screenshot: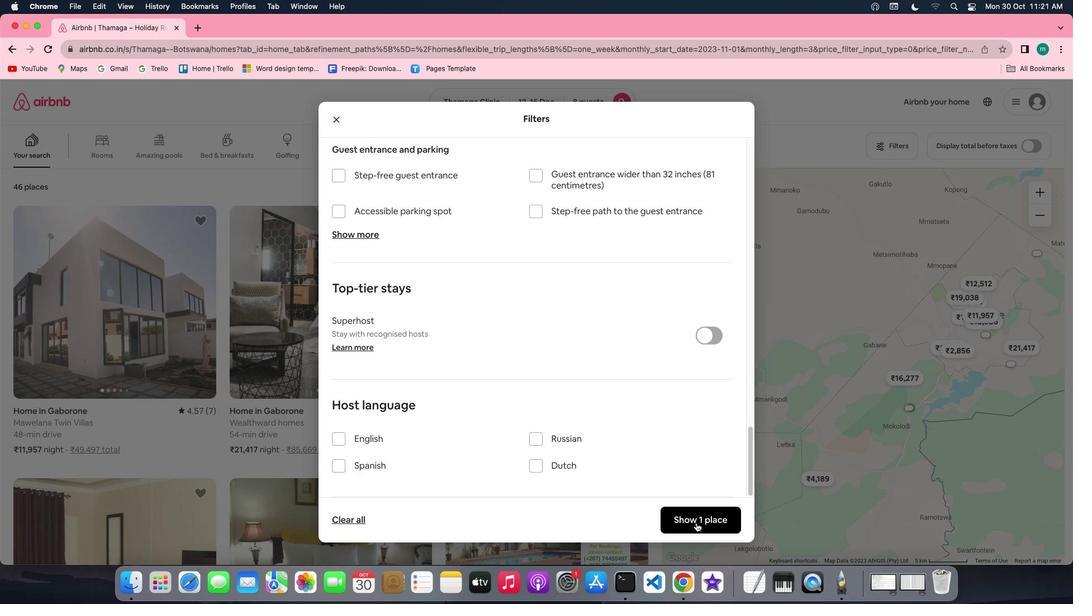 
Action: Mouse pressed left at (696, 522)
Screenshot: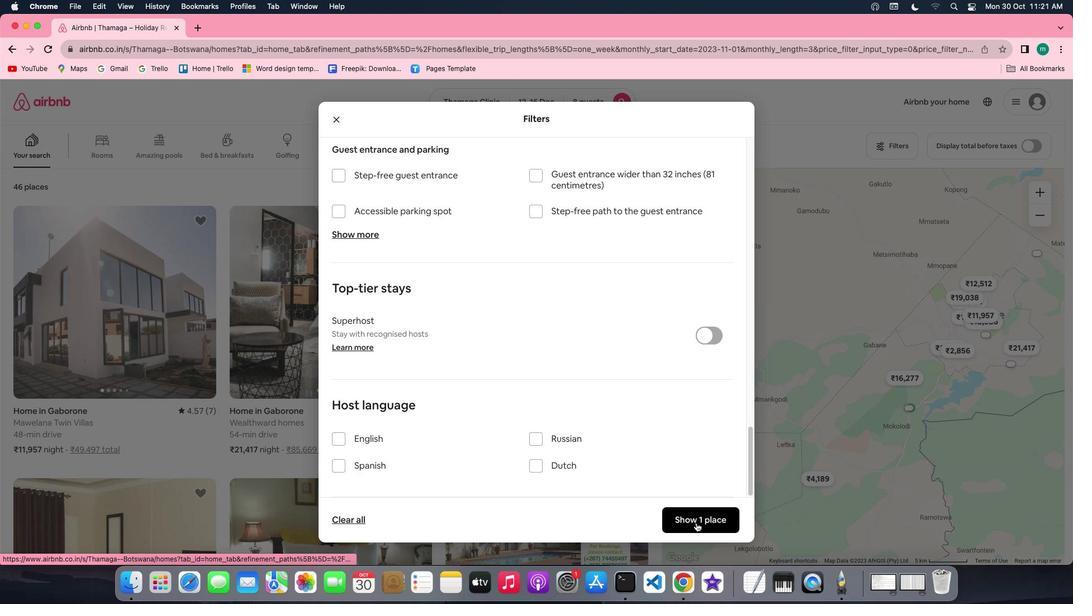 
Action: Mouse moved to (144, 295)
Screenshot: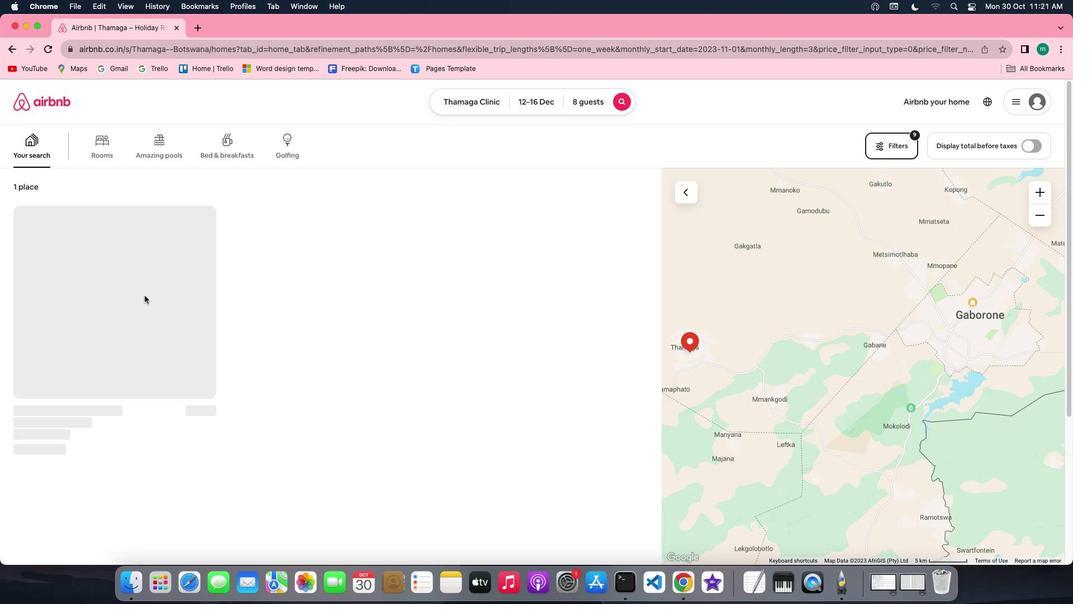 
Action: Mouse pressed left at (144, 295)
Screenshot: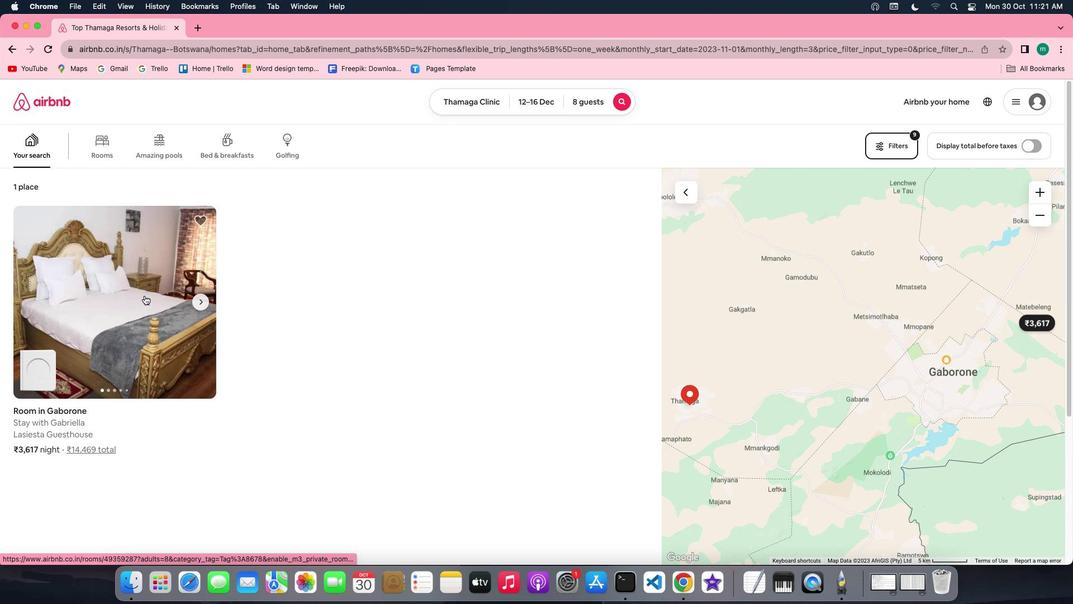 
Action: Mouse moved to (785, 415)
Screenshot: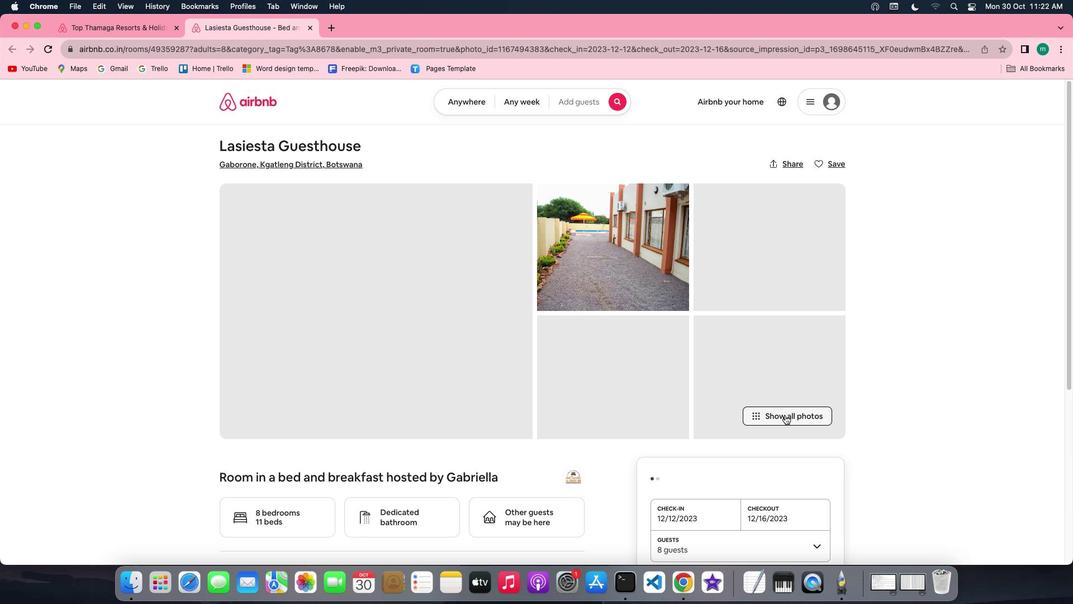 
Action: Mouse pressed left at (785, 415)
Screenshot: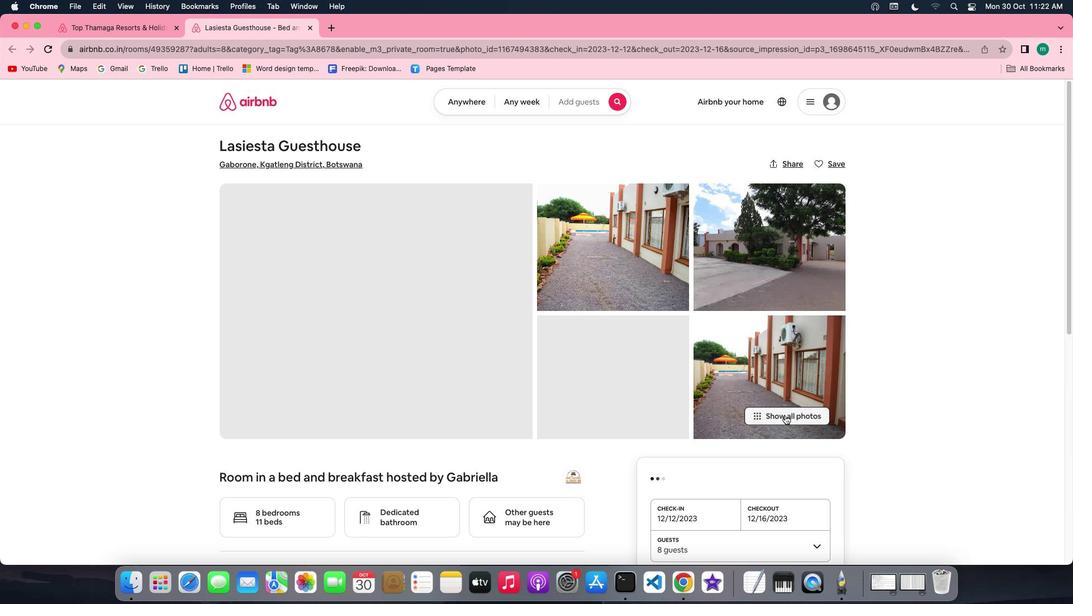 
Action: Mouse moved to (357, 398)
Screenshot: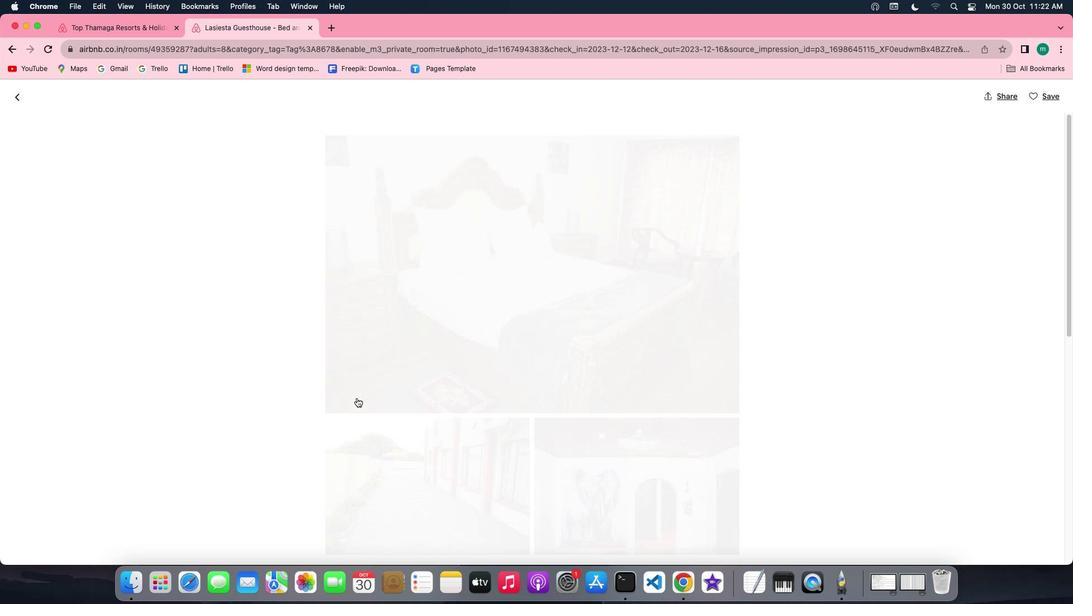 
Action: Mouse scrolled (357, 398) with delta (0, 0)
Screenshot: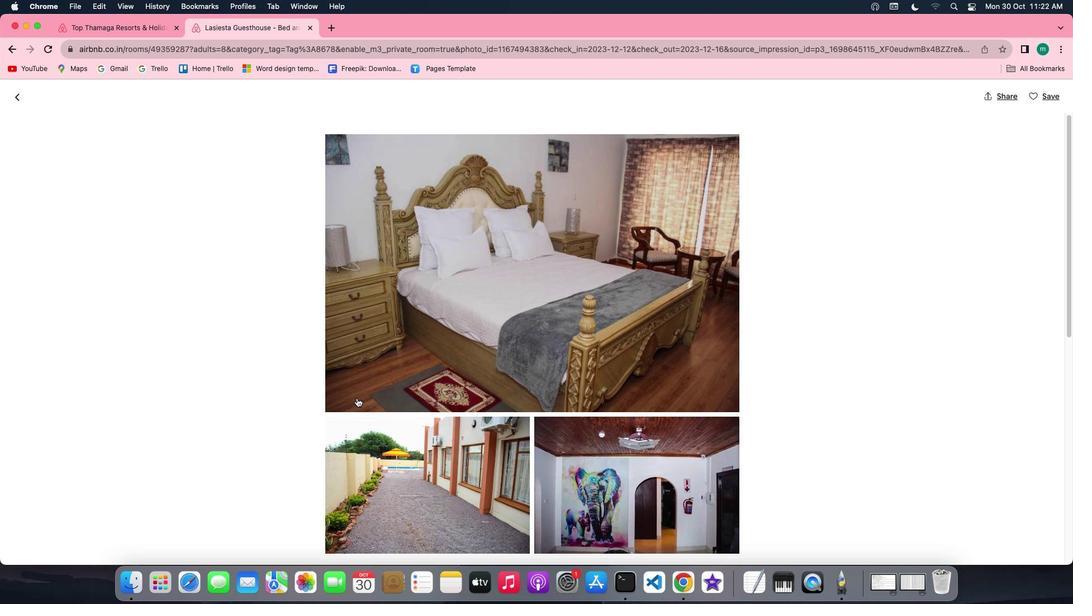 
Action: Mouse scrolled (357, 398) with delta (0, 0)
Screenshot: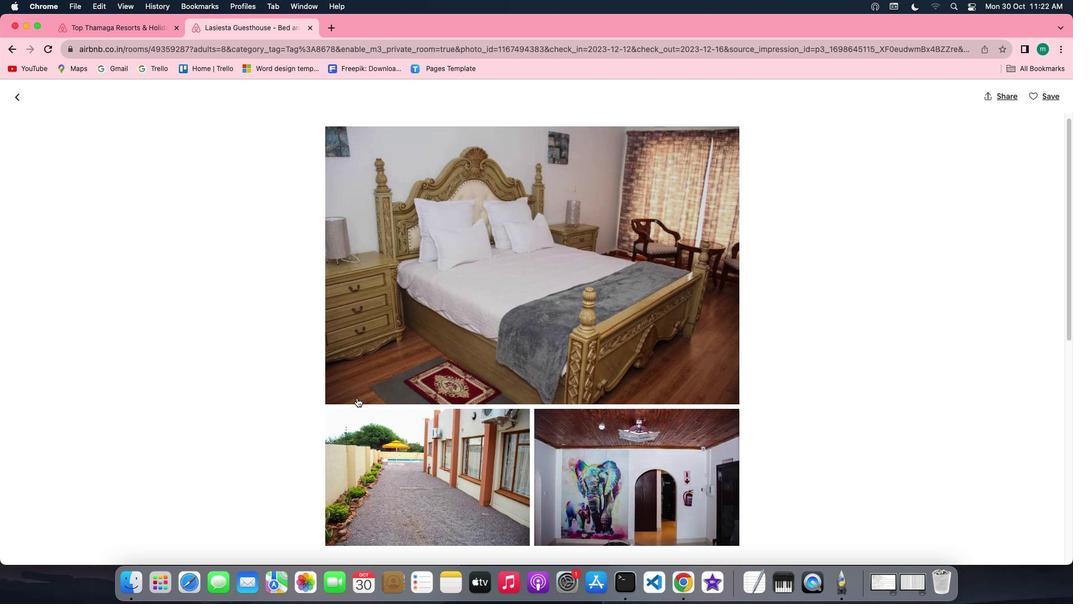 
Action: Mouse scrolled (357, 398) with delta (0, 0)
Screenshot: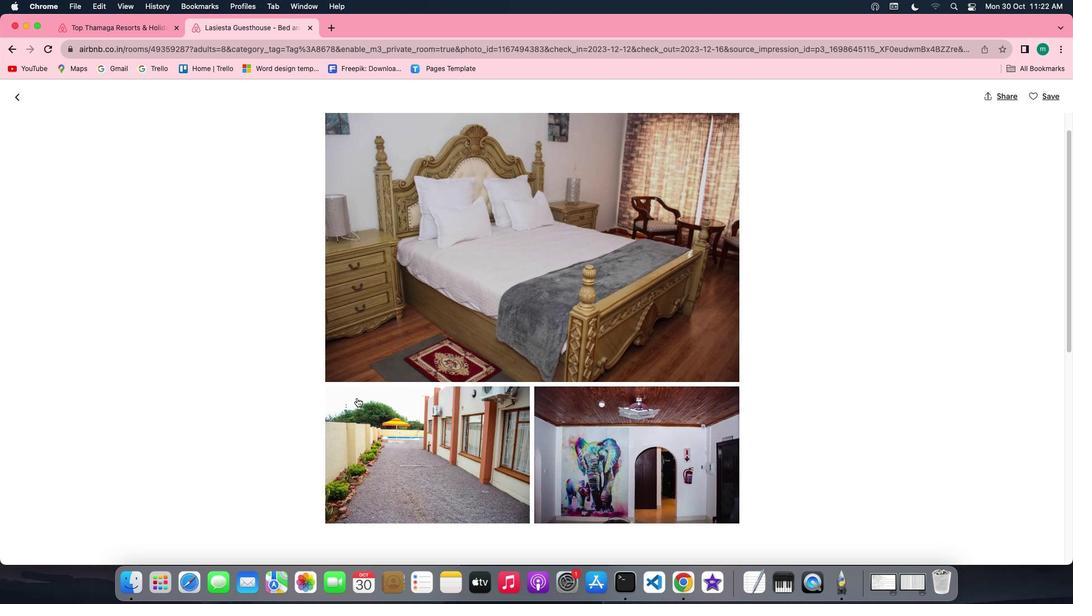 
Action: Mouse scrolled (357, 398) with delta (0, 0)
Screenshot: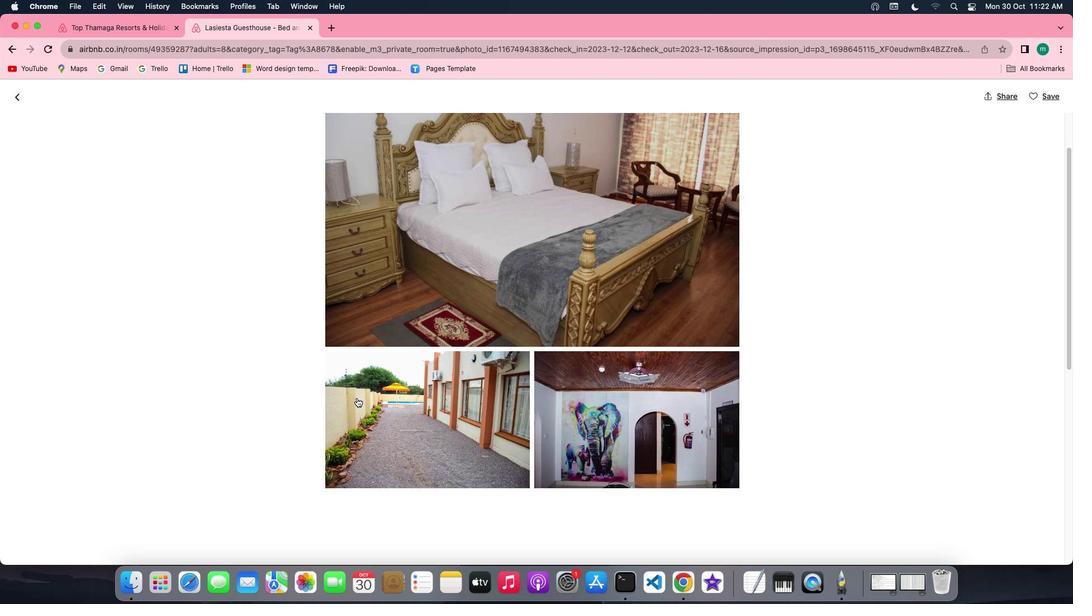 
Action: Mouse scrolled (357, 398) with delta (0, 0)
Screenshot: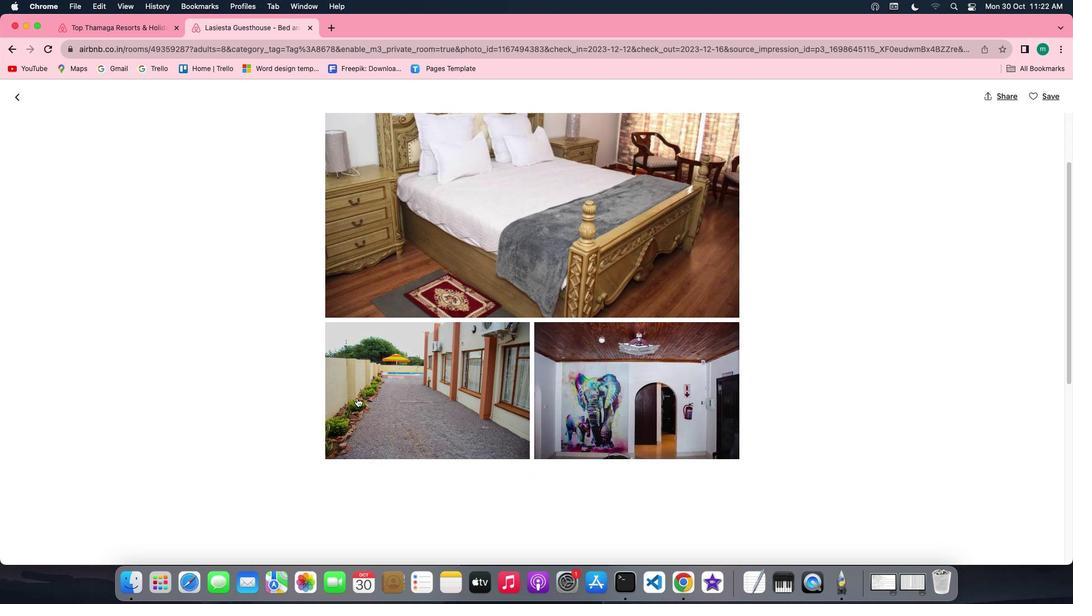 
Action: Mouse scrolled (357, 398) with delta (0, 0)
Screenshot: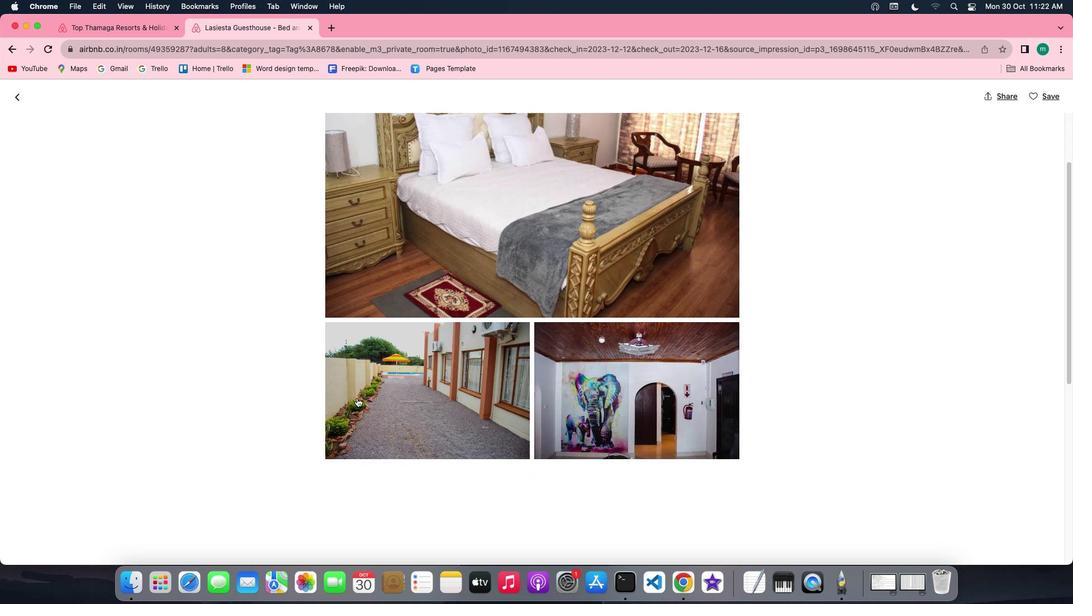 
Action: Mouse scrolled (357, 398) with delta (0, -1)
Screenshot: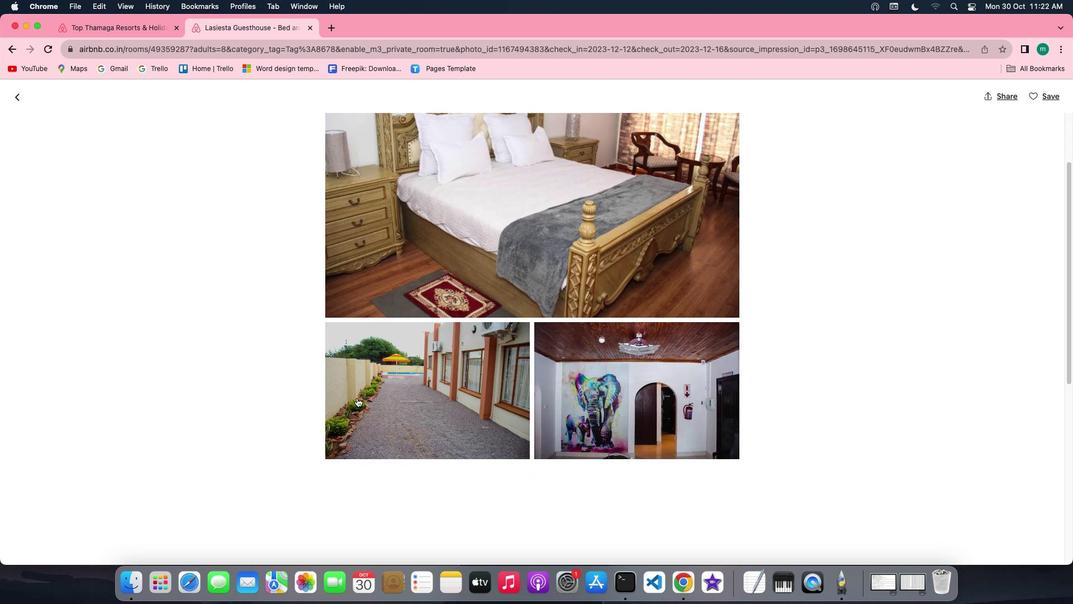 
Action: Mouse scrolled (357, 398) with delta (0, -1)
Screenshot: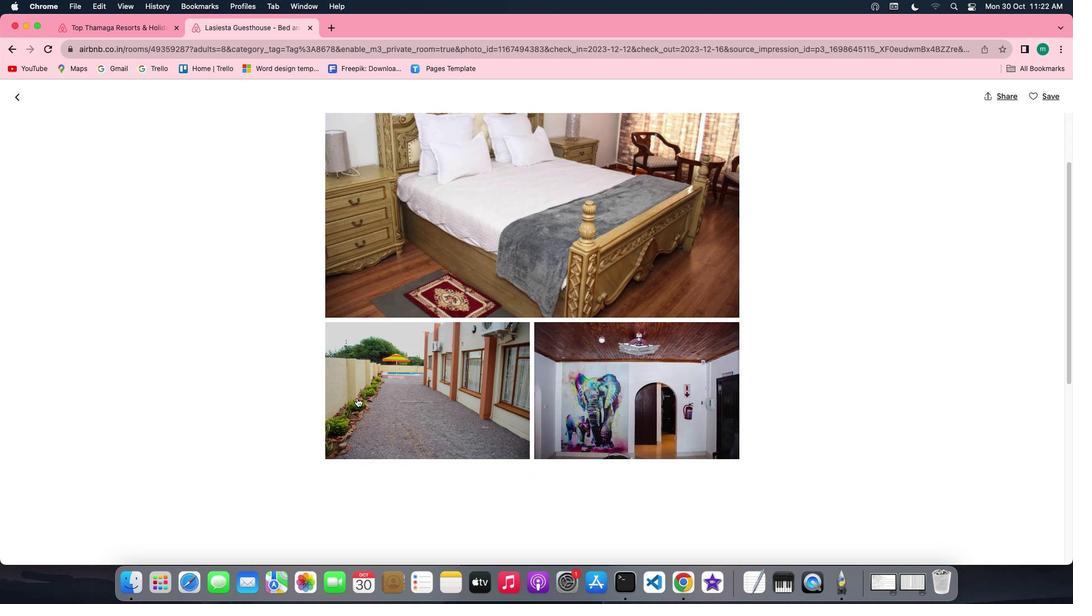 
Action: Mouse scrolled (357, 398) with delta (0, 0)
Screenshot: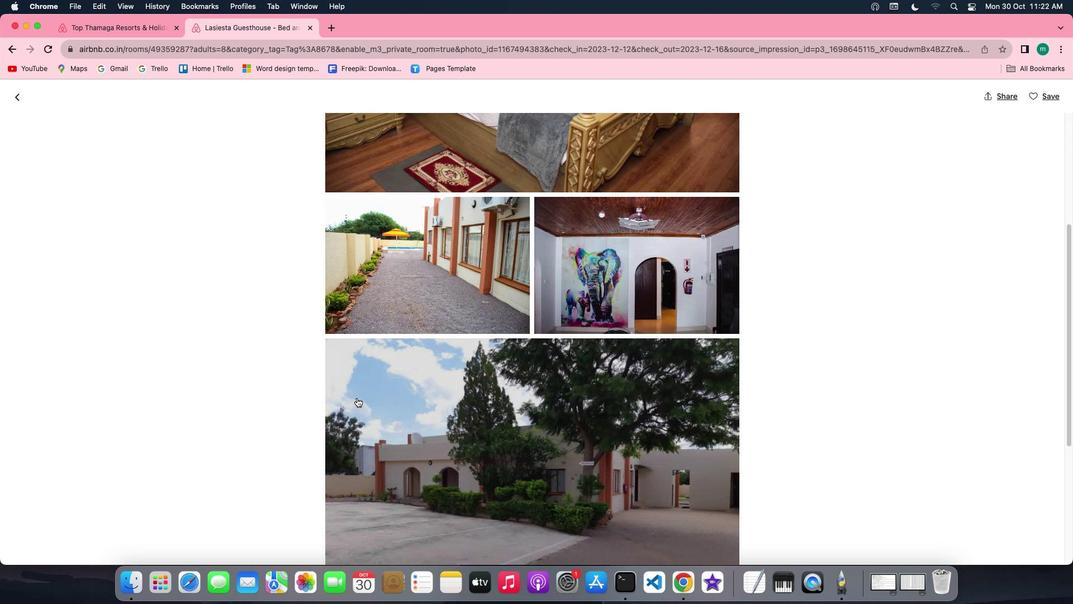 
Action: Mouse scrolled (357, 398) with delta (0, 0)
Screenshot: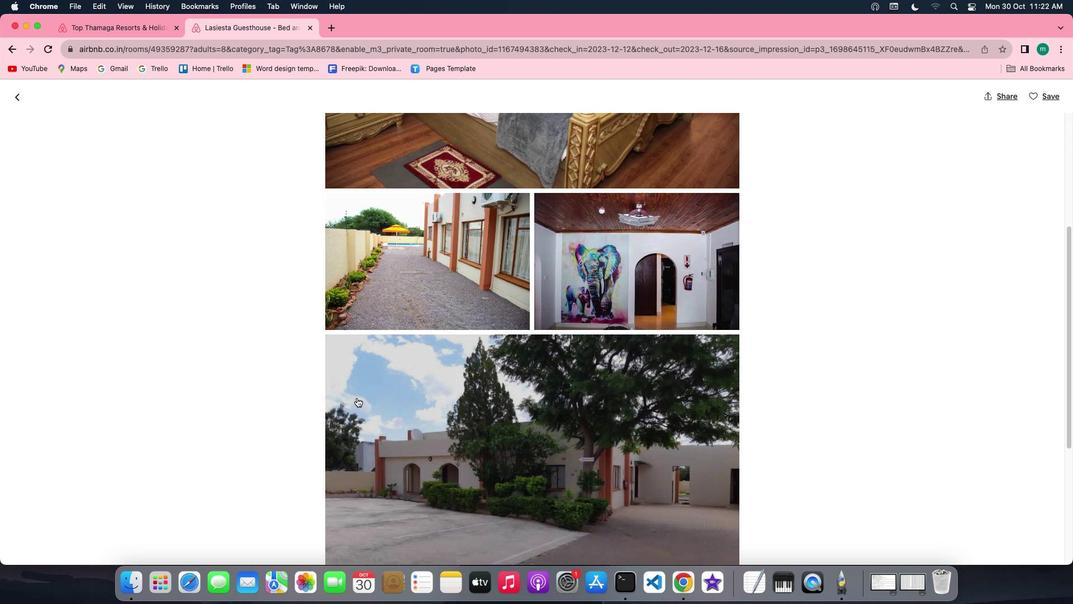 
Action: Mouse scrolled (357, 398) with delta (0, 0)
Screenshot: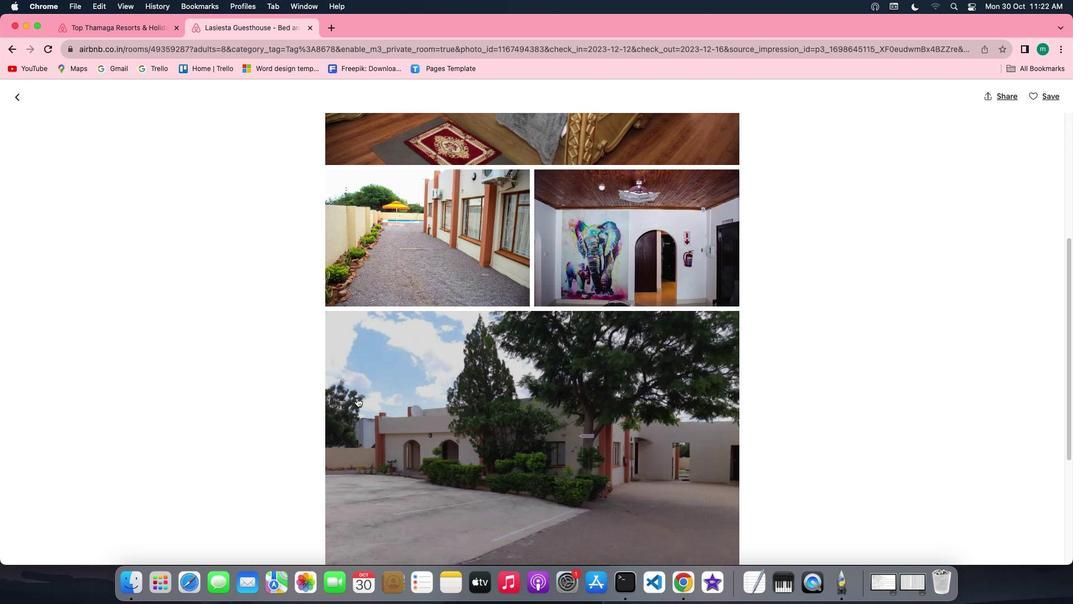 
Action: Mouse scrolled (357, 398) with delta (0, 0)
Screenshot: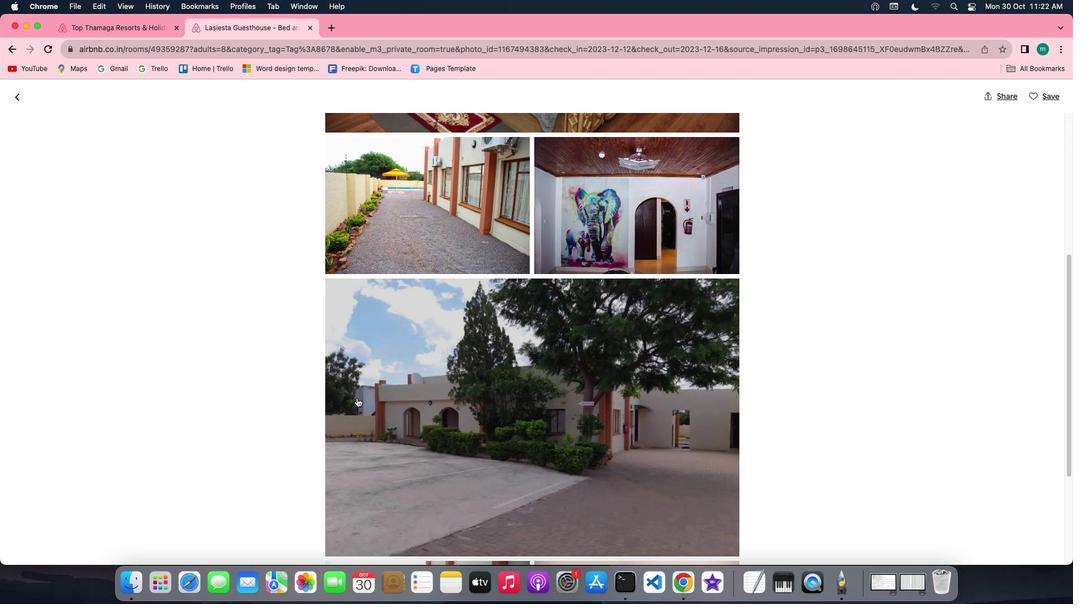 
Action: Mouse scrolled (357, 398) with delta (0, 0)
Screenshot: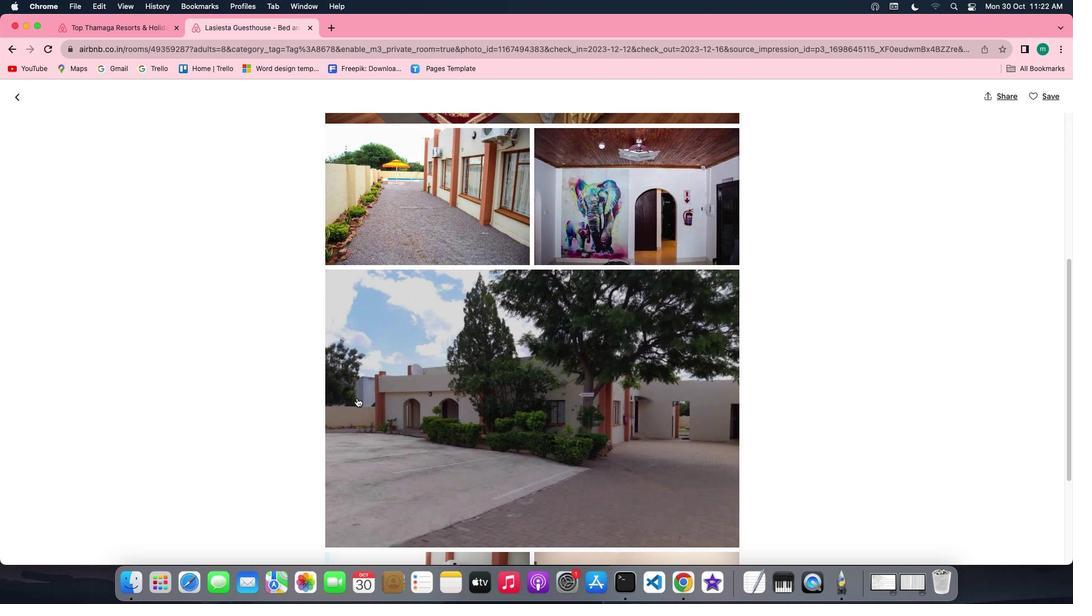
Action: Mouse scrolled (357, 398) with delta (0, 0)
Screenshot: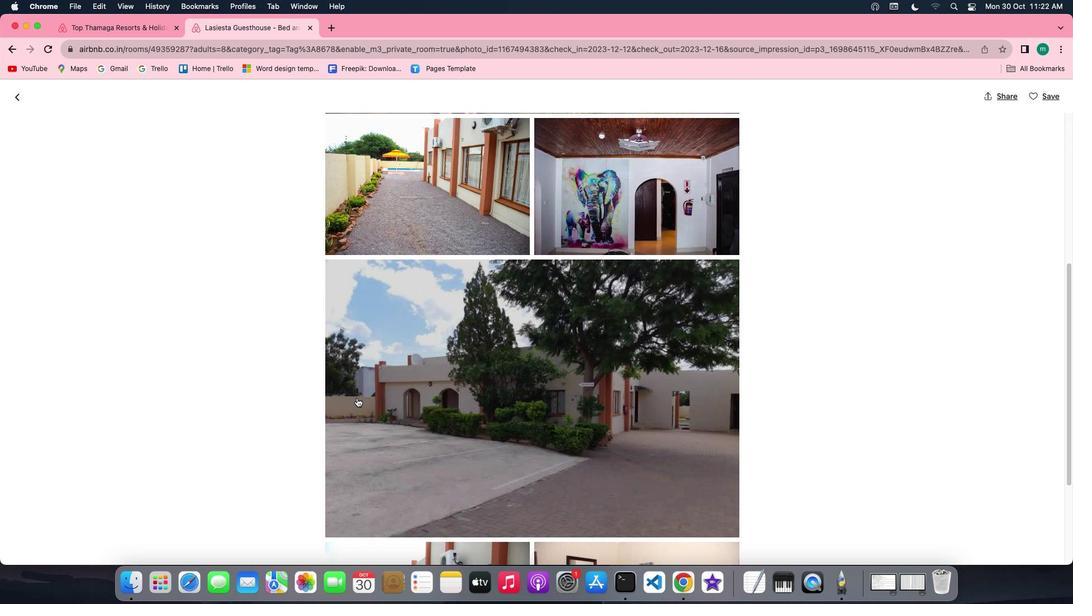 
Action: Mouse scrolled (357, 398) with delta (0, 0)
Screenshot: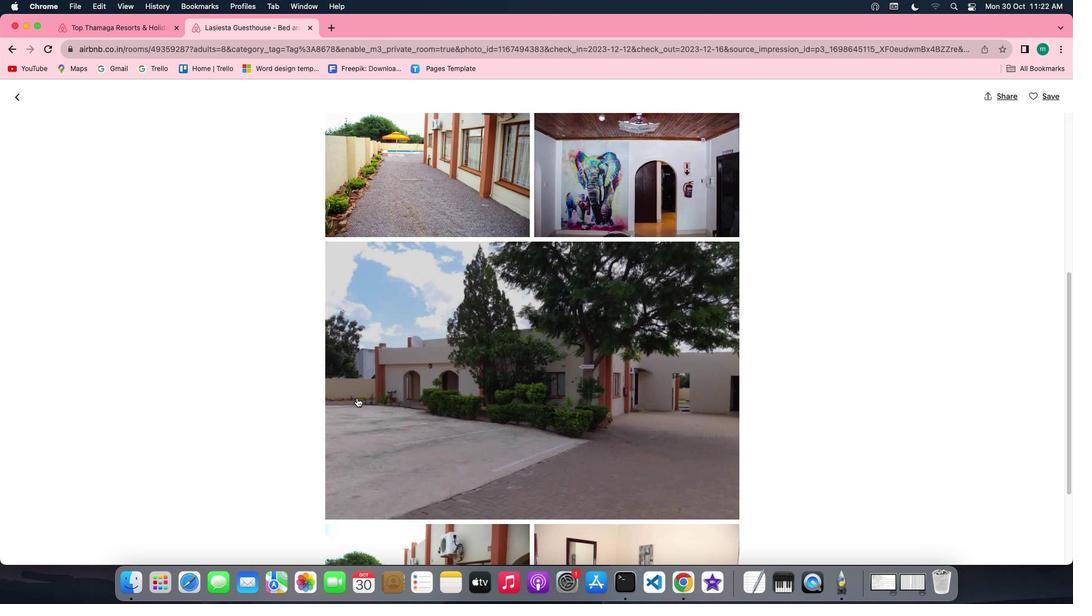 
Action: Mouse scrolled (357, 398) with delta (0, 0)
Screenshot: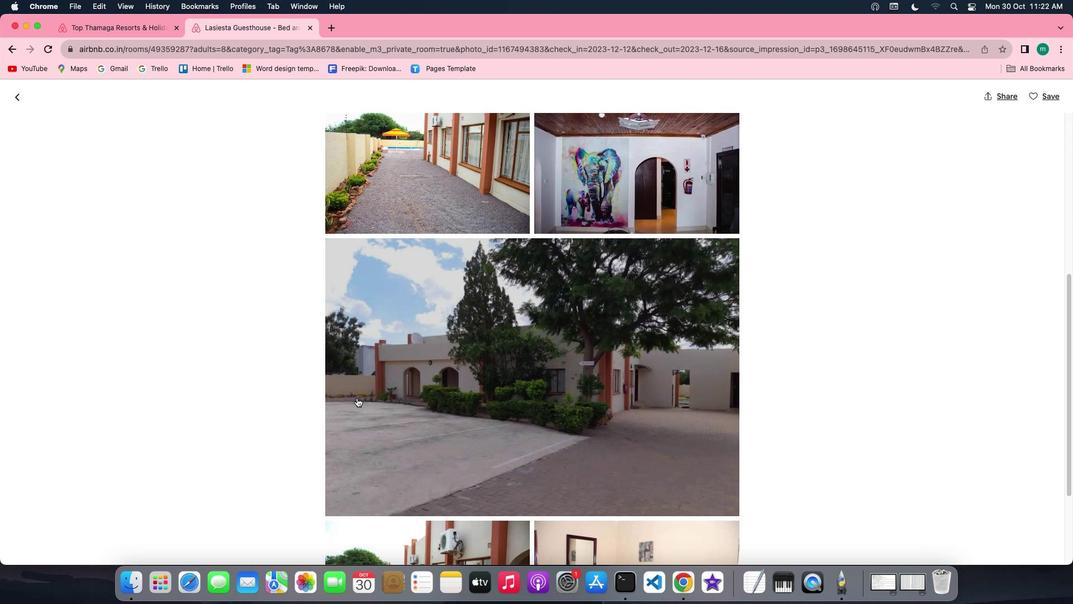 
Action: Mouse scrolled (357, 398) with delta (0, 0)
Screenshot: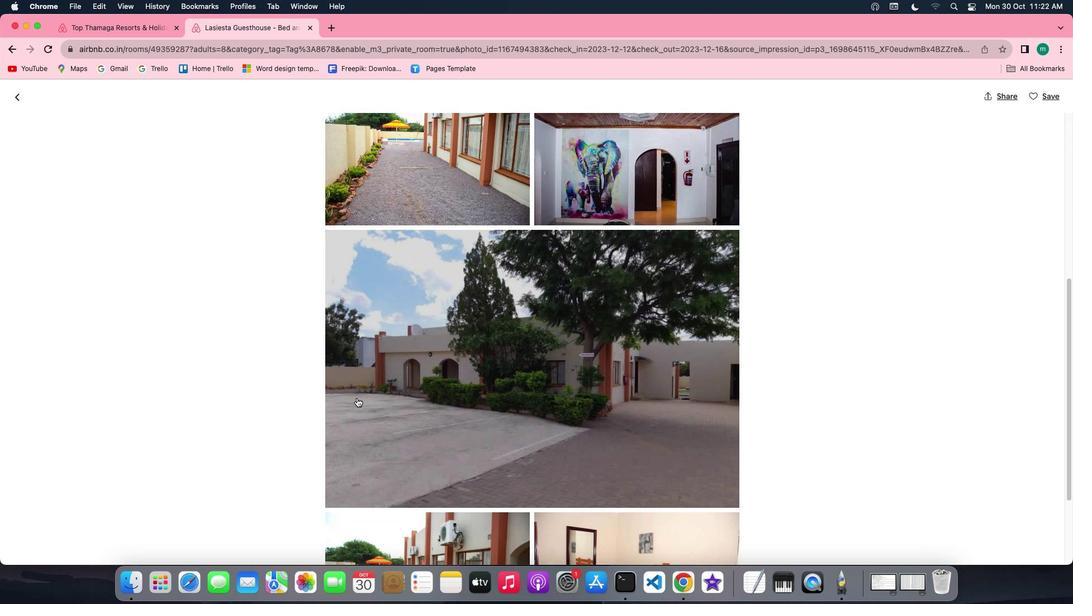 
Action: Mouse scrolled (357, 398) with delta (0, 0)
Screenshot: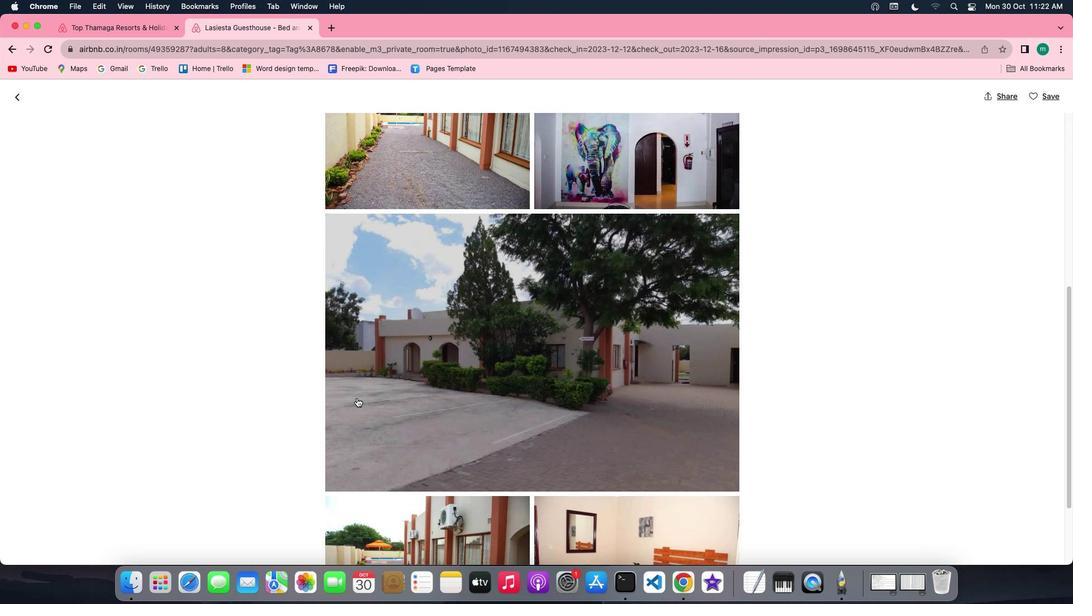 
Action: Mouse scrolled (357, 398) with delta (0, 0)
Screenshot: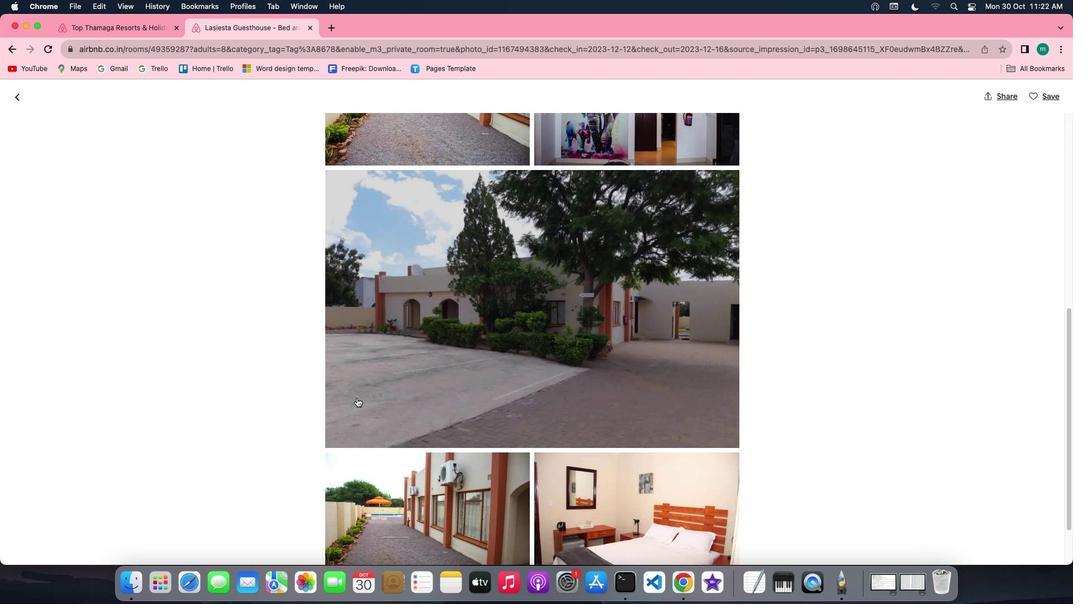 
Action: Mouse scrolled (357, 398) with delta (0, 0)
Screenshot: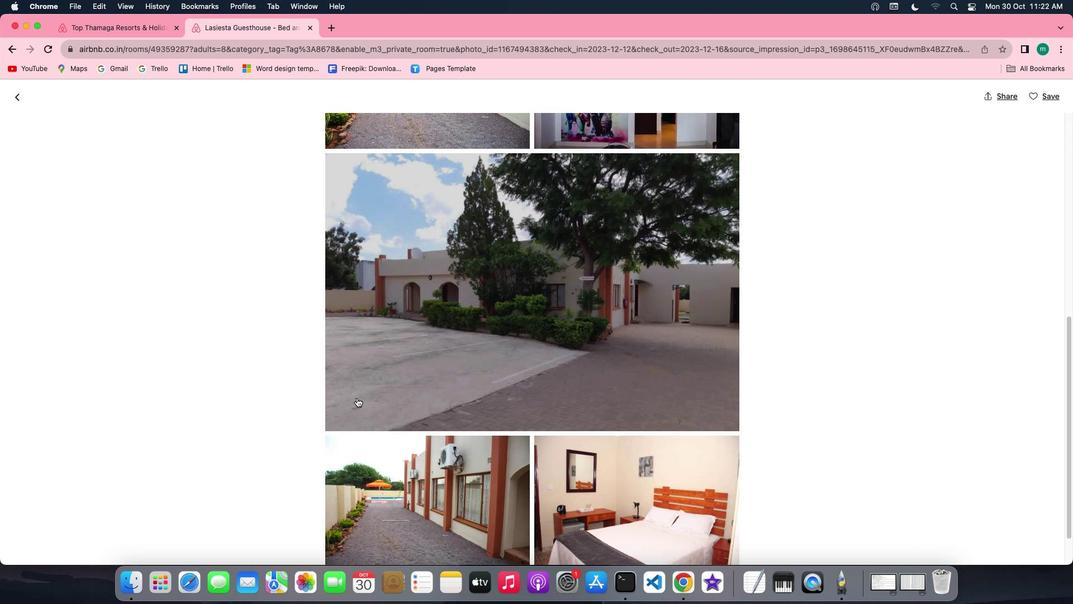 
Action: Mouse scrolled (357, 398) with delta (0, 0)
Screenshot: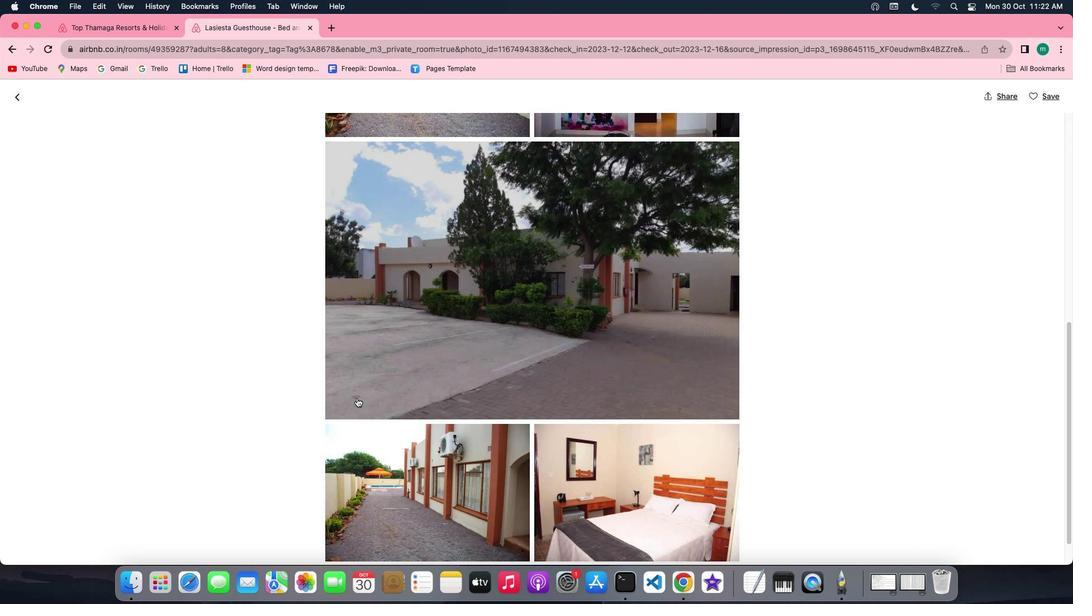 
Action: Mouse scrolled (357, 398) with delta (0, -1)
Screenshot: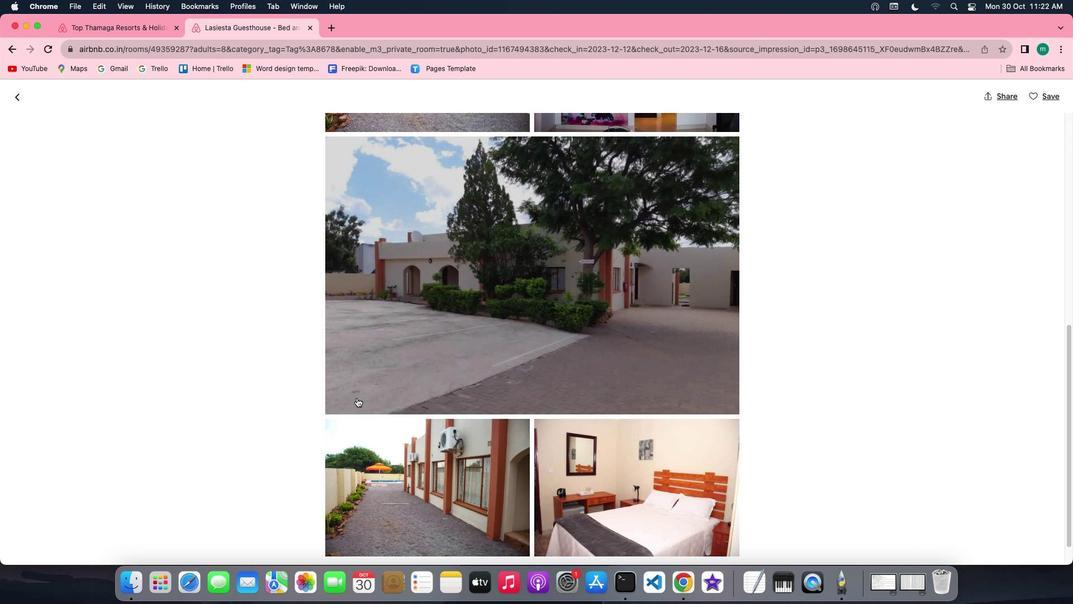 
Action: Mouse scrolled (357, 398) with delta (0, -1)
Screenshot: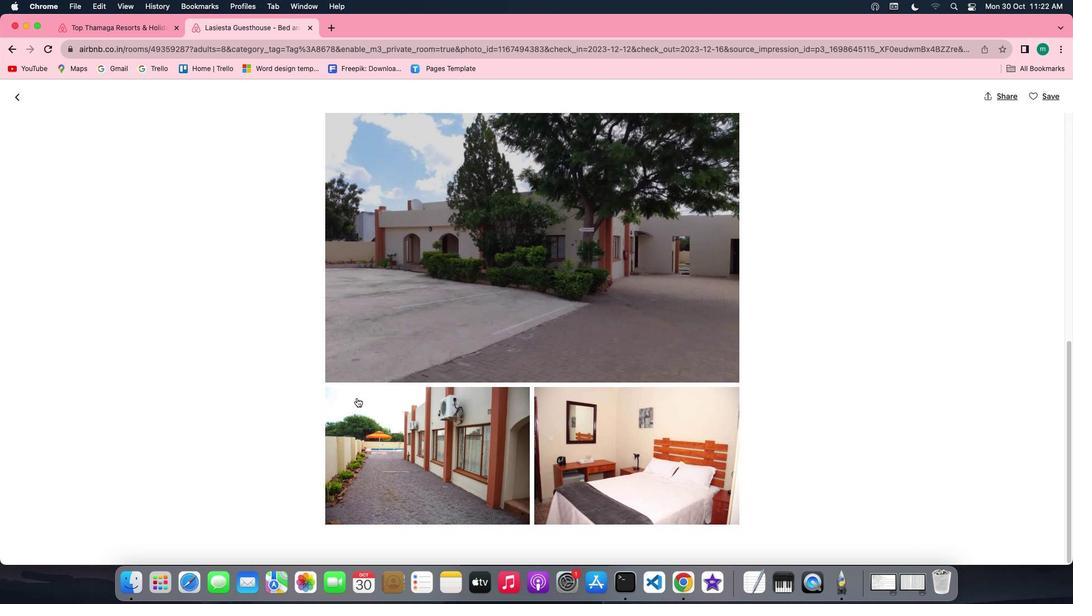 
Action: Mouse scrolled (357, 398) with delta (0, 0)
Screenshot: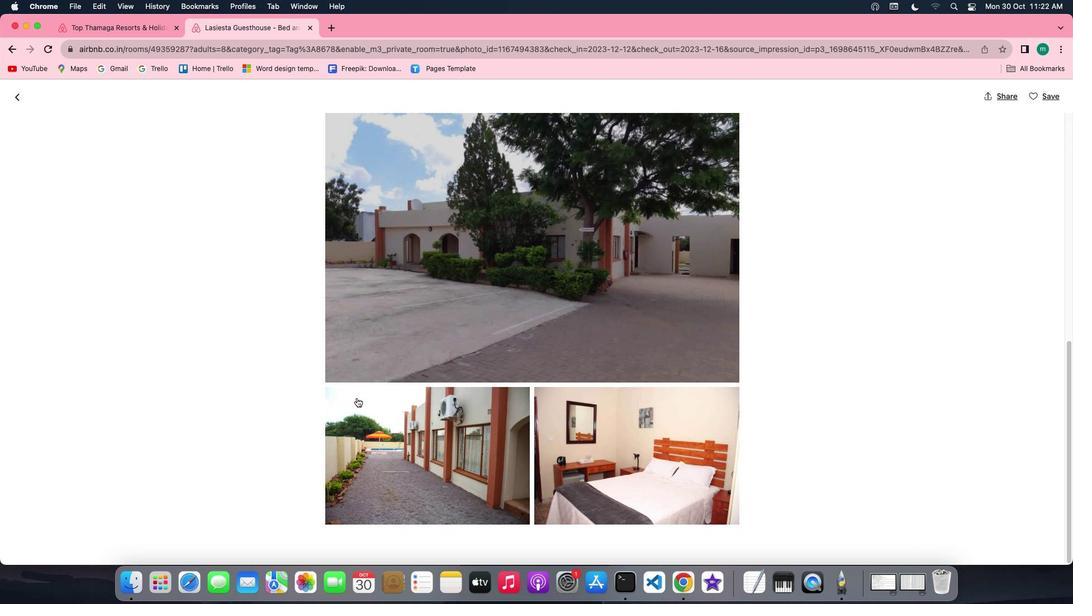 
Action: Mouse scrolled (357, 398) with delta (0, 0)
Screenshot: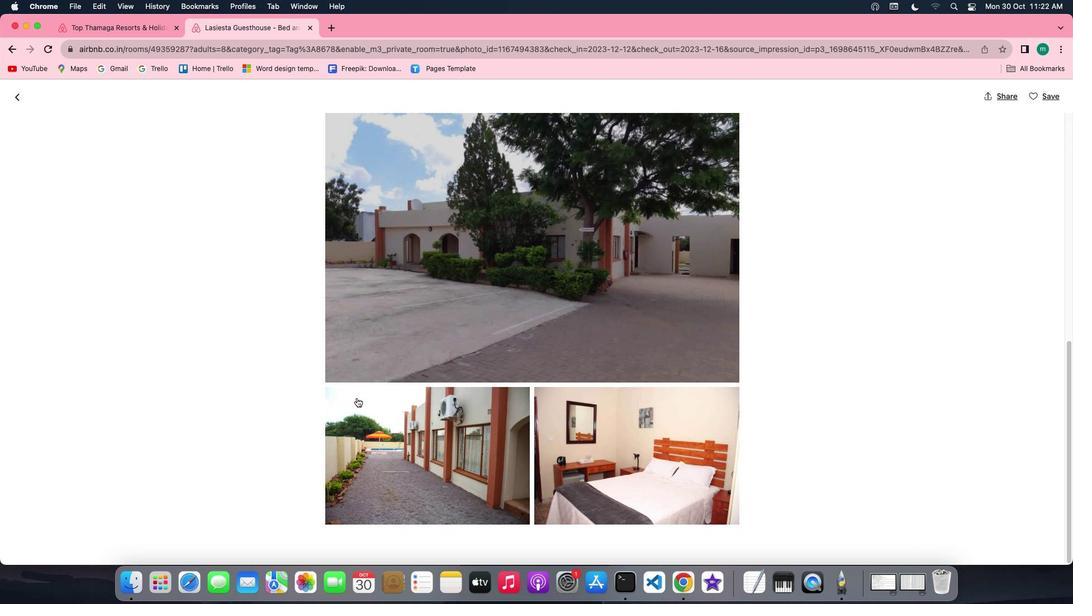 
Action: Mouse scrolled (357, 398) with delta (0, -1)
Screenshot: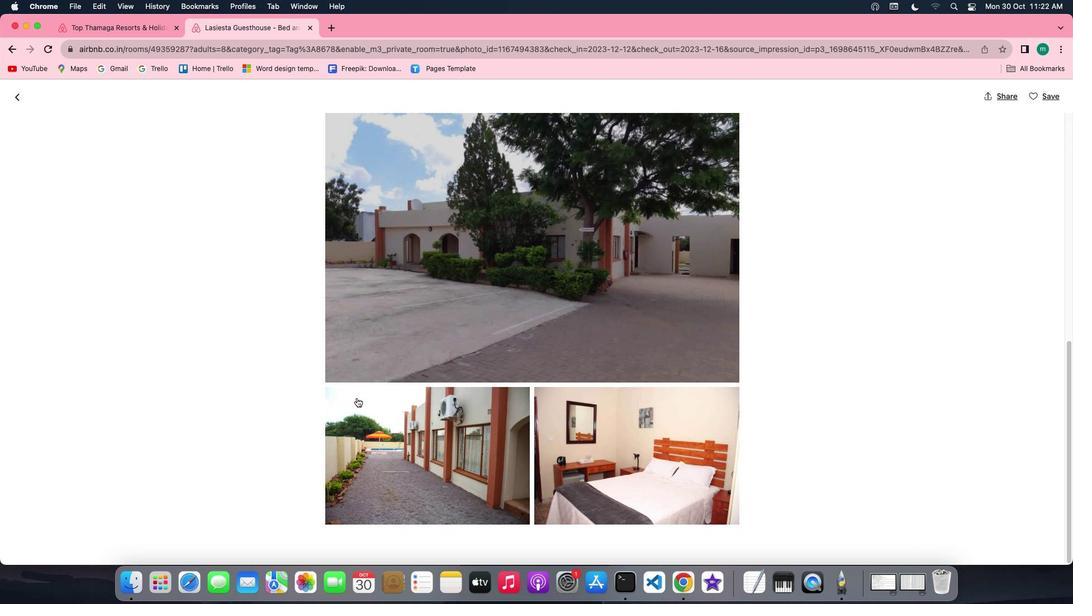 
Action: Mouse scrolled (357, 398) with delta (0, -1)
Screenshot: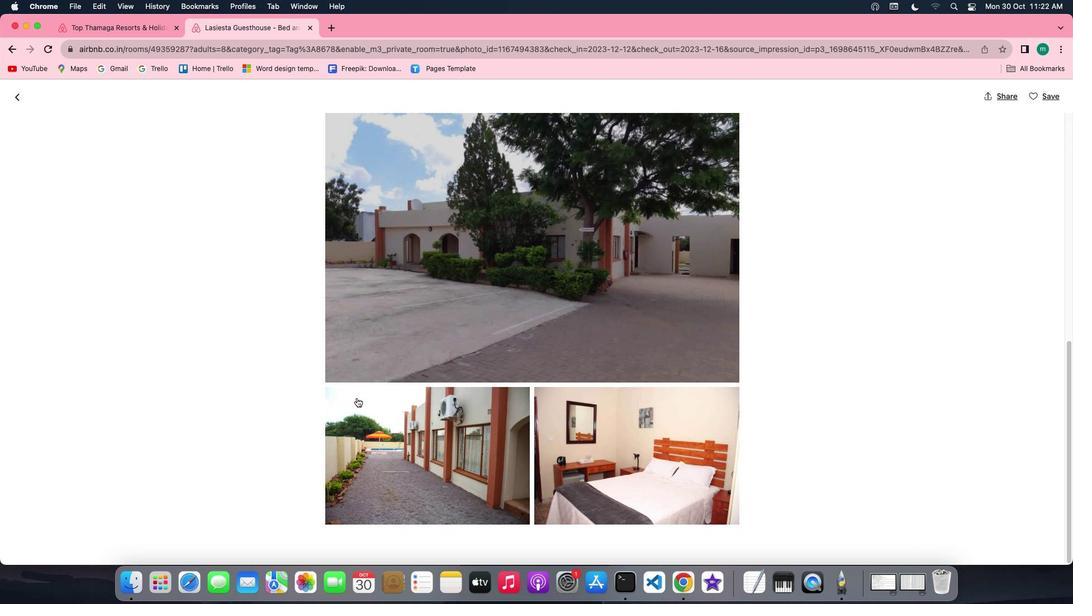 
Action: Mouse scrolled (357, 398) with delta (0, 0)
